 Task: Find a property in Radlin, Poland, with a price range of ₹5000 to ₹10000, 1 bedroom, 1 bed, 1 bathroom, property type as house or flat, self check-in, host languages English and German, and a washing machine.
Action: Mouse moved to (610, 101)
Screenshot: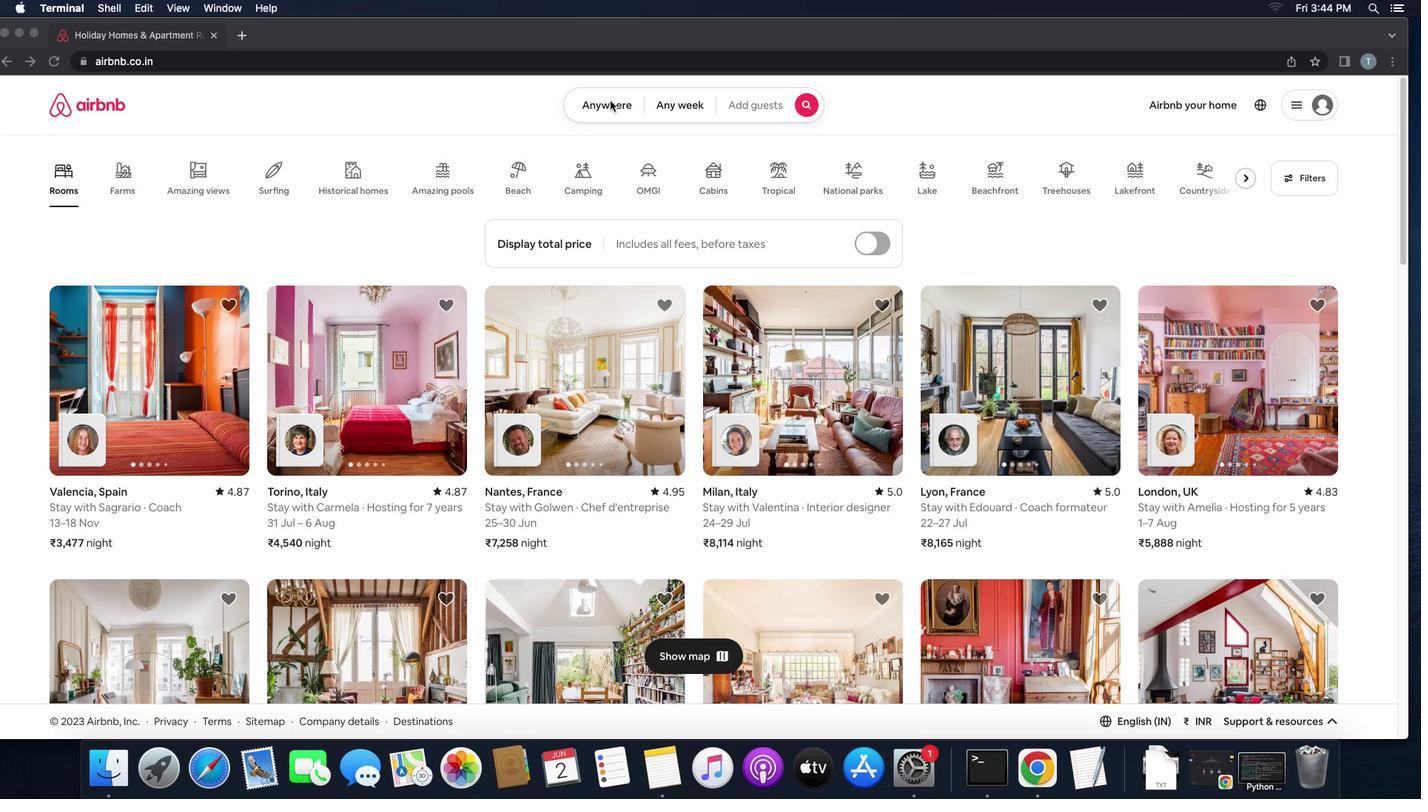 
Action: Mouse pressed left at (610, 101)
Screenshot: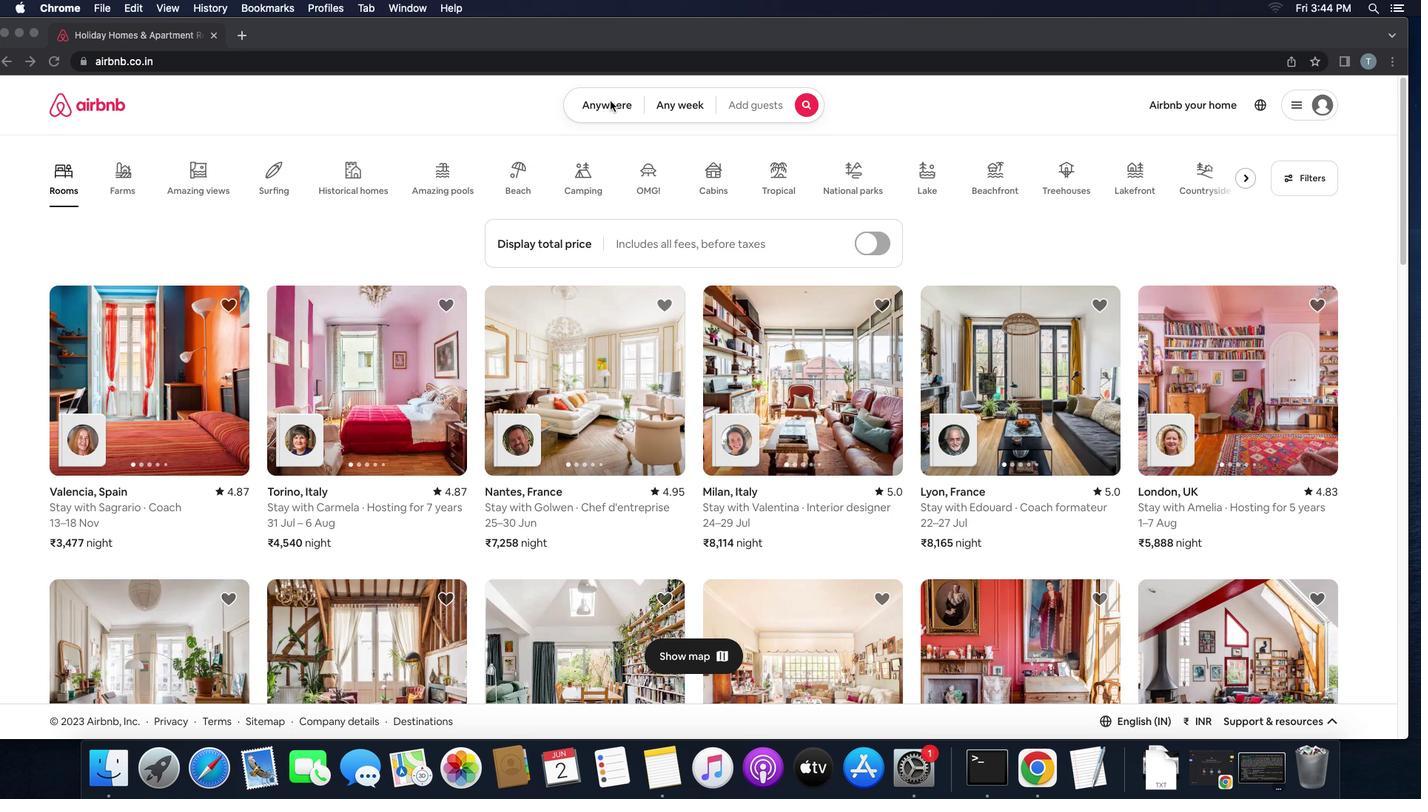 
Action: Mouse pressed left at (610, 101)
Screenshot: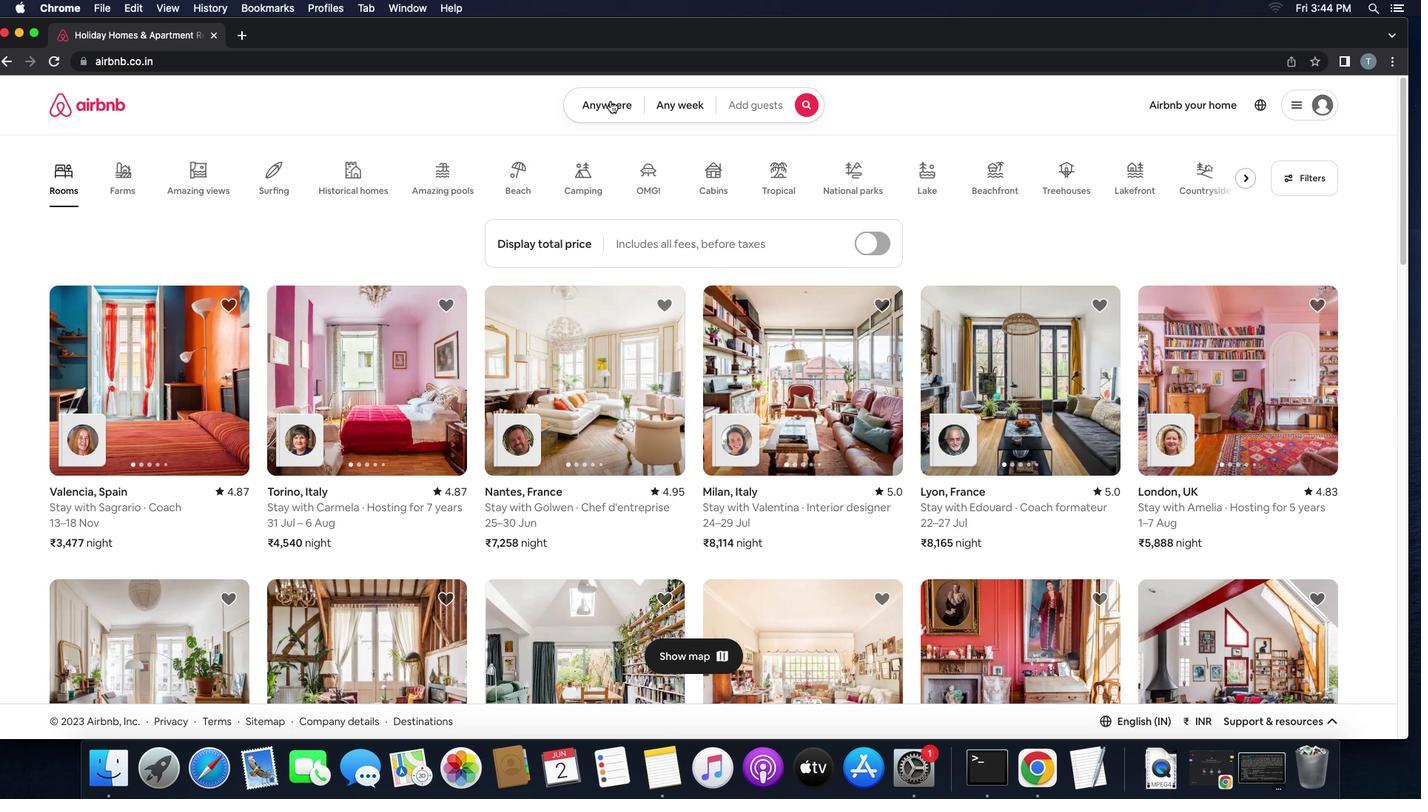 
Action: Mouse moved to (545, 165)
Screenshot: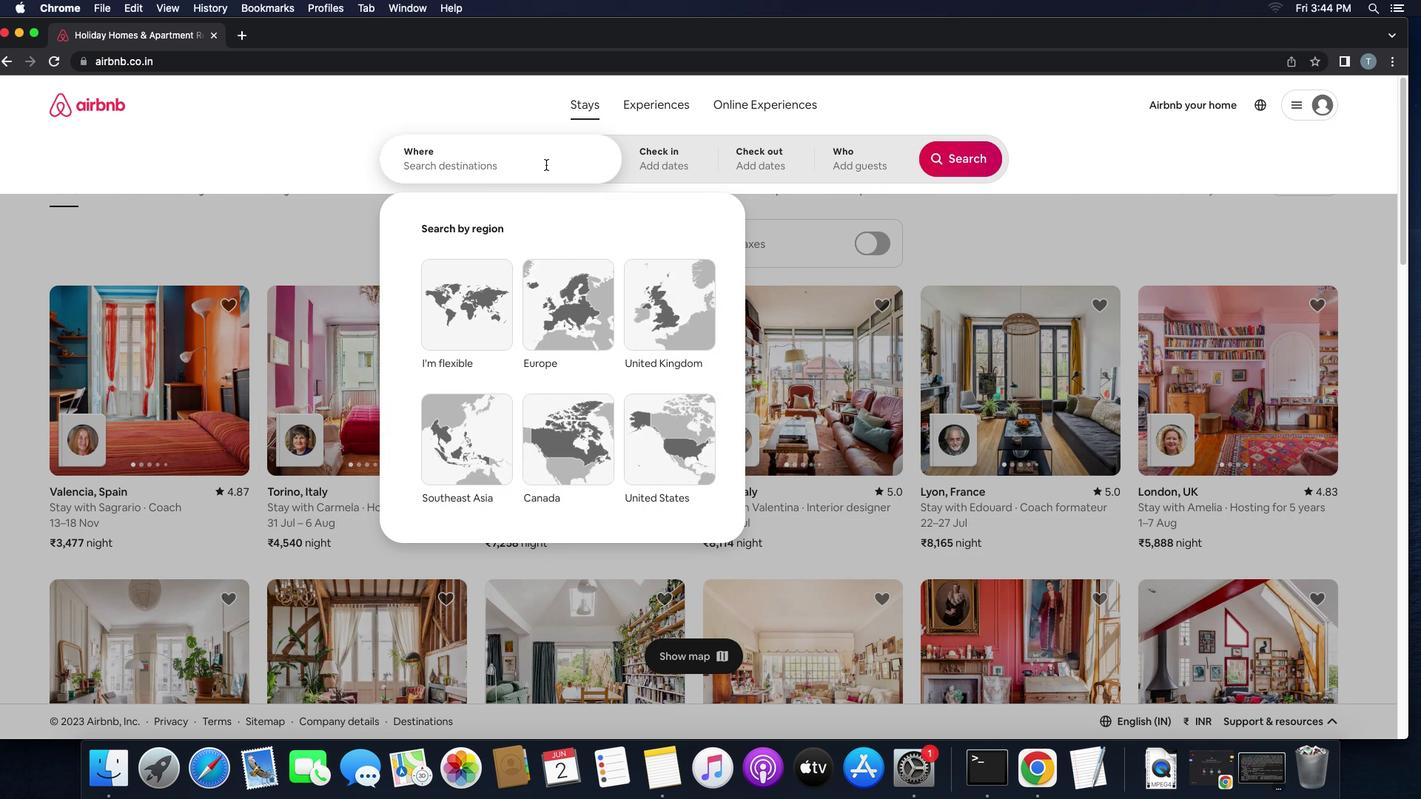 
Action: Mouse pressed left at (545, 165)
Screenshot: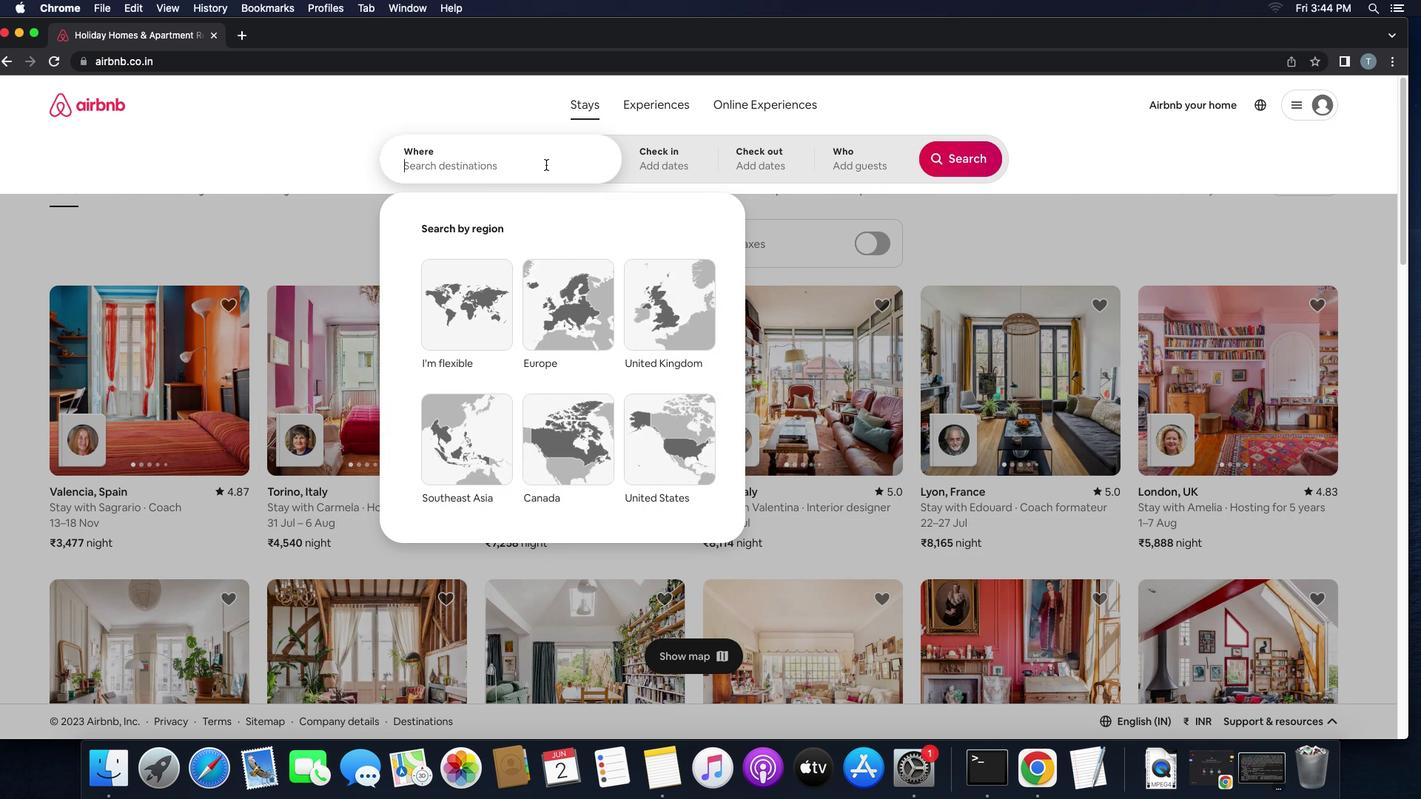 
Action: Key pressed 'r''a''d''l''i''n'',''p''o''l''a''n''d'
Screenshot: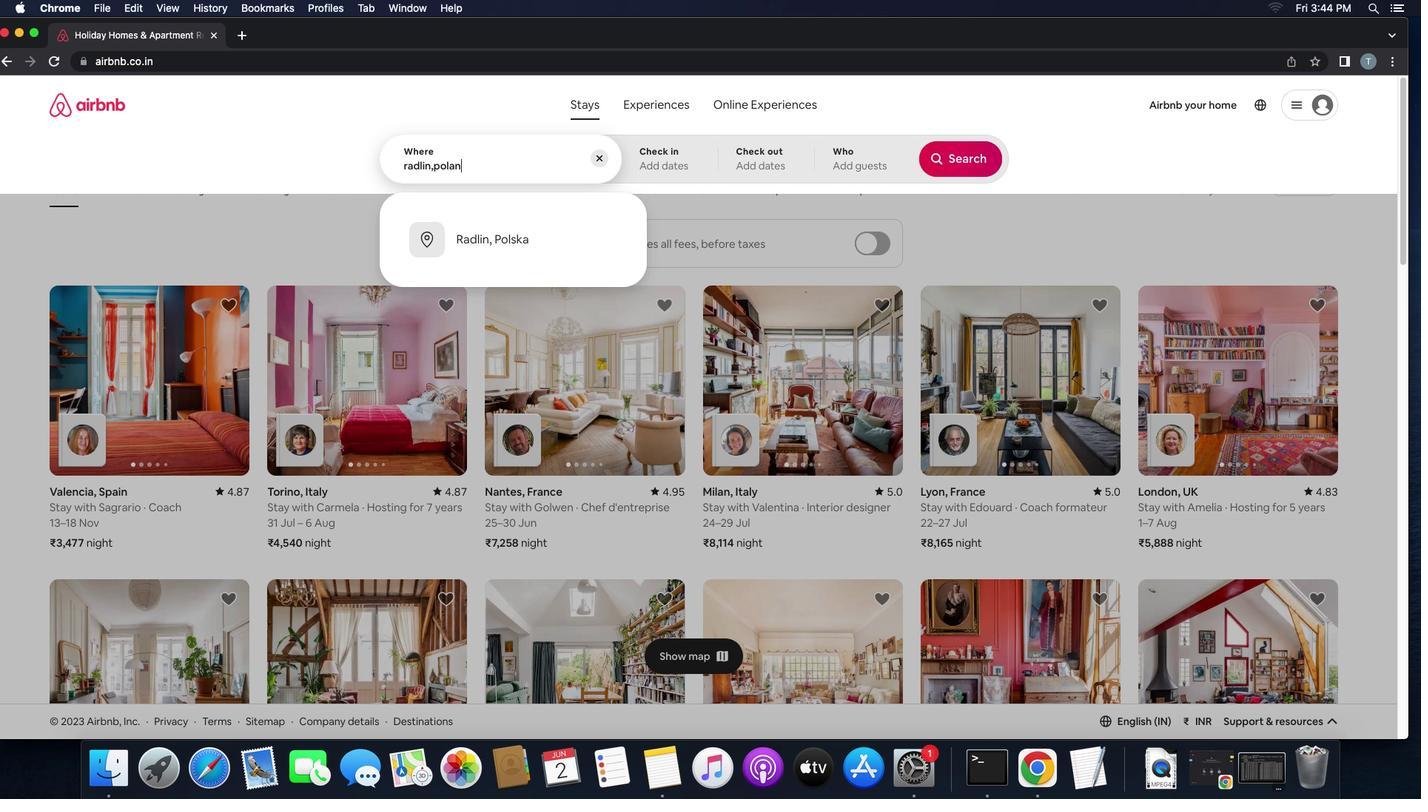 
Action: Mouse moved to (574, 234)
Screenshot: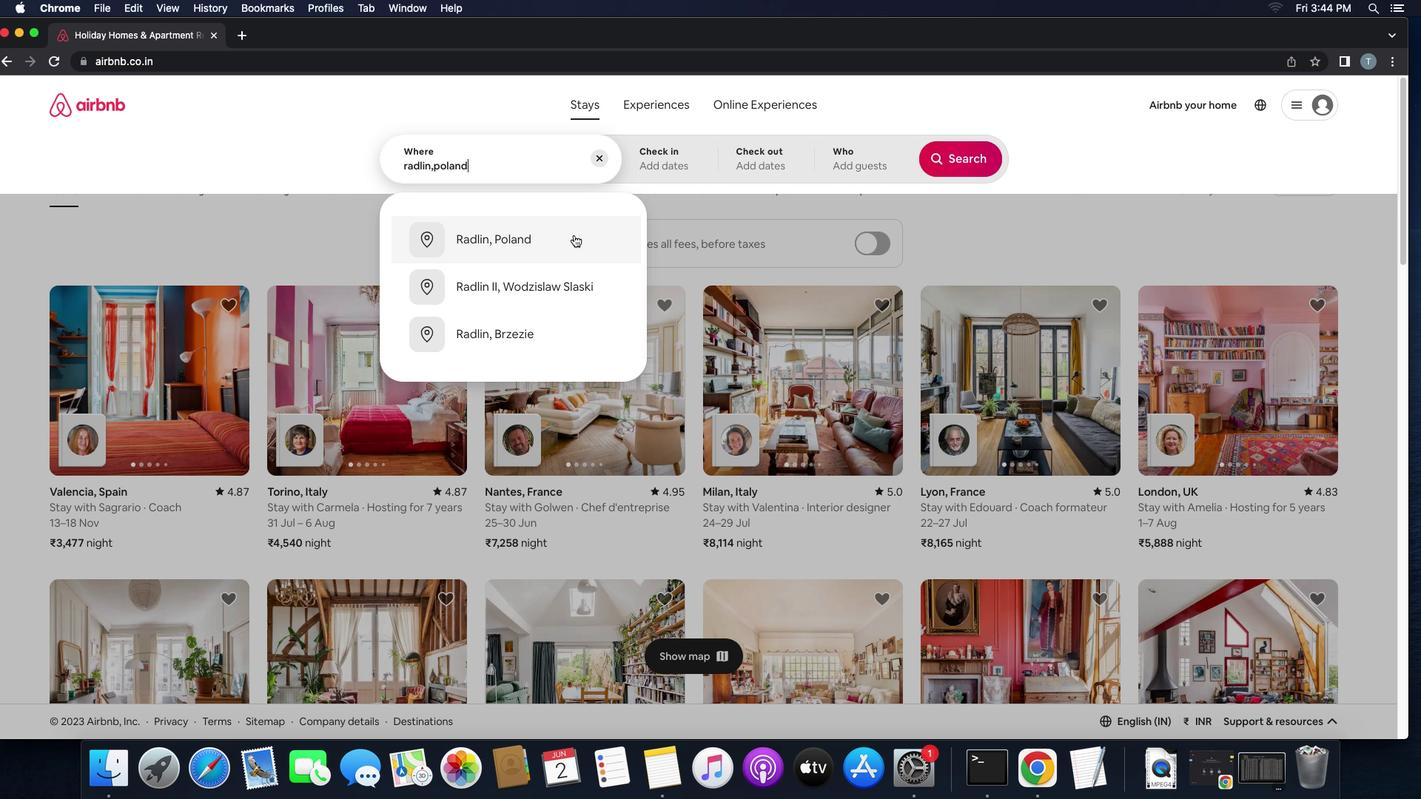
Action: Mouse pressed left at (574, 234)
Screenshot: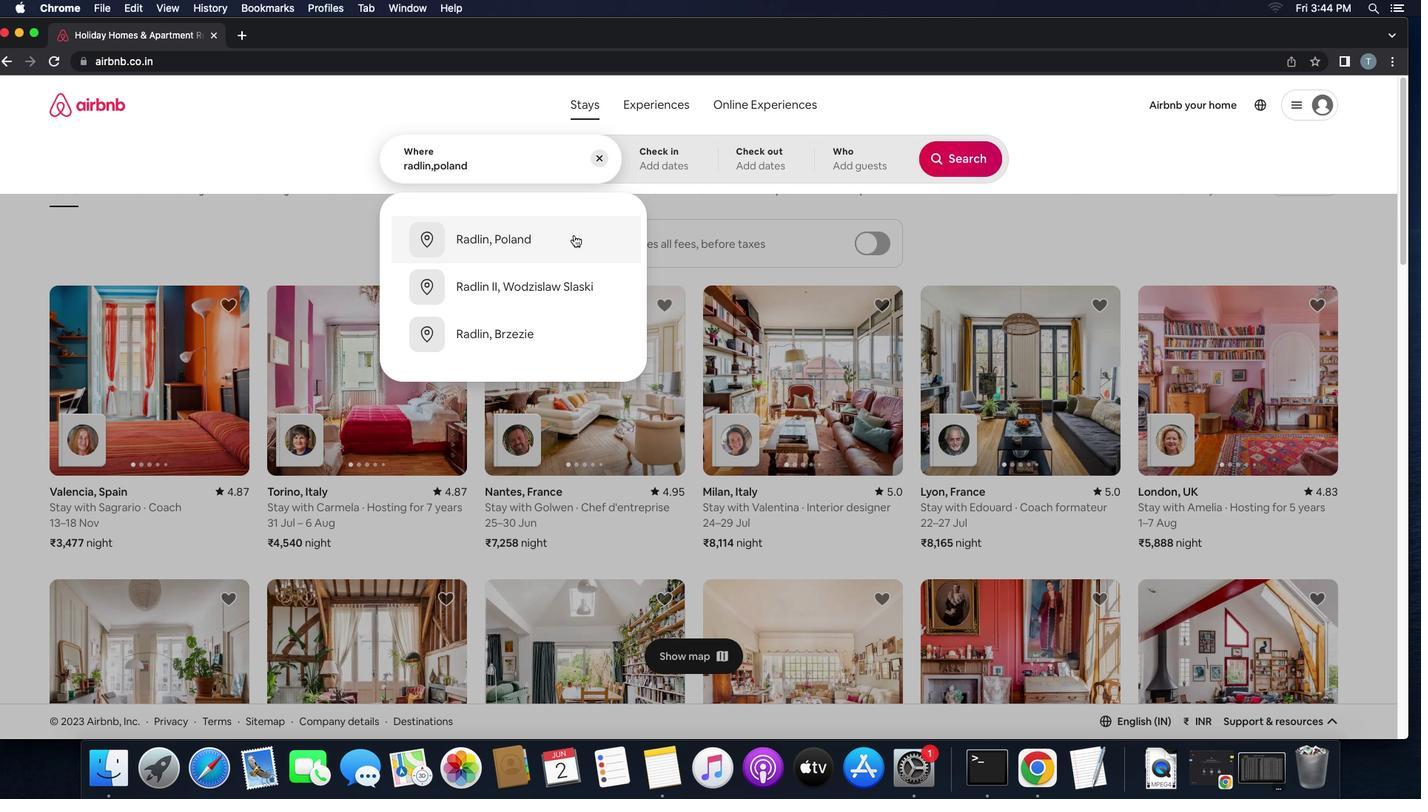 
Action: Mouse moved to (951, 284)
Screenshot: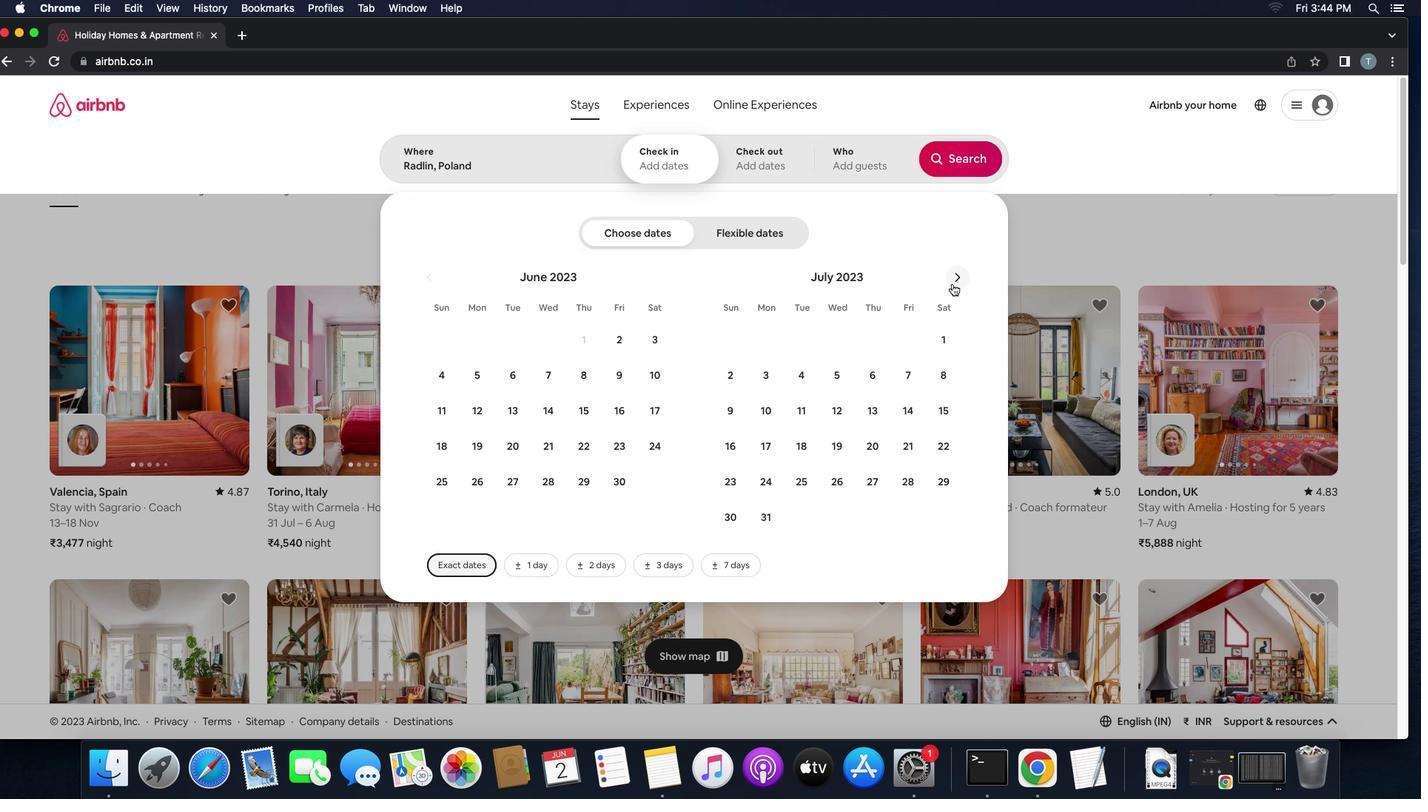
Action: Mouse pressed left at (951, 284)
Screenshot: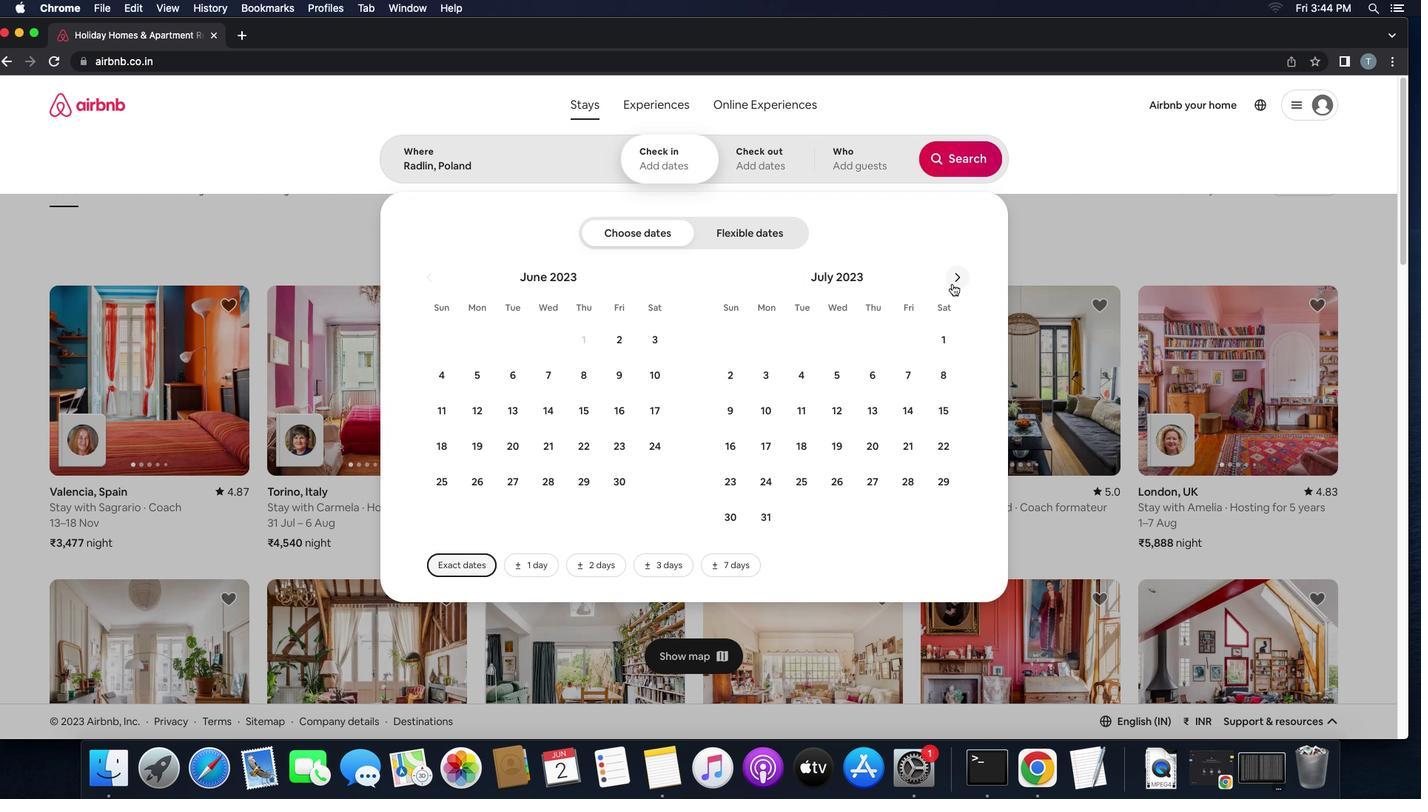 
Action: Mouse pressed left at (951, 284)
Screenshot: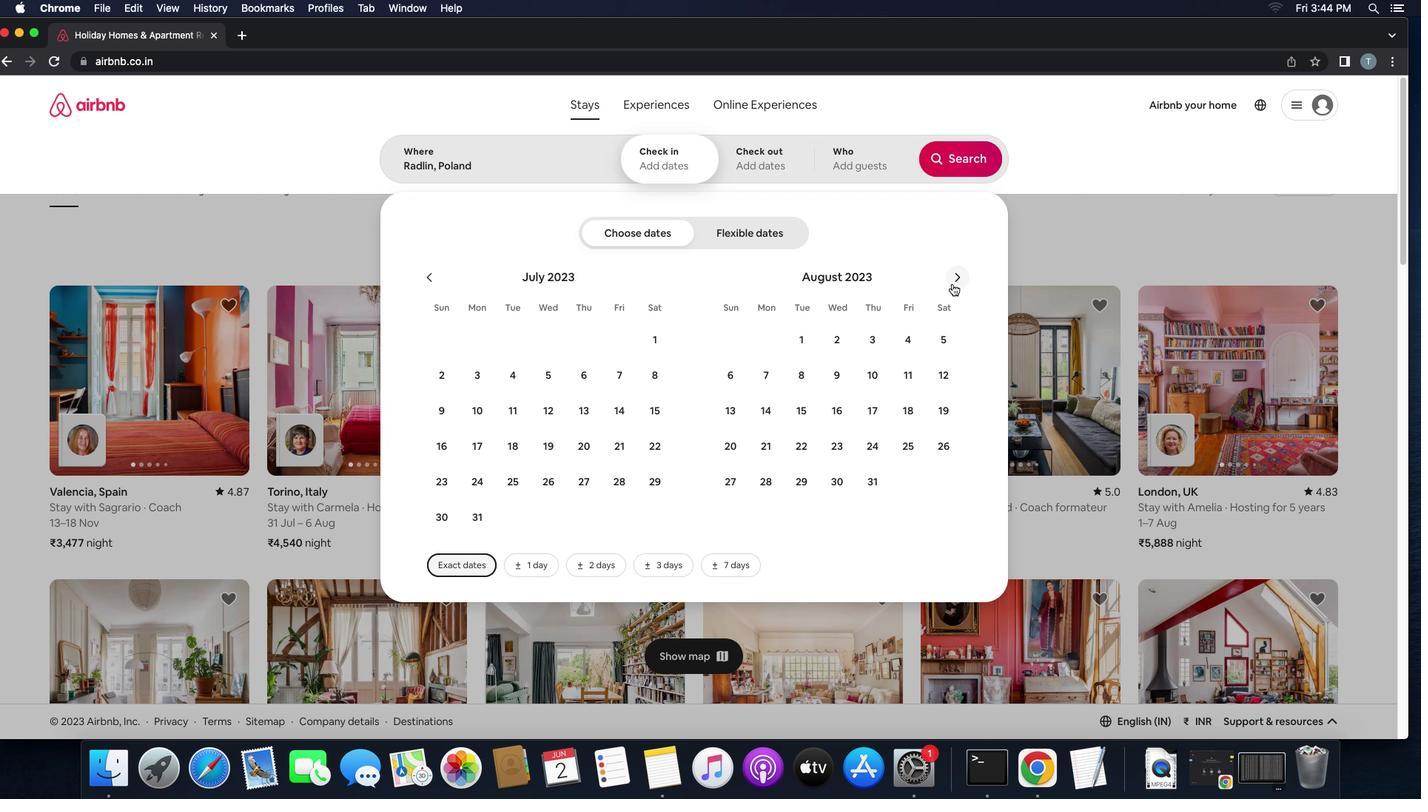 
Action: Mouse moved to (938, 336)
Screenshot: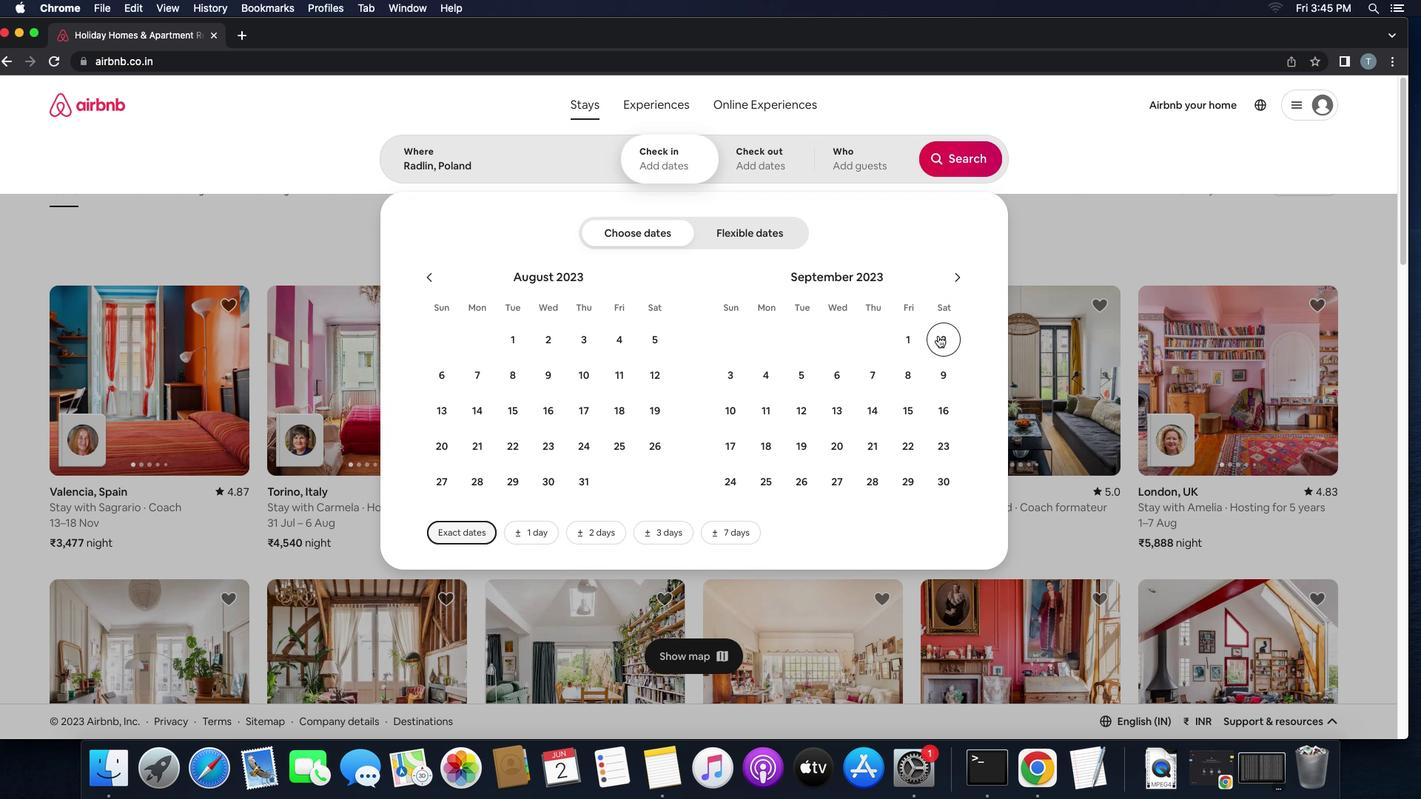
Action: Mouse pressed left at (938, 336)
Screenshot: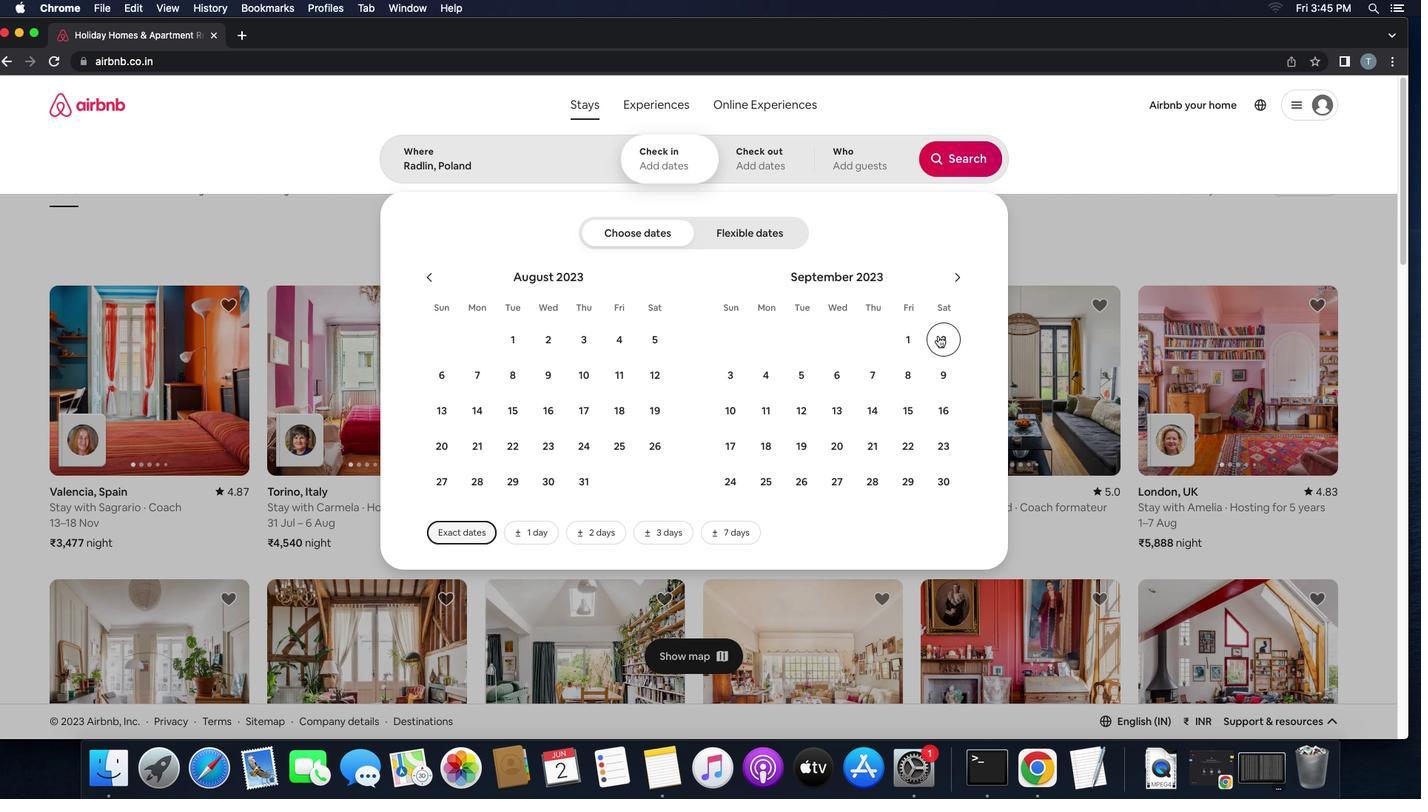 
Action: Mouse moved to (813, 374)
Screenshot: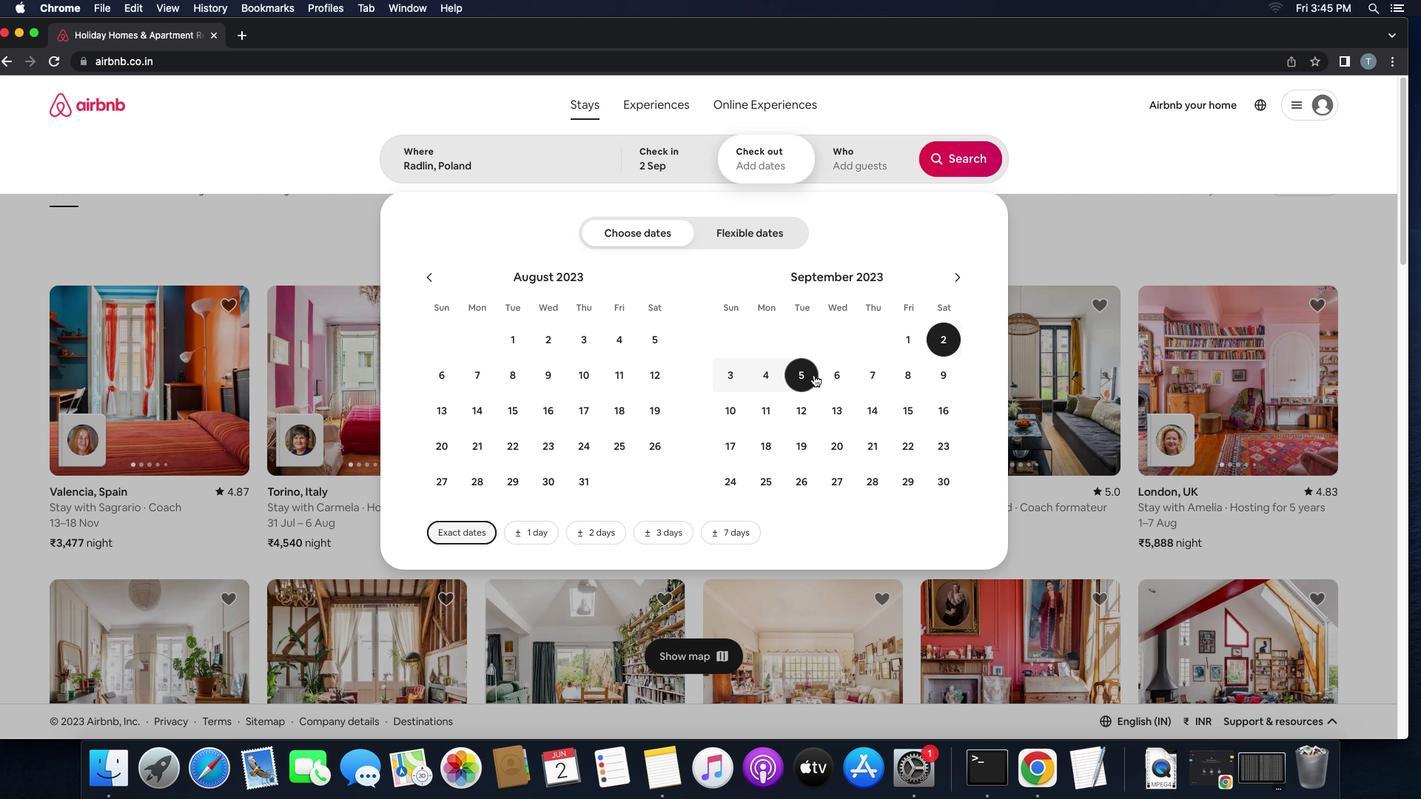 
Action: Mouse pressed left at (813, 374)
Screenshot: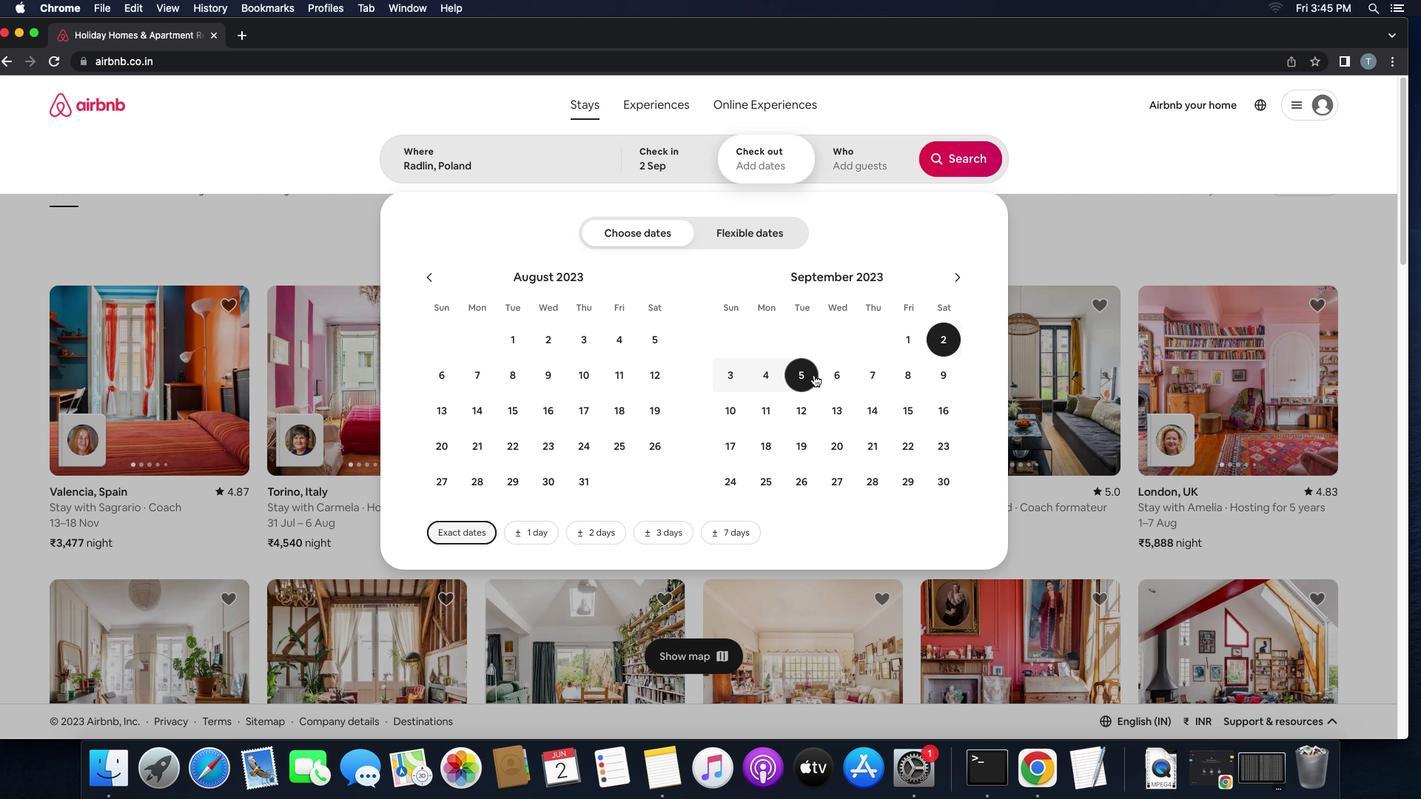 
Action: Mouse moved to (850, 169)
Screenshot: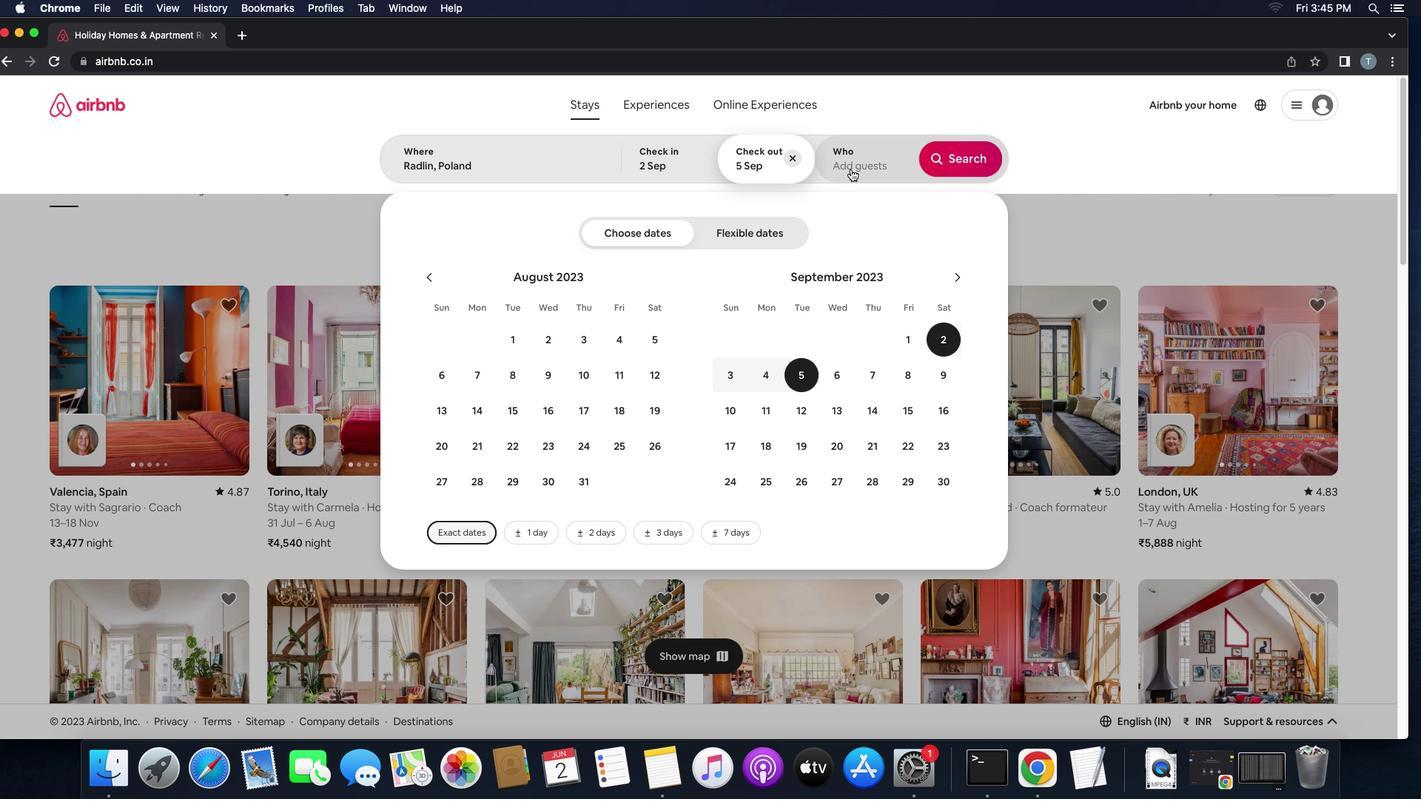 
Action: Mouse pressed left at (850, 169)
Screenshot: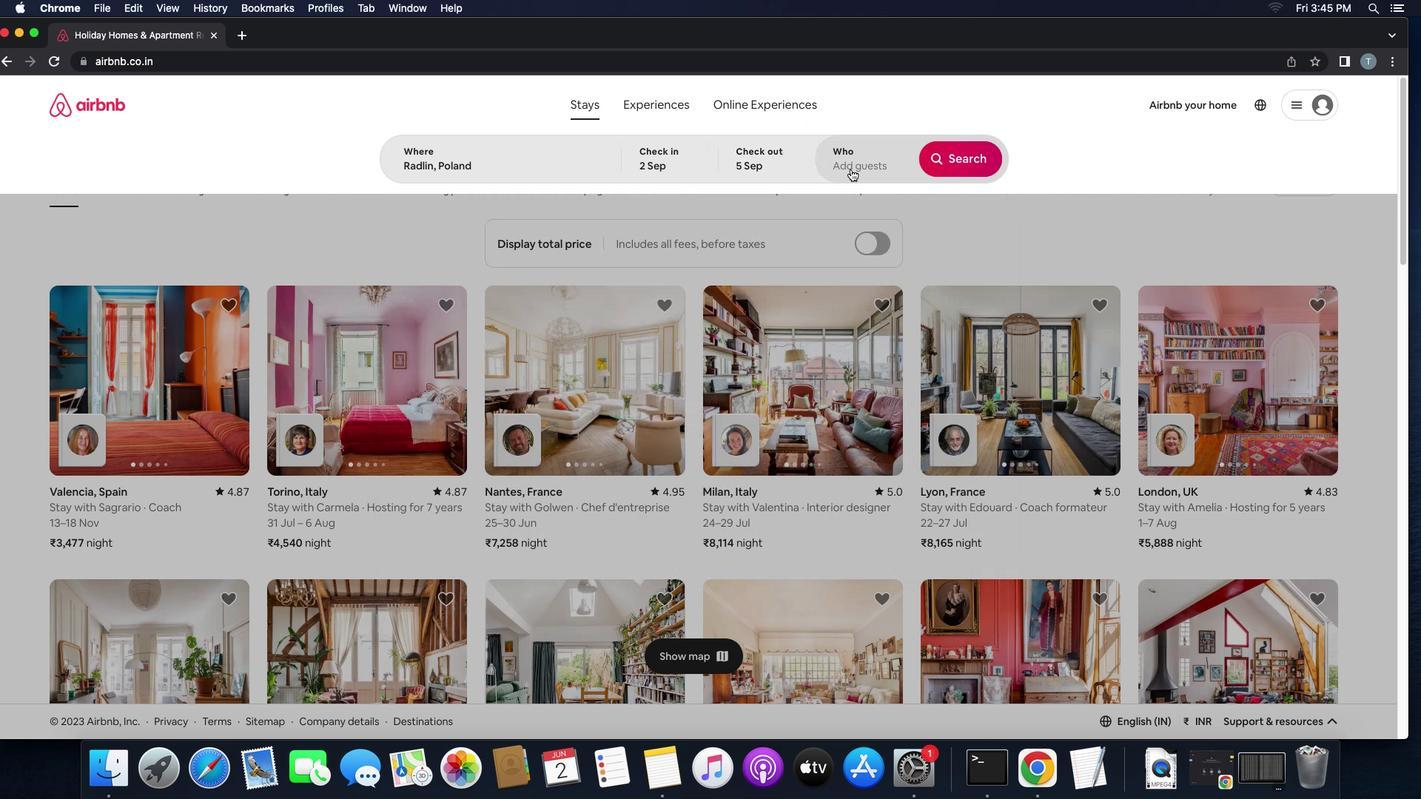 
Action: Mouse moved to (969, 239)
Screenshot: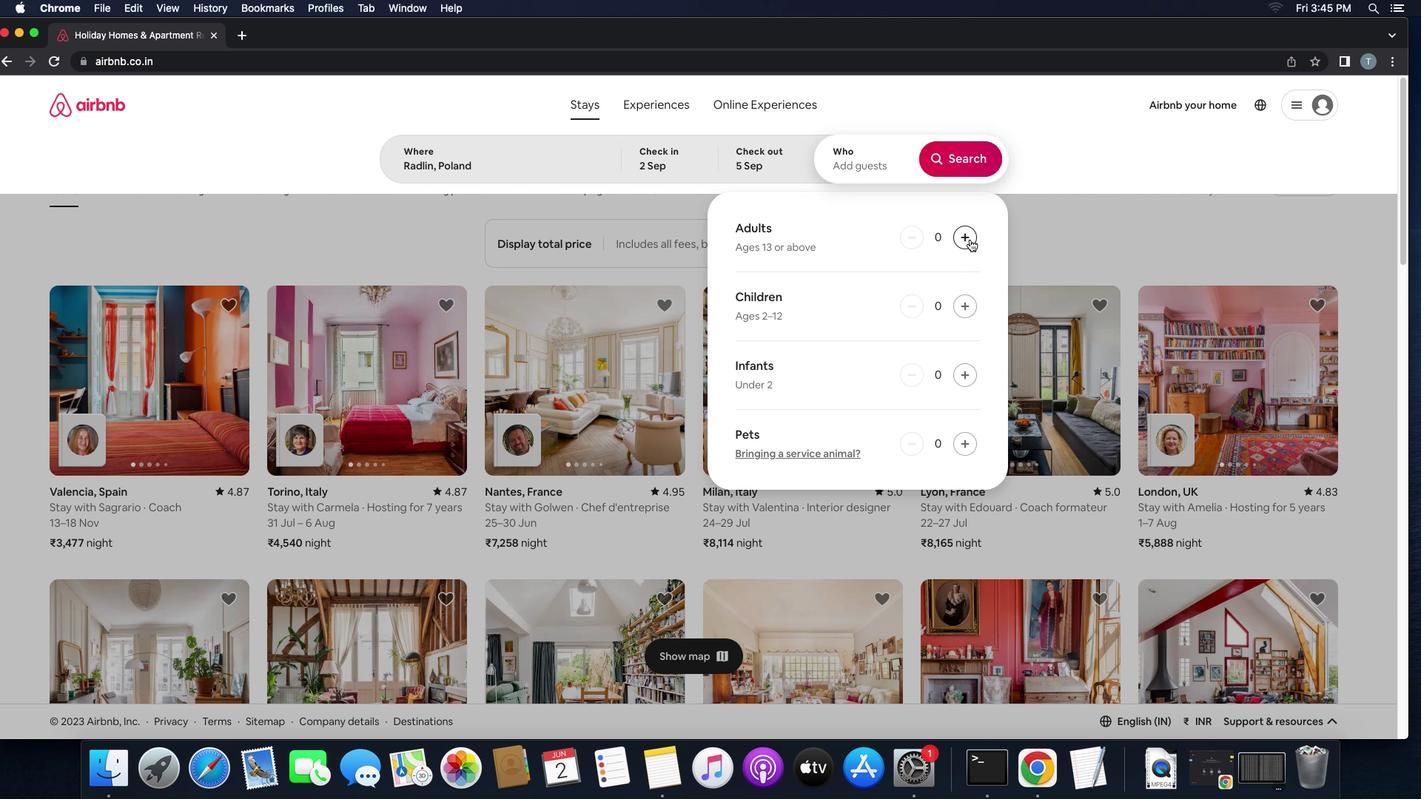 
Action: Mouse pressed left at (969, 239)
Screenshot: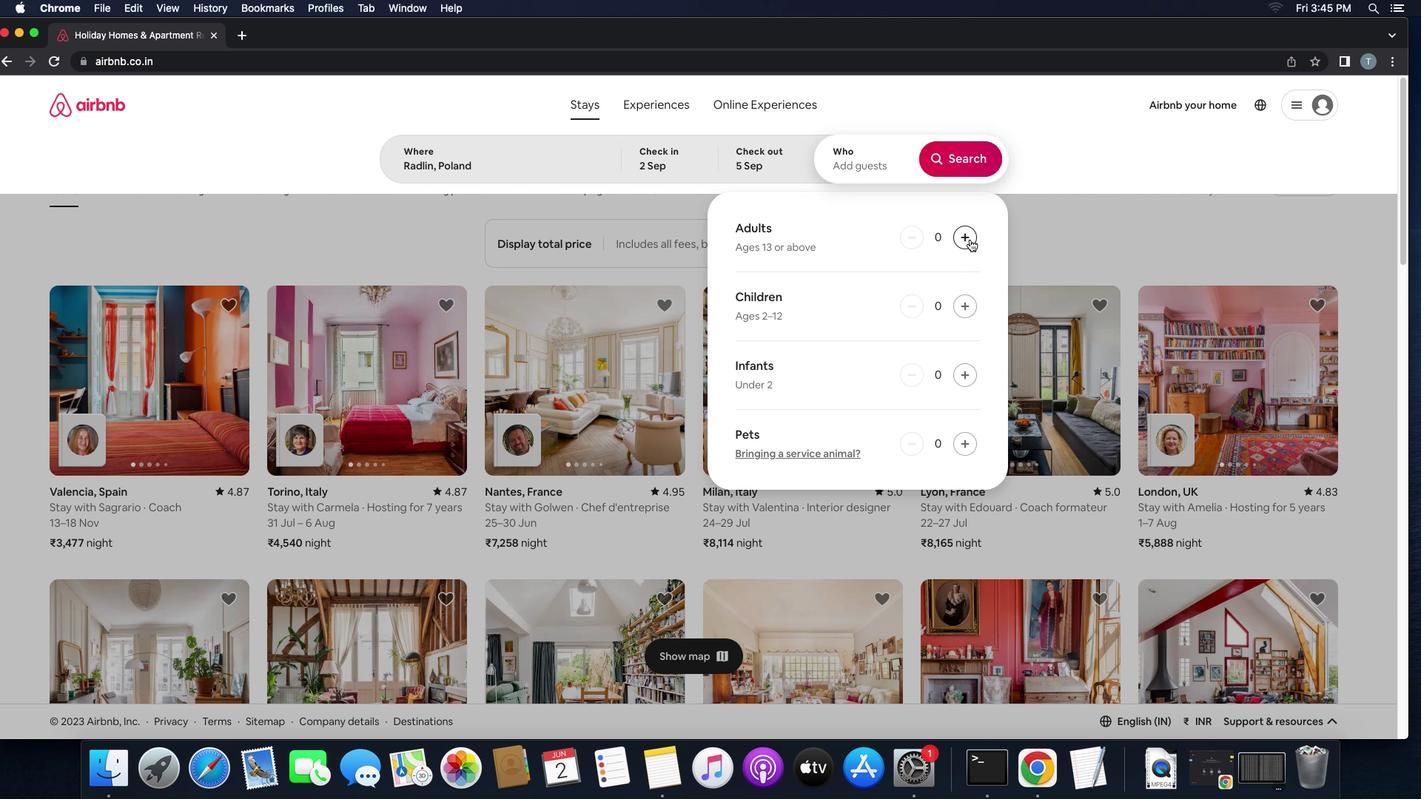 
Action: Mouse moved to (953, 171)
Screenshot: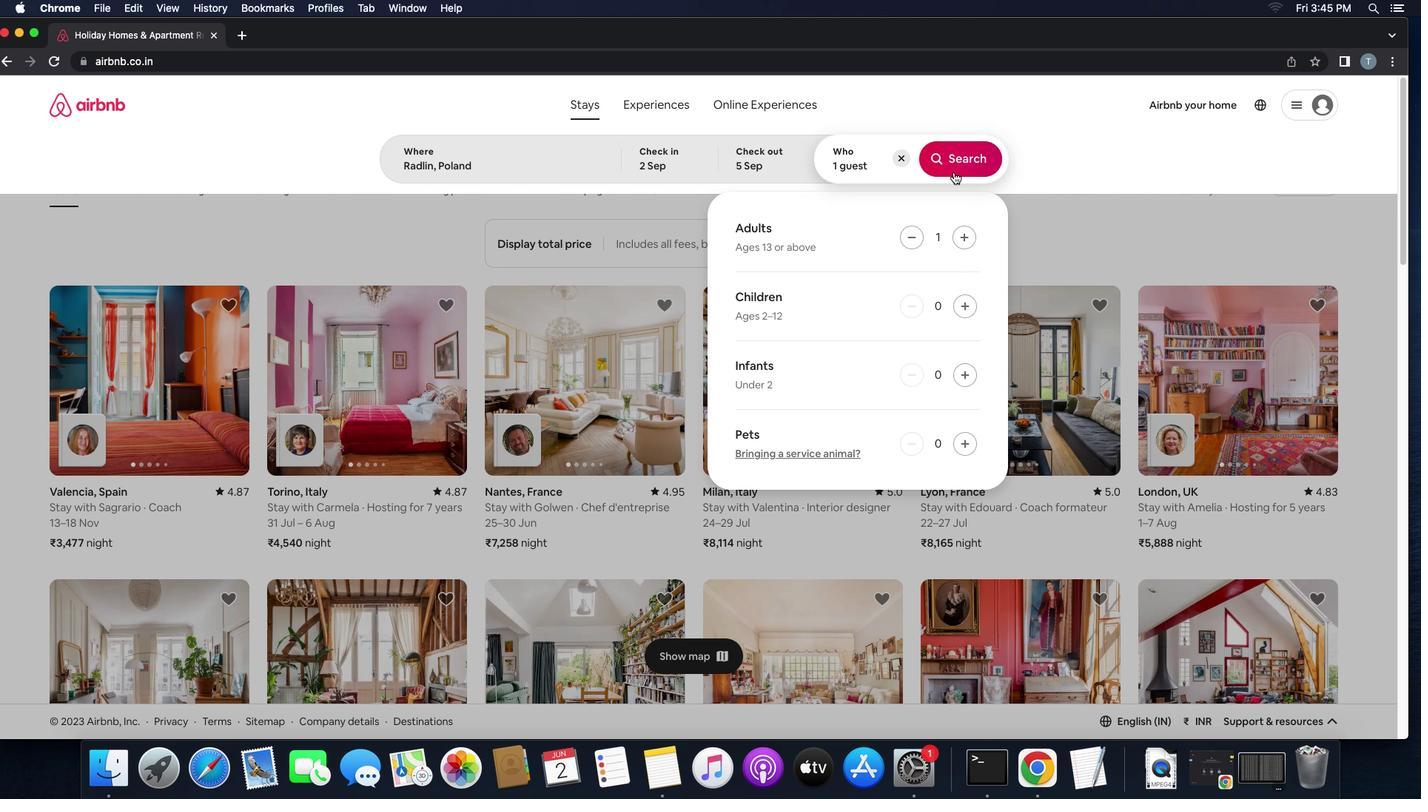 
Action: Mouse pressed left at (953, 171)
Screenshot: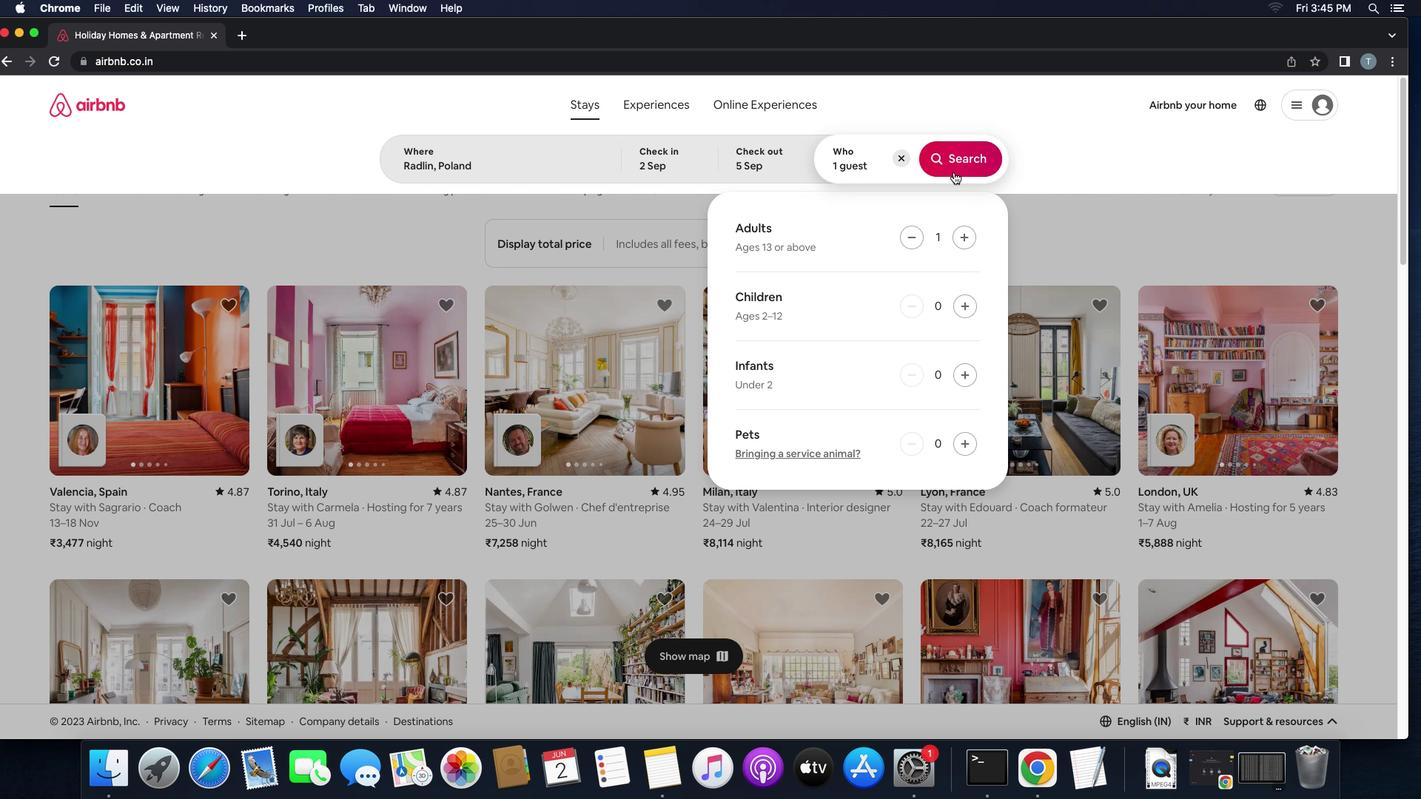 
Action: Mouse moved to (1330, 170)
Screenshot: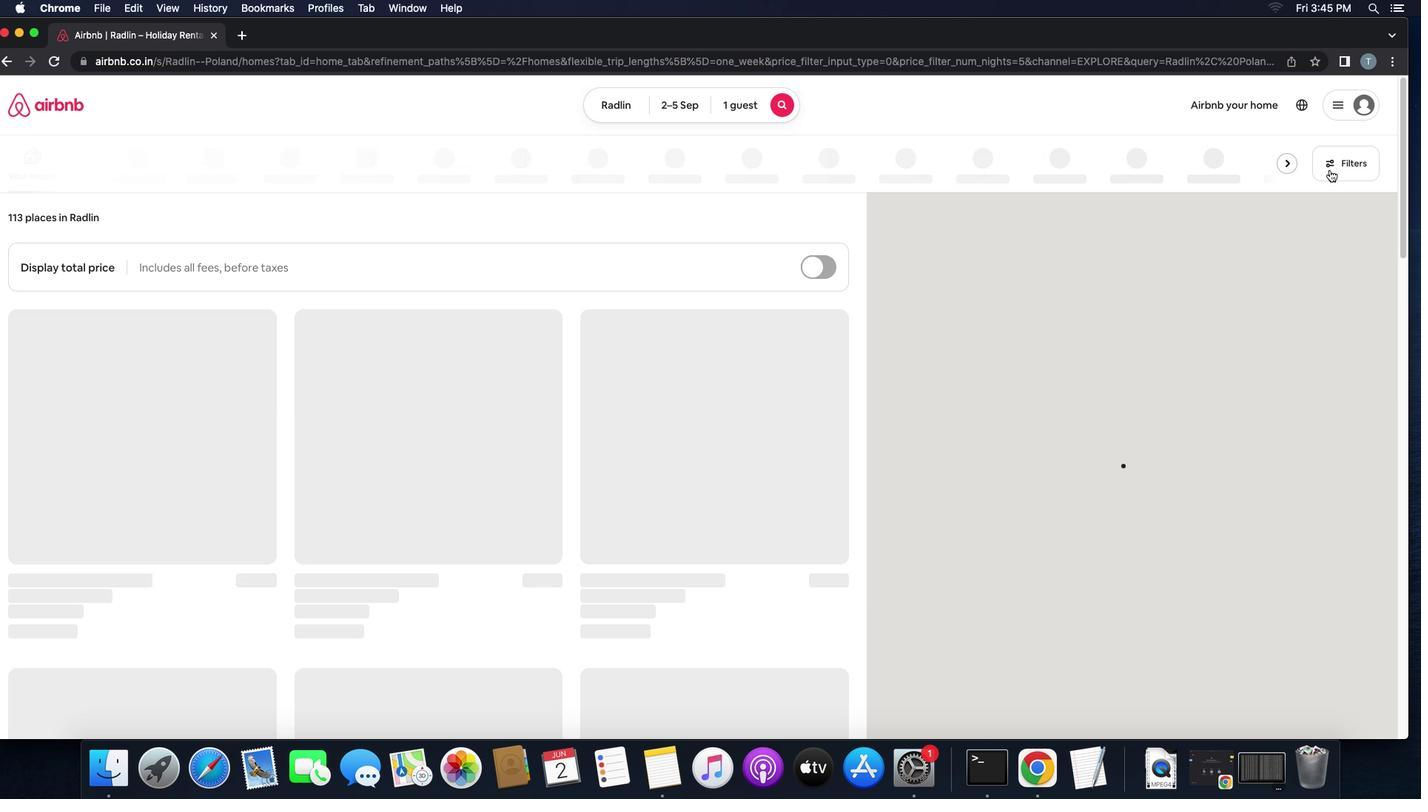 
Action: Mouse pressed left at (1330, 170)
Screenshot: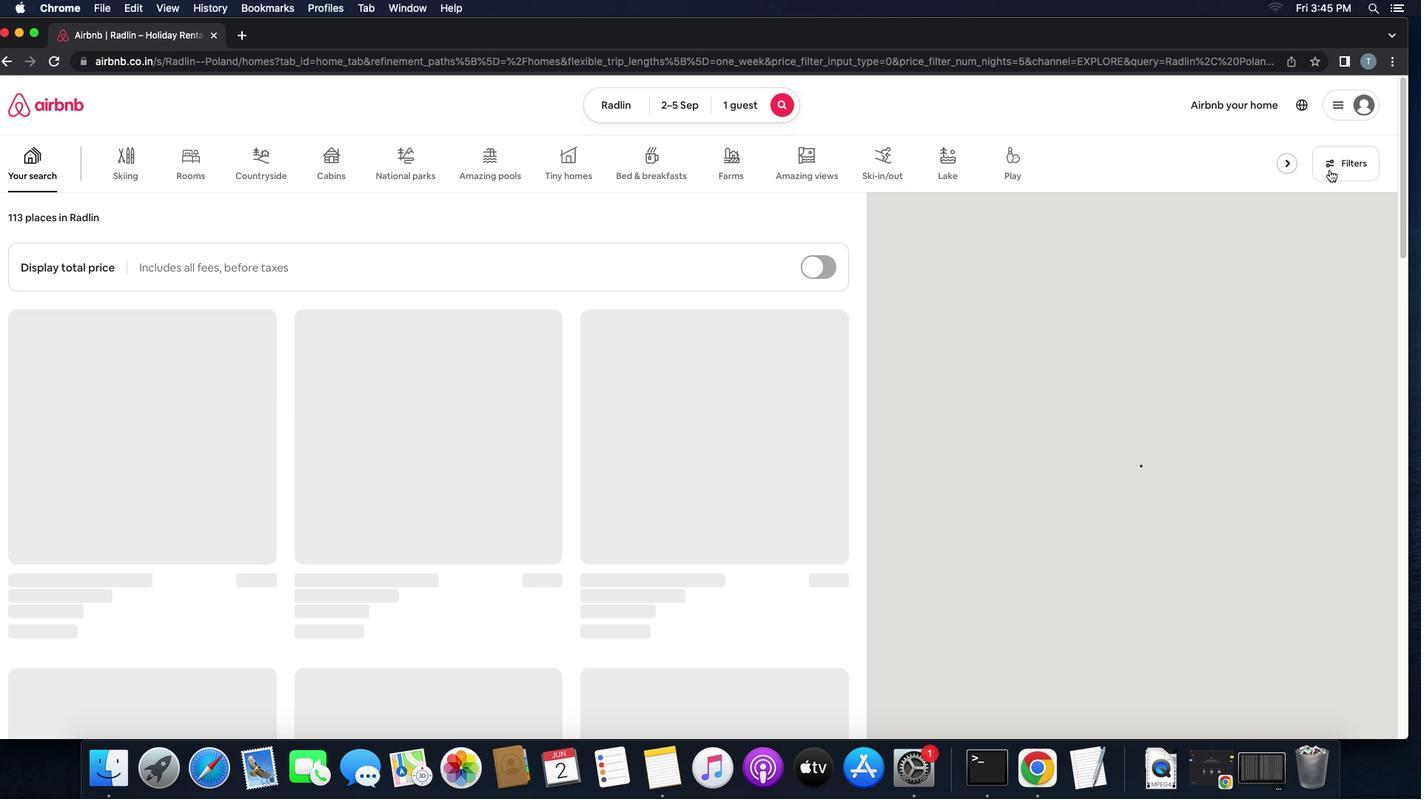 
Action: Mouse moved to (554, 530)
Screenshot: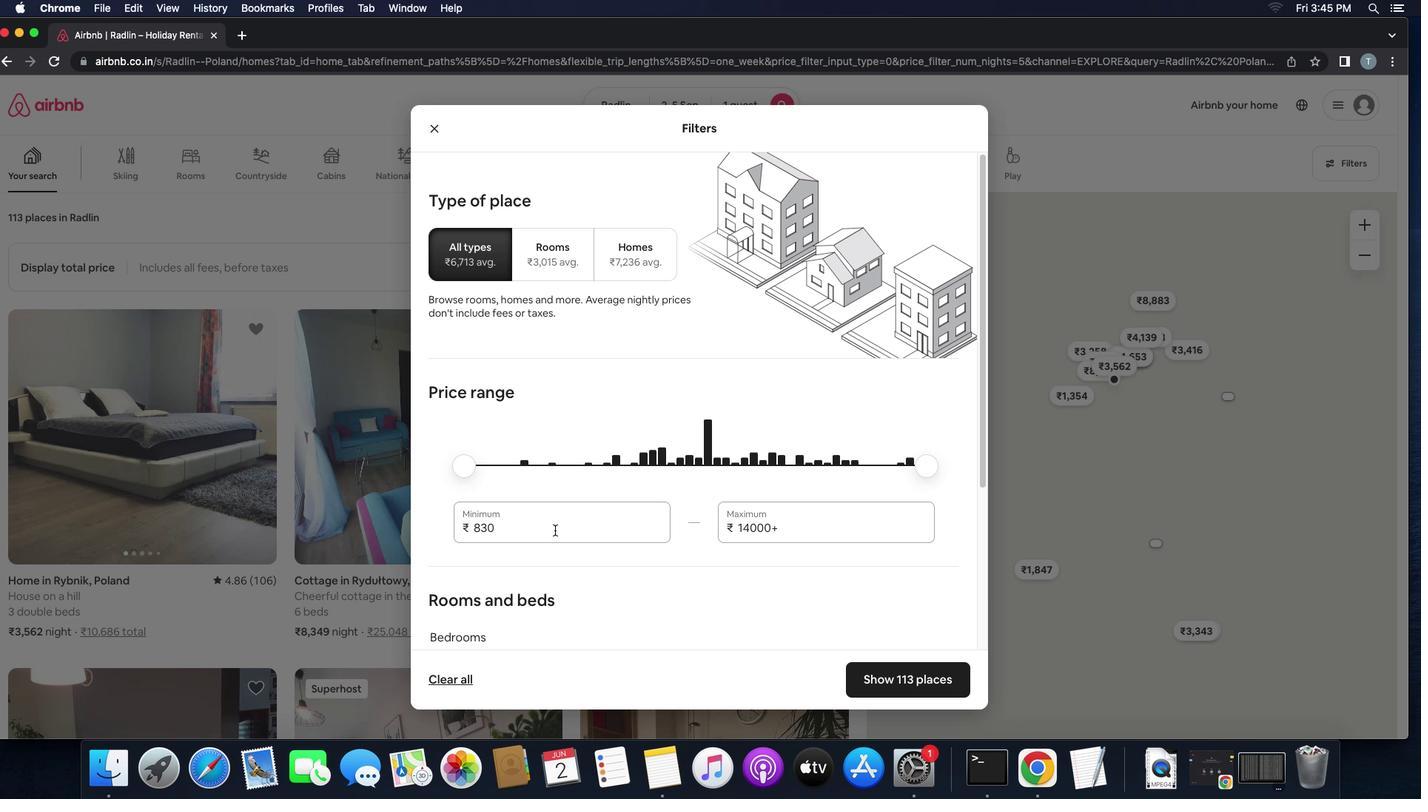 
Action: Mouse pressed left at (554, 530)
Screenshot: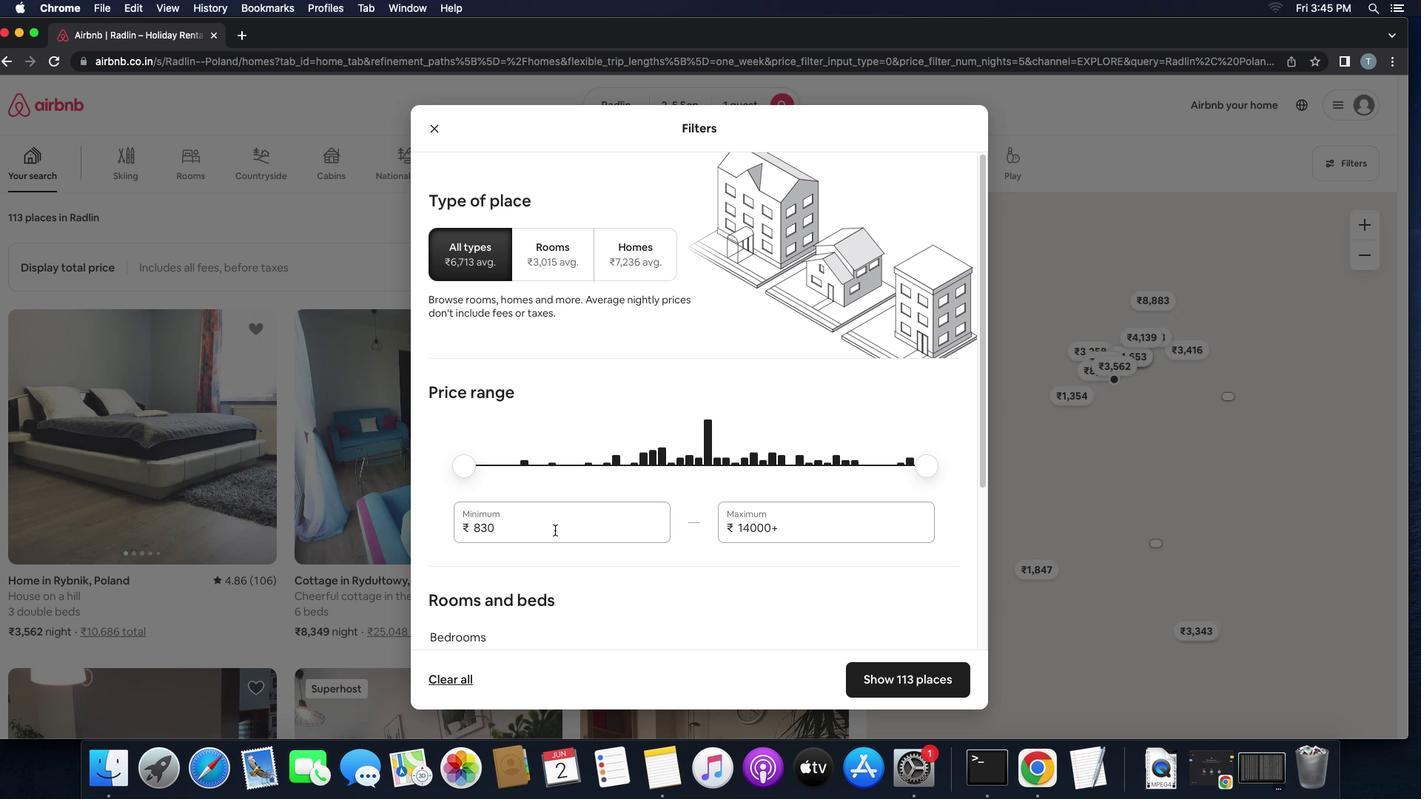 
Action: Mouse moved to (554, 530)
Screenshot: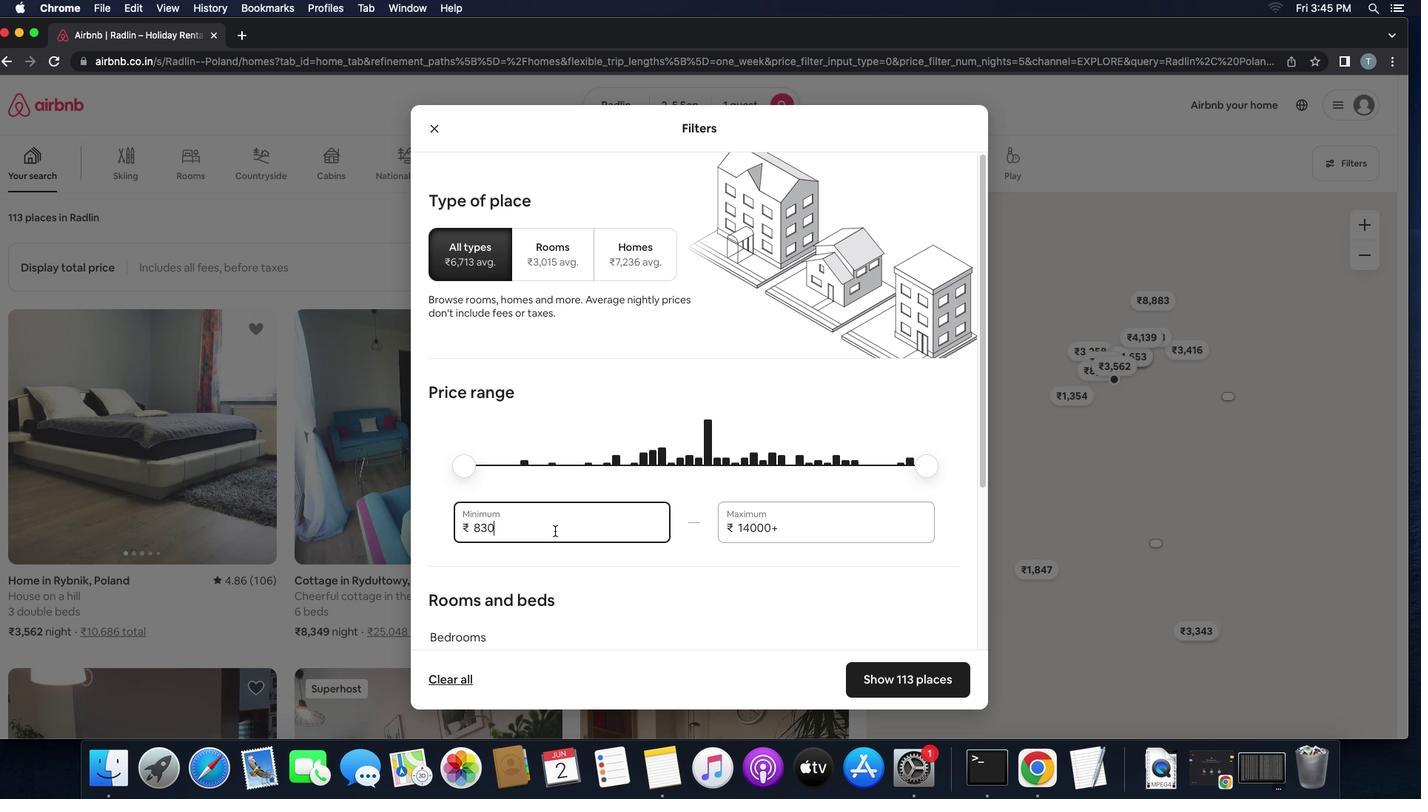 
Action: Key pressed Key.backspaceKey.backspaceKey.backspace'5''0''0''0'
Screenshot: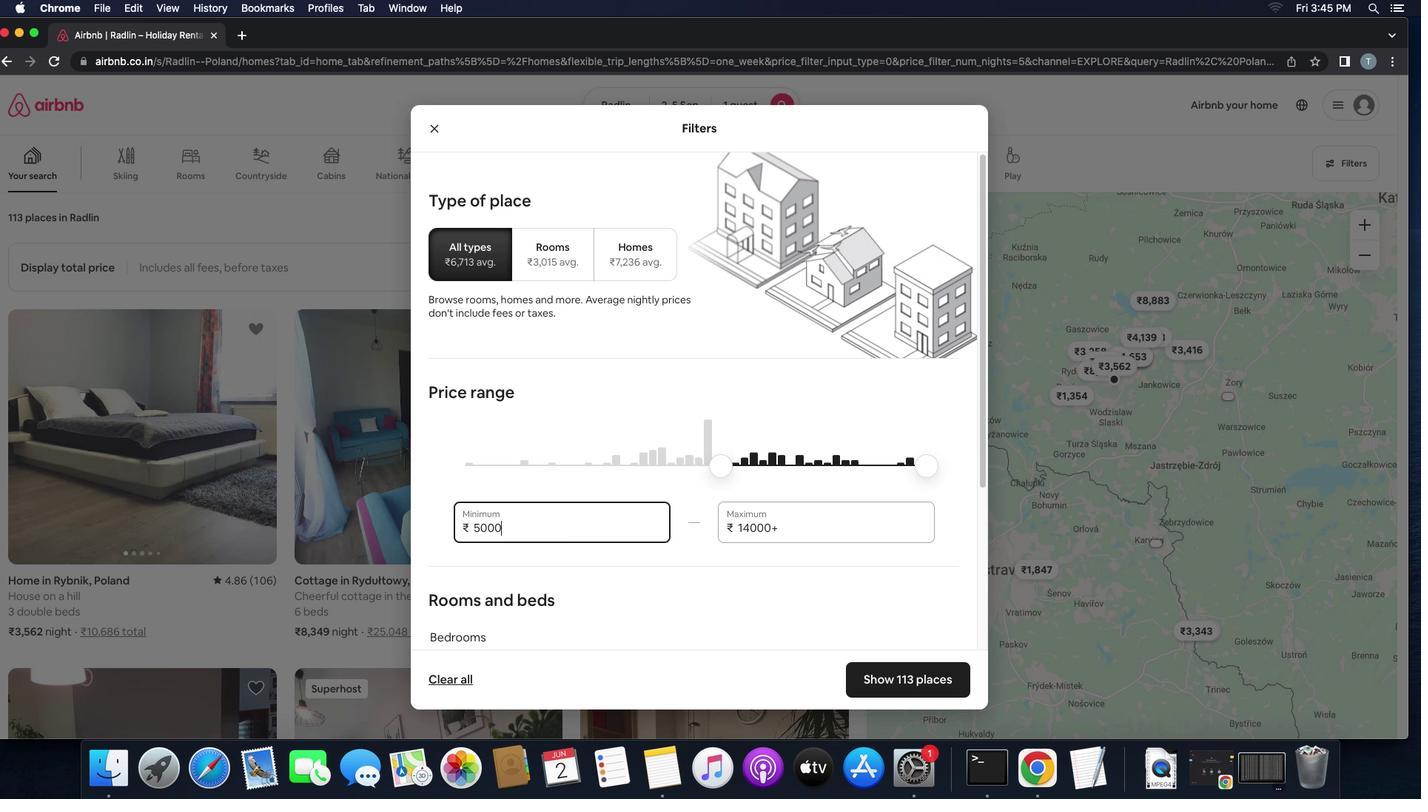 
Action: Mouse moved to (812, 531)
Screenshot: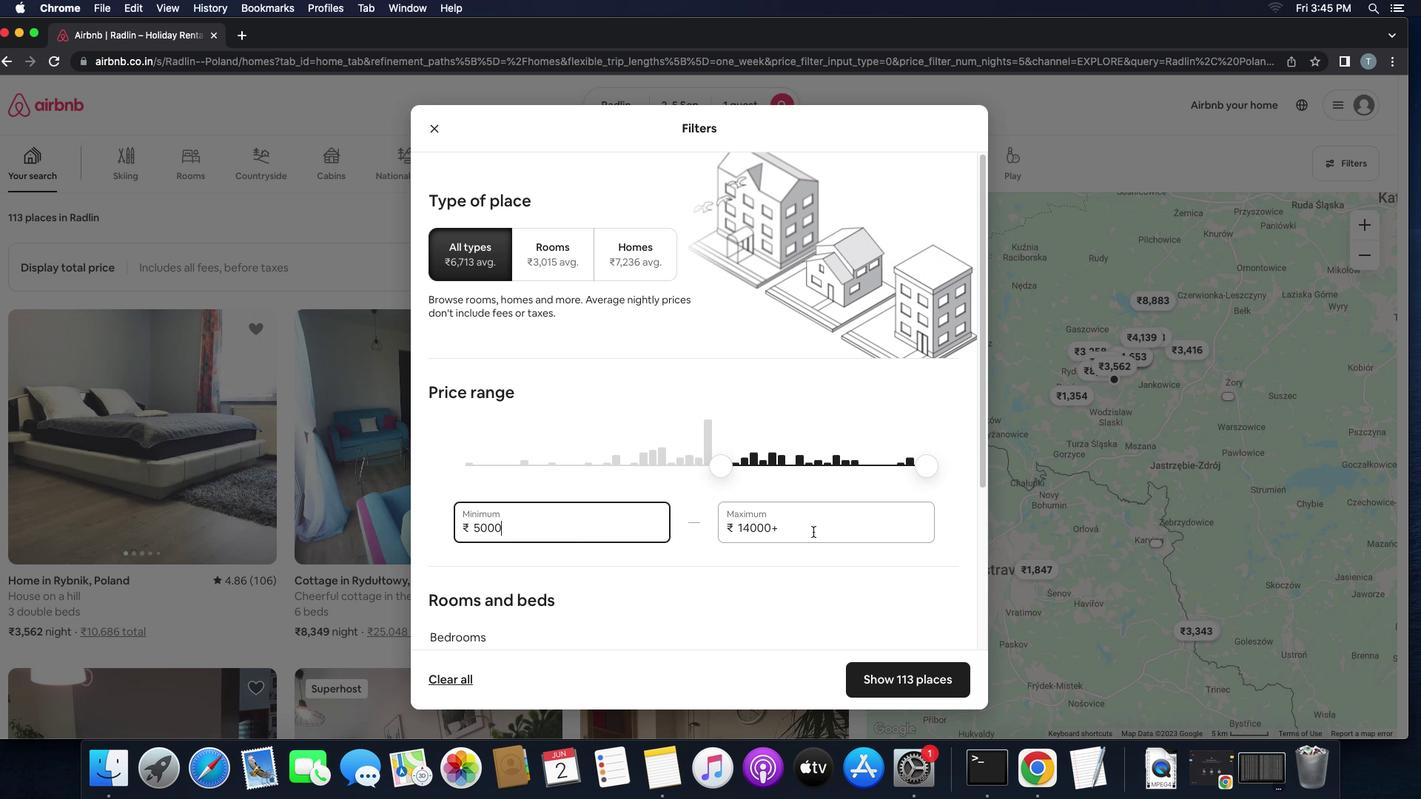 
Action: Mouse pressed left at (812, 531)
Screenshot: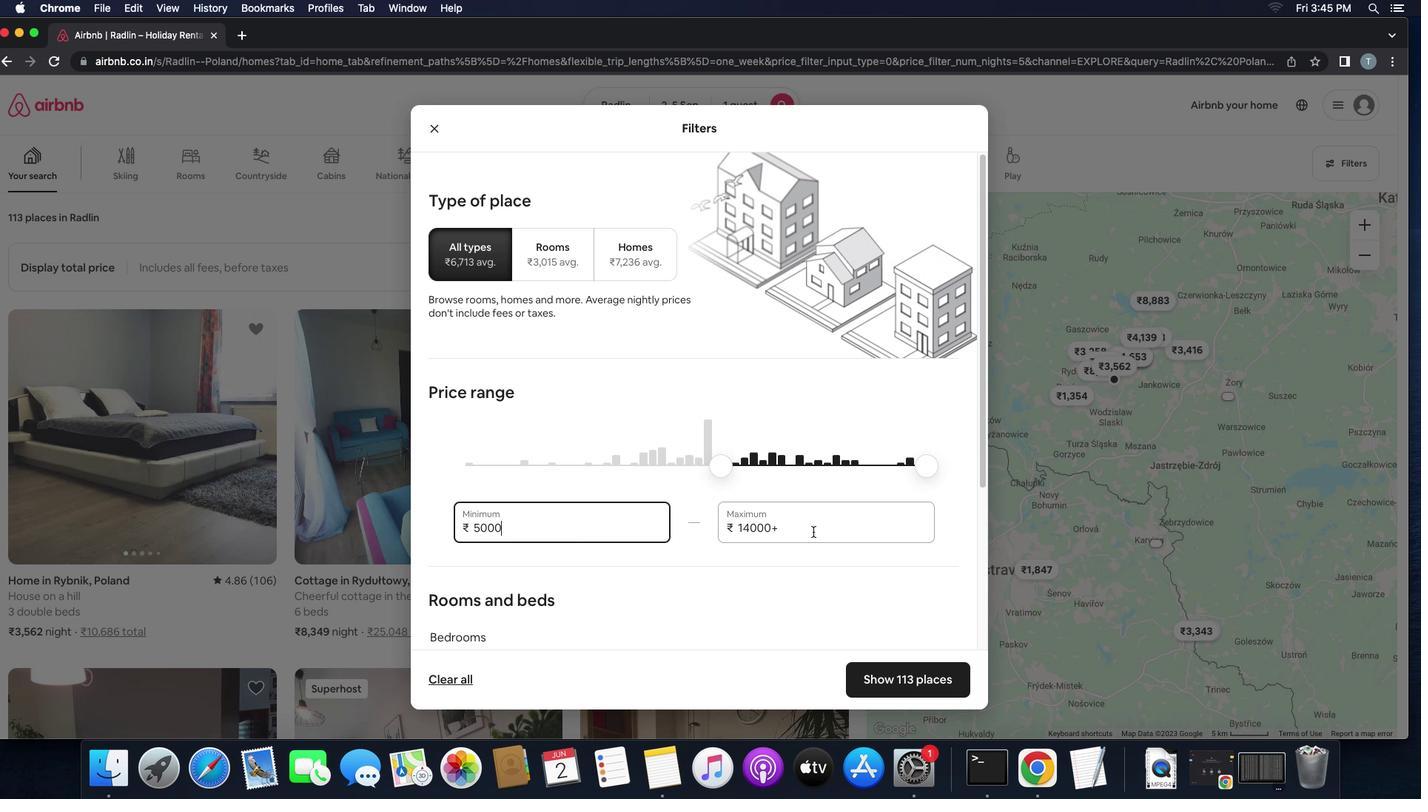 
Action: Key pressed Key.backspaceKey.backspaceKey.backspaceKey.backspaceKey.backspaceKey.backspace'1''0''0''0''0'
Screenshot: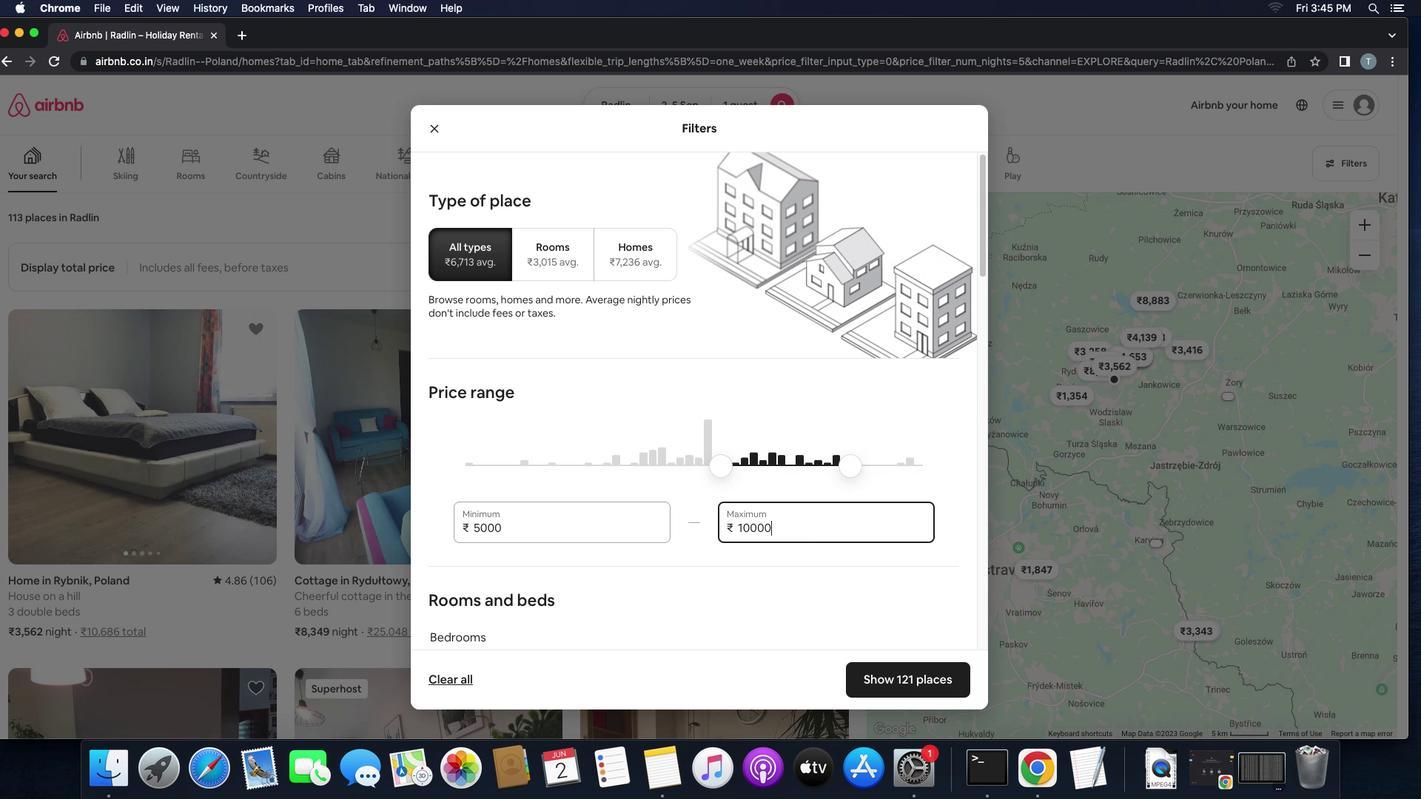 
Action: Mouse moved to (705, 555)
Screenshot: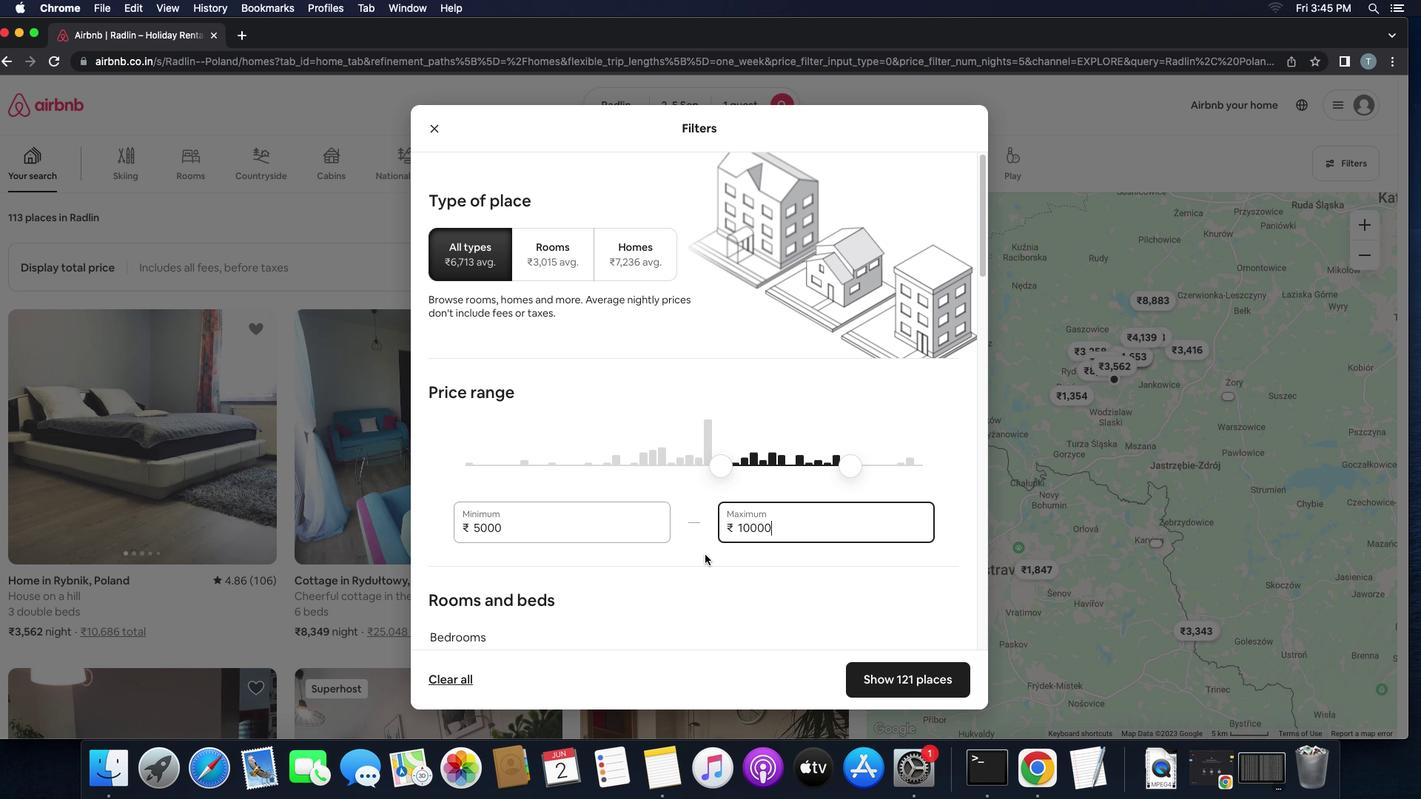 
Action: Mouse scrolled (705, 555) with delta (0, 0)
Screenshot: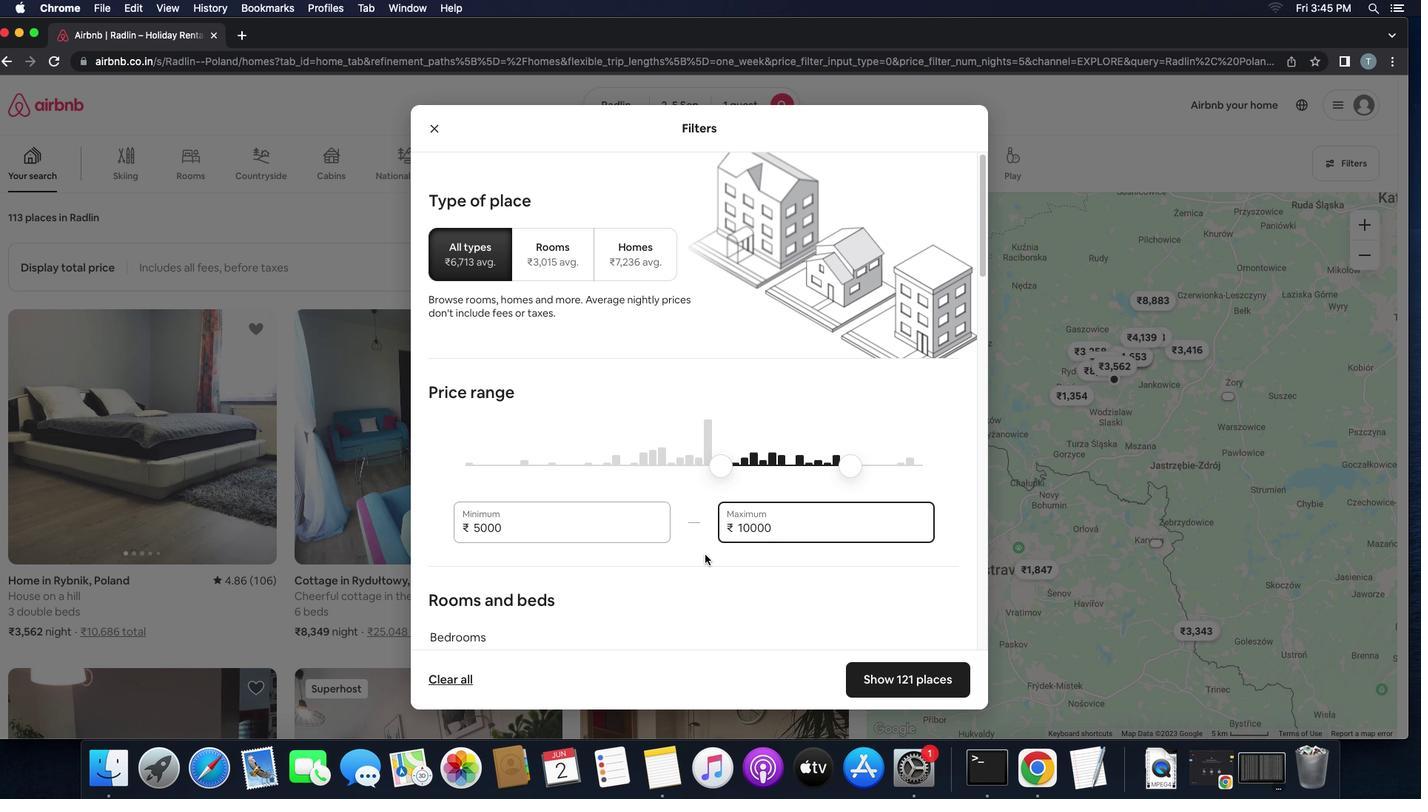 
Action: Mouse scrolled (705, 555) with delta (0, 0)
Screenshot: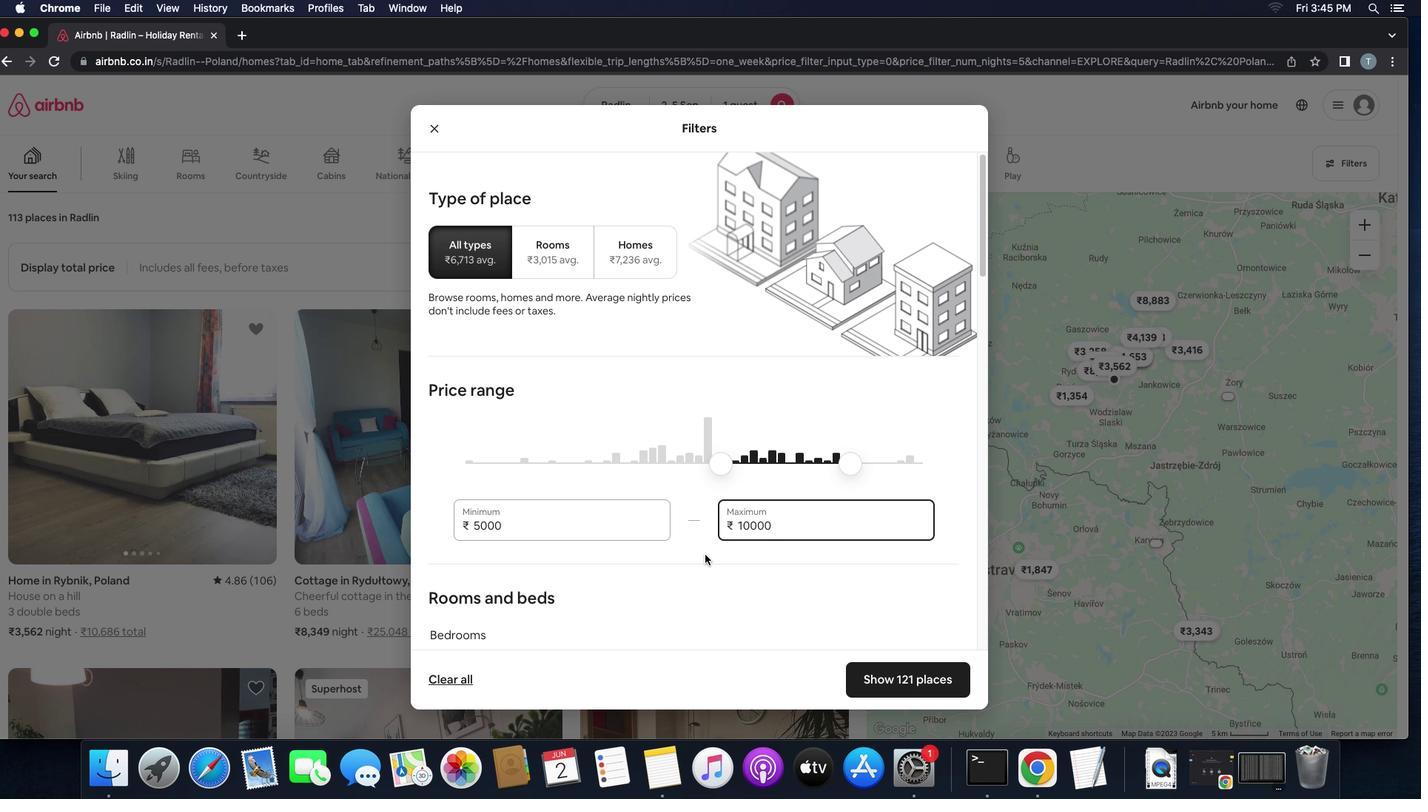 
Action: Mouse scrolled (705, 555) with delta (0, 0)
Screenshot: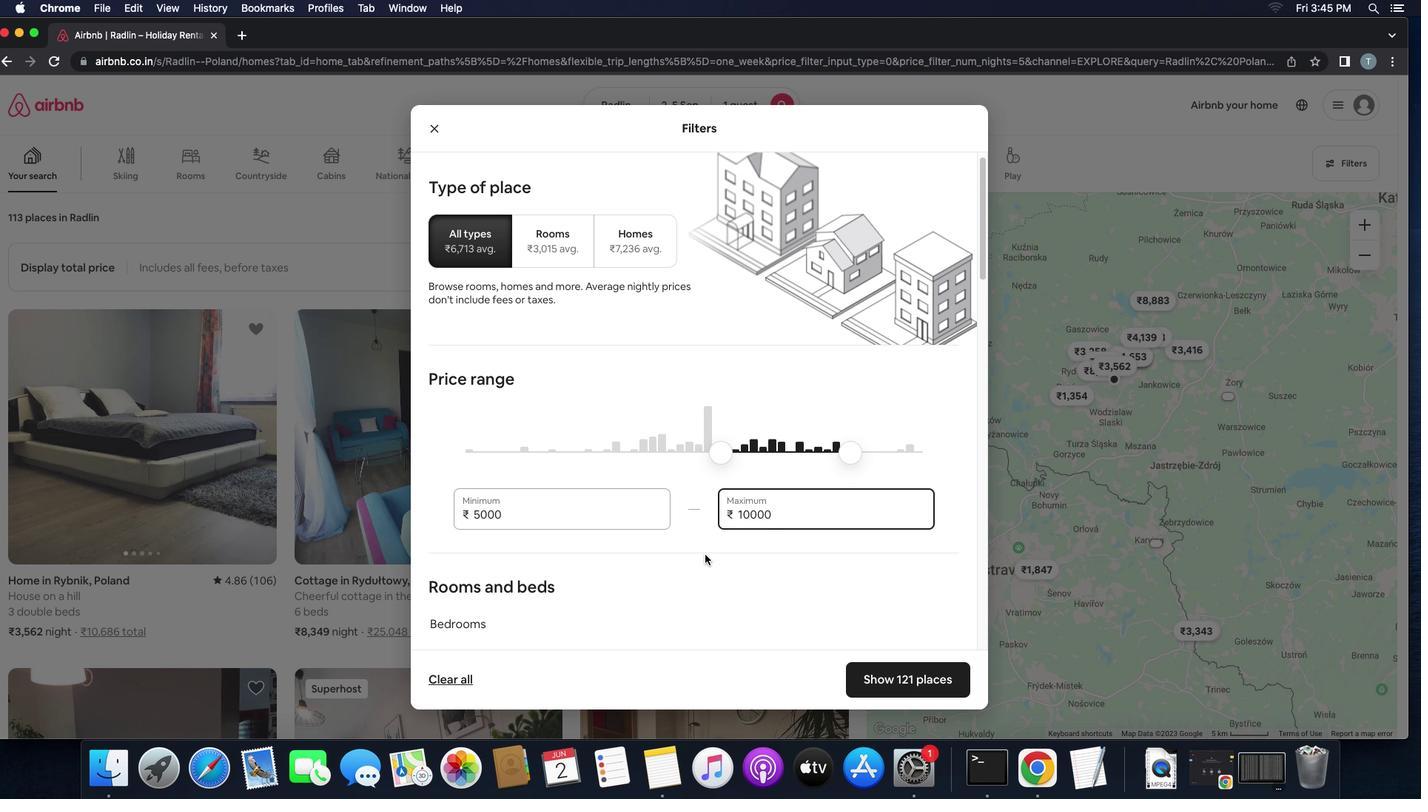 
Action: Mouse scrolled (705, 555) with delta (0, 0)
Screenshot: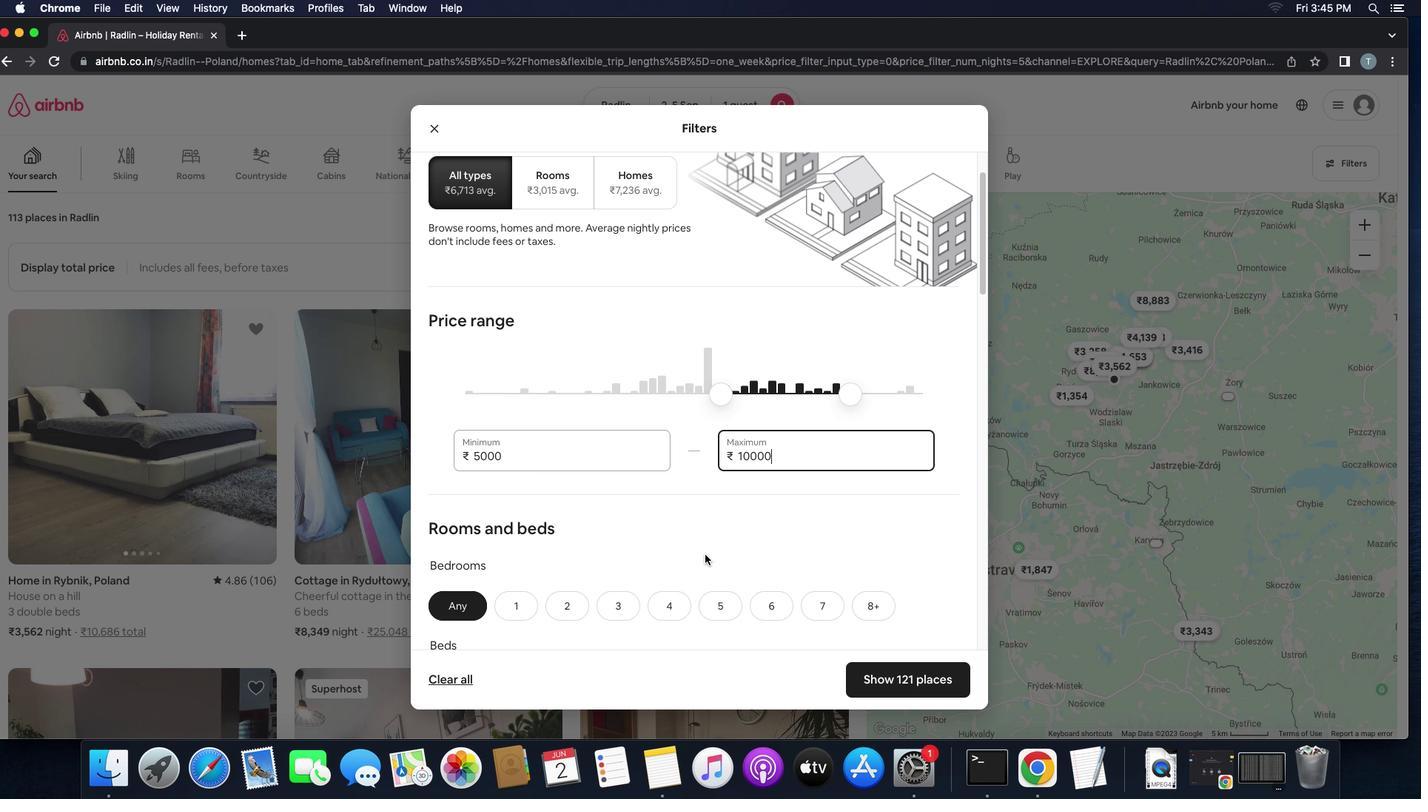 
Action: Mouse scrolled (705, 555) with delta (0, 0)
Screenshot: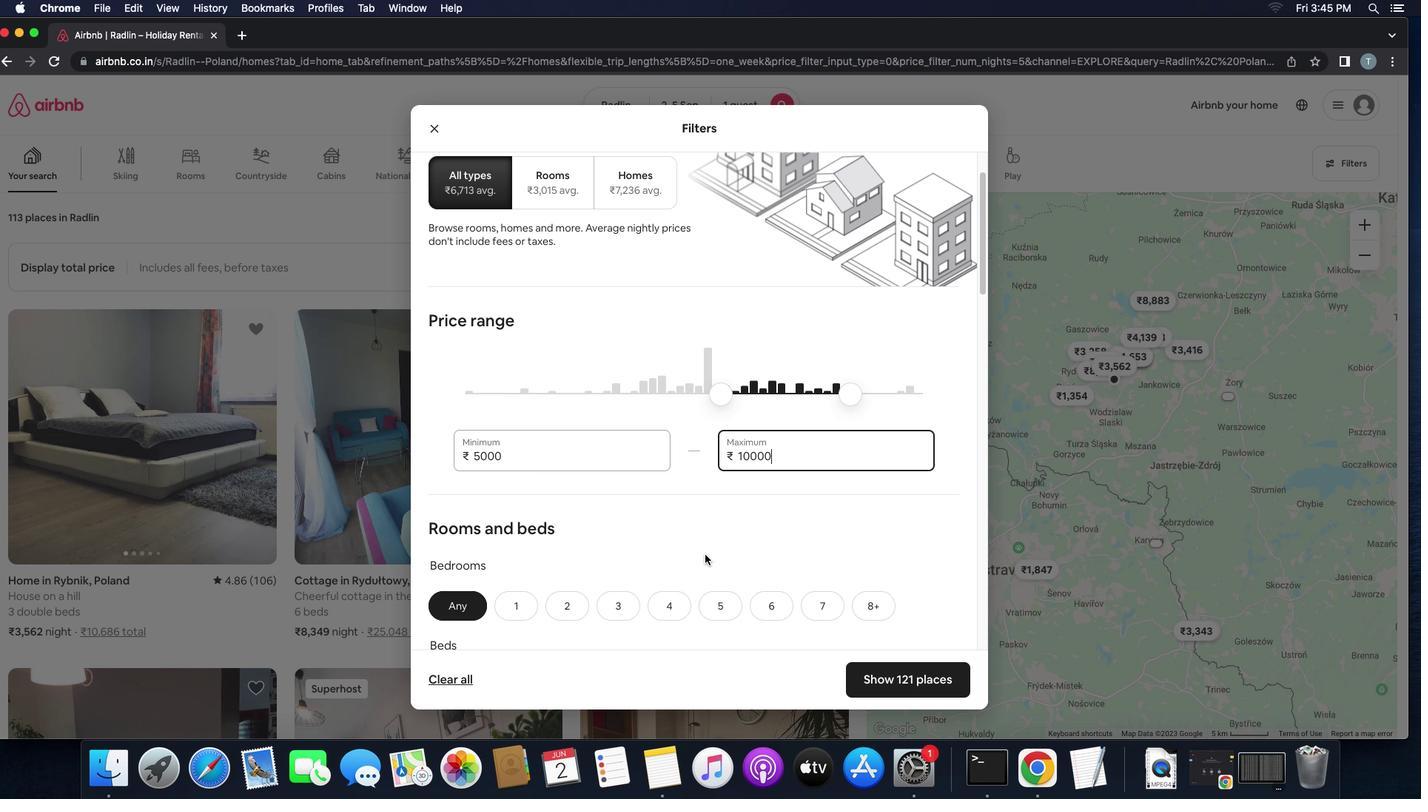 
Action: Mouse scrolled (705, 555) with delta (0, -2)
Screenshot: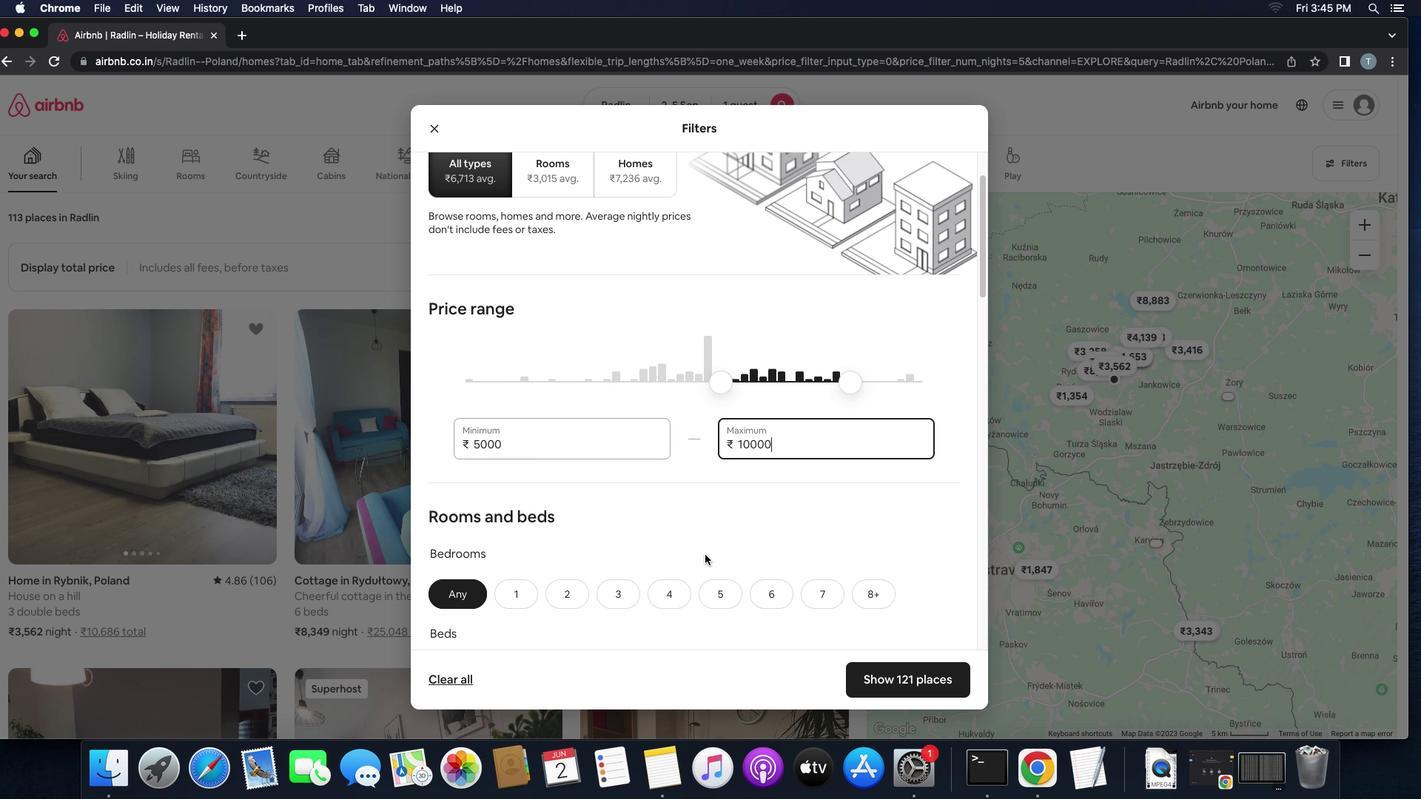 
Action: Mouse scrolled (705, 555) with delta (0, 0)
Screenshot: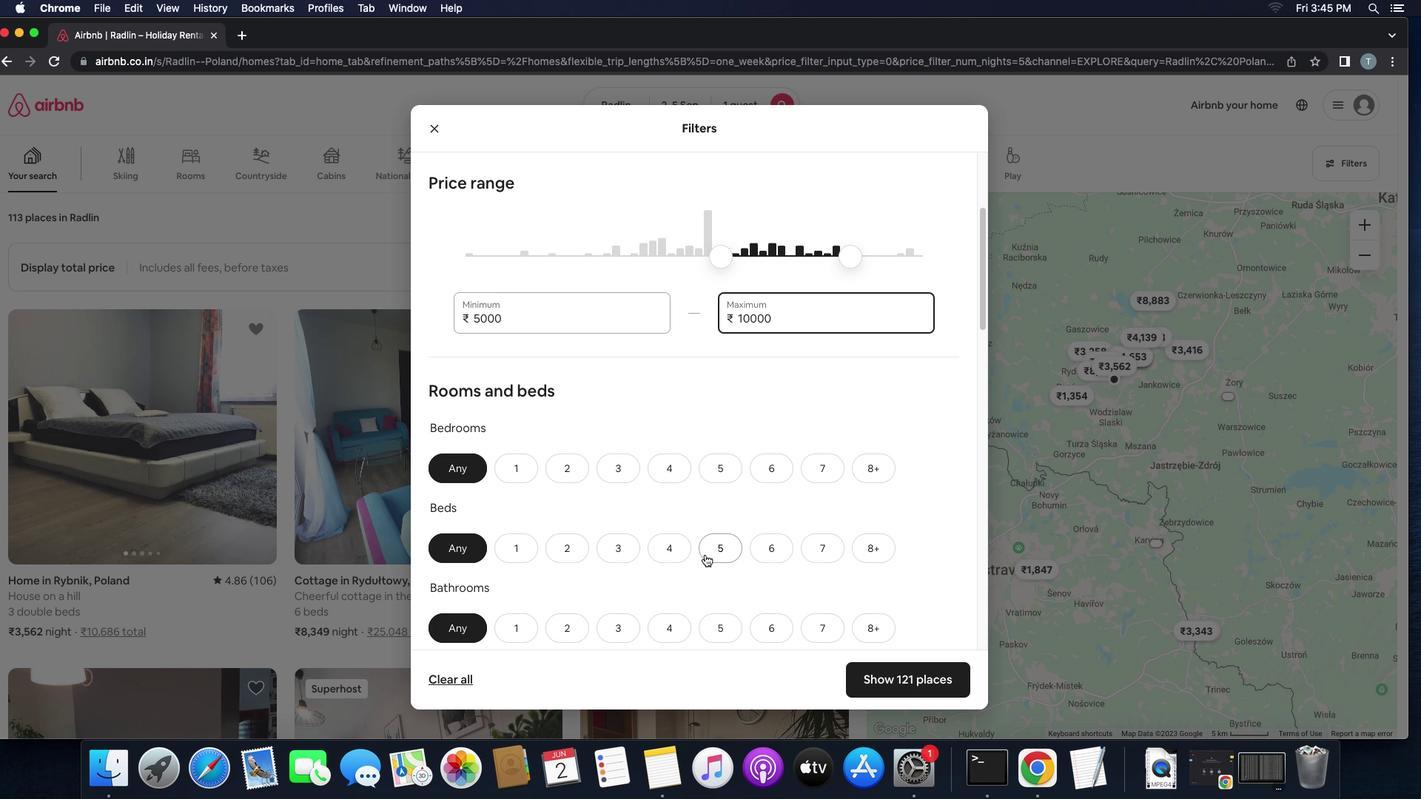 
Action: Mouse scrolled (705, 555) with delta (0, 0)
Screenshot: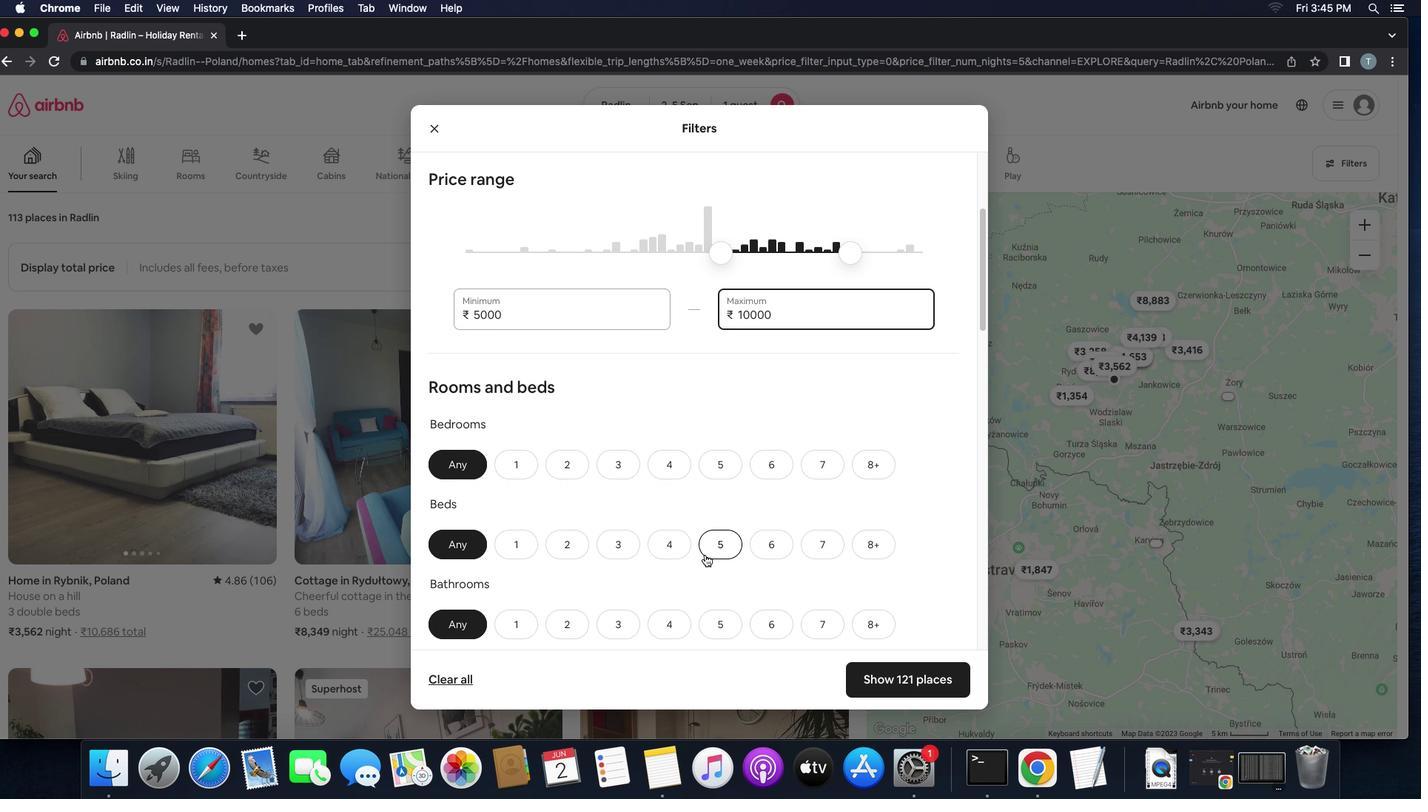 
Action: Mouse scrolled (705, 555) with delta (0, 0)
Screenshot: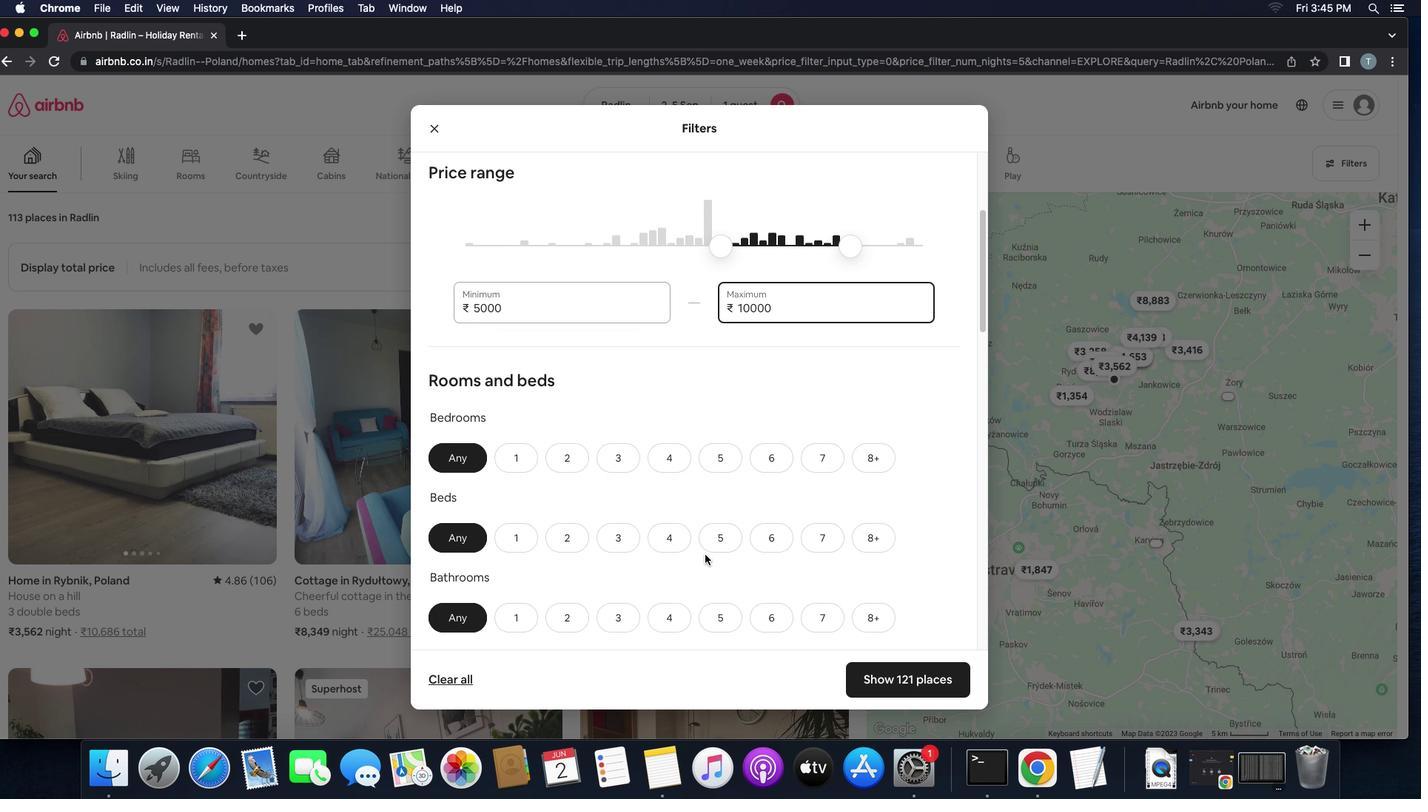 
Action: Mouse scrolled (705, 555) with delta (0, 0)
Screenshot: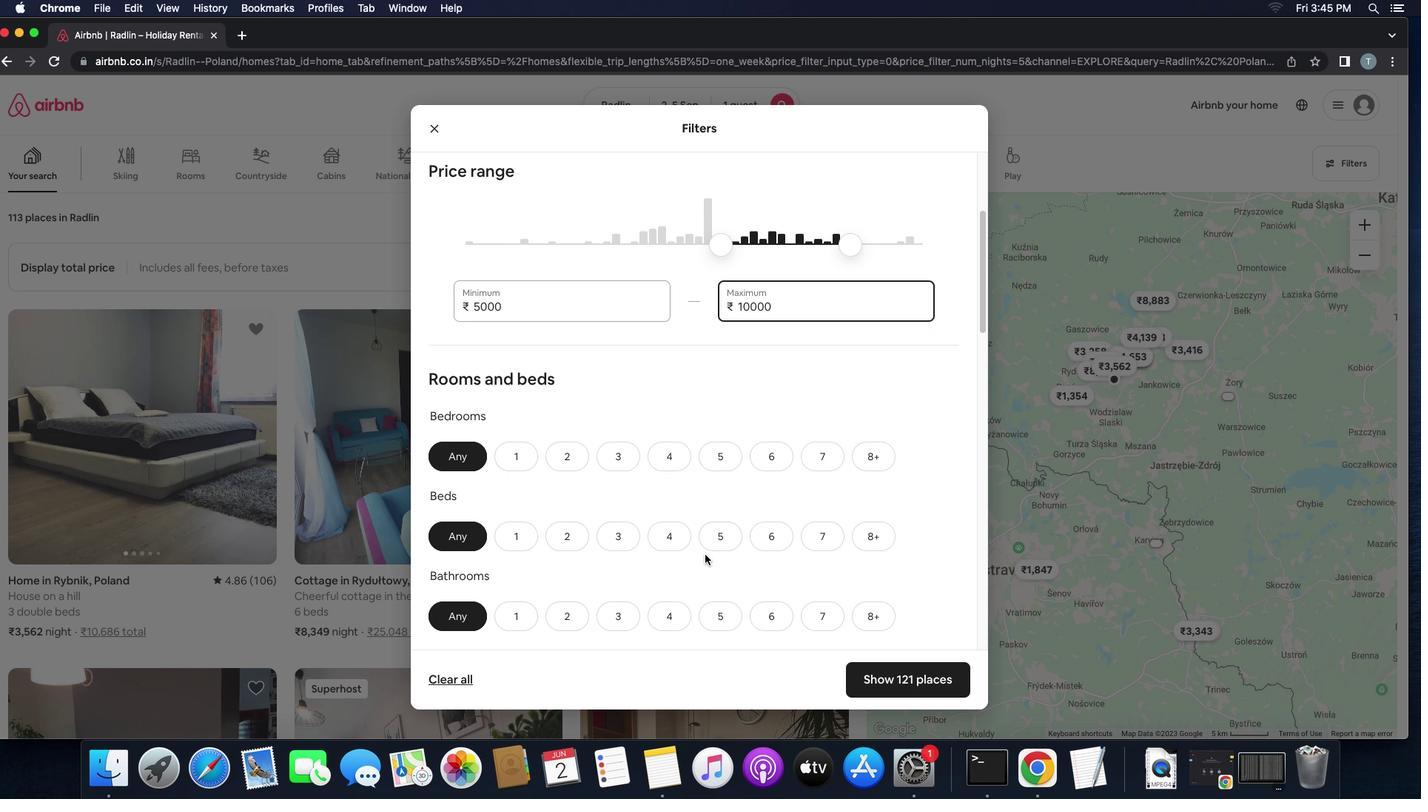
Action: Mouse scrolled (705, 555) with delta (0, 0)
Screenshot: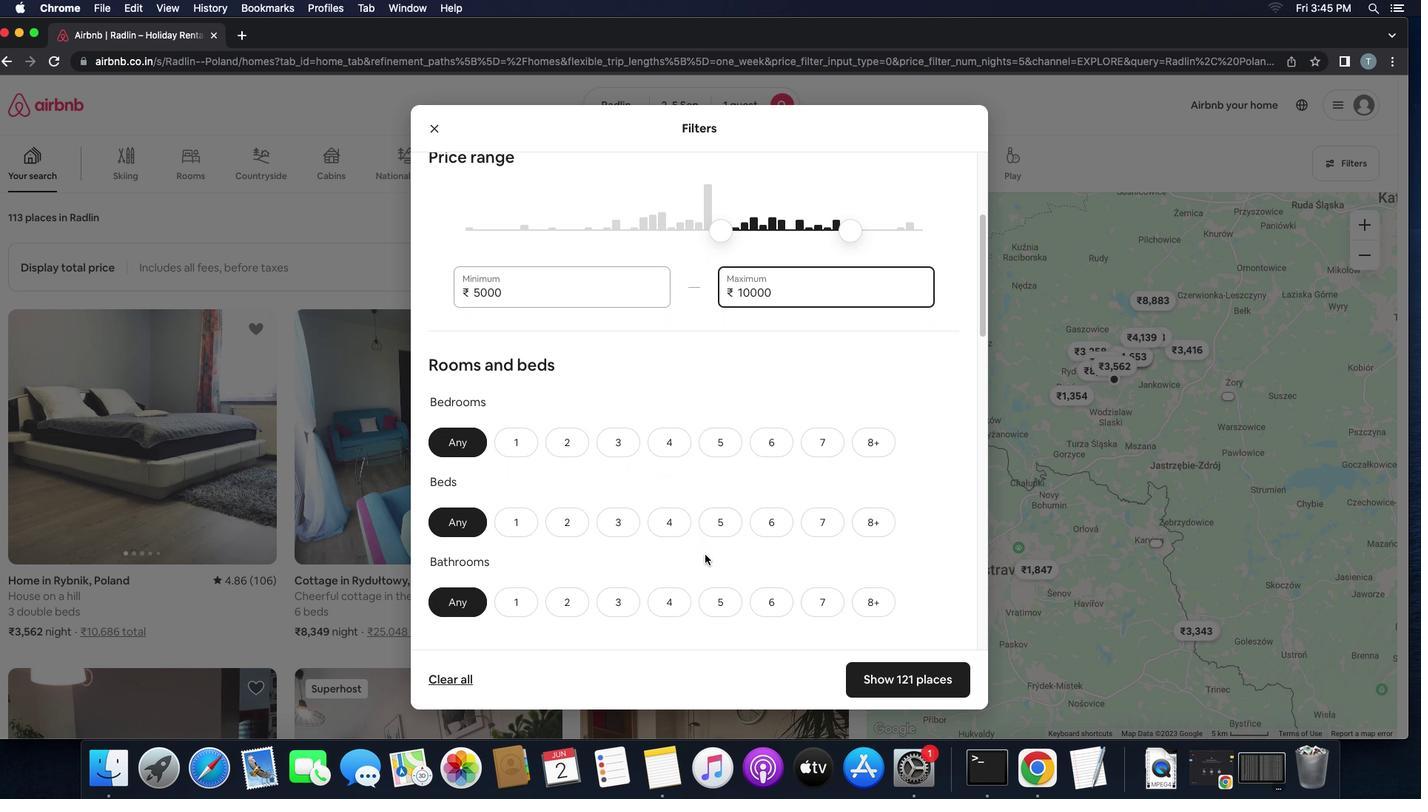 
Action: Mouse scrolled (705, 555) with delta (0, 0)
Screenshot: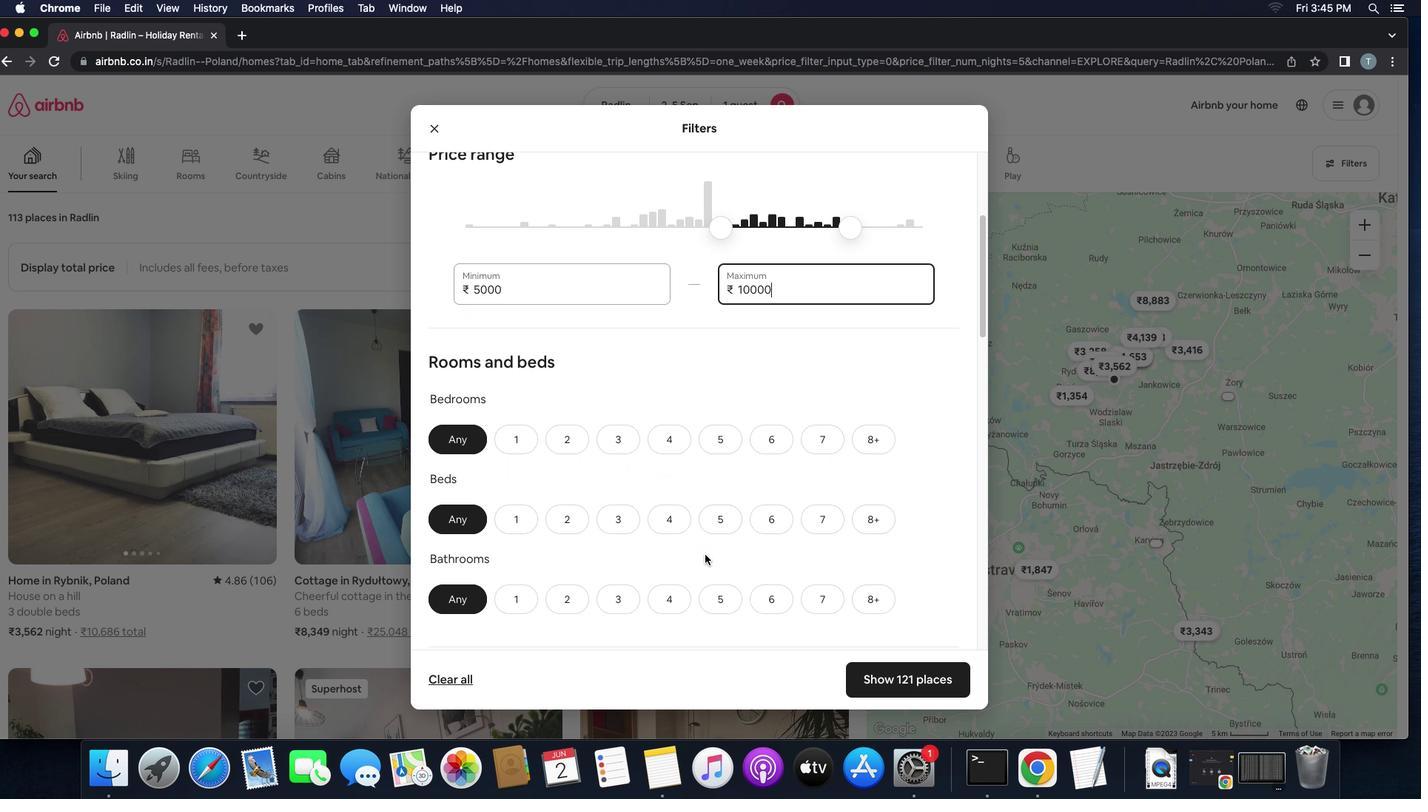 
Action: Mouse scrolled (705, 555) with delta (0, 0)
Screenshot: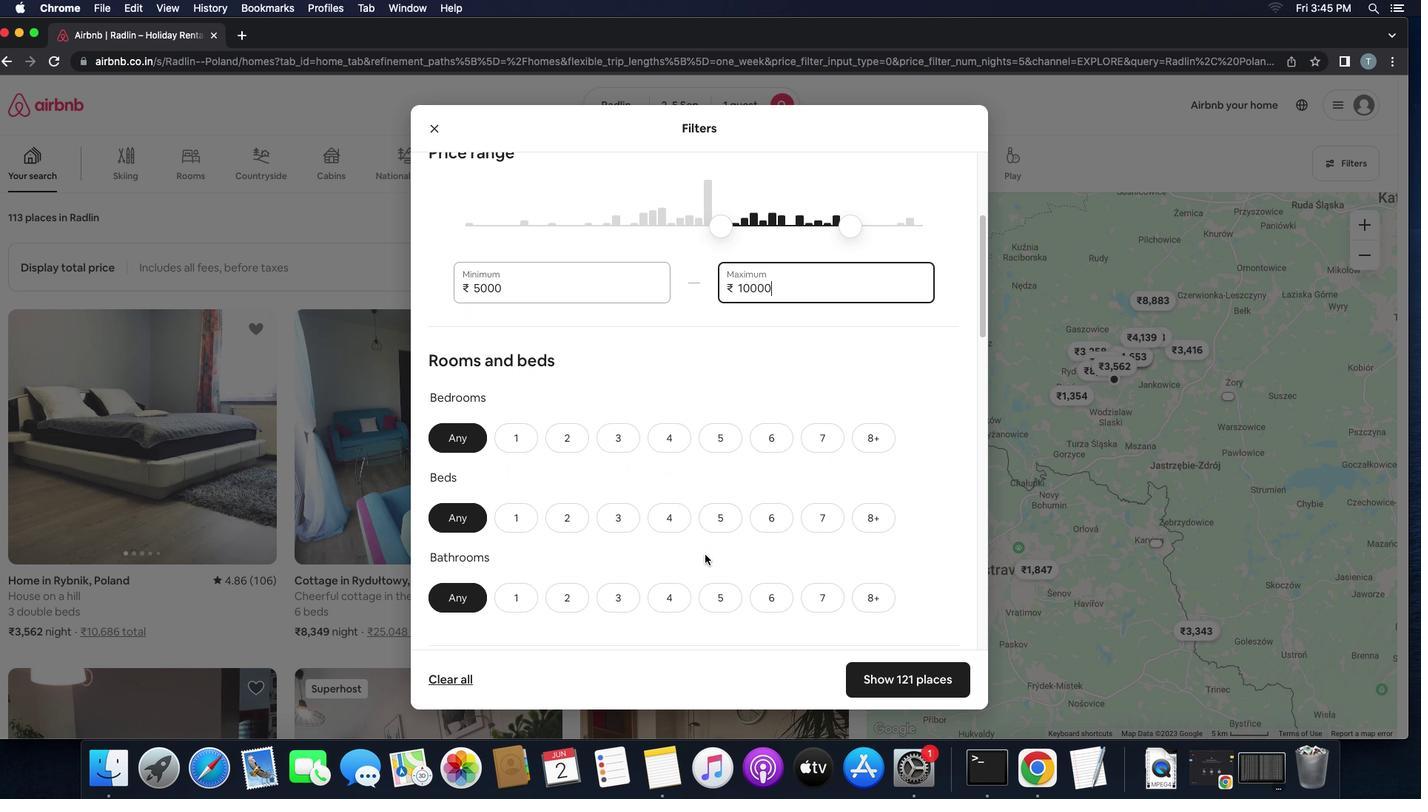 
Action: Mouse scrolled (705, 555) with delta (0, 0)
Screenshot: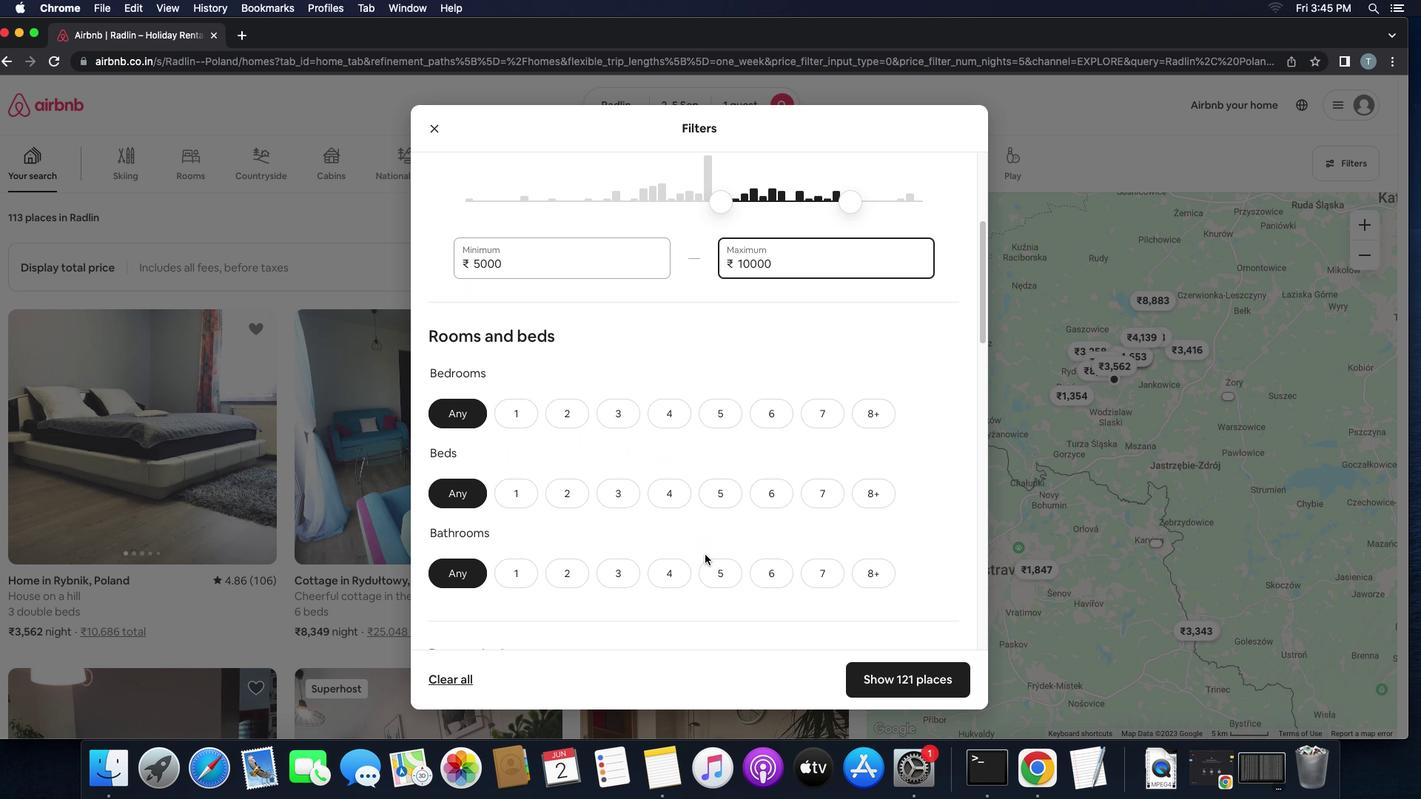 
Action: Mouse scrolled (705, 555) with delta (0, 0)
Screenshot: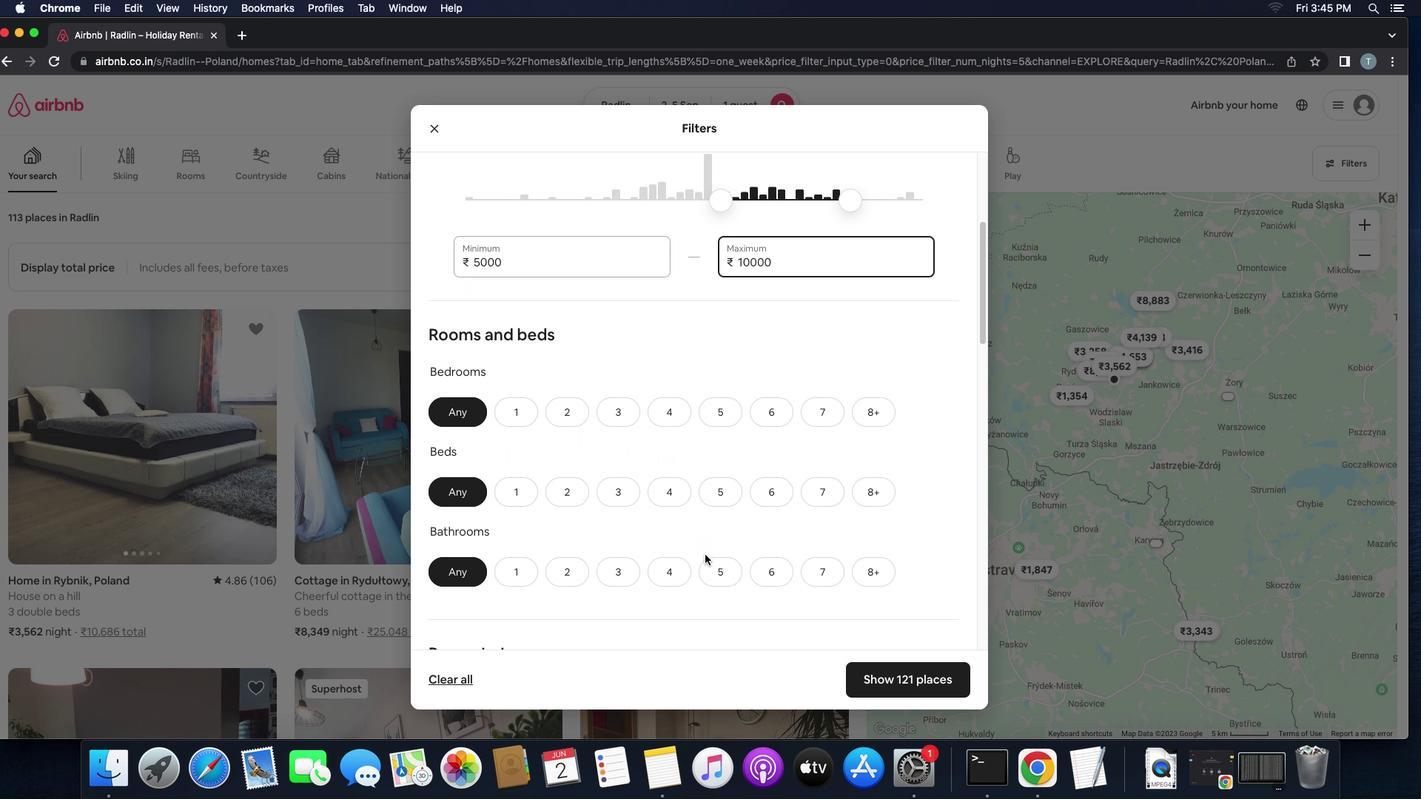 
Action: Mouse scrolled (705, 555) with delta (0, 0)
Screenshot: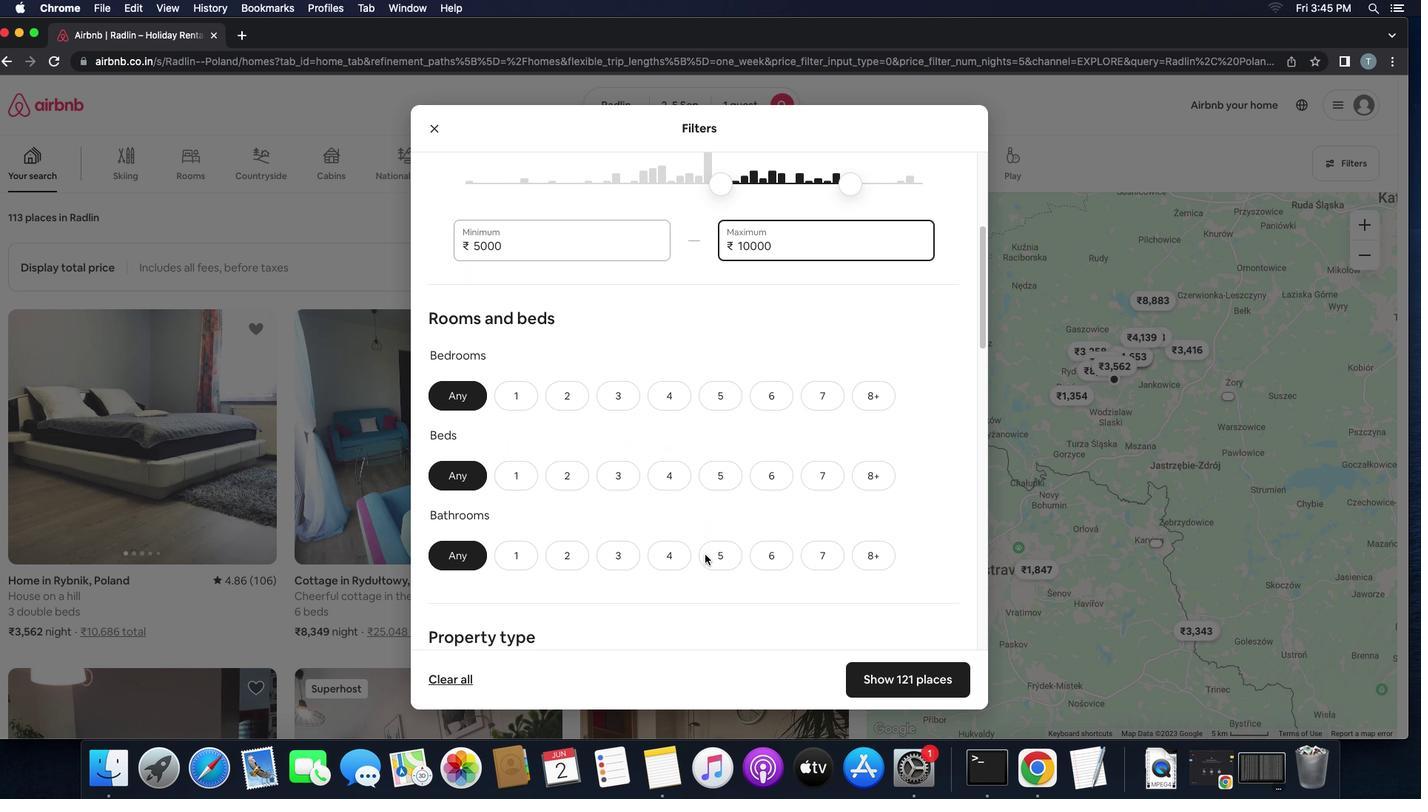 
Action: Mouse moved to (512, 373)
Screenshot: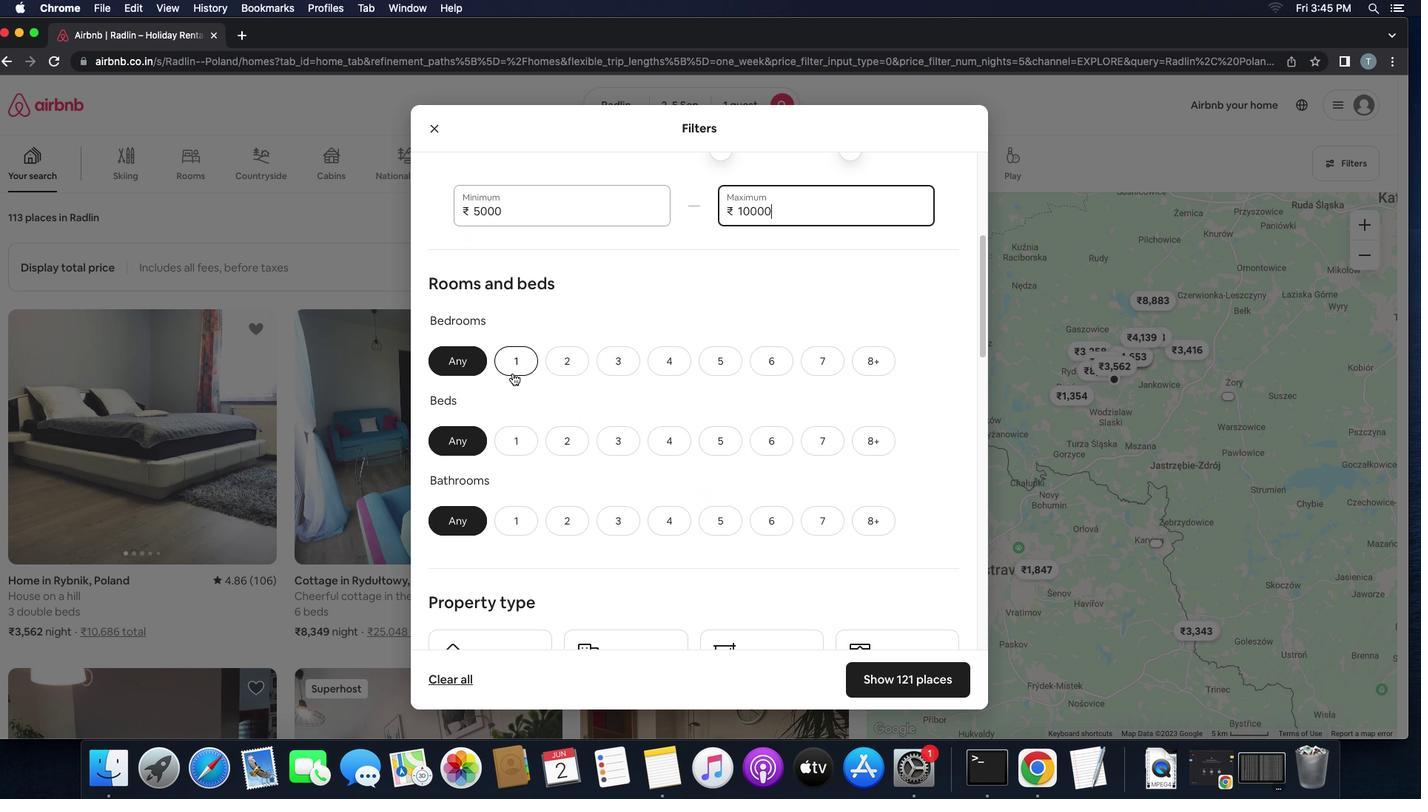 
Action: Mouse pressed left at (512, 373)
Screenshot: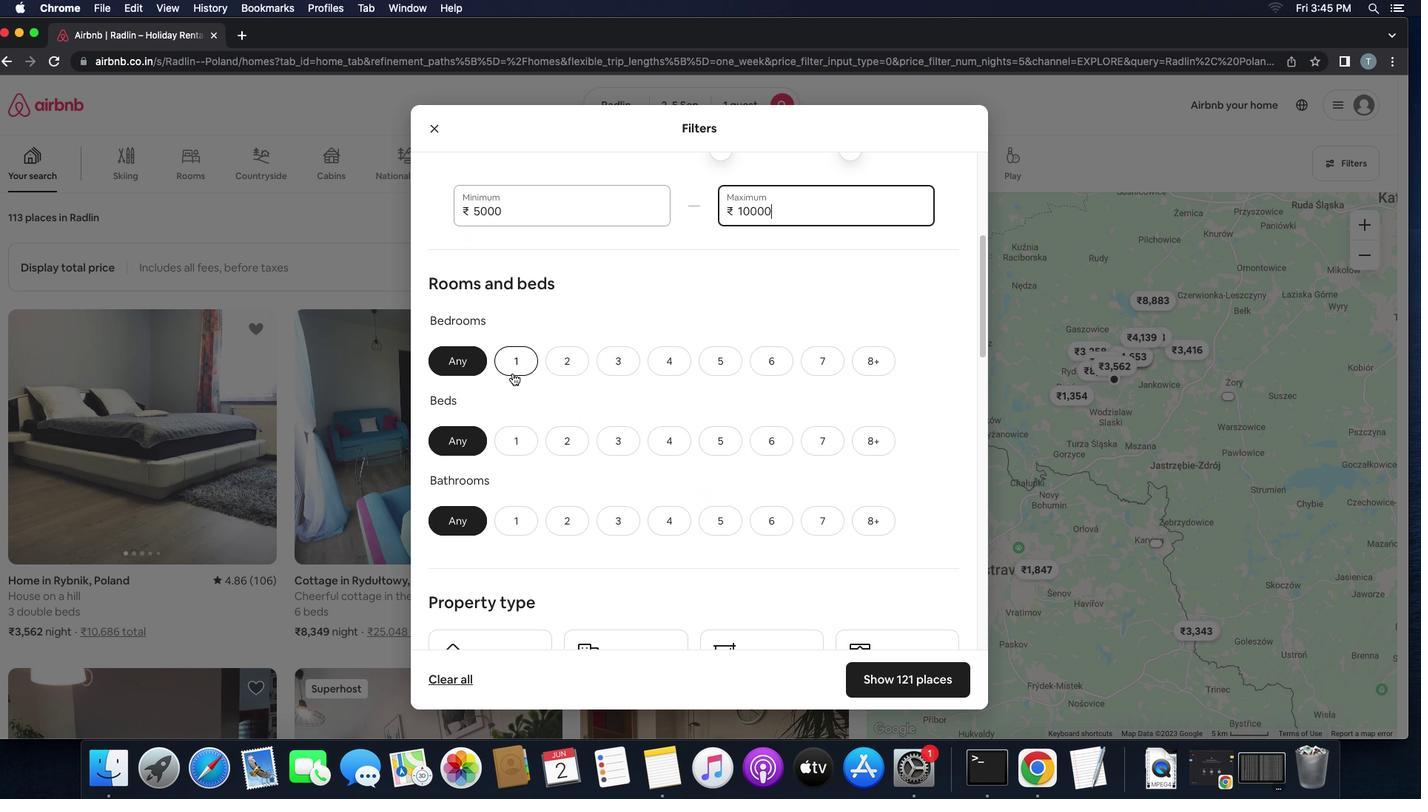 
Action: Mouse moved to (512, 450)
Screenshot: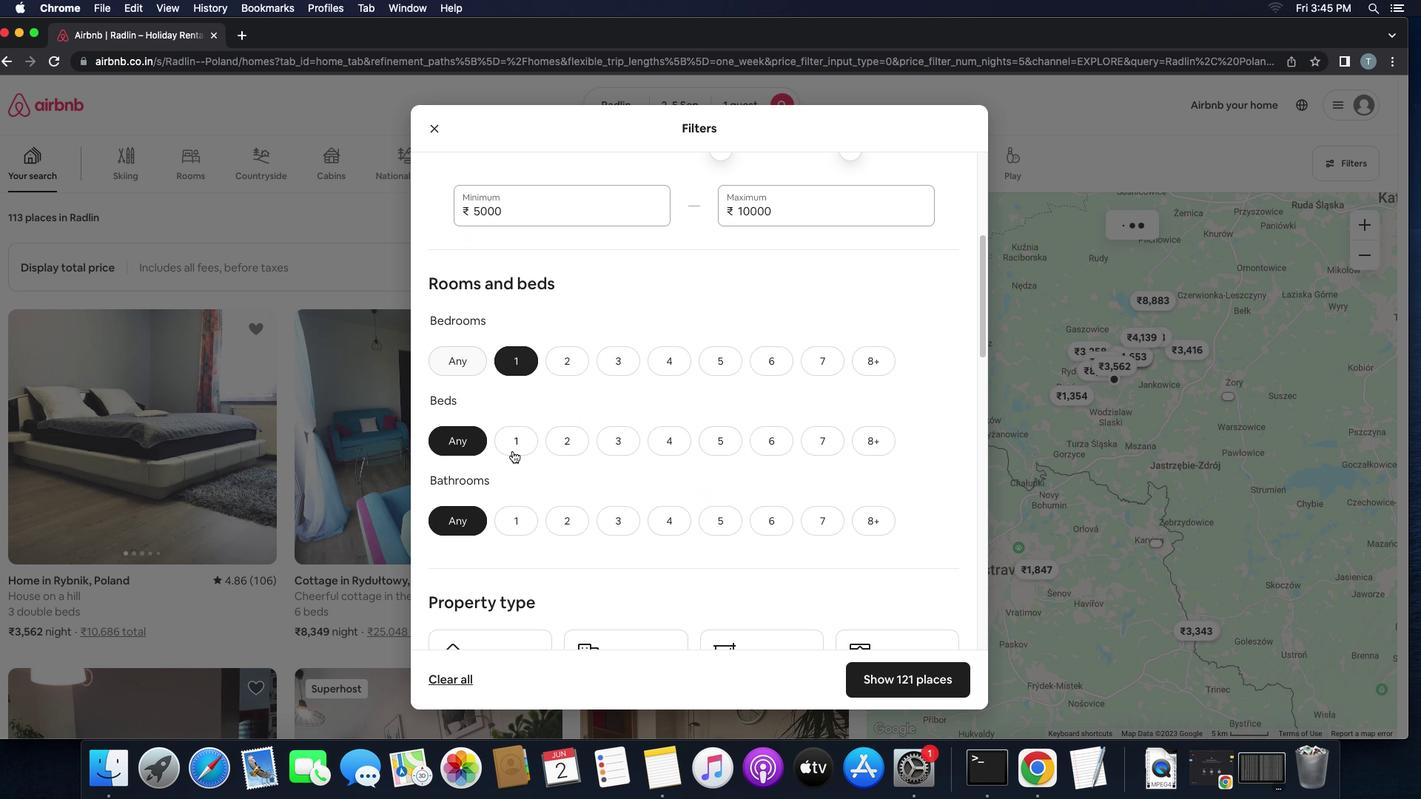 
Action: Mouse pressed left at (512, 450)
Screenshot: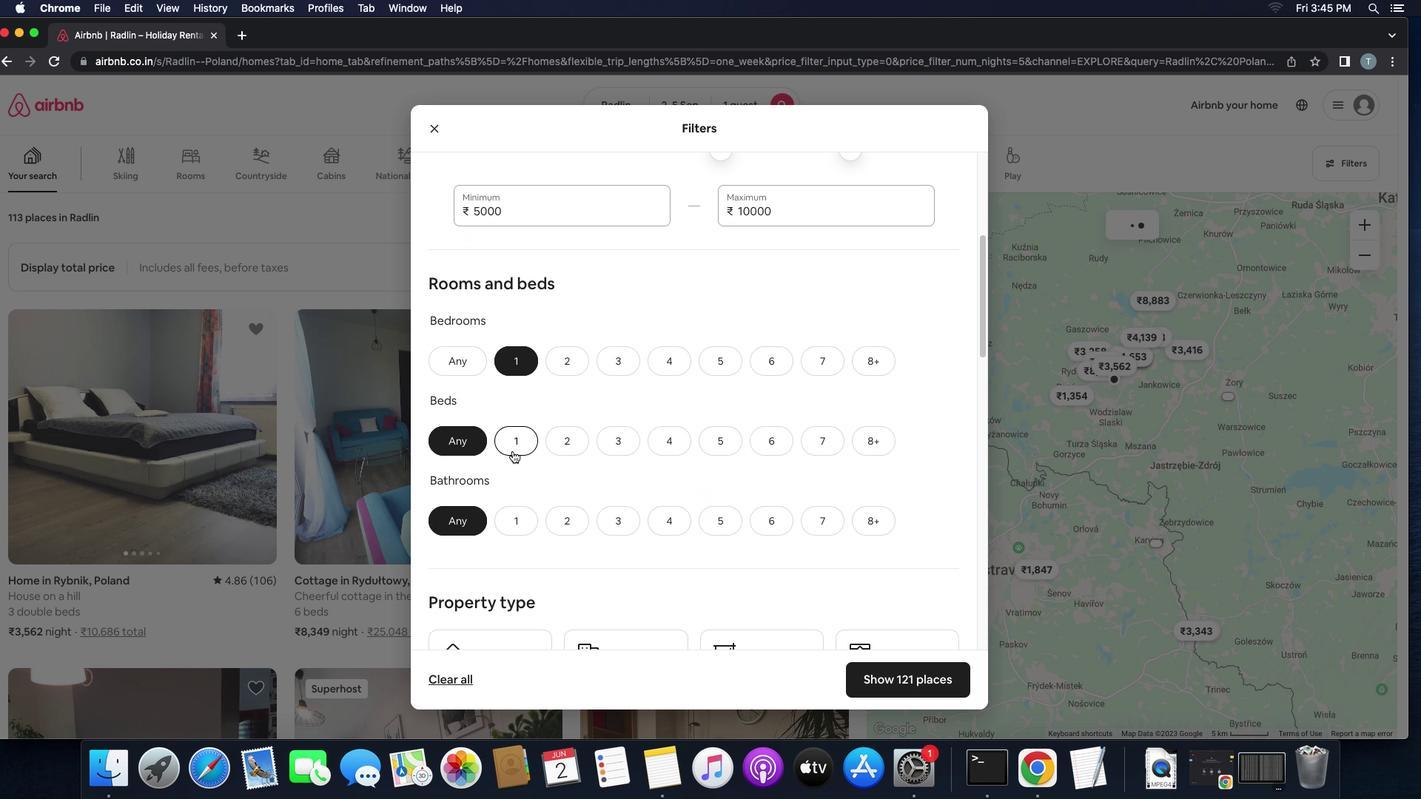 
Action: Mouse moved to (519, 510)
Screenshot: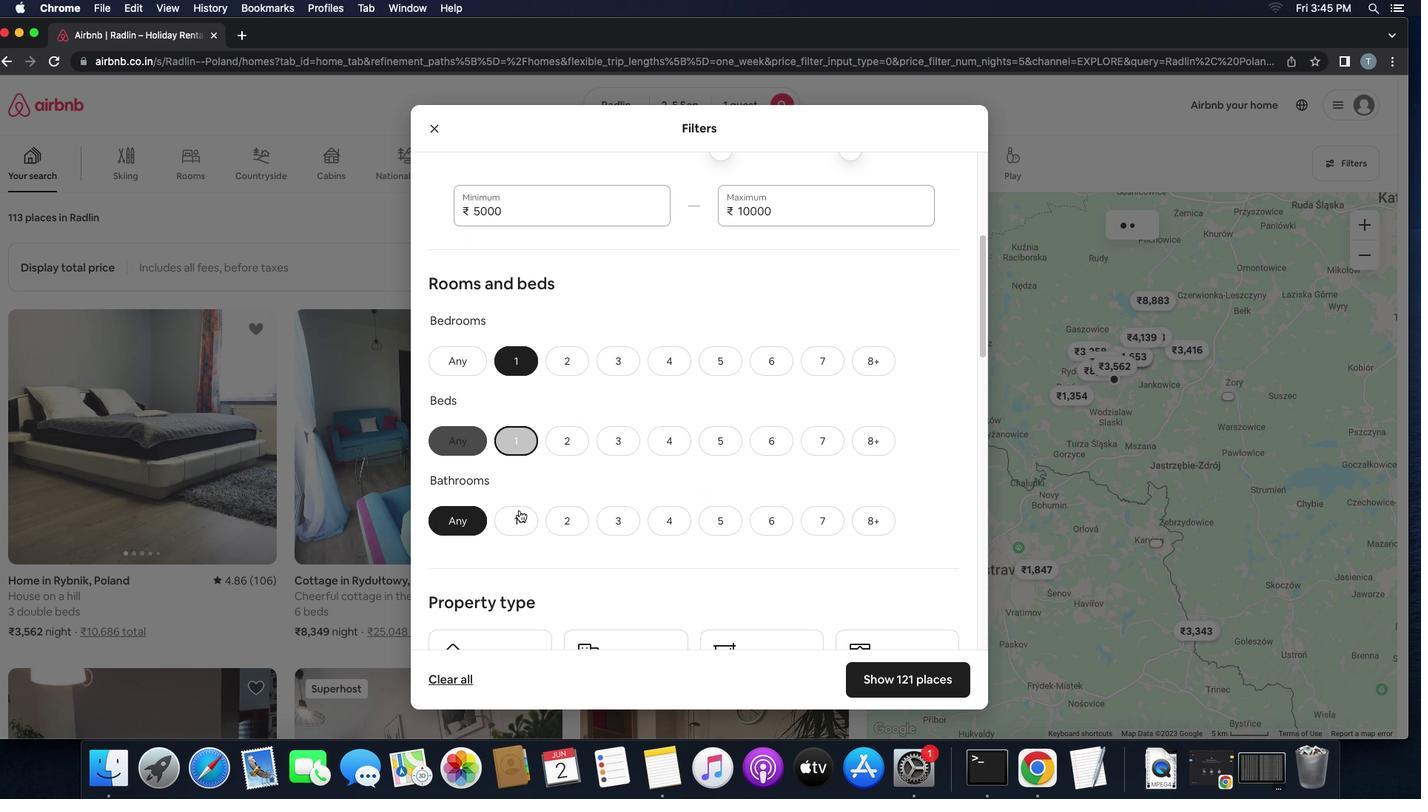 
Action: Mouse pressed left at (519, 510)
Screenshot: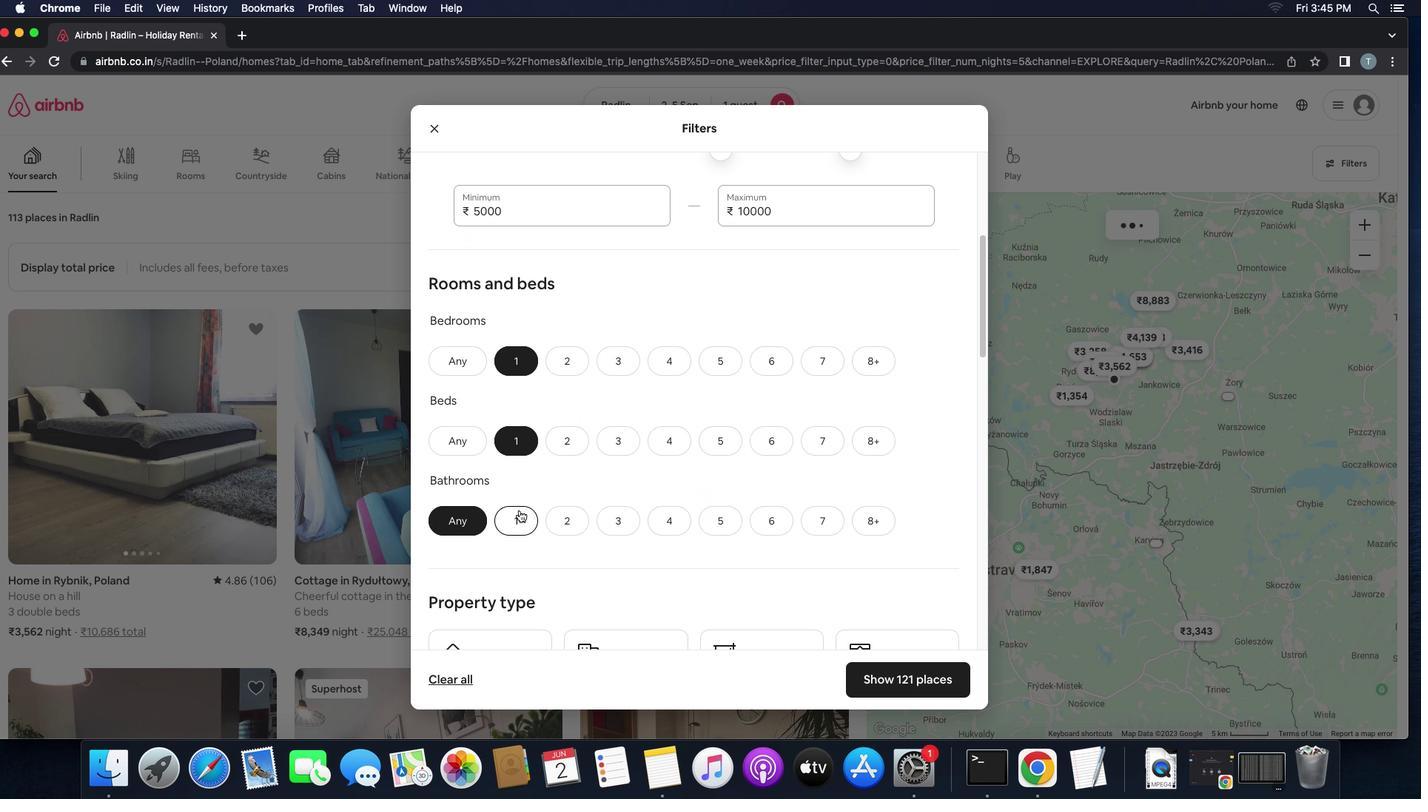 
Action: Mouse moved to (635, 559)
Screenshot: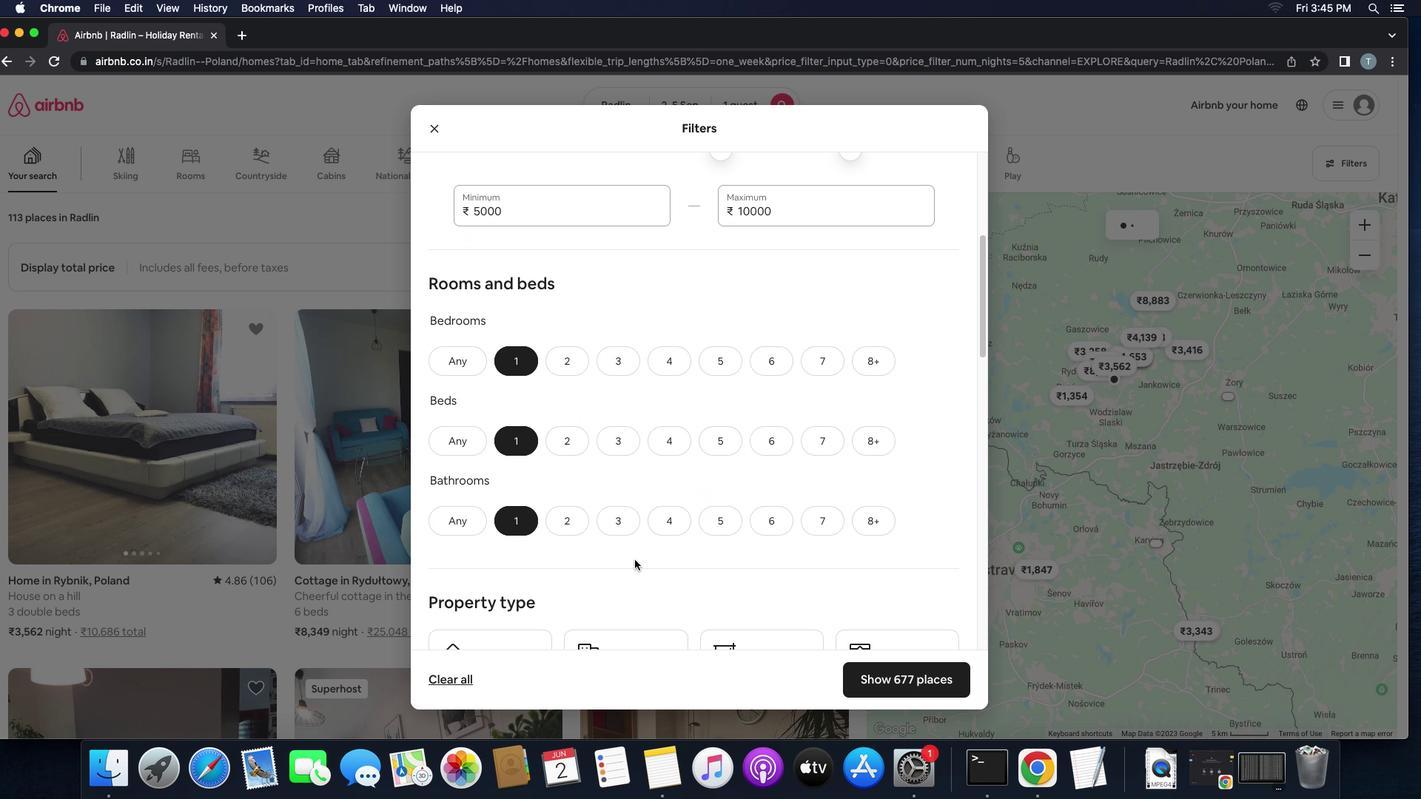 
Action: Mouse scrolled (635, 559) with delta (0, 0)
Screenshot: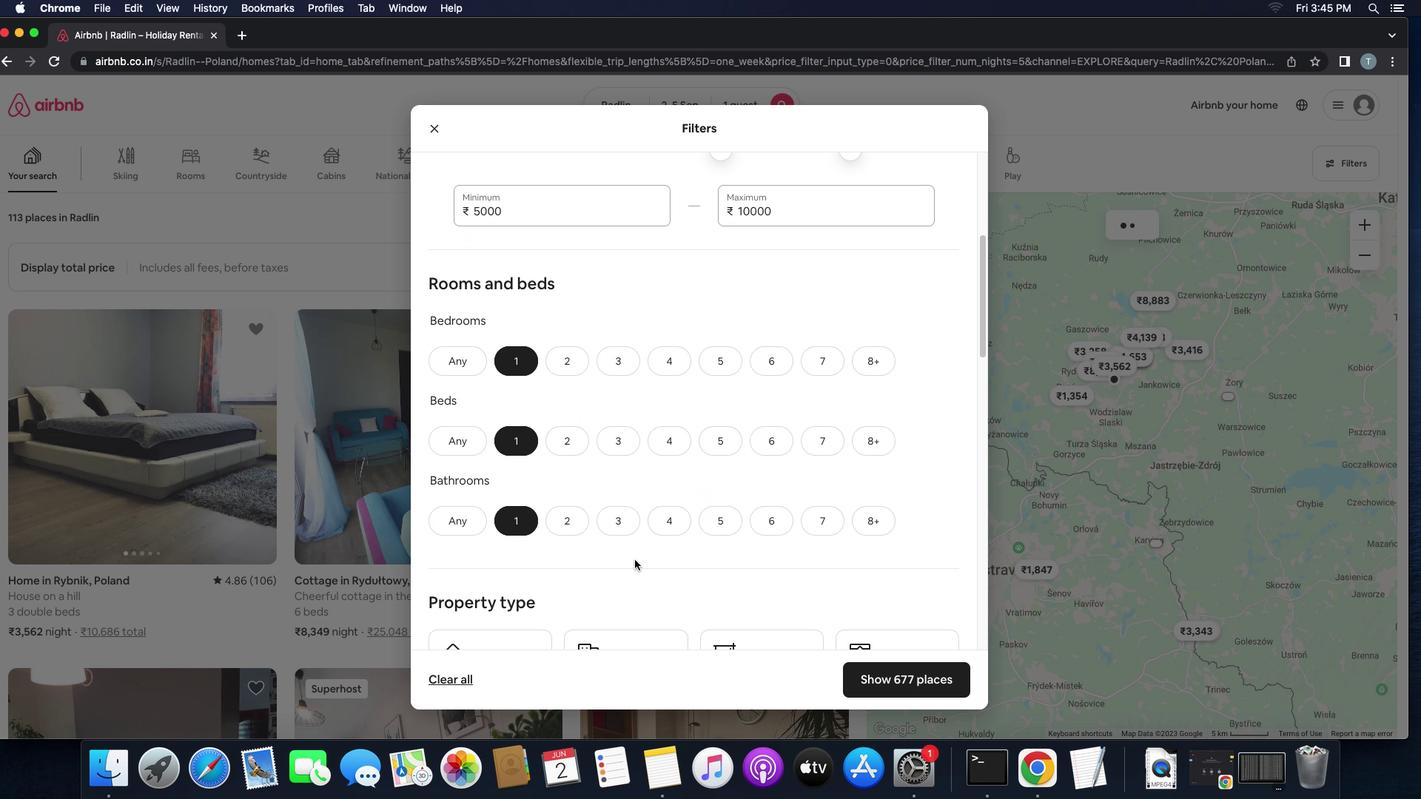 
Action: Mouse scrolled (635, 559) with delta (0, 0)
Screenshot: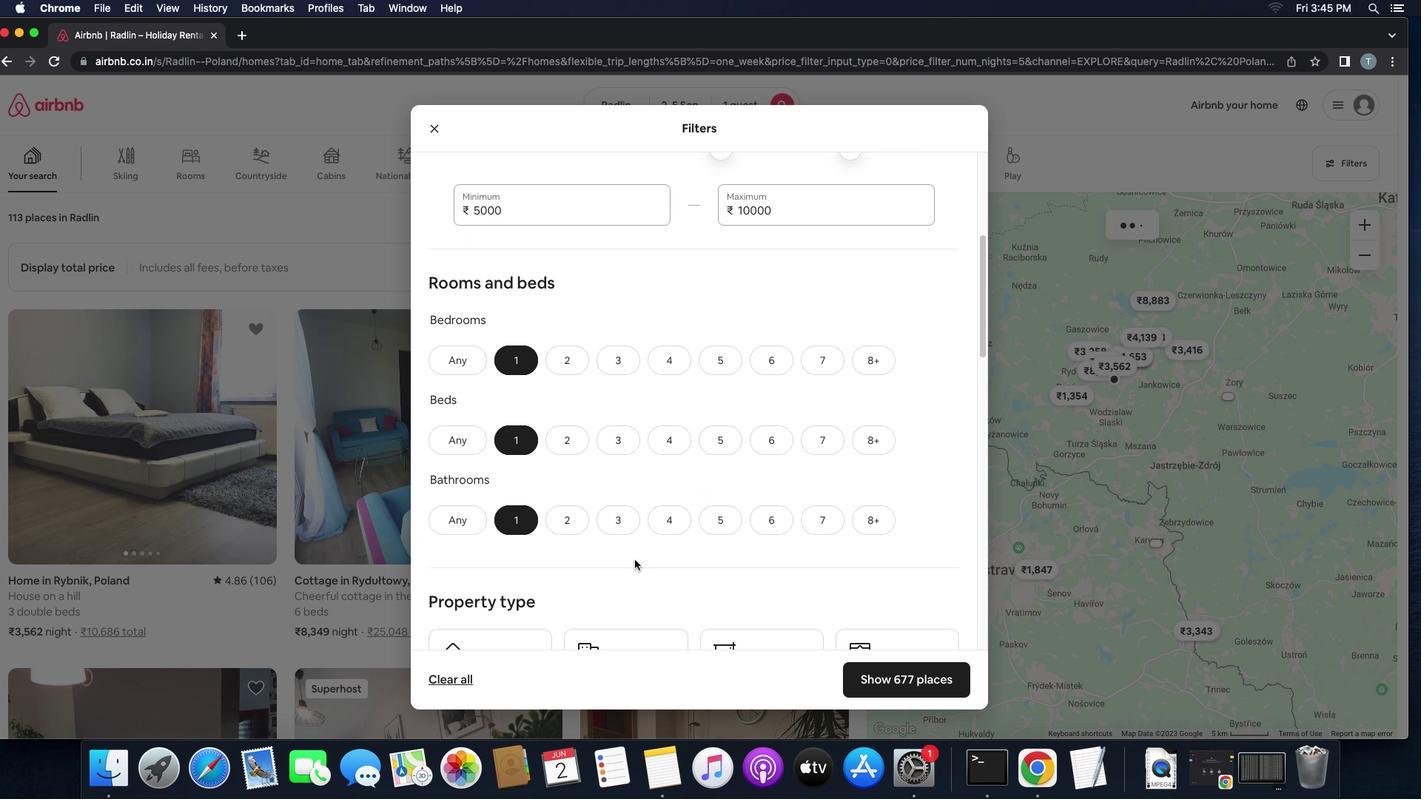 
Action: Mouse scrolled (635, 559) with delta (0, -2)
Screenshot: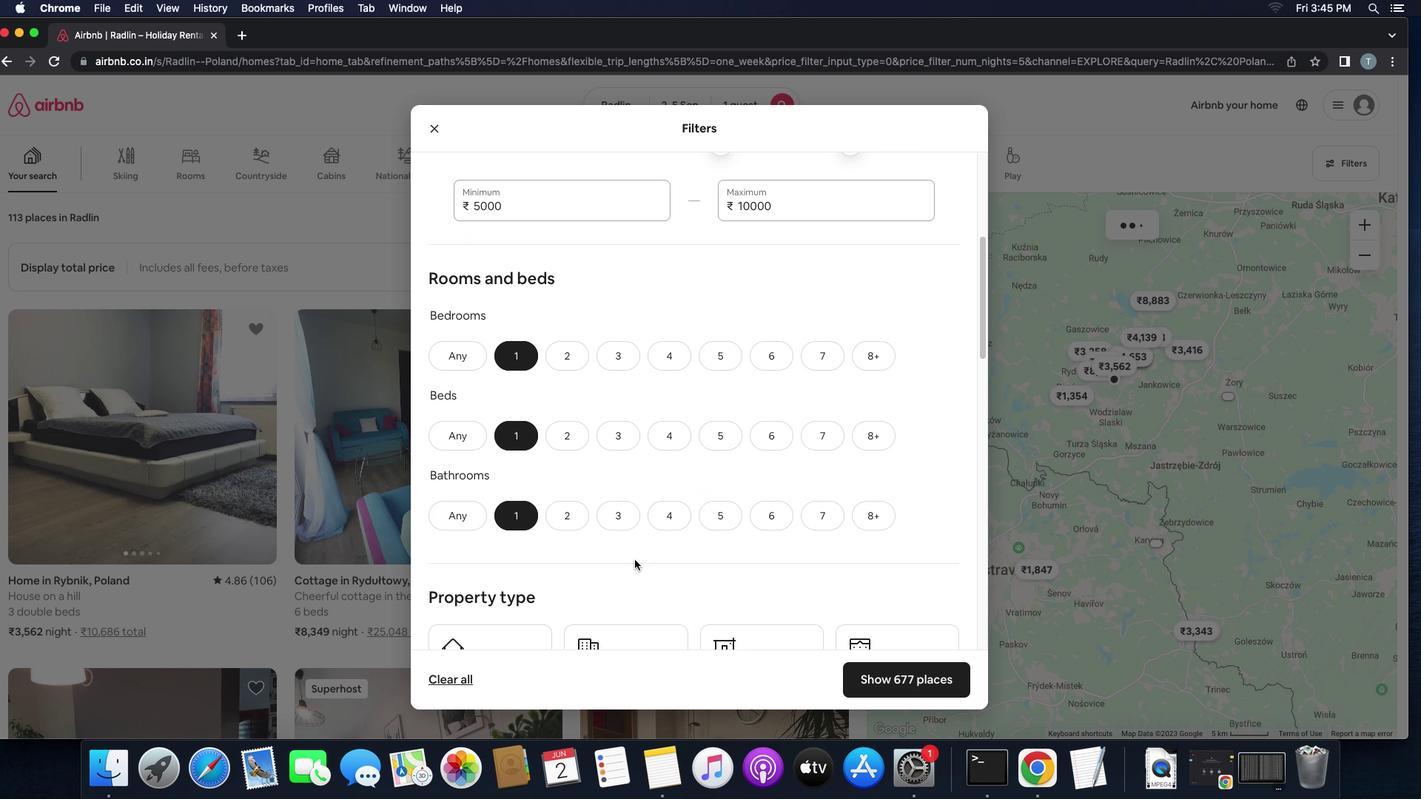 
Action: Mouse scrolled (635, 559) with delta (0, 0)
Screenshot: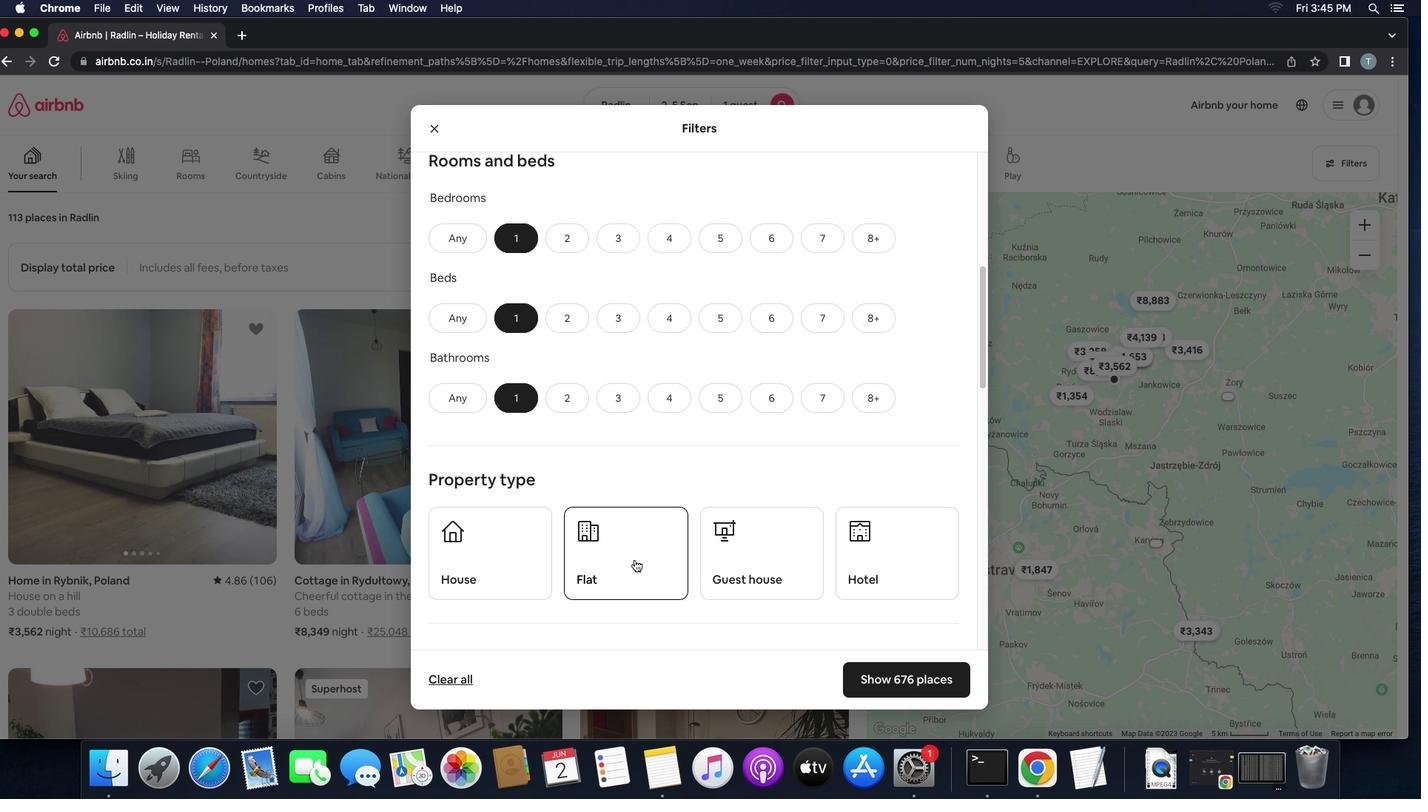 
Action: Mouse scrolled (635, 559) with delta (0, 0)
Screenshot: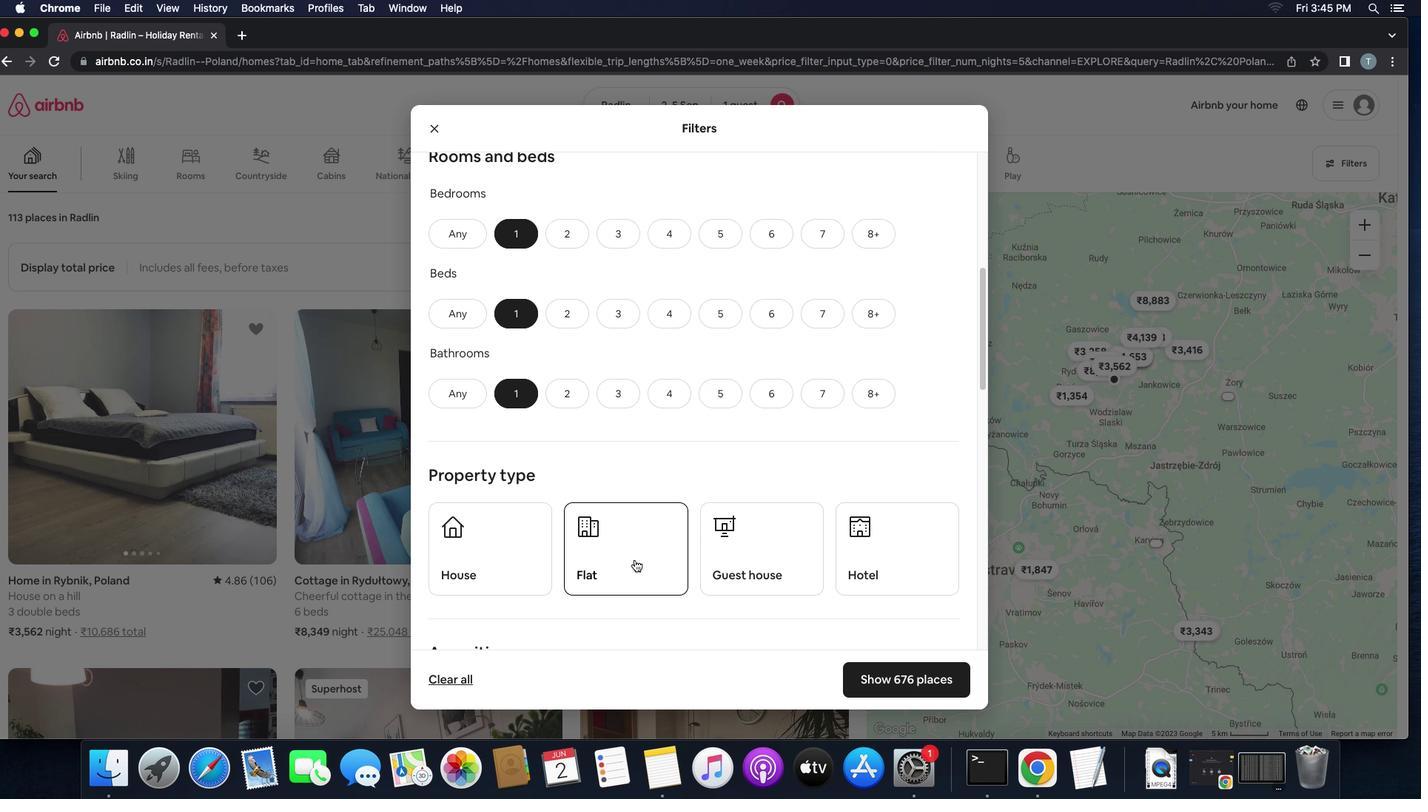 
Action: Mouse scrolled (635, 559) with delta (0, 0)
Screenshot: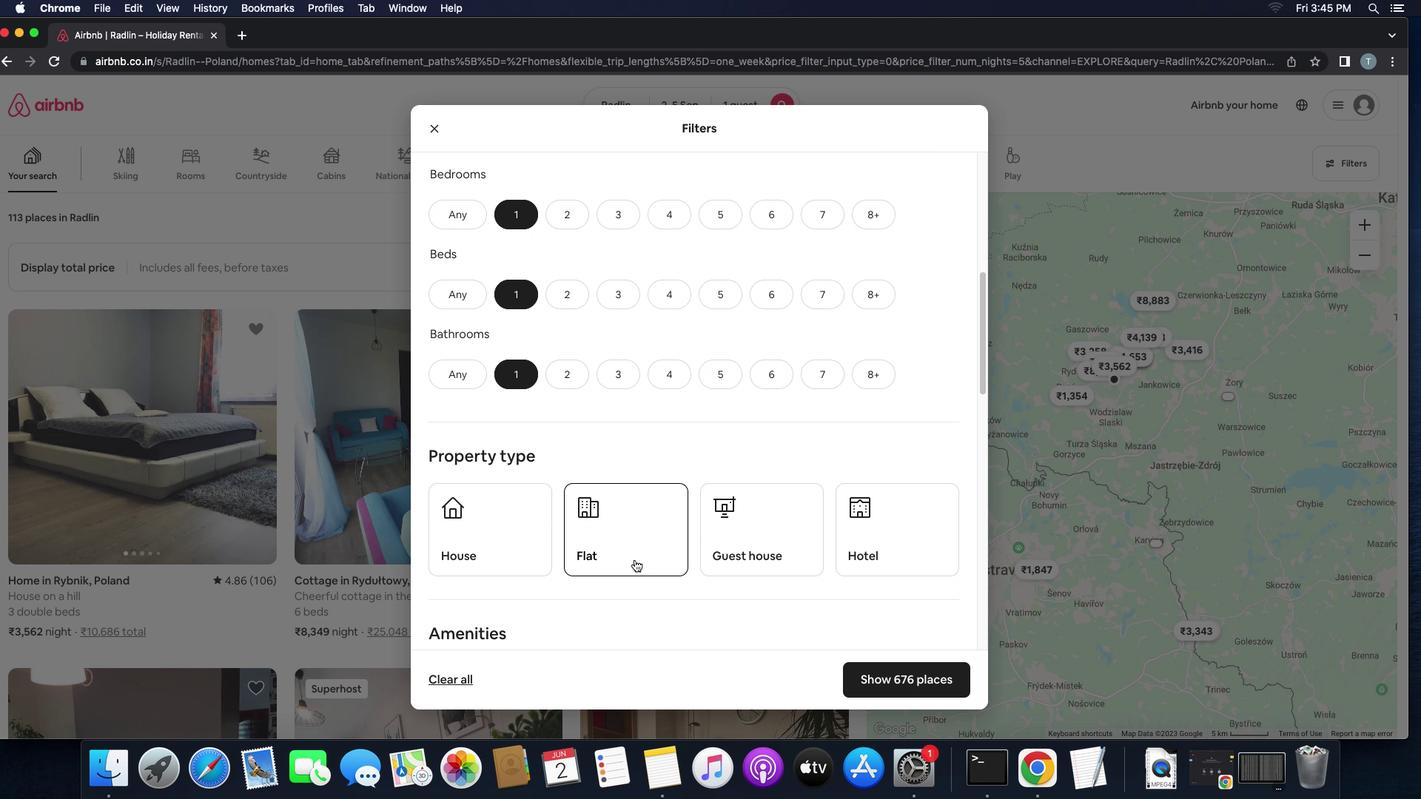 
Action: Mouse scrolled (635, 559) with delta (0, 0)
Screenshot: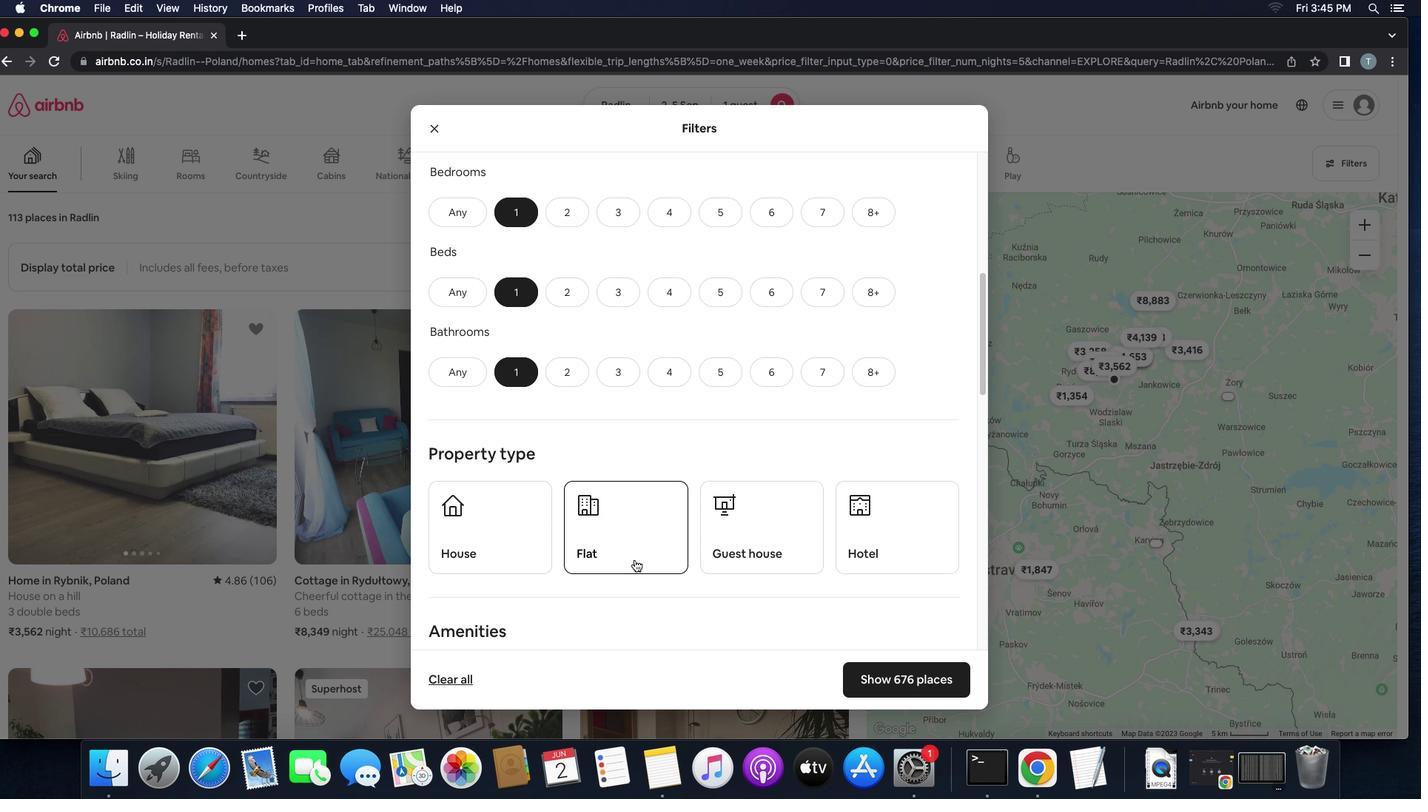 
Action: Mouse scrolled (635, 559) with delta (0, -1)
Screenshot: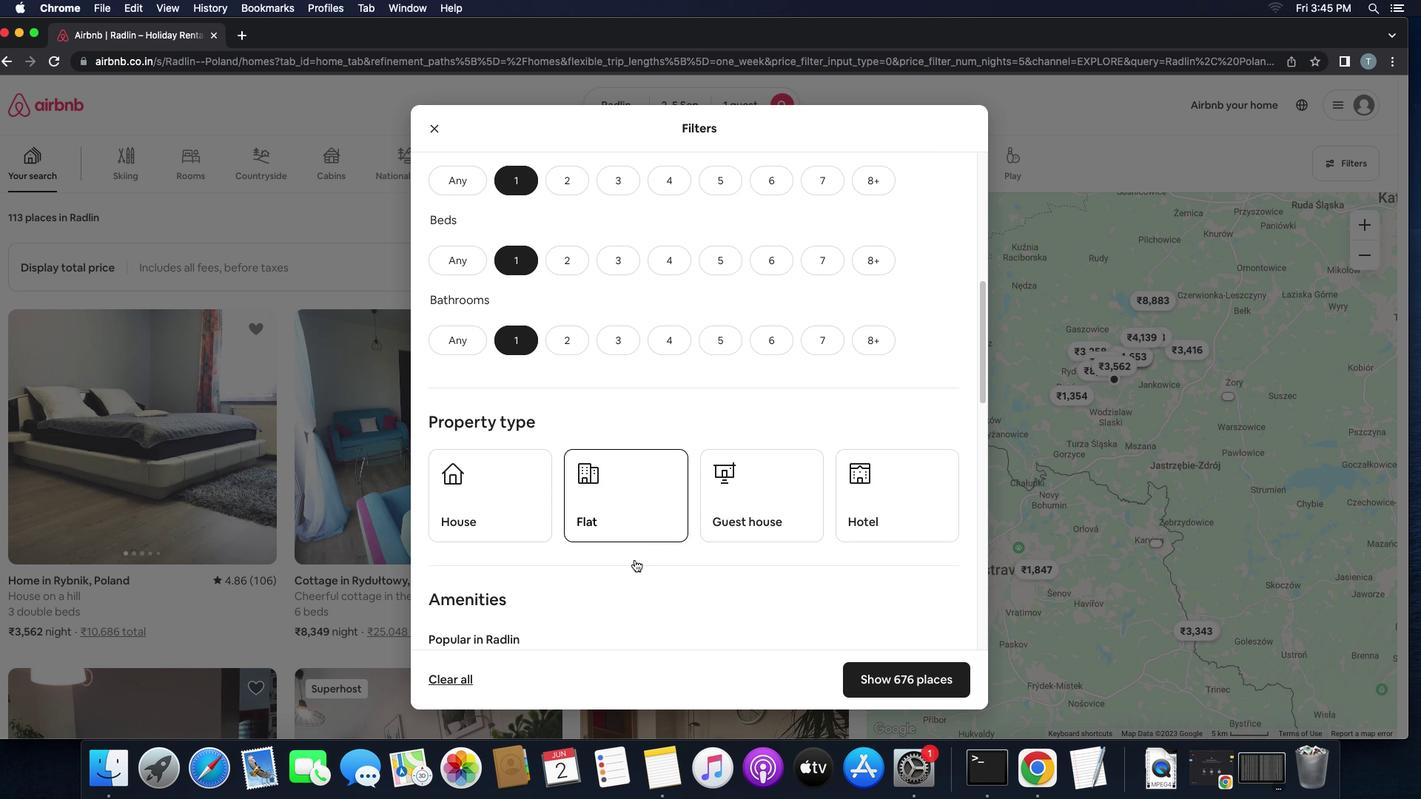 
Action: Mouse scrolled (635, 559) with delta (0, 0)
Screenshot: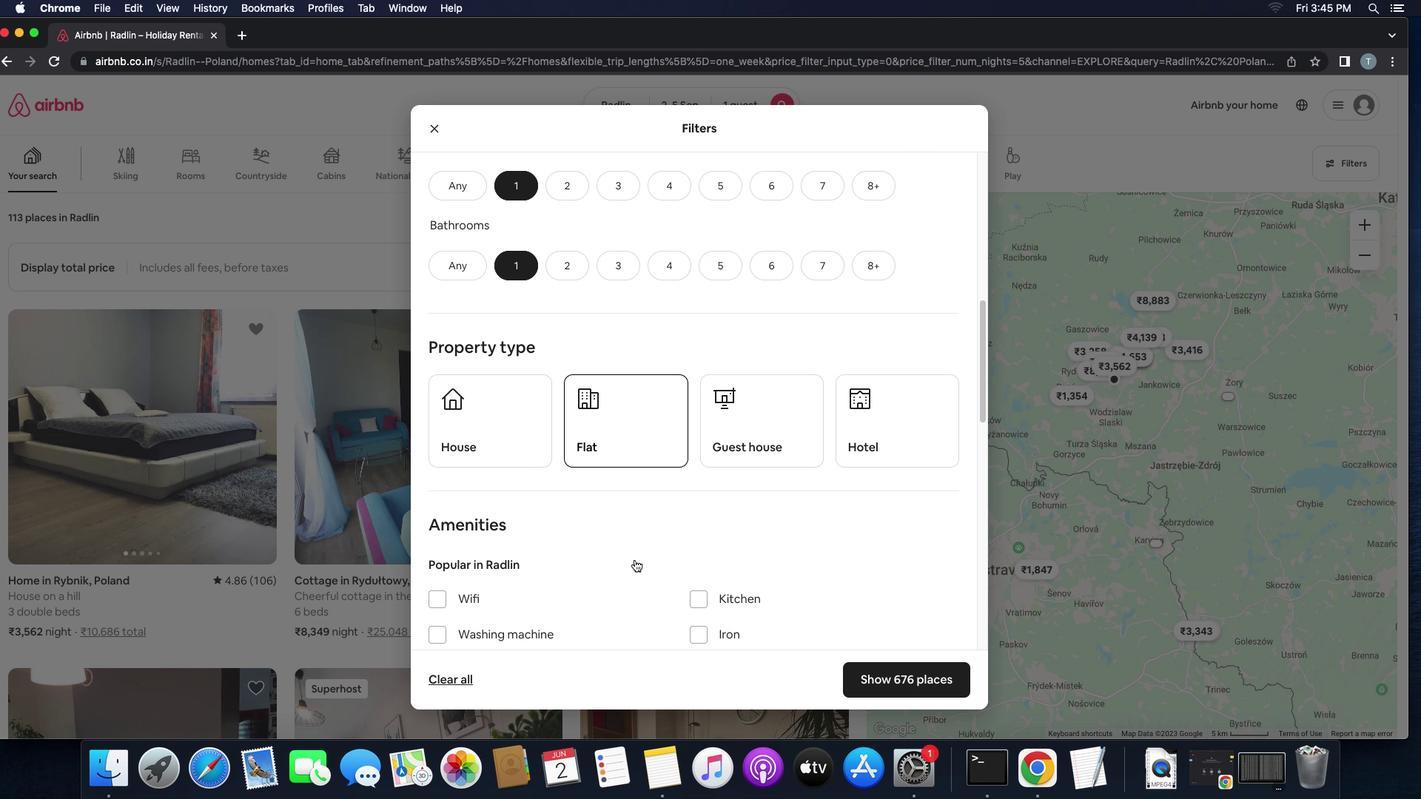
Action: Mouse scrolled (635, 559) with delta (0, 0)
Screenshot: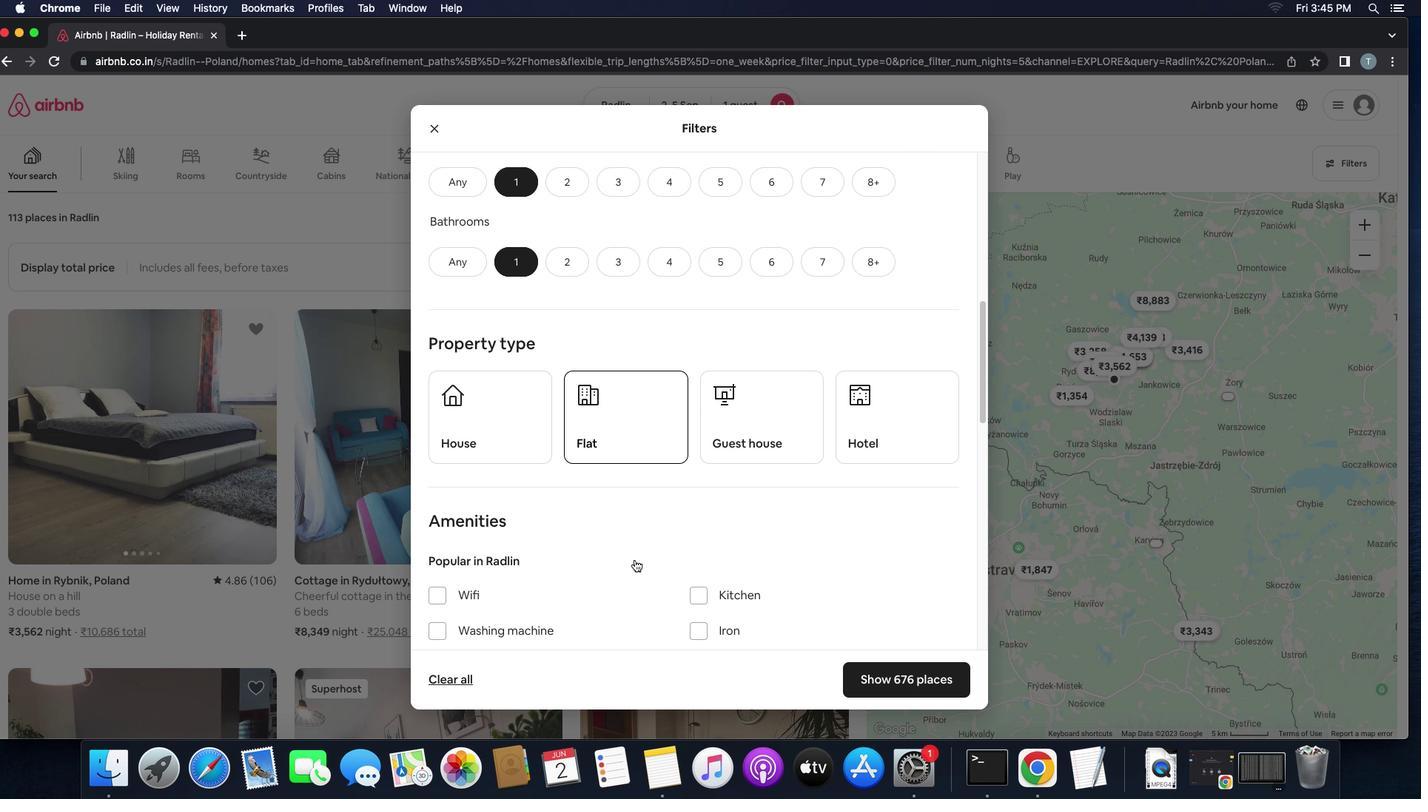 
Action: Mouse scrolled (635, 559) with delta (0, 0)
Screenshot: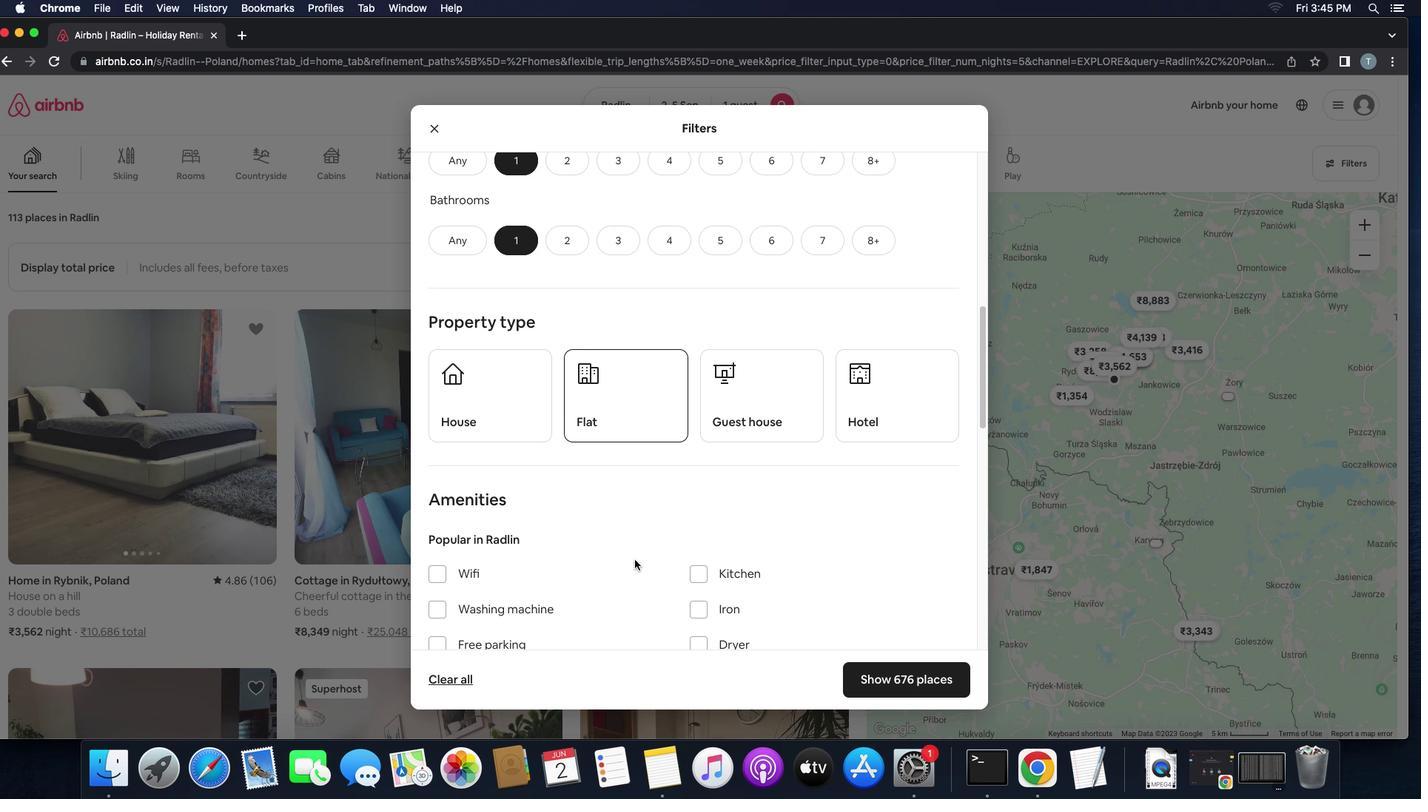 
Action: Mouse scrolled (635, 559) with delta (0, 0)
Screenshot: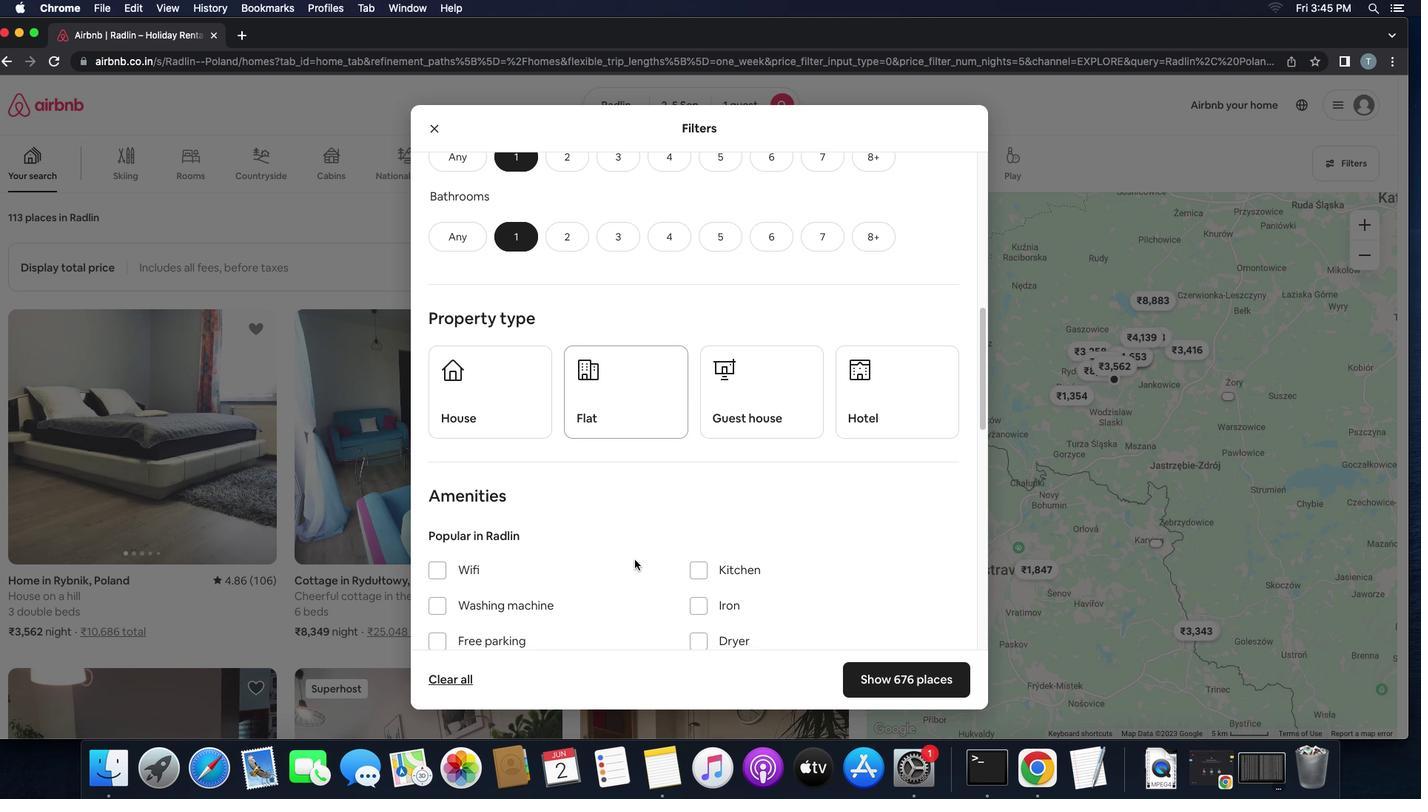 
Action: Mouse scrolled (635, 559) with delta (0, 0)
Screenshot: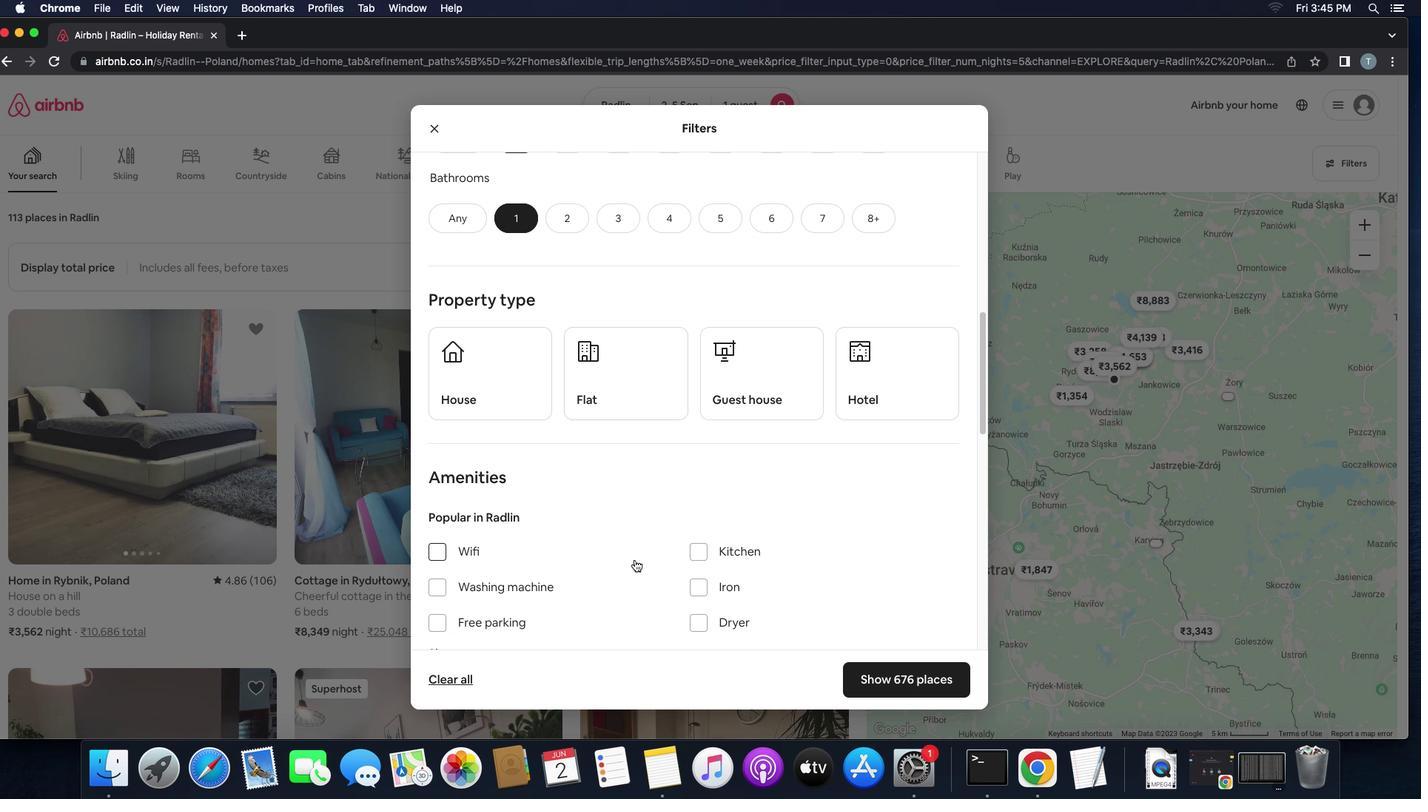 
Action: Mouse scrolled (635, 559) with delta (0, 0)
Screenshot: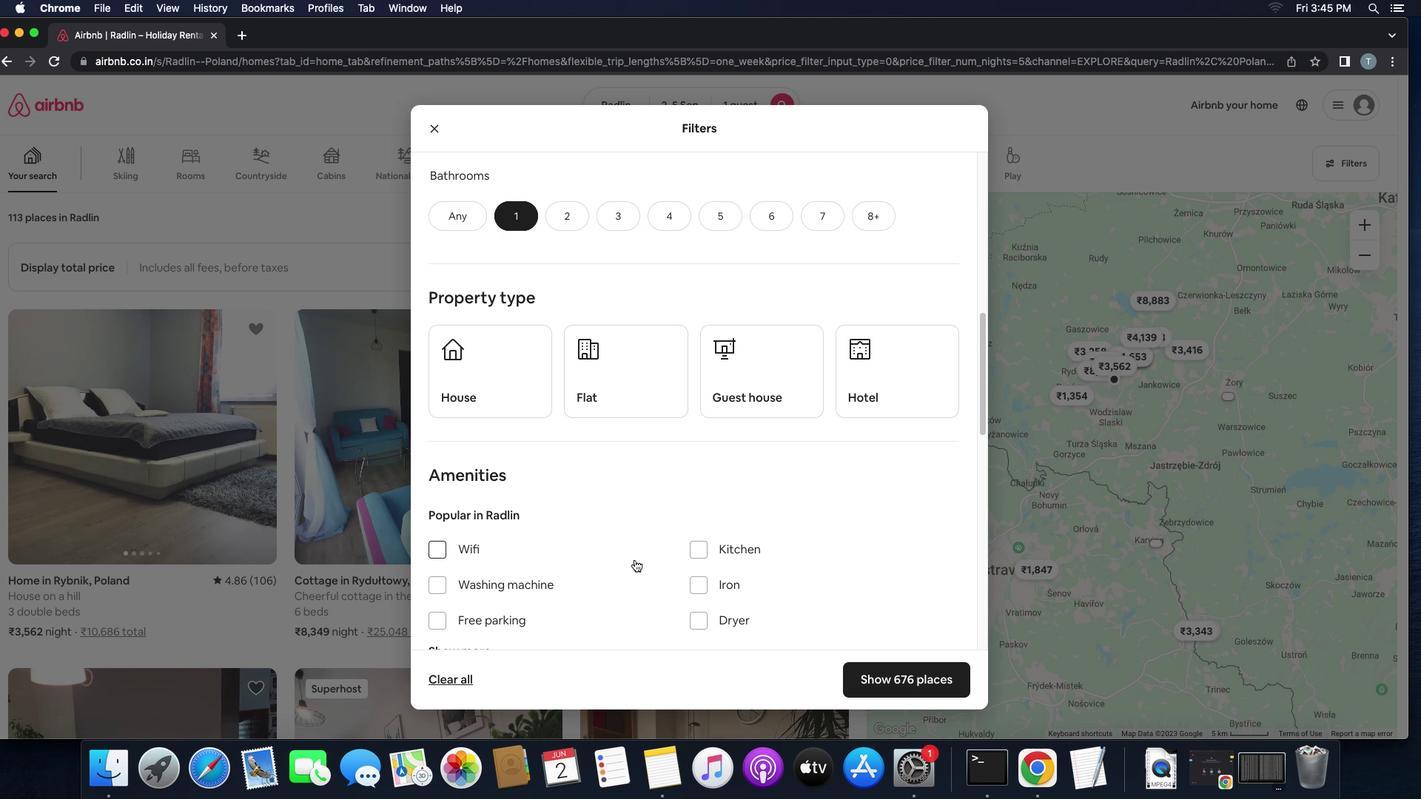 
Action: Mouse moved to (483, 396)
Screenshot: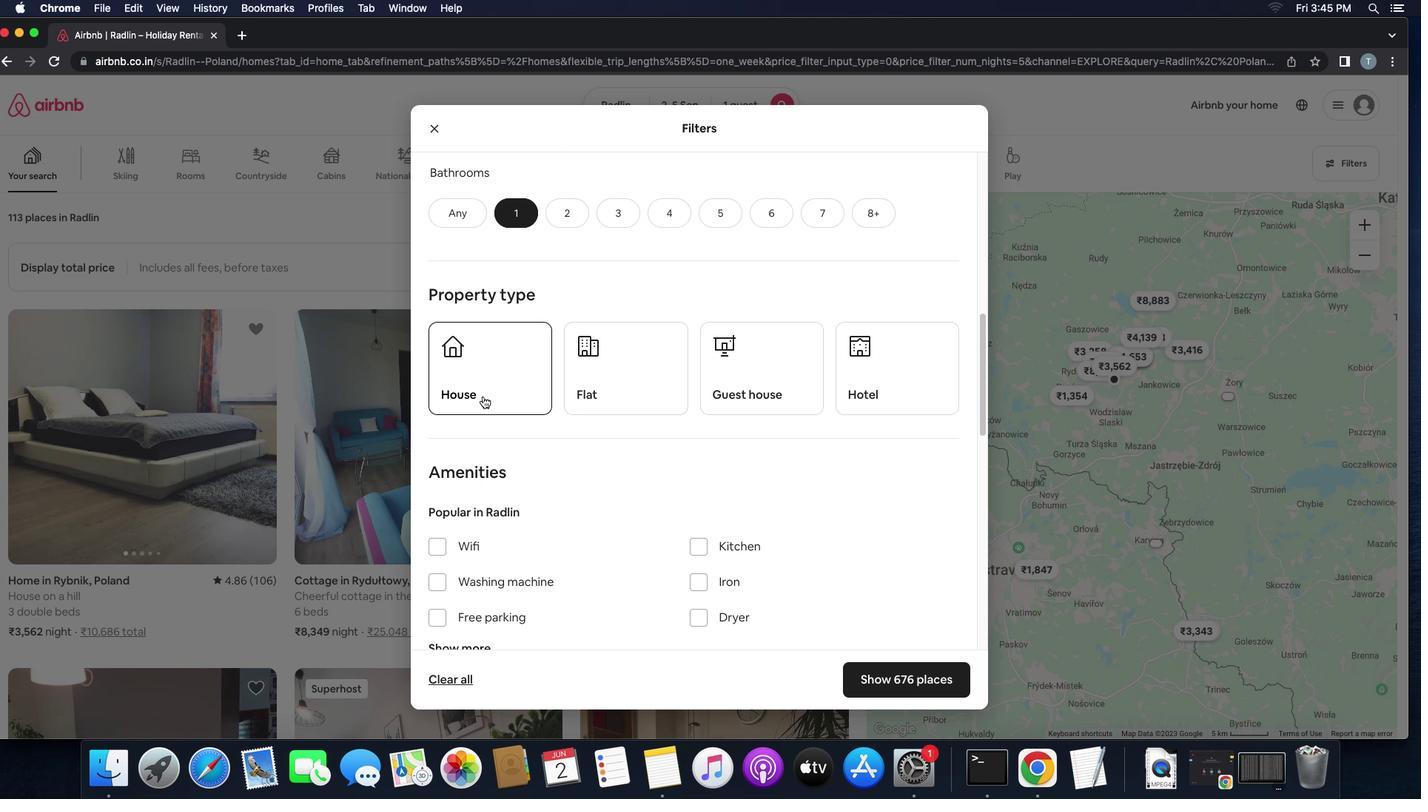 
Action: Mouse pressed left at (483, 396)
Screenshot: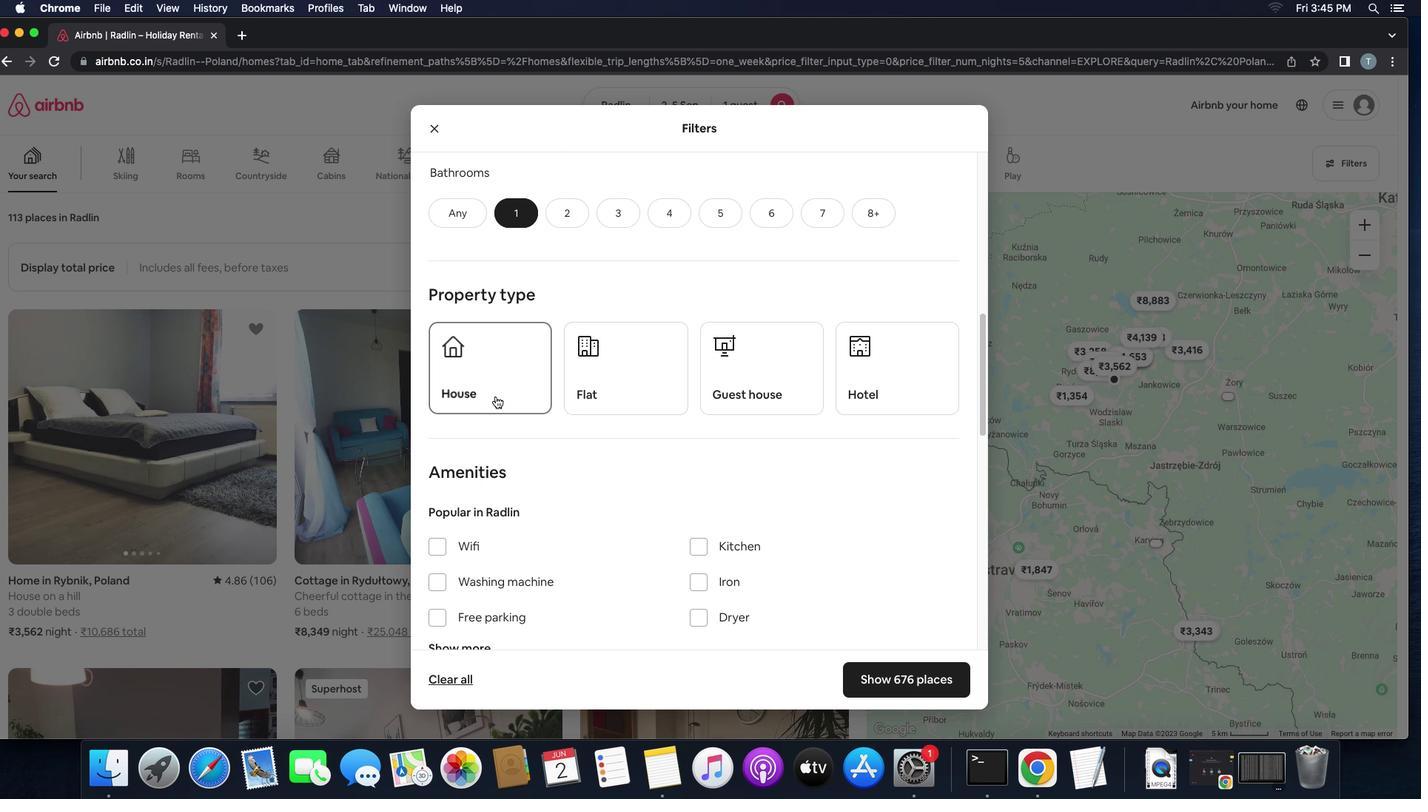 
Action: Mouse moved to (686, 384)
Screenshot: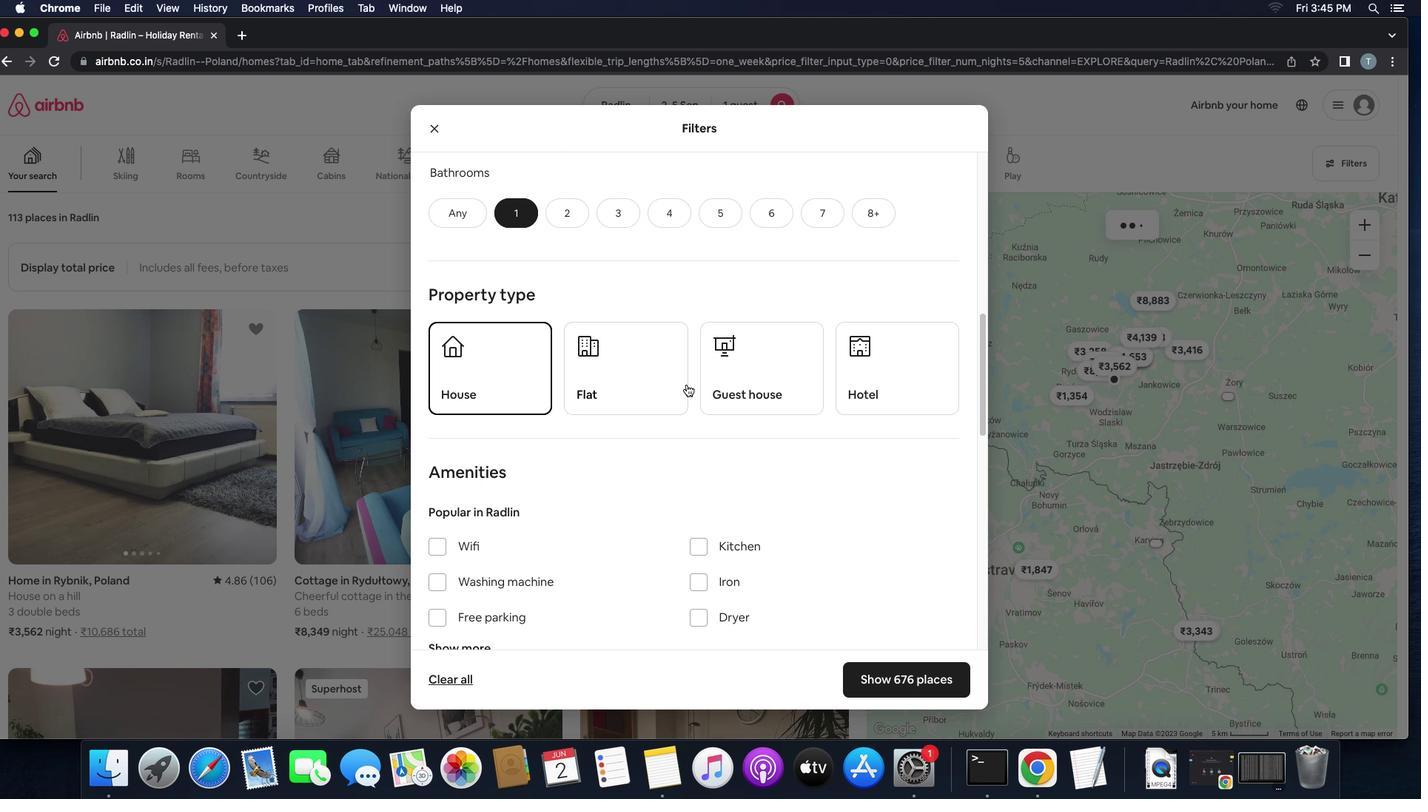 
Action: Mouse pressed left at (686, 384)
Screenshot: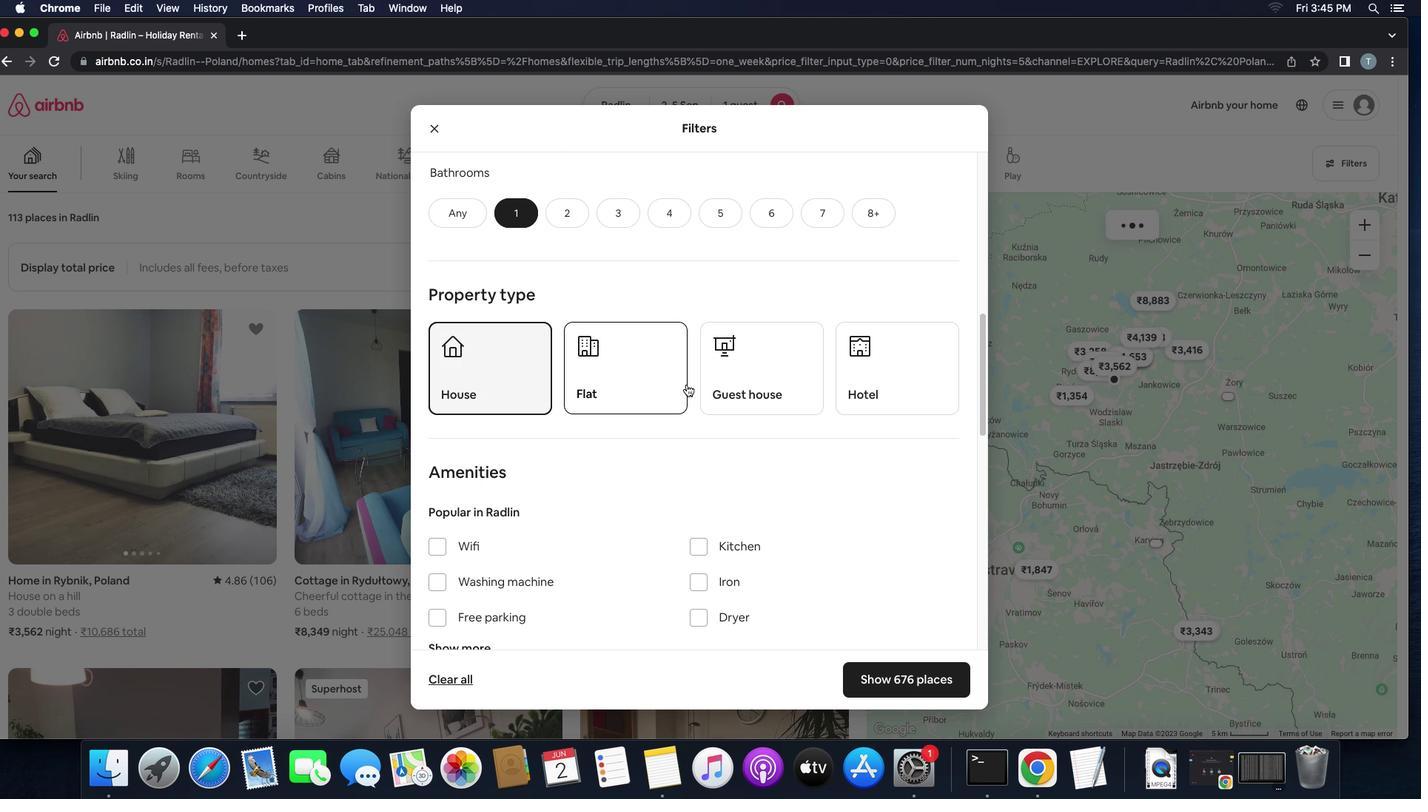 
Action: Mouse moved to (760, 382)
Screenshot: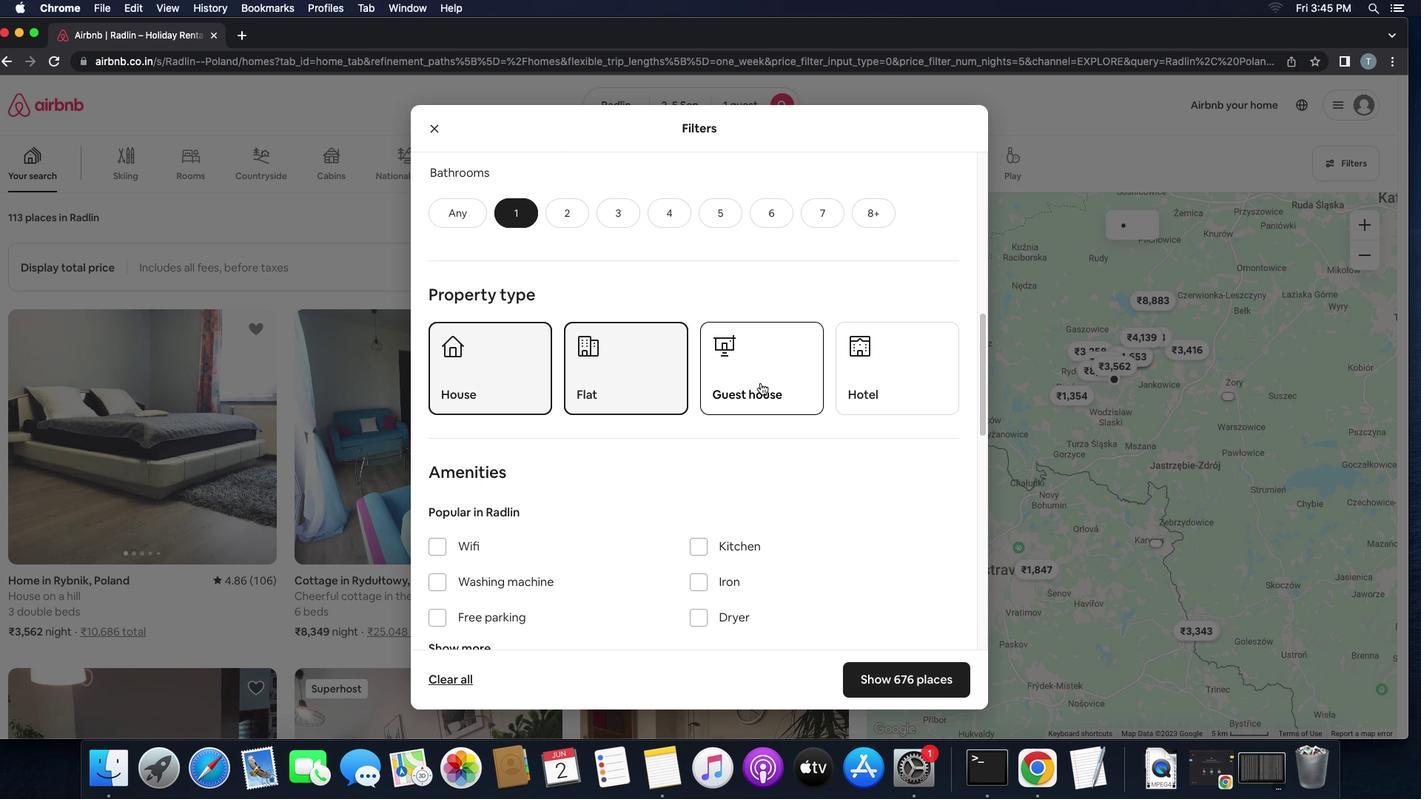 
Action: Mouse pressed left at (760, 382)
Screenshot: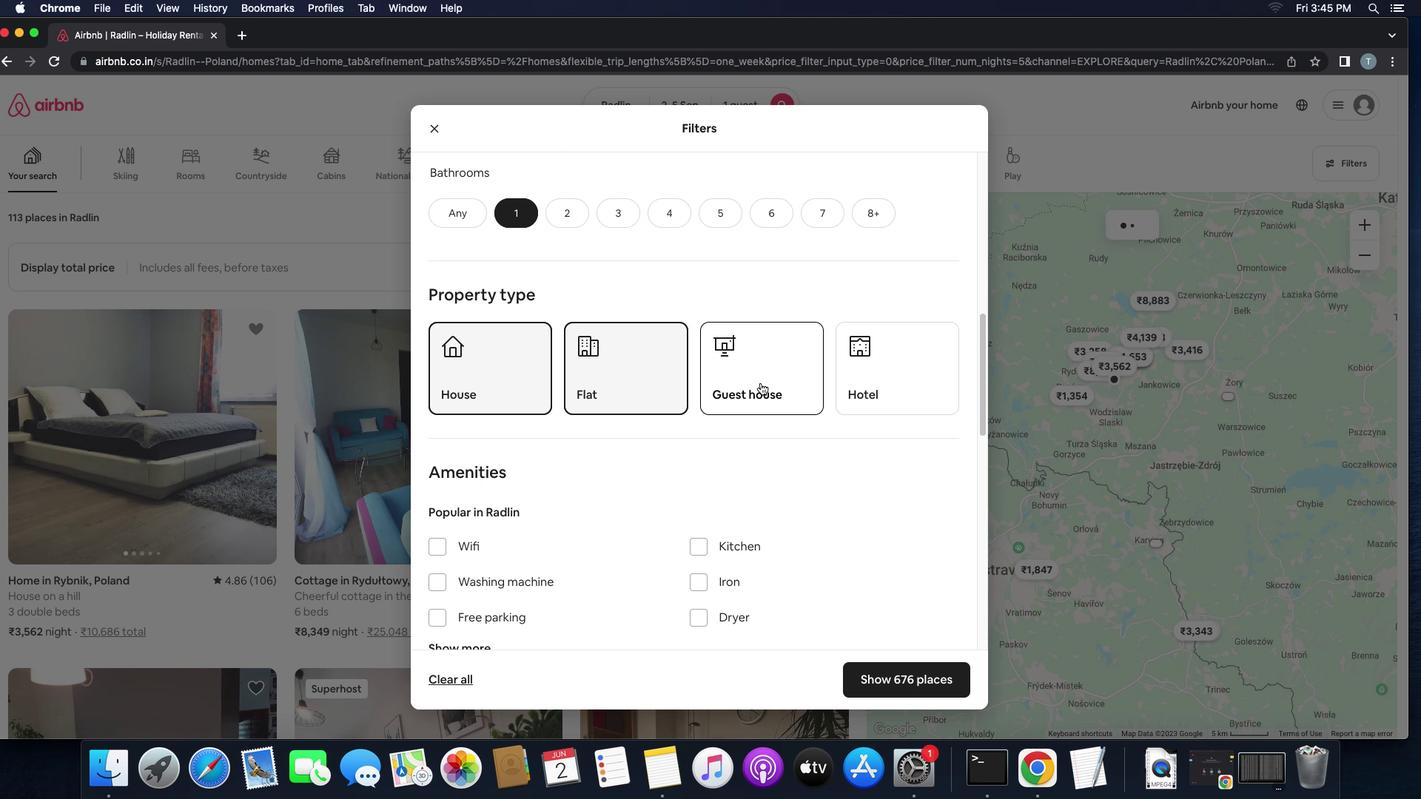 
Action: Mouse moved to (869, 382)
Screenshot: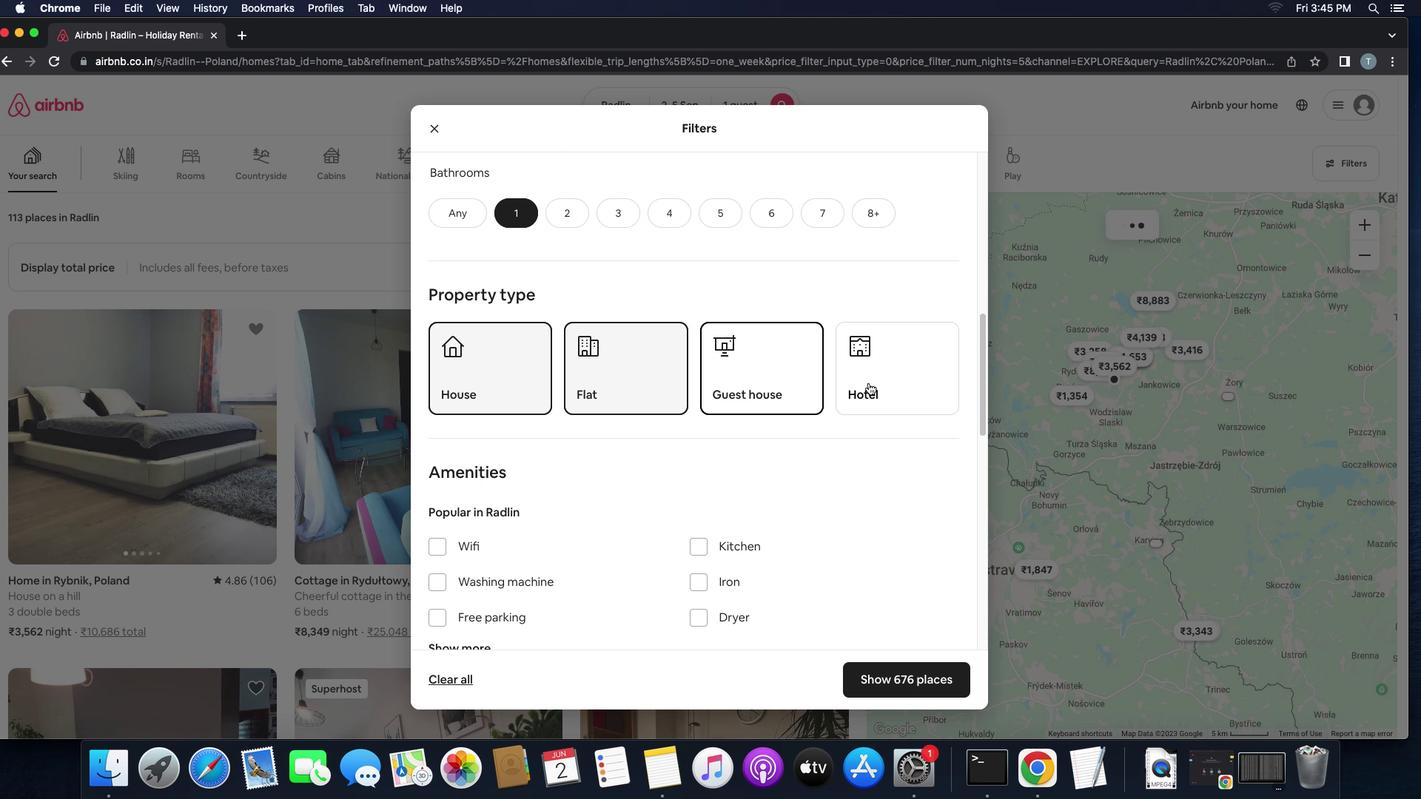 
Action: Mouse pressed left at (869, 382)
Screenshot: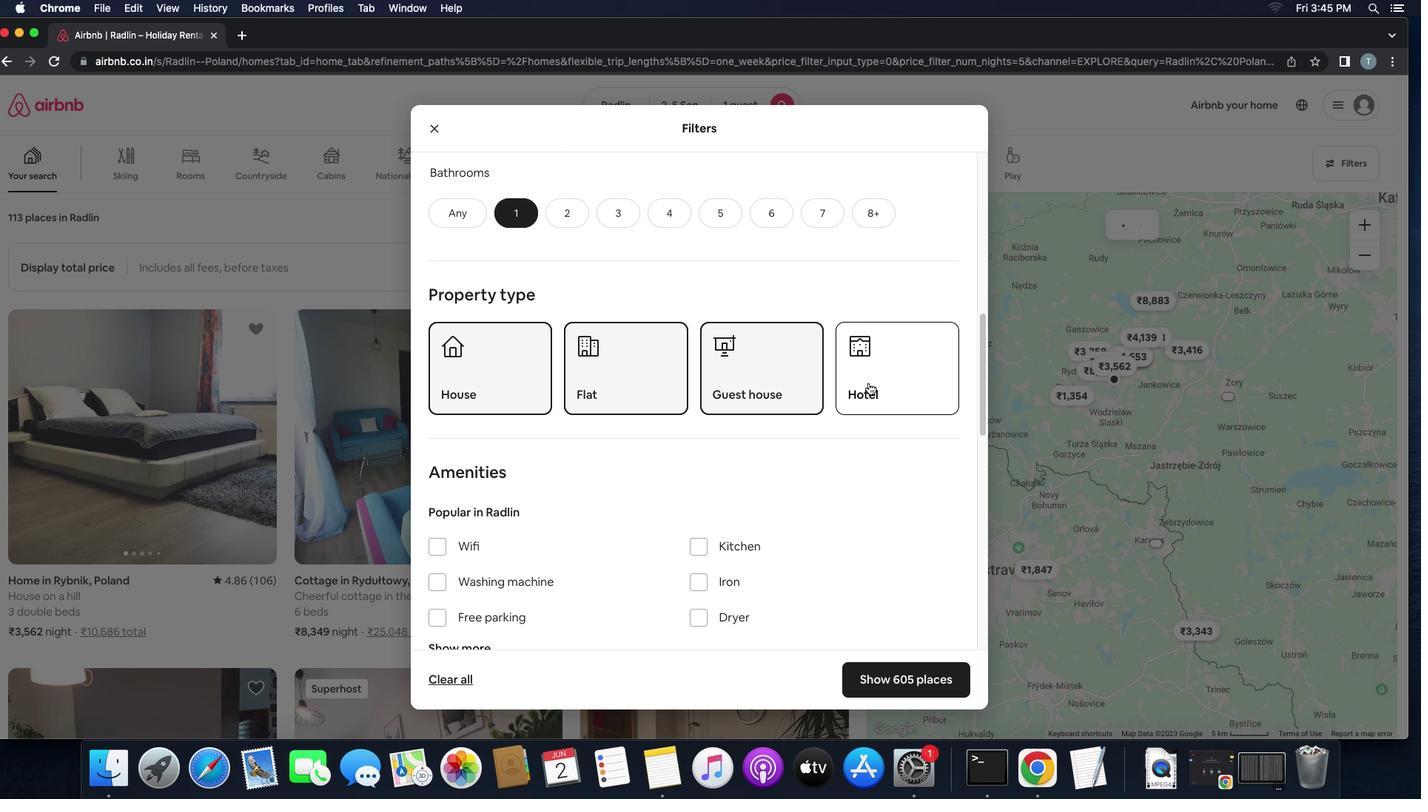 
Action: Mouse moved to (789, 478)
Screenshot: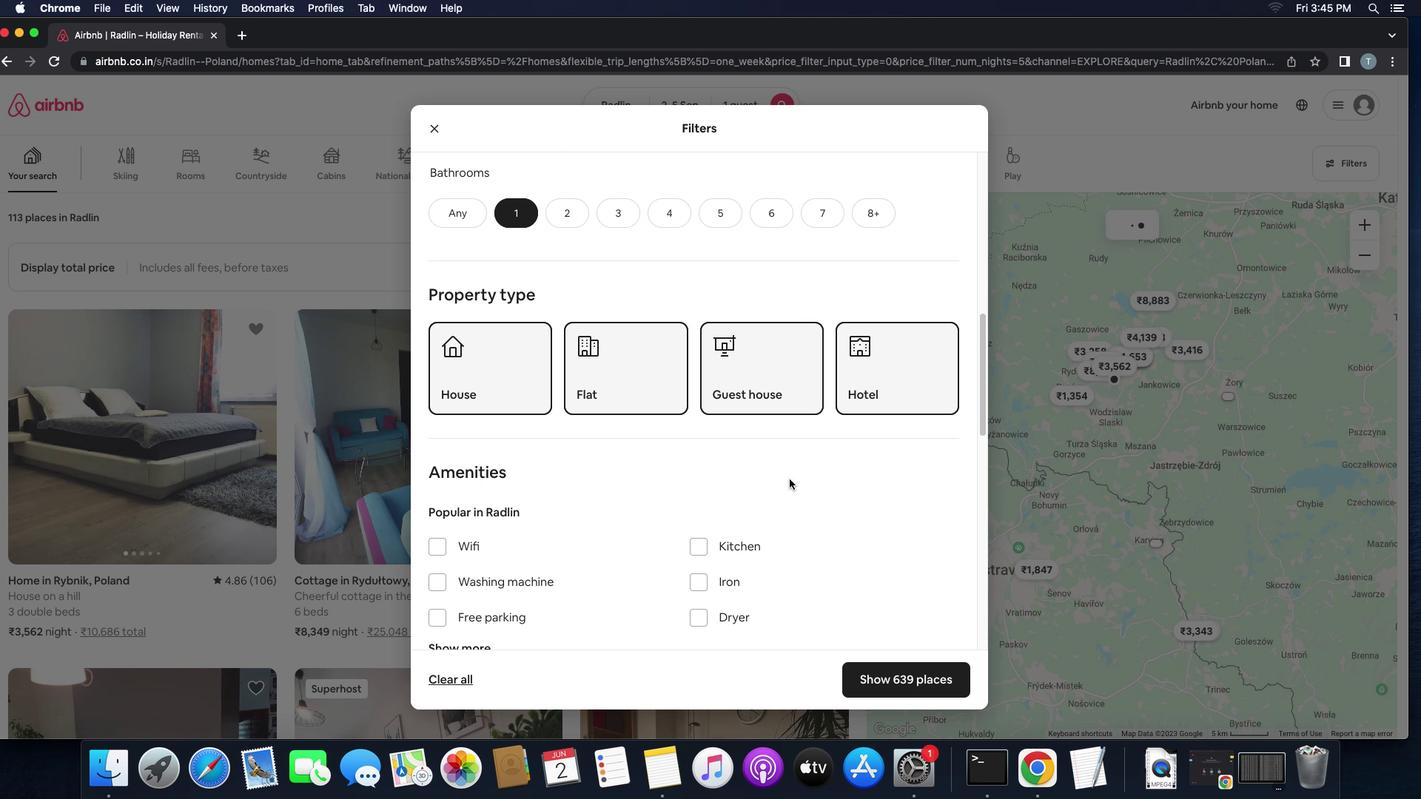
Action: Mouse scrolled (789, 478) with delta (0, 0)
Screenshot: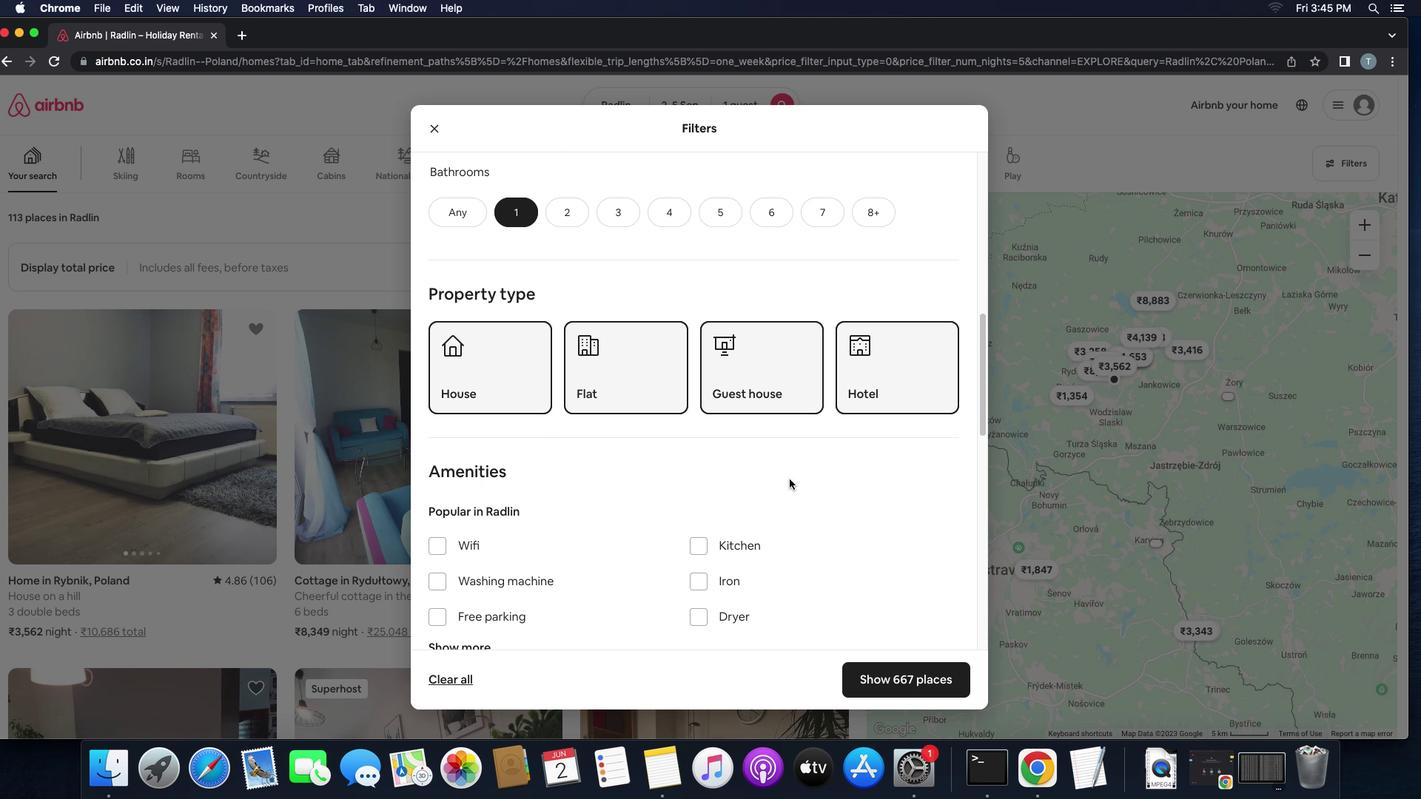 
Action: Mouse scrolled (789, 478) with delta (0, 0)
Screenshot: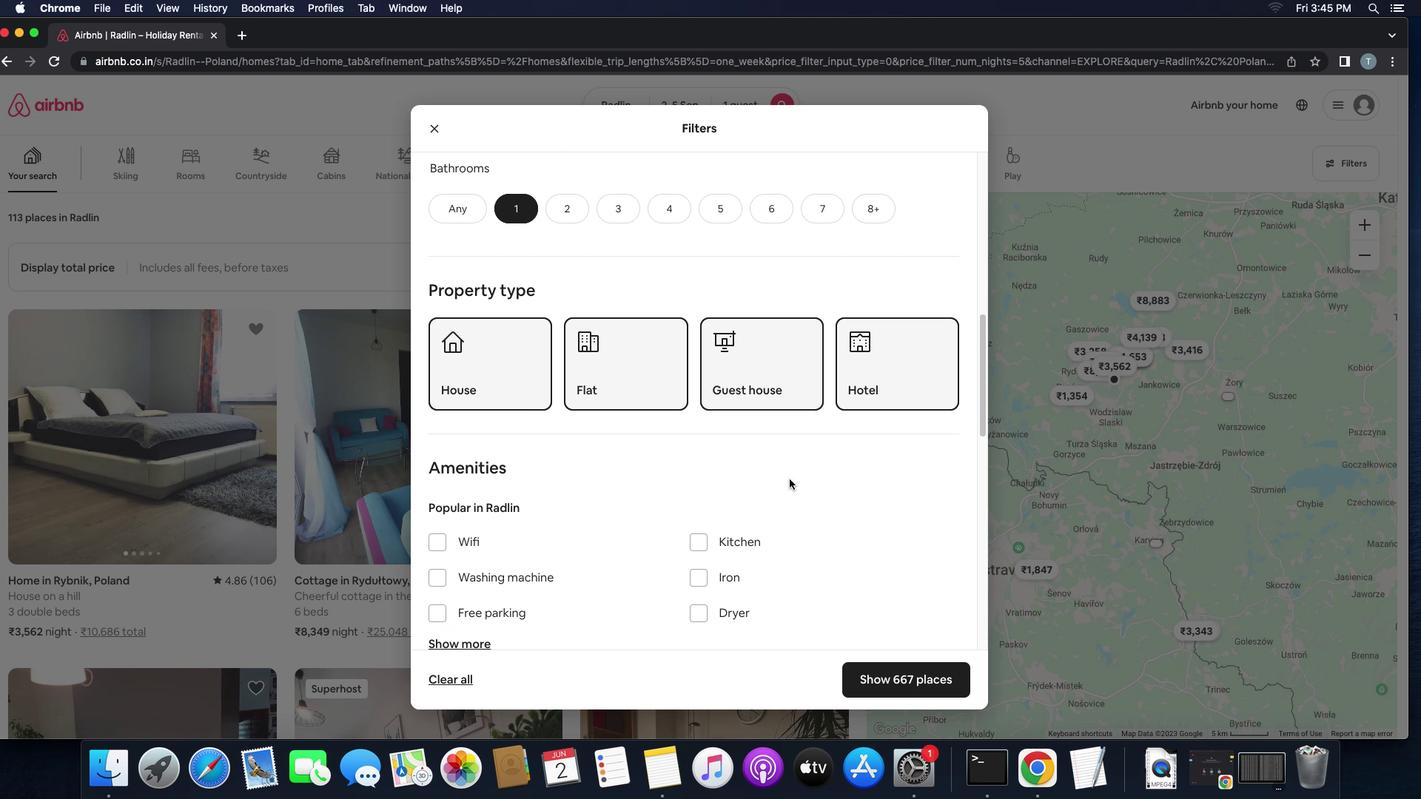 
Action: Mouse scrolled (789, 478) with delta (0, 0)
Screenshot: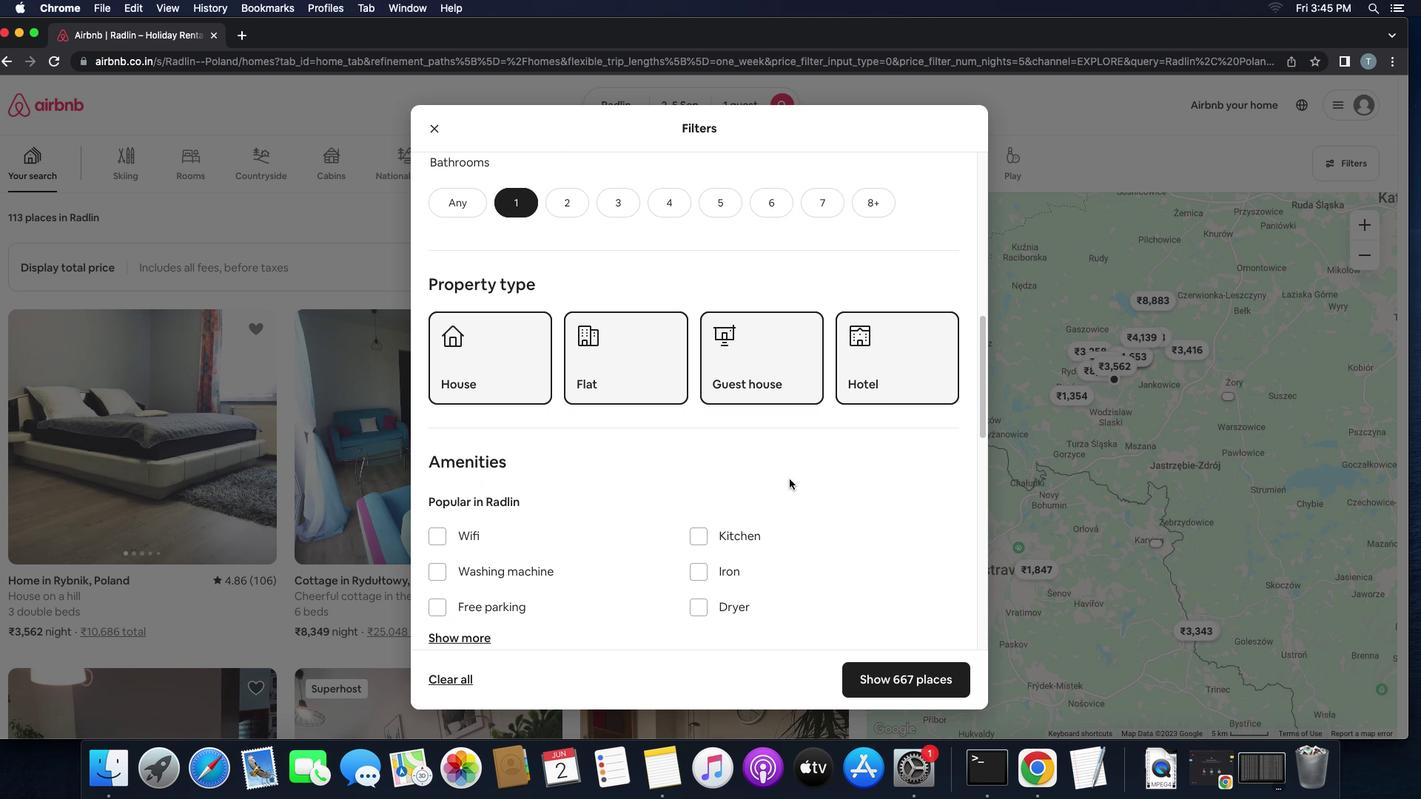 
Action: Mouse scrolled (789, 478) with delta (0, 0)
Screenshot: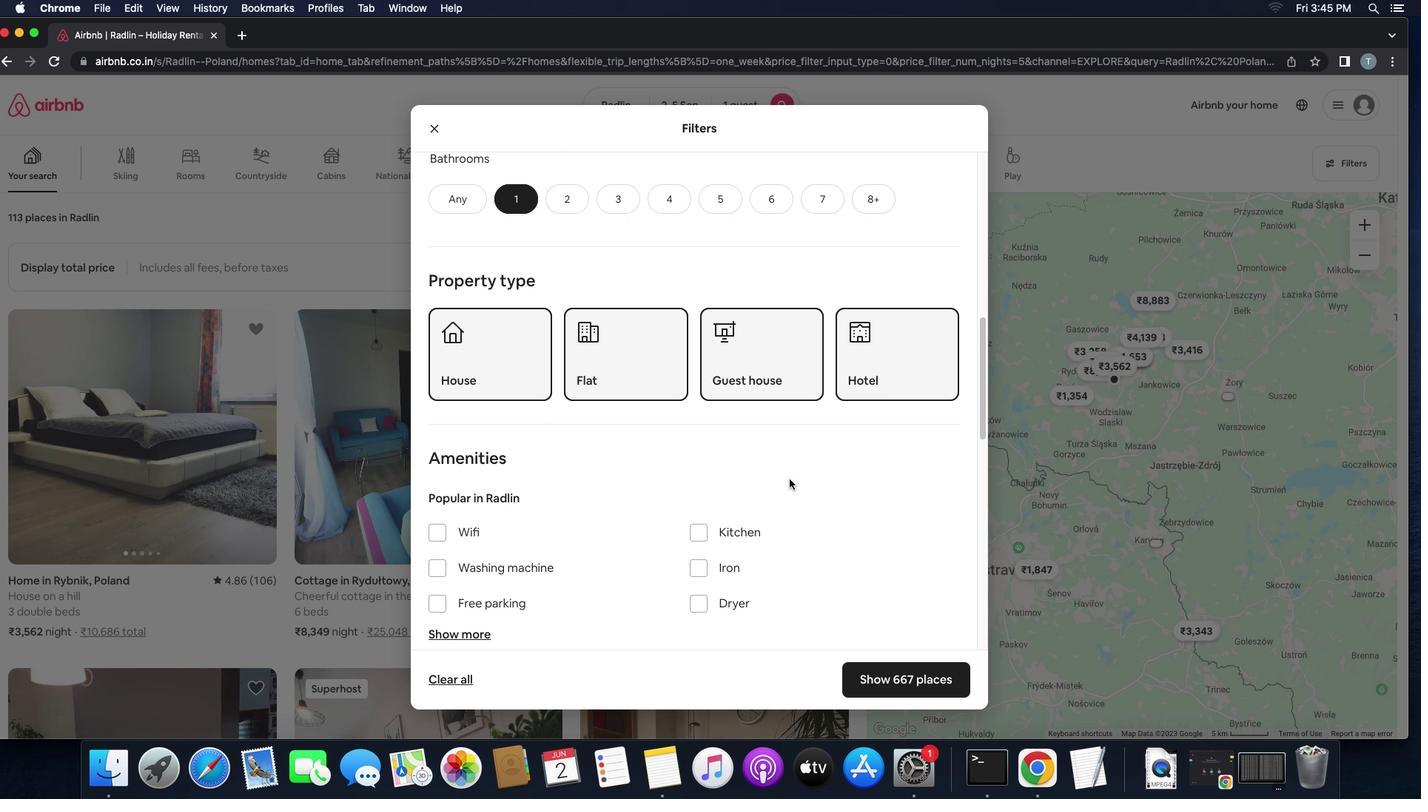 
Action: Mouse moved to (789, 479)
Screenshot: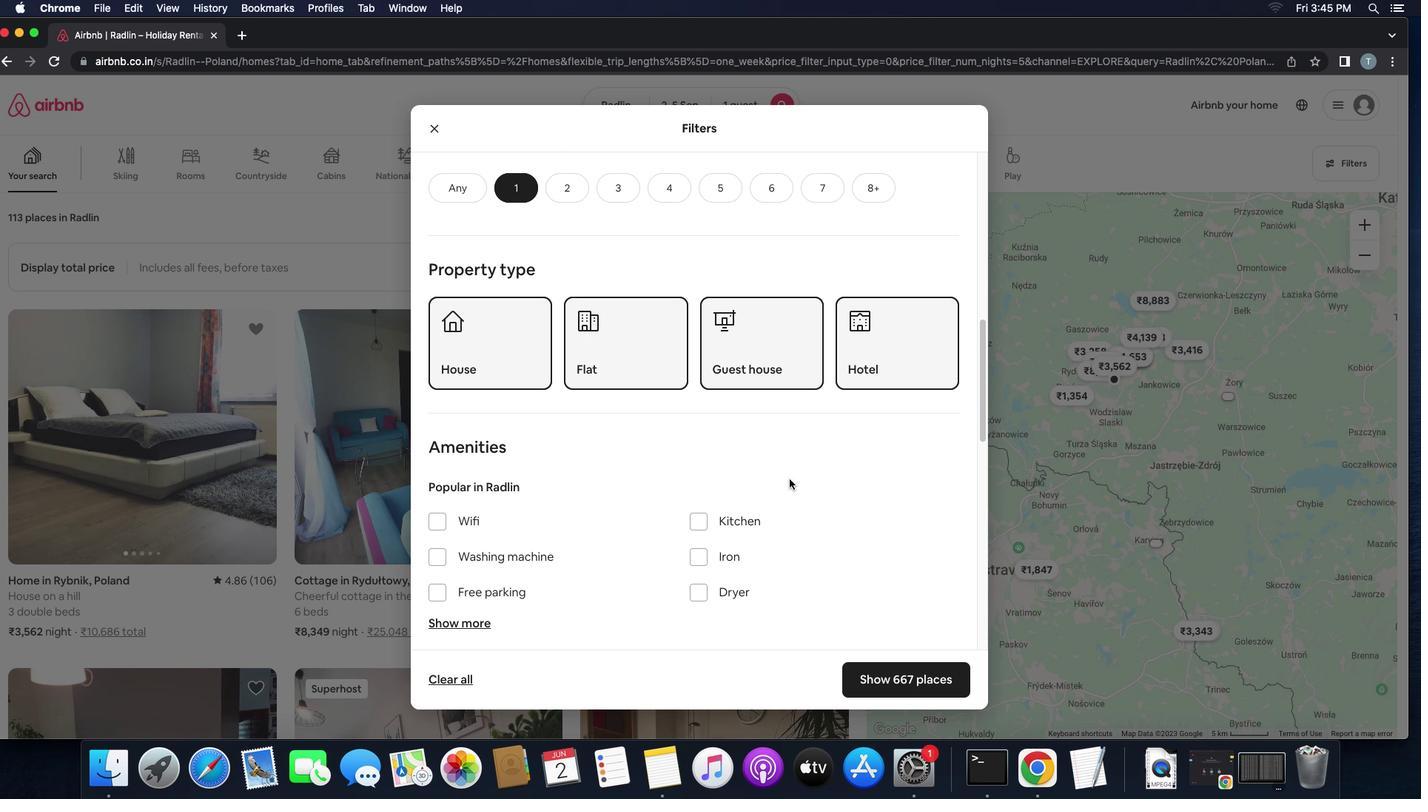 
Action: Mouse scrolled (789, 479) with delta (0, 0)
Screenshot: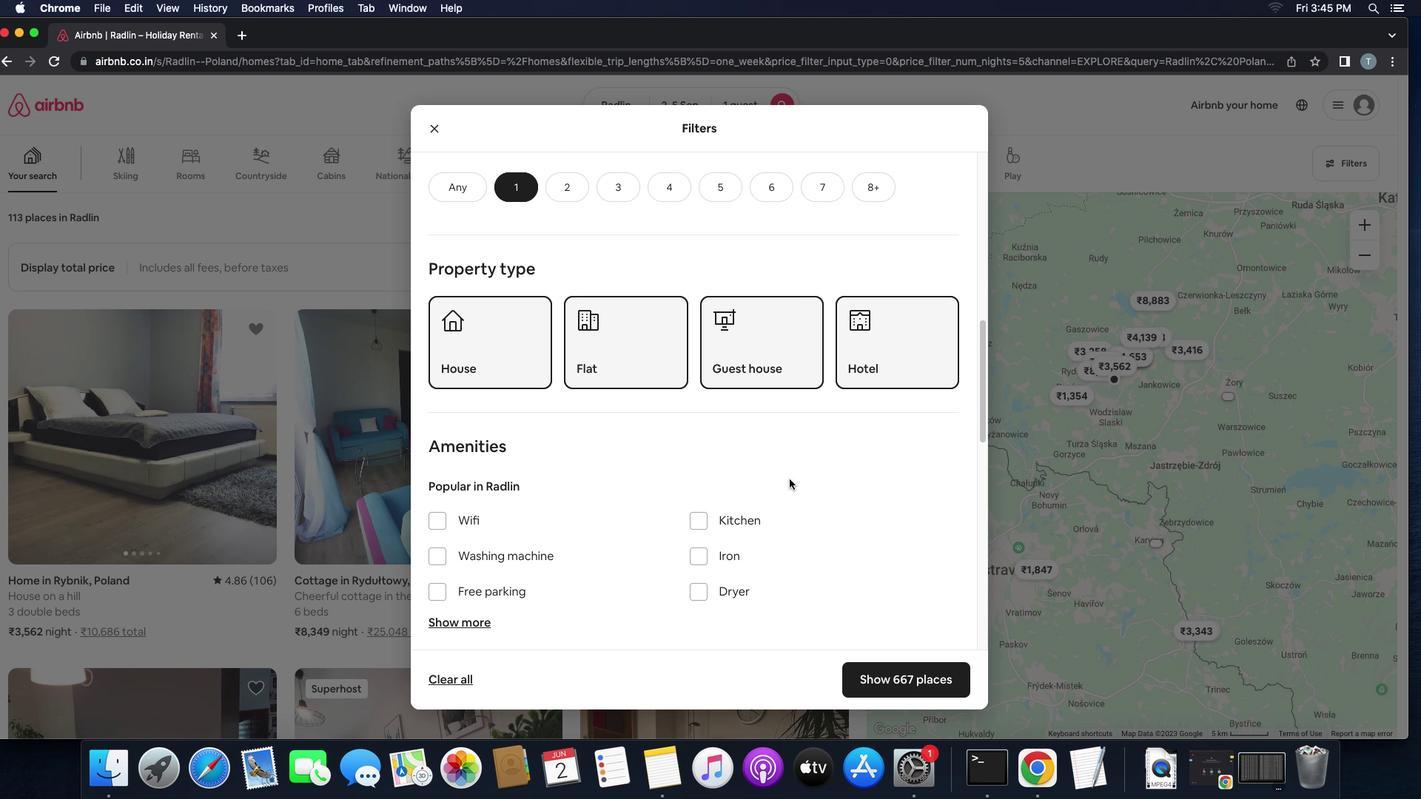 
Action: Mouse scrolled (789, 479) with delta (0, 0)
Screenshot: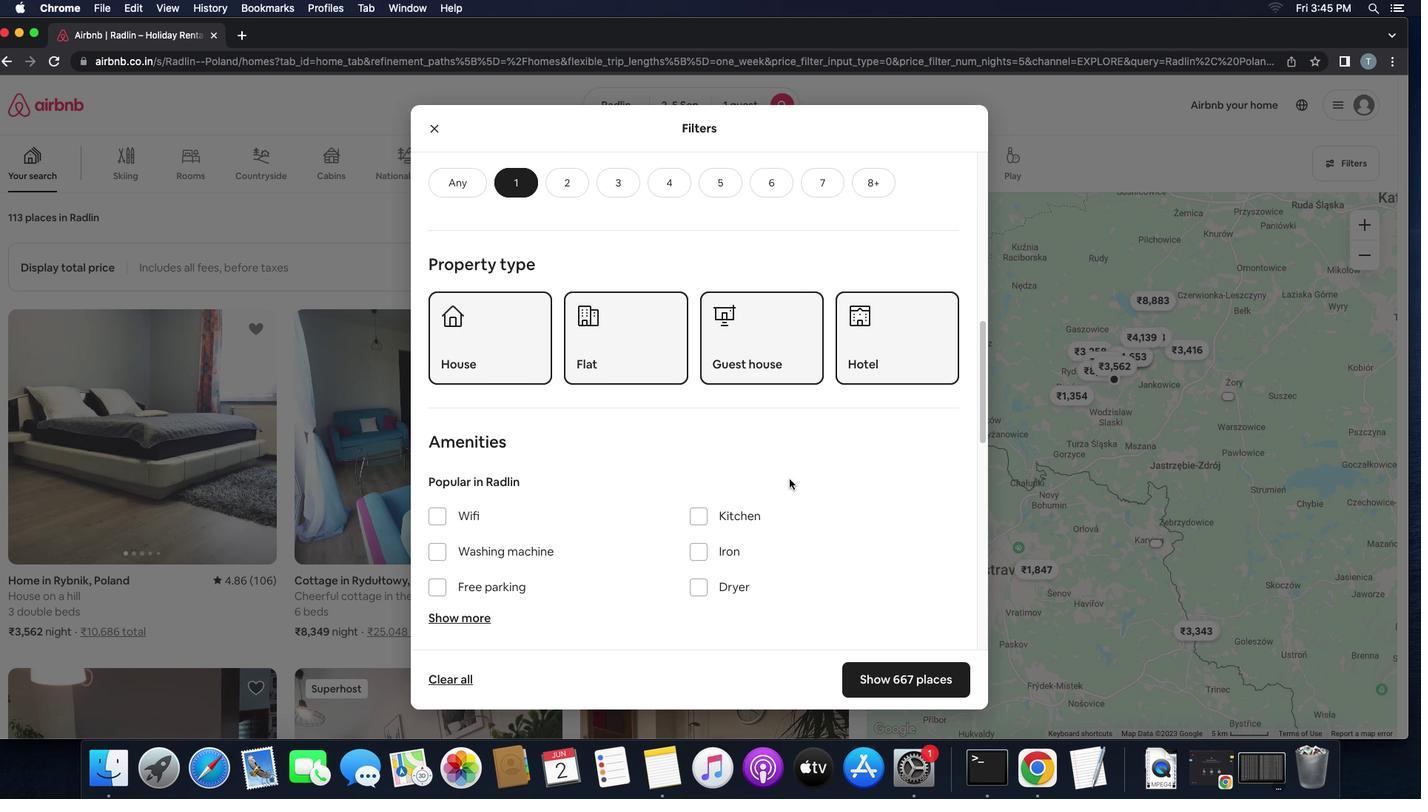 
Action: Mouse scrolled (789, 479) with delta (0, 0)
Screenshot: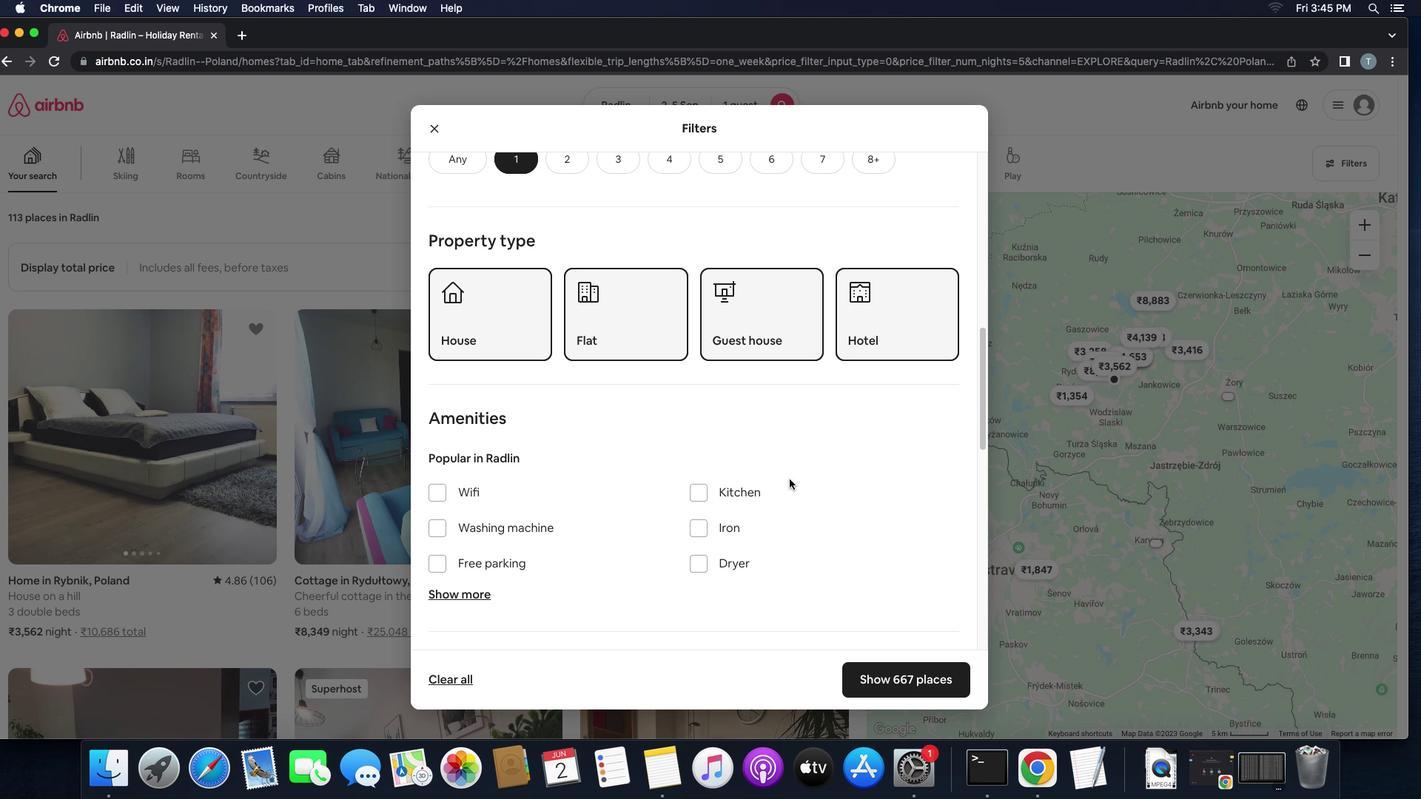 
Action: Mouse scrolled (789, 479) with delta (0, 0)
Screenshot: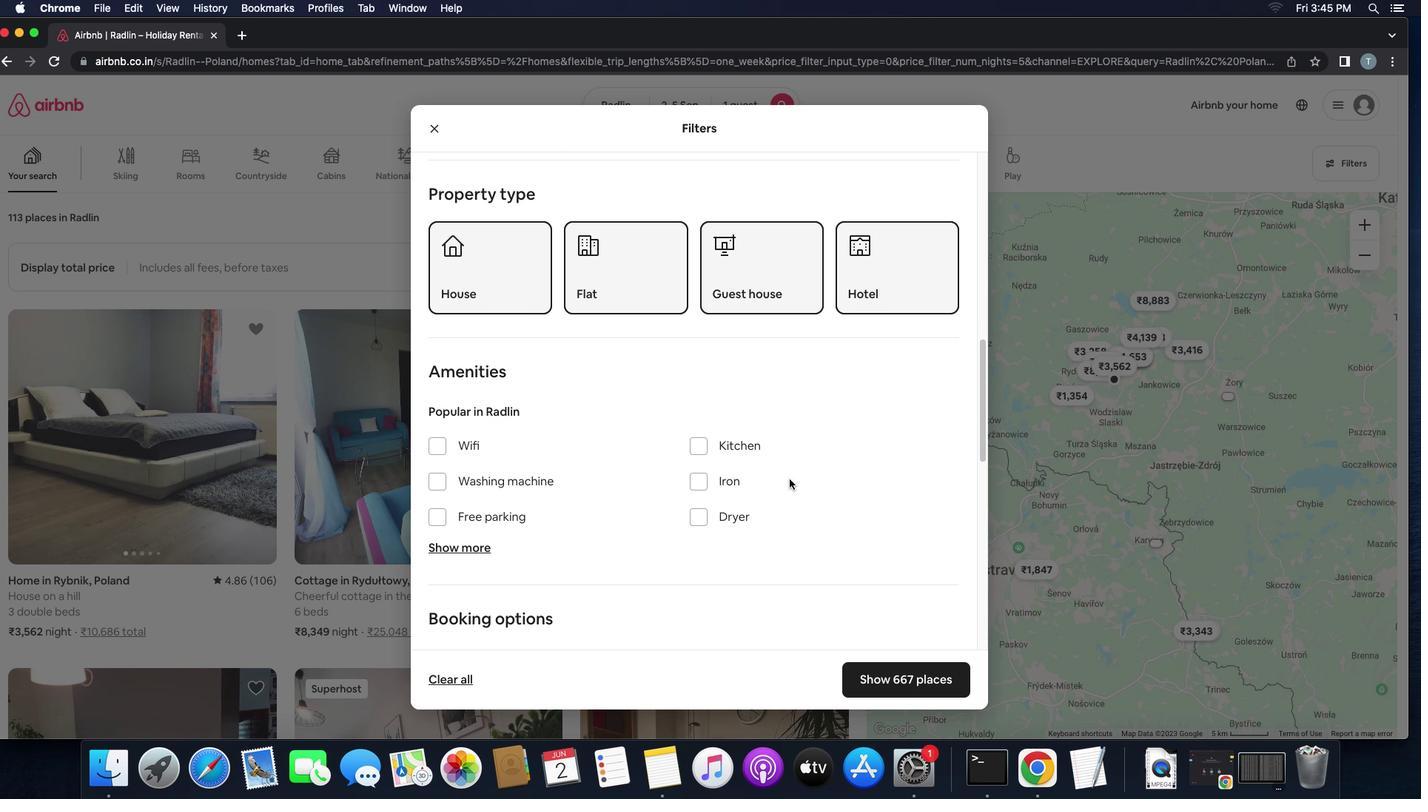 
Action: Mouse scrolled (789, 479) with delta (0, 0)
Screenshot: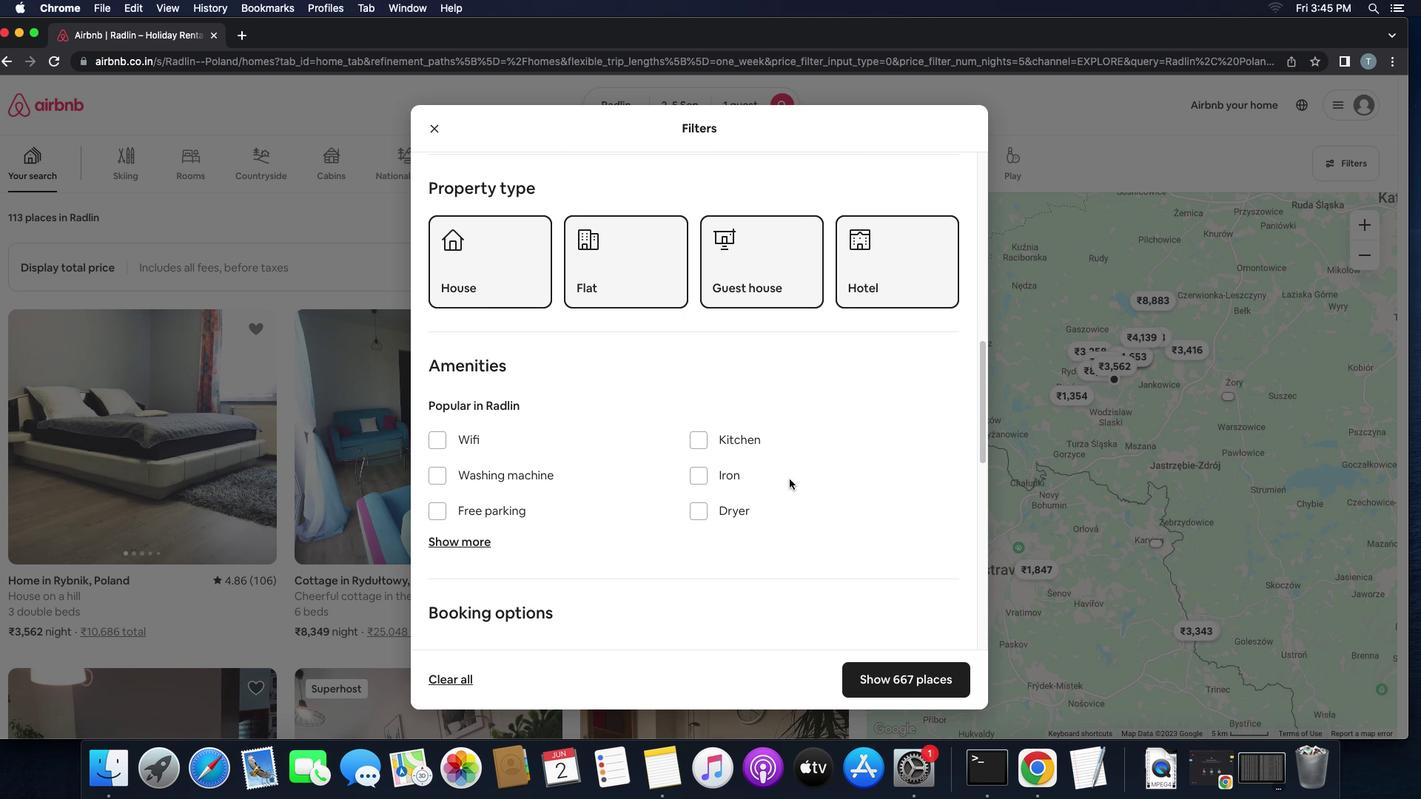 
Action: Mouse scrolled (789, 479) with delta (0, 0)
Screenshot: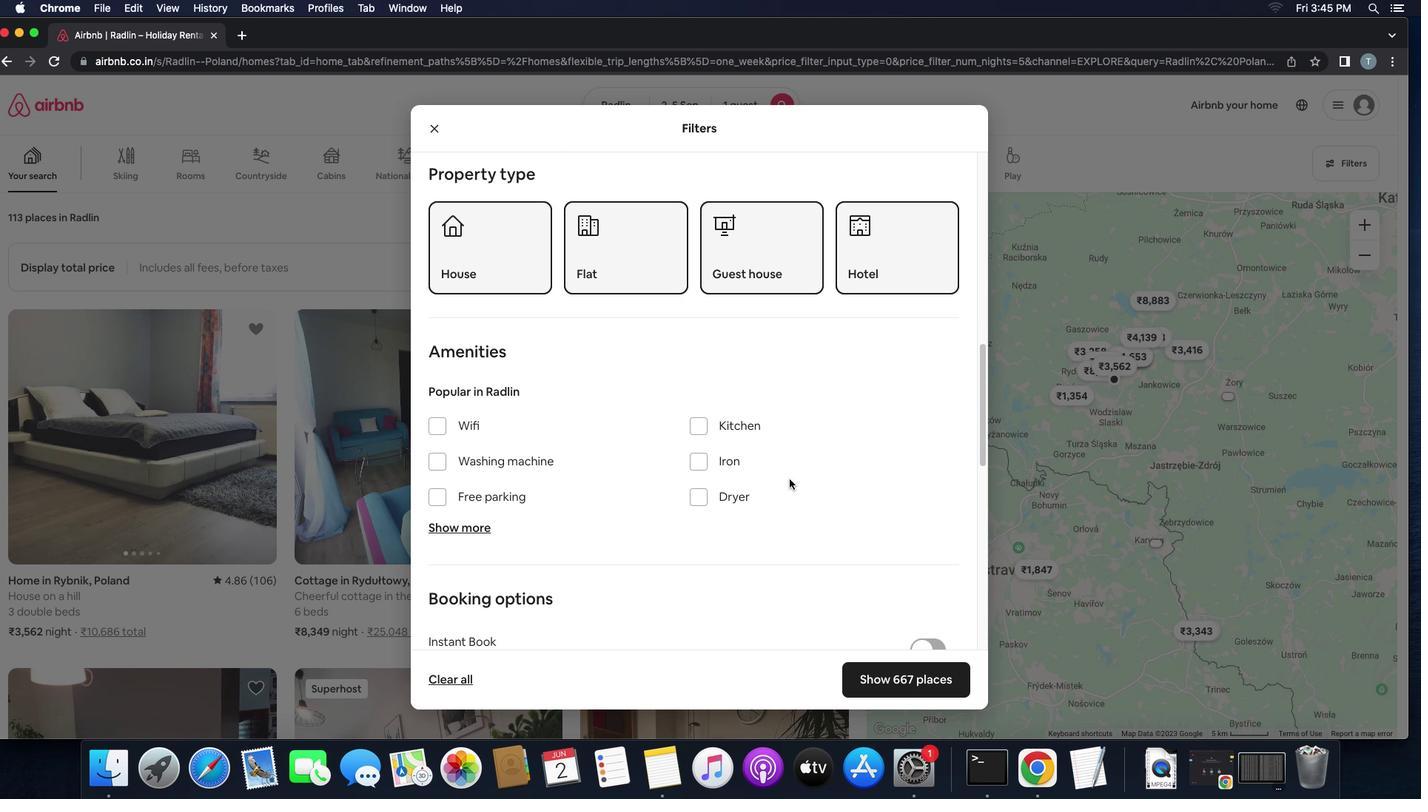 
Action: Mouse scrolled (789, 479) with delta (0, 0)
Screenshot: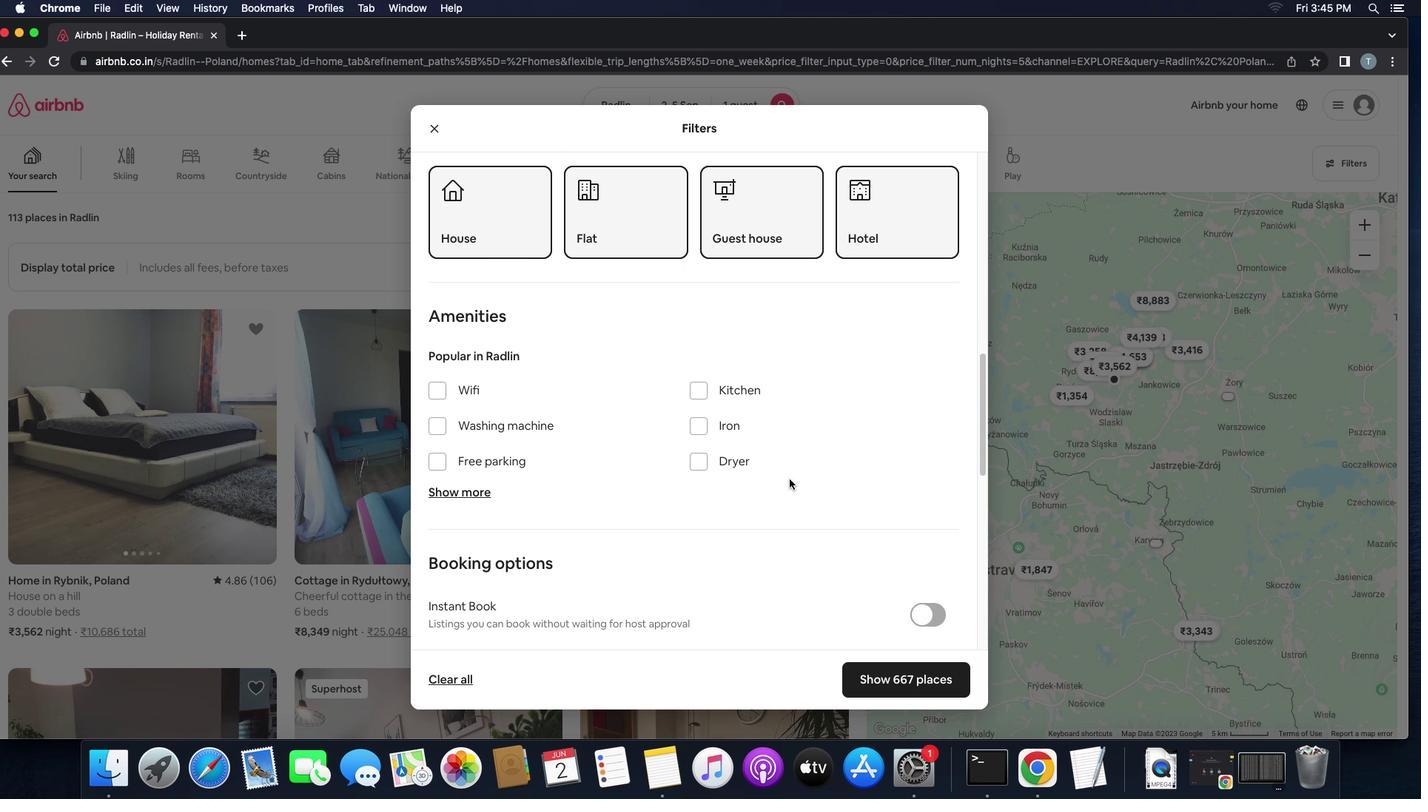 
Action: Mouse scrolled (789, 479) with delta (0, 0)
Screenshot: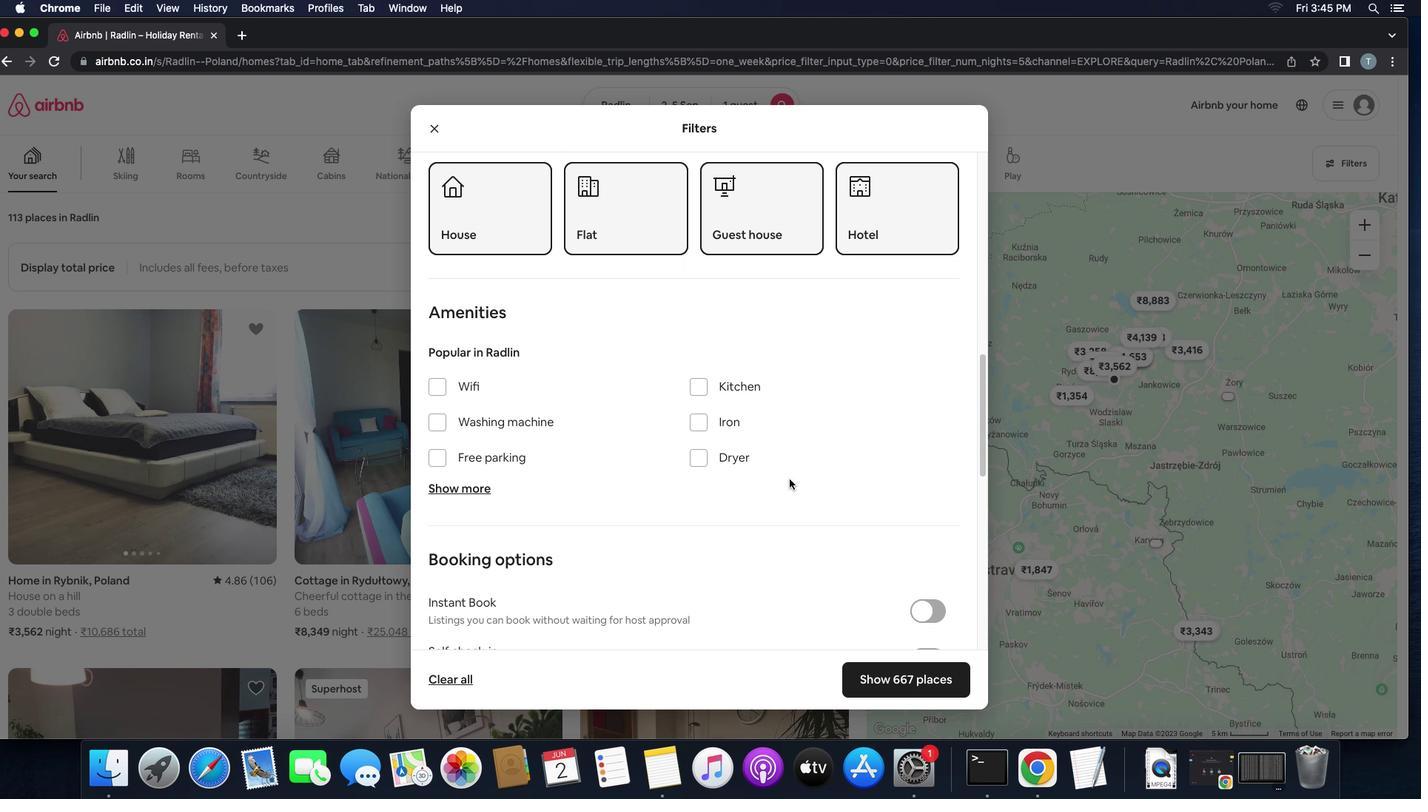 
Action: Mouse scrolled (789, 479) with delta (0, 0)
Screenshot: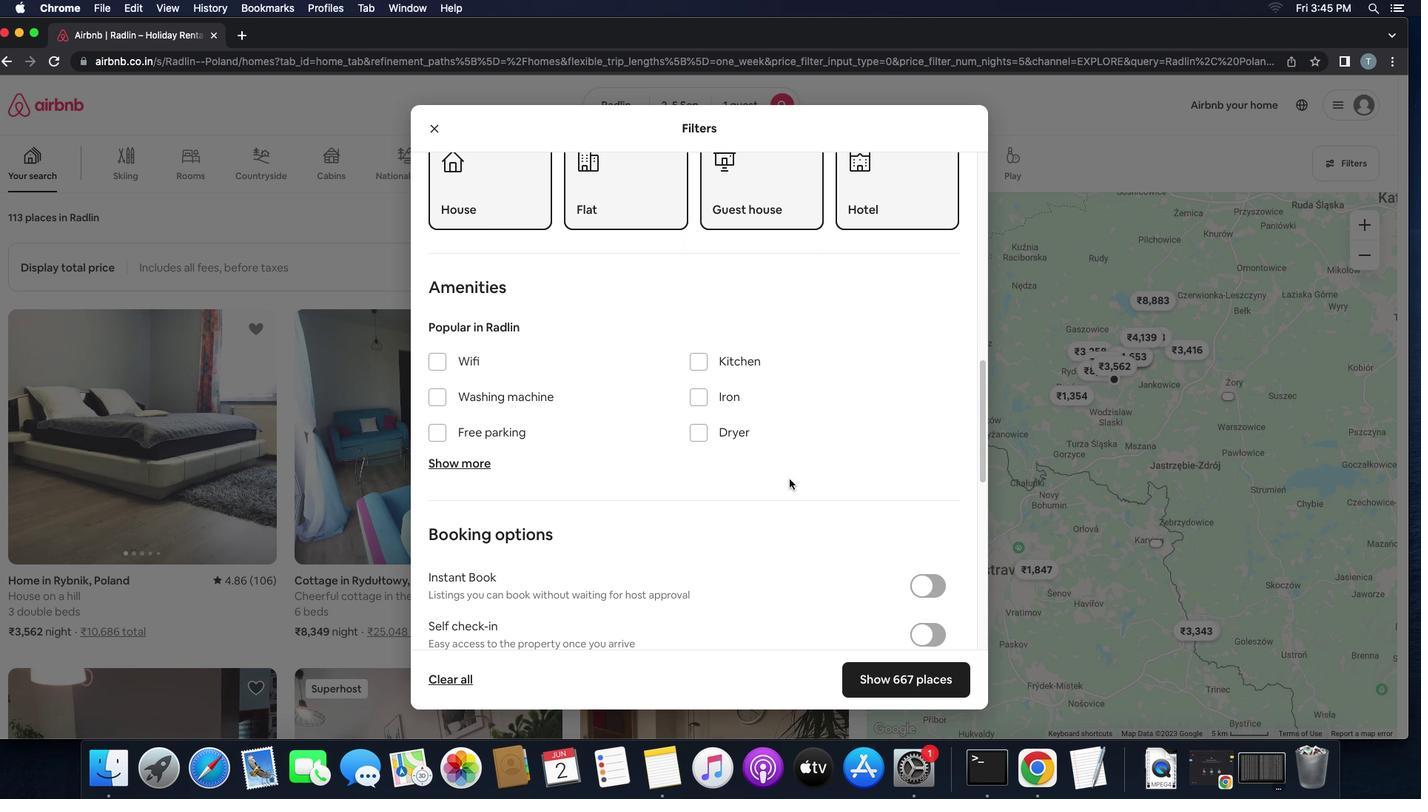 
Action: Mouse scrolled (789, 479) with delta (0, 0)
Screenshot: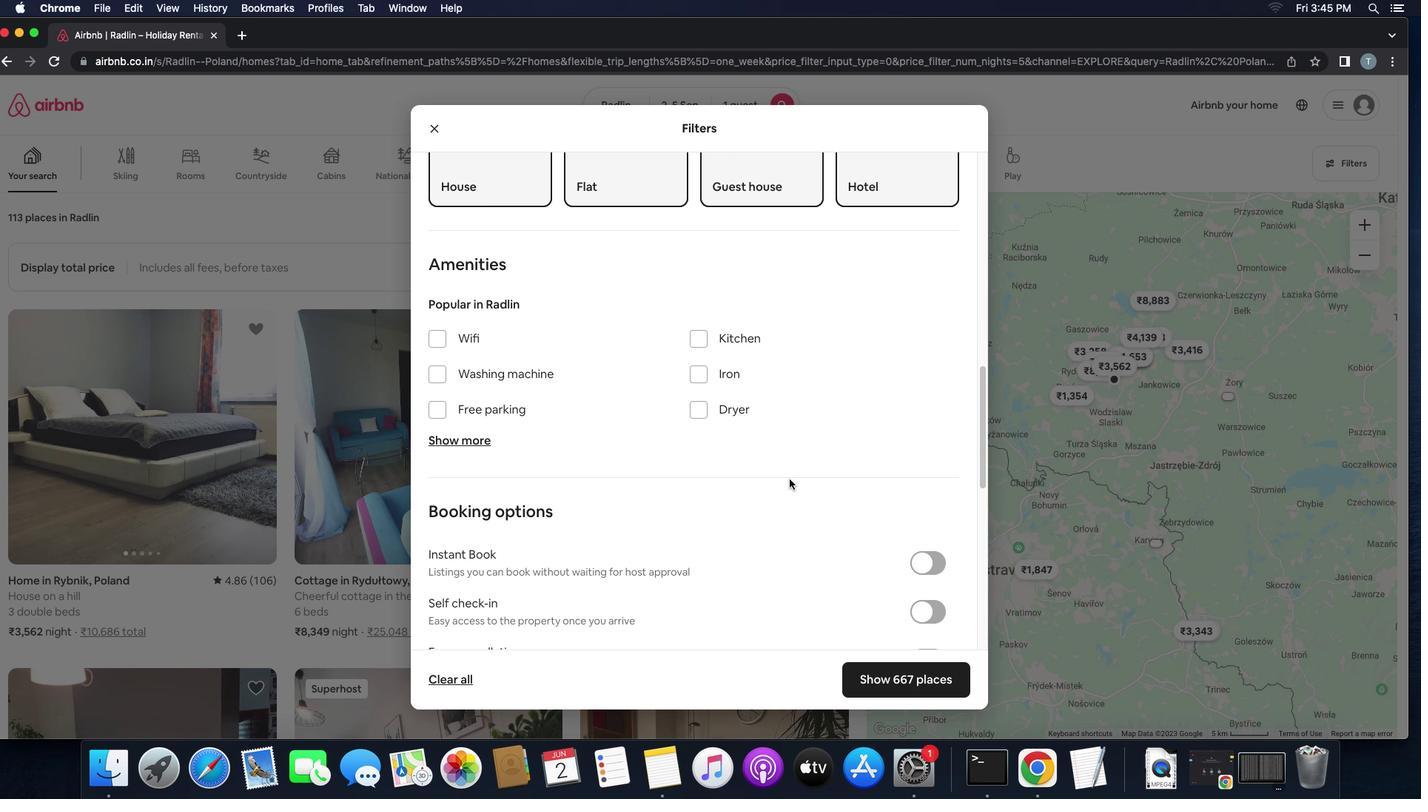 
Action: Mouse scrolled (789, 479) with delta (0, 0)
Screenshot: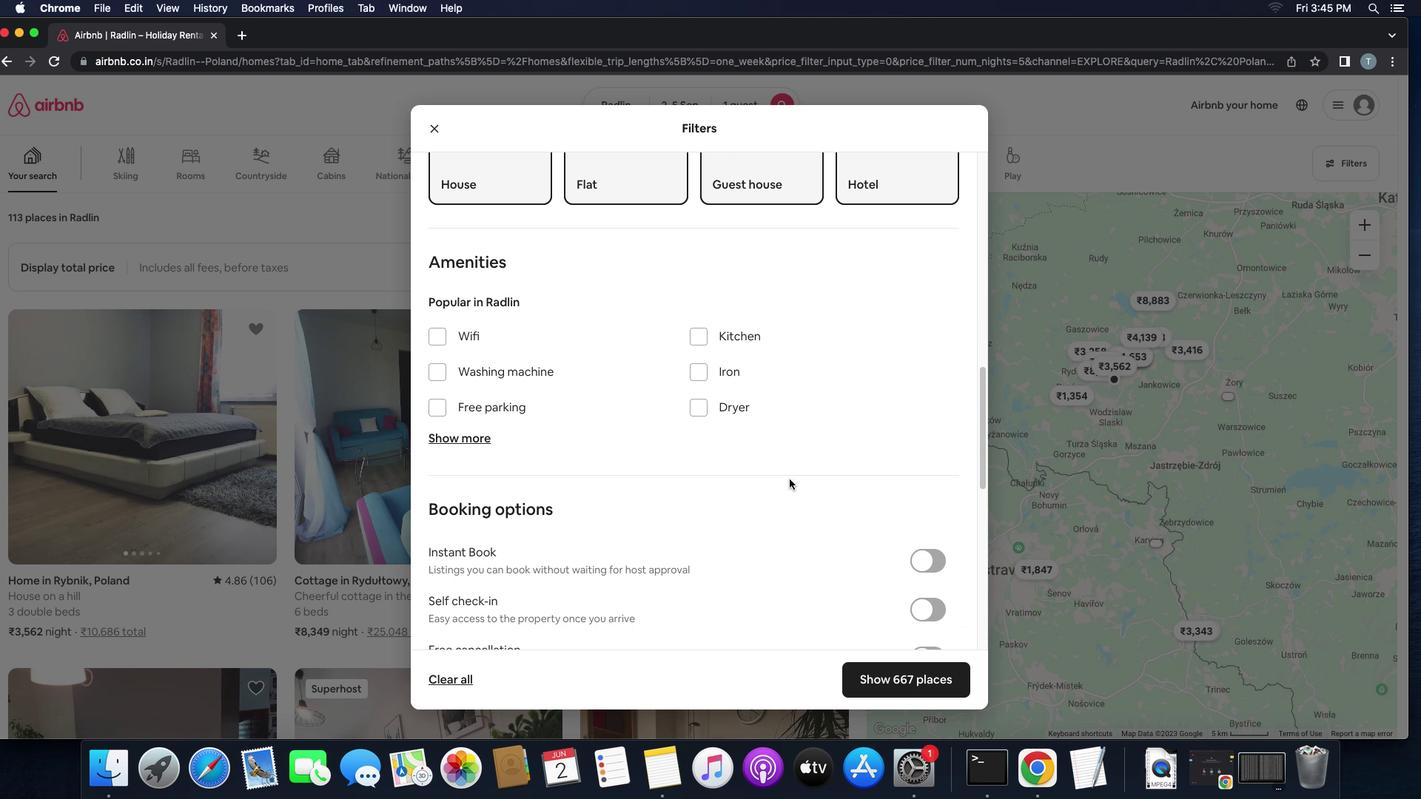 
Action: Mouse scrolled (789, 479) with delta (0, 0)
Screenshot: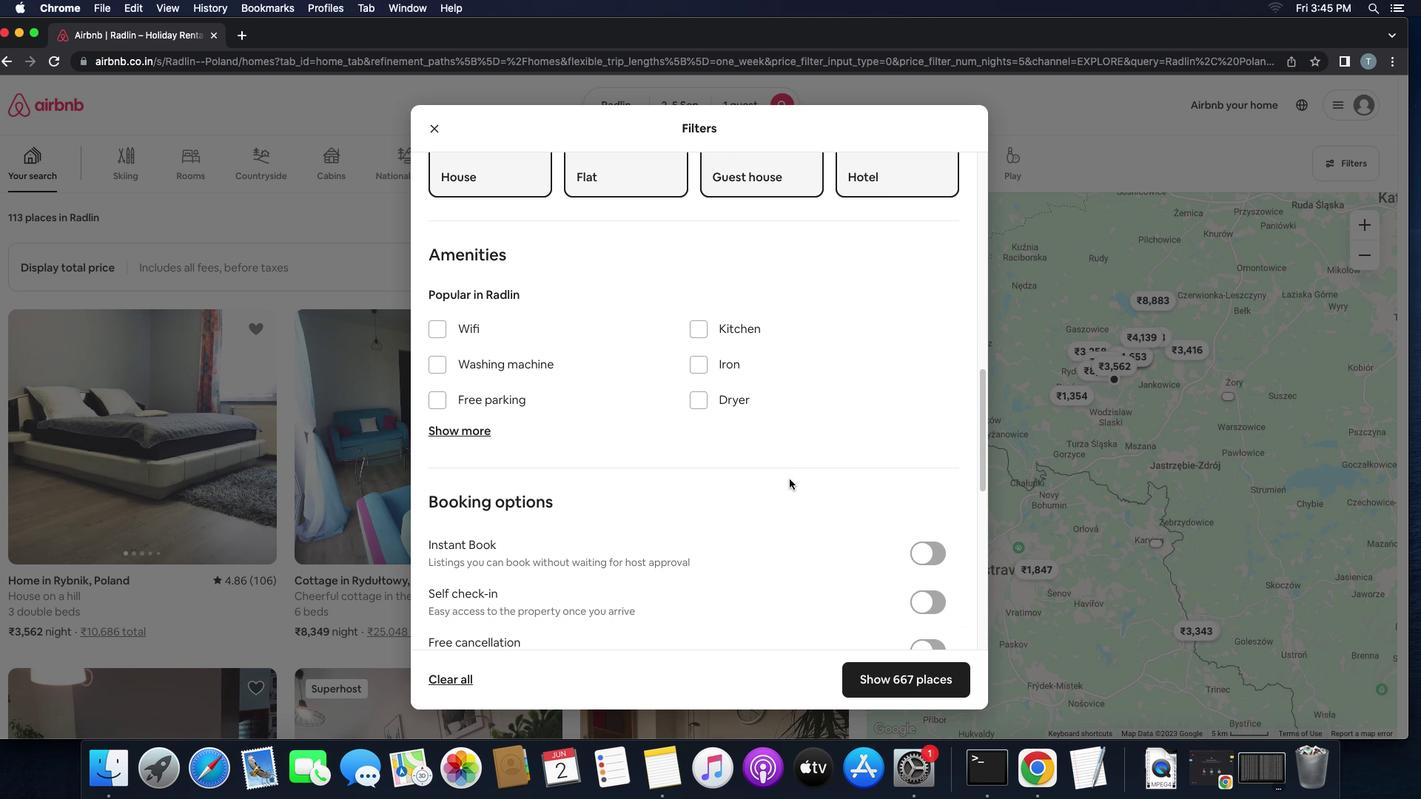 
Action: Mouse scrolled (789, 479) with delta (0, 0)
Screenshot: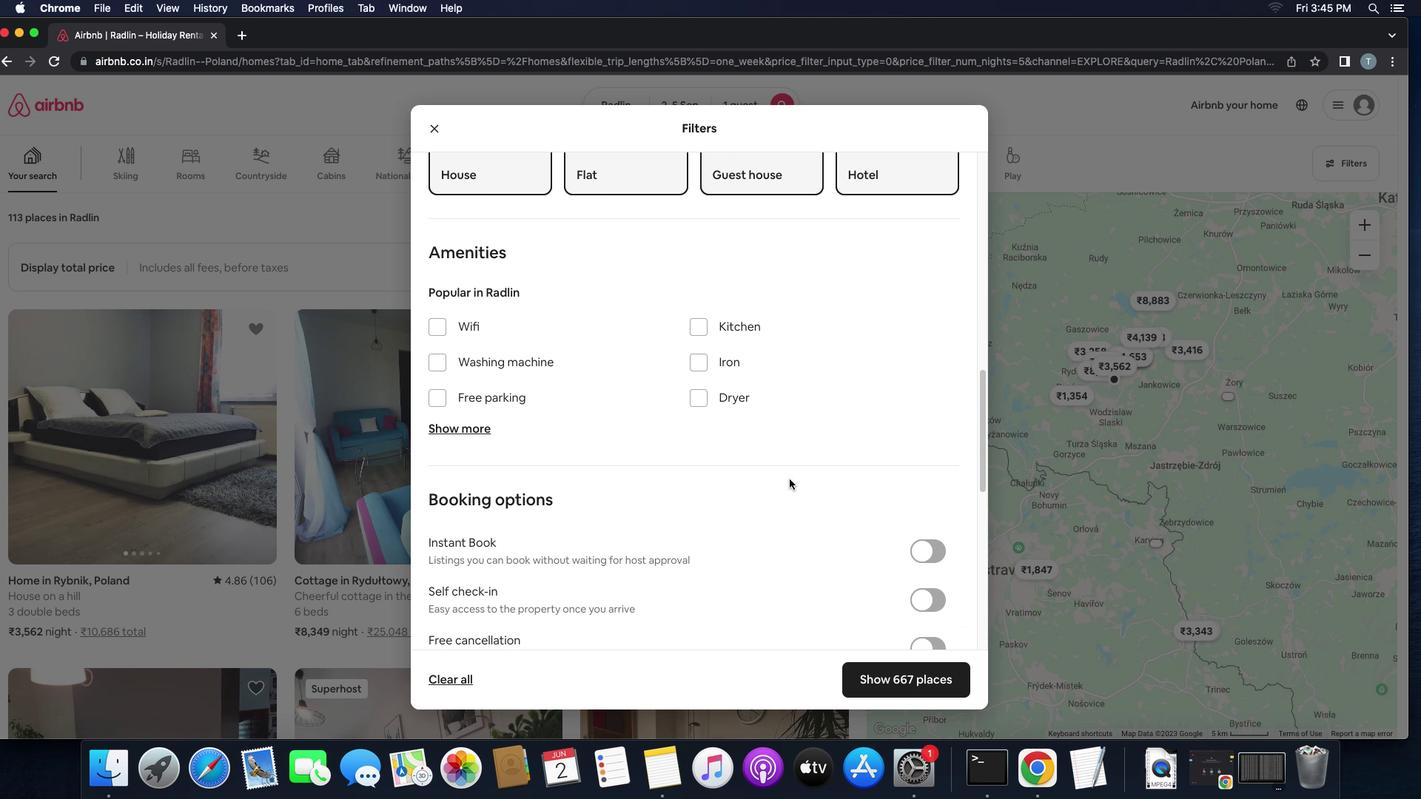 
Action: Mouse scrolled (789, 479) with delta (0, 0)
Screenshot: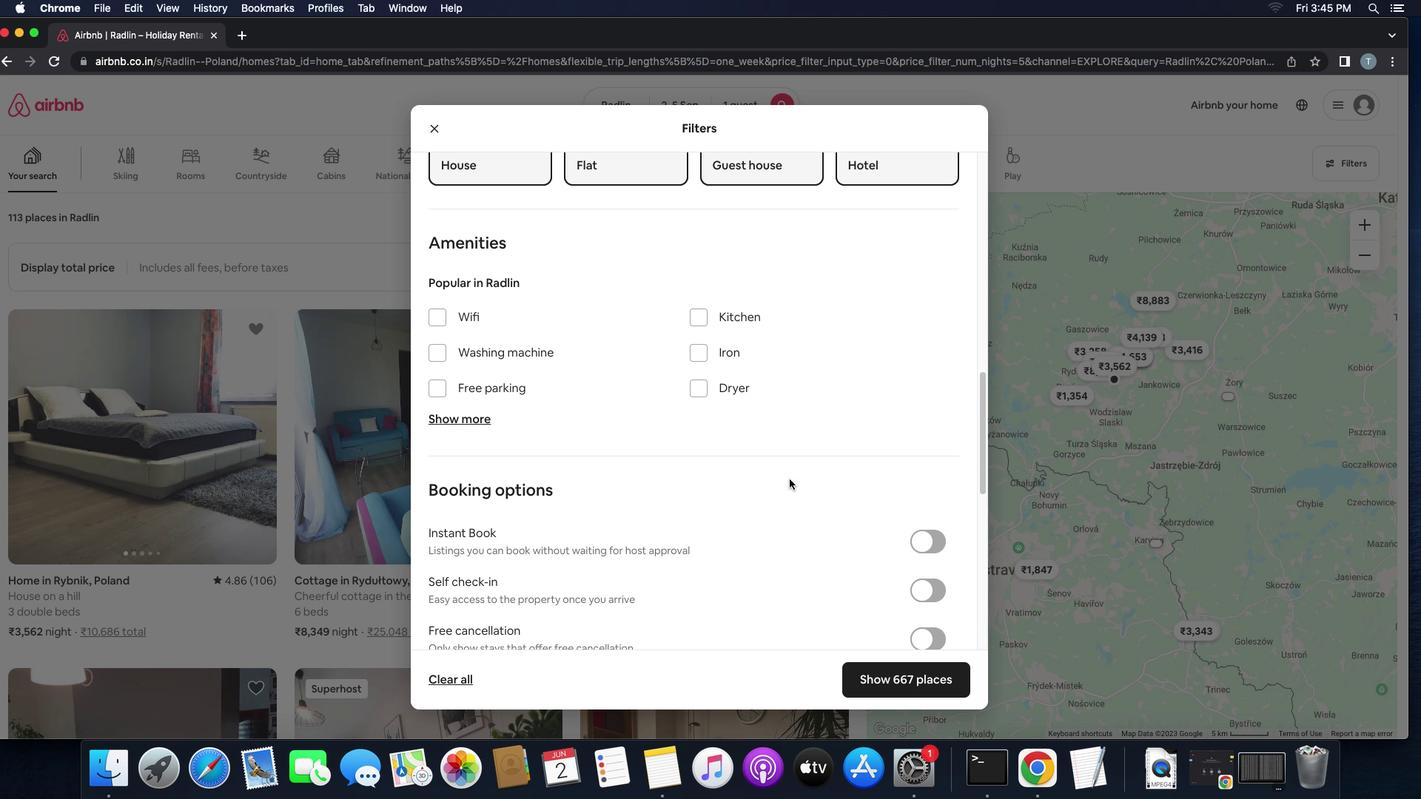 
Action: Mouse scrolled (789, 479) with delta (0, 0)
Screenshot: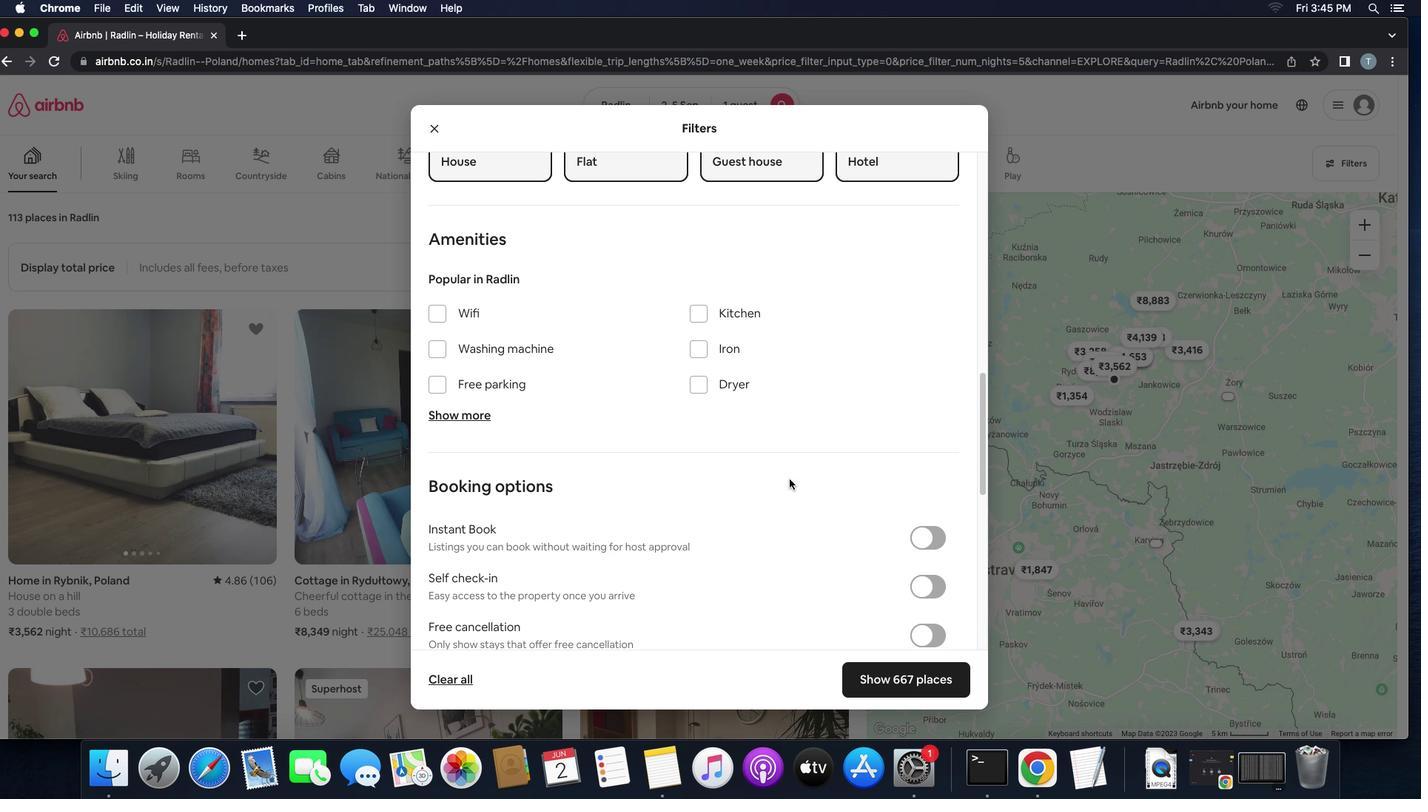 
Action: Mouse scrolled (789, 479) with delta (0, 0)
Screenshot: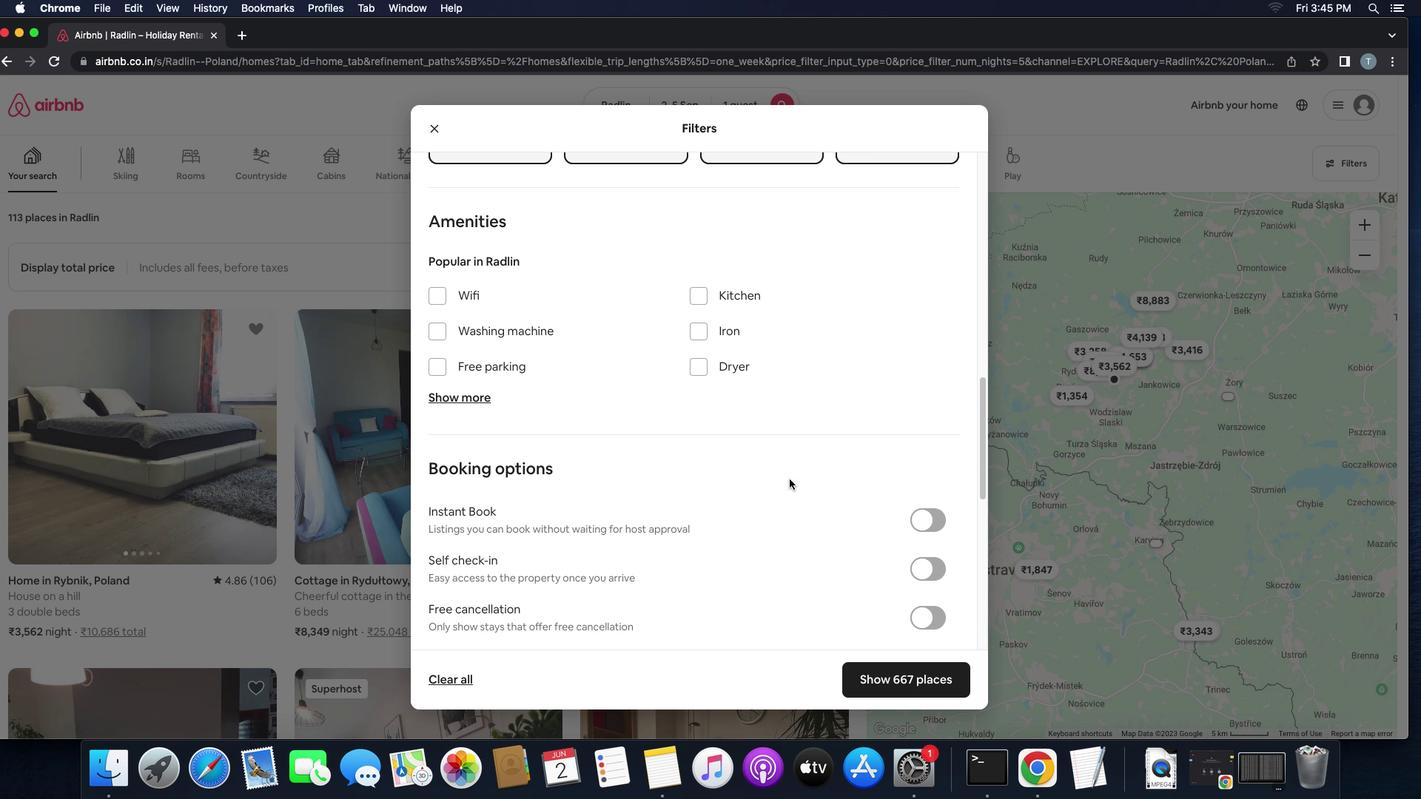 
Action: Mouse scrolled (789, 479) with delta (0, 0)
Screenshot: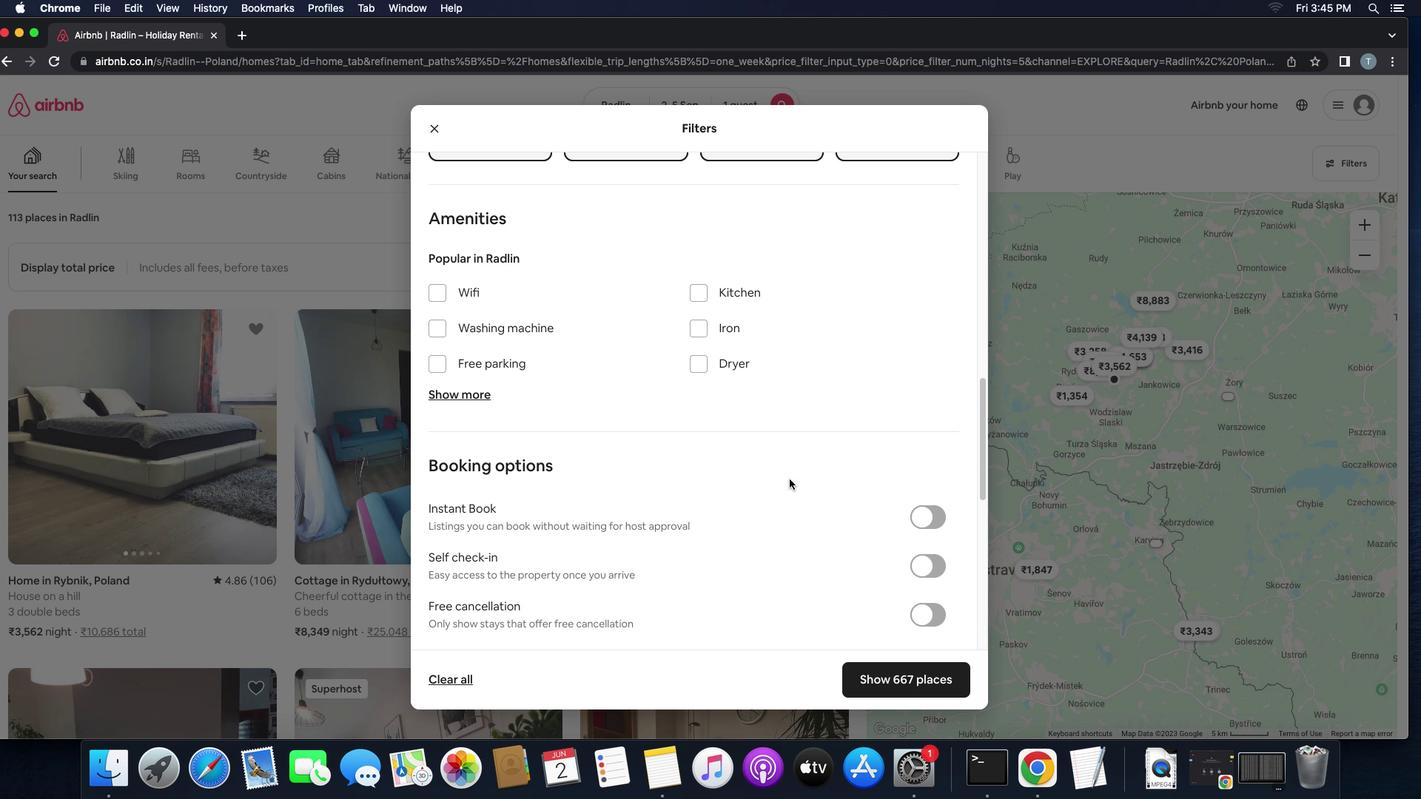 
Action: Mouse scrolled (789, 479) with delta (0, 0)
Screenshot: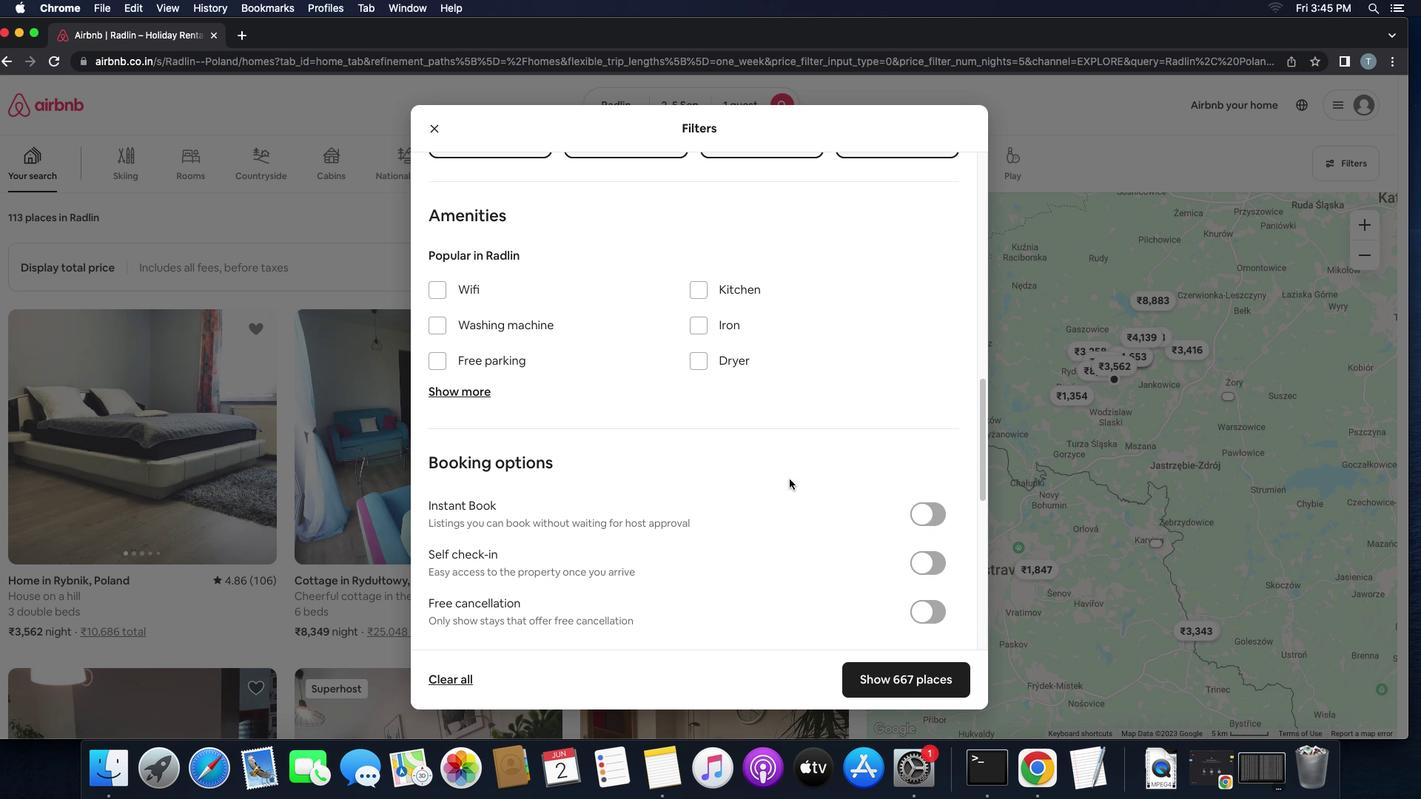 
Action: Mouse scrolled (789, 479) with delta (0, 0)
Screenshot: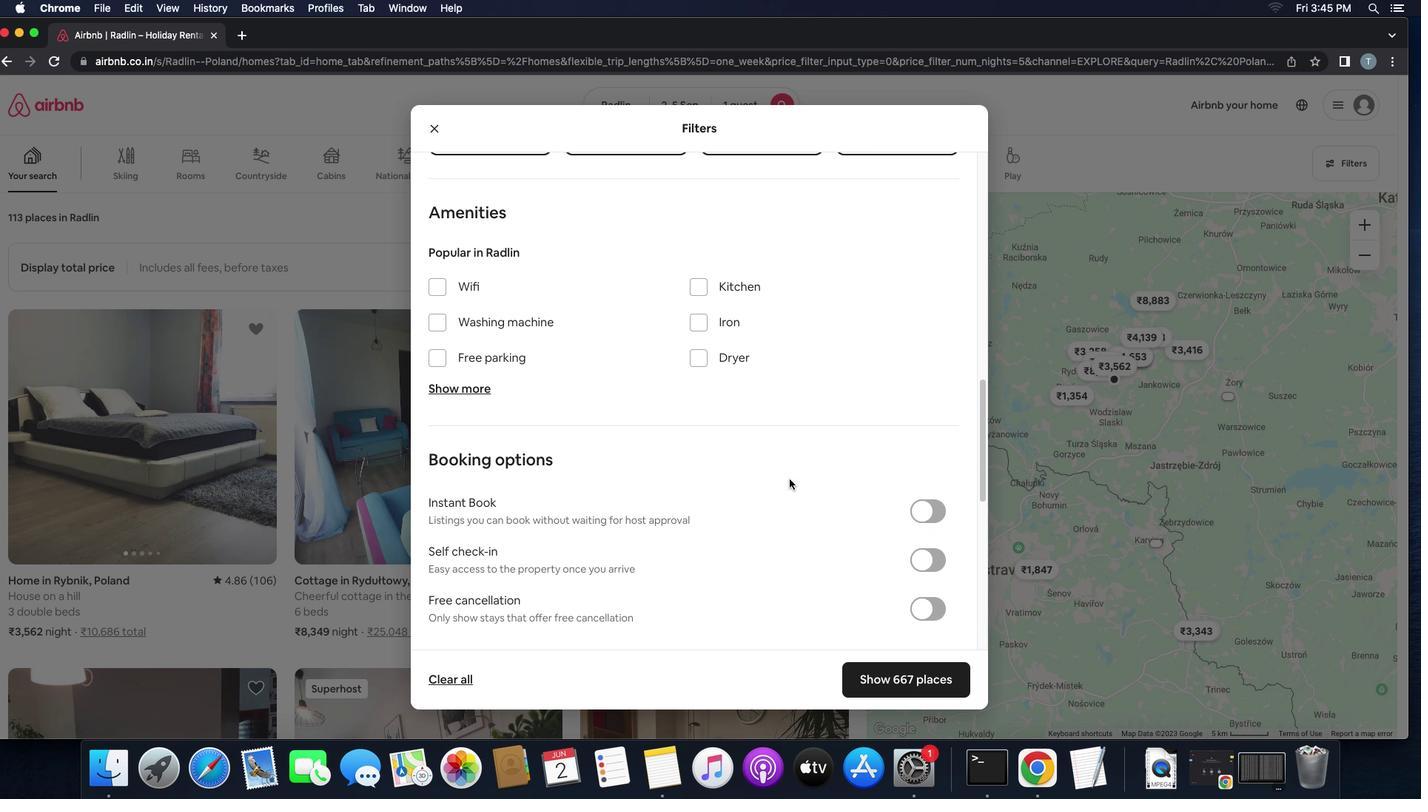 
Action: Mouse scrolled (789, 479) with delta (0, 0)
Screenshot: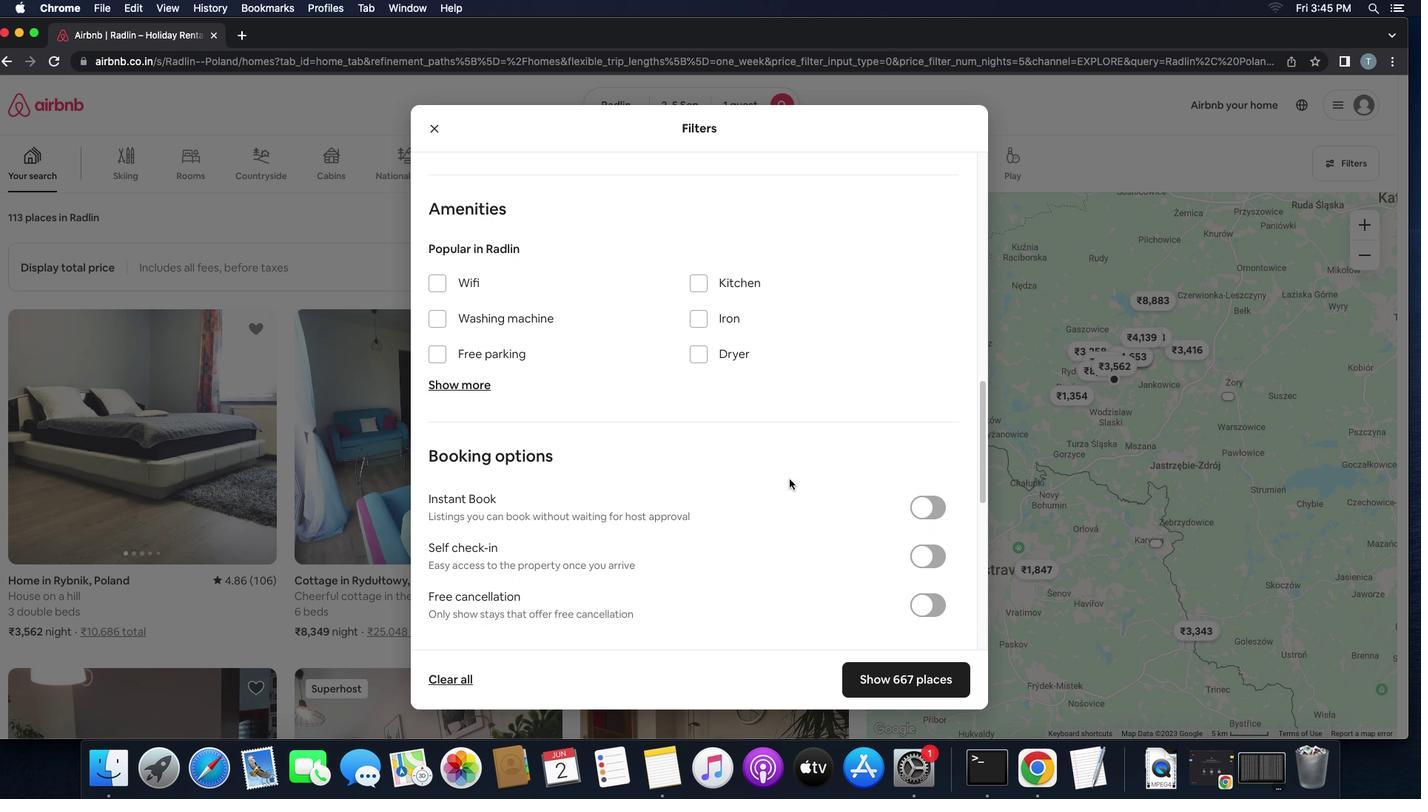 
Action: Mouse scrolled (789, 479) with delta (0, 0)
Screenshot: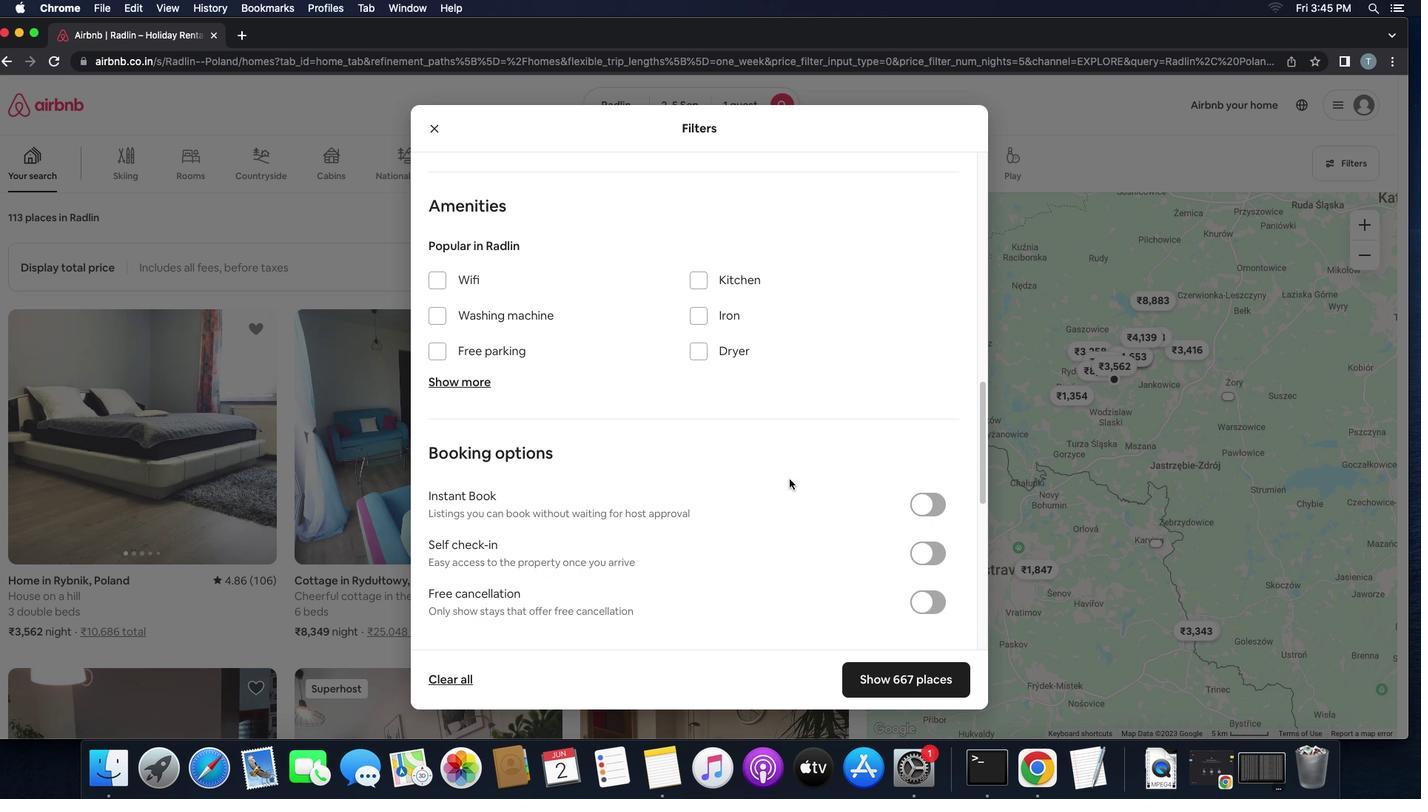 
Action: Mouse scrolled (789, 479) with delta (0, 0)
Screenshot: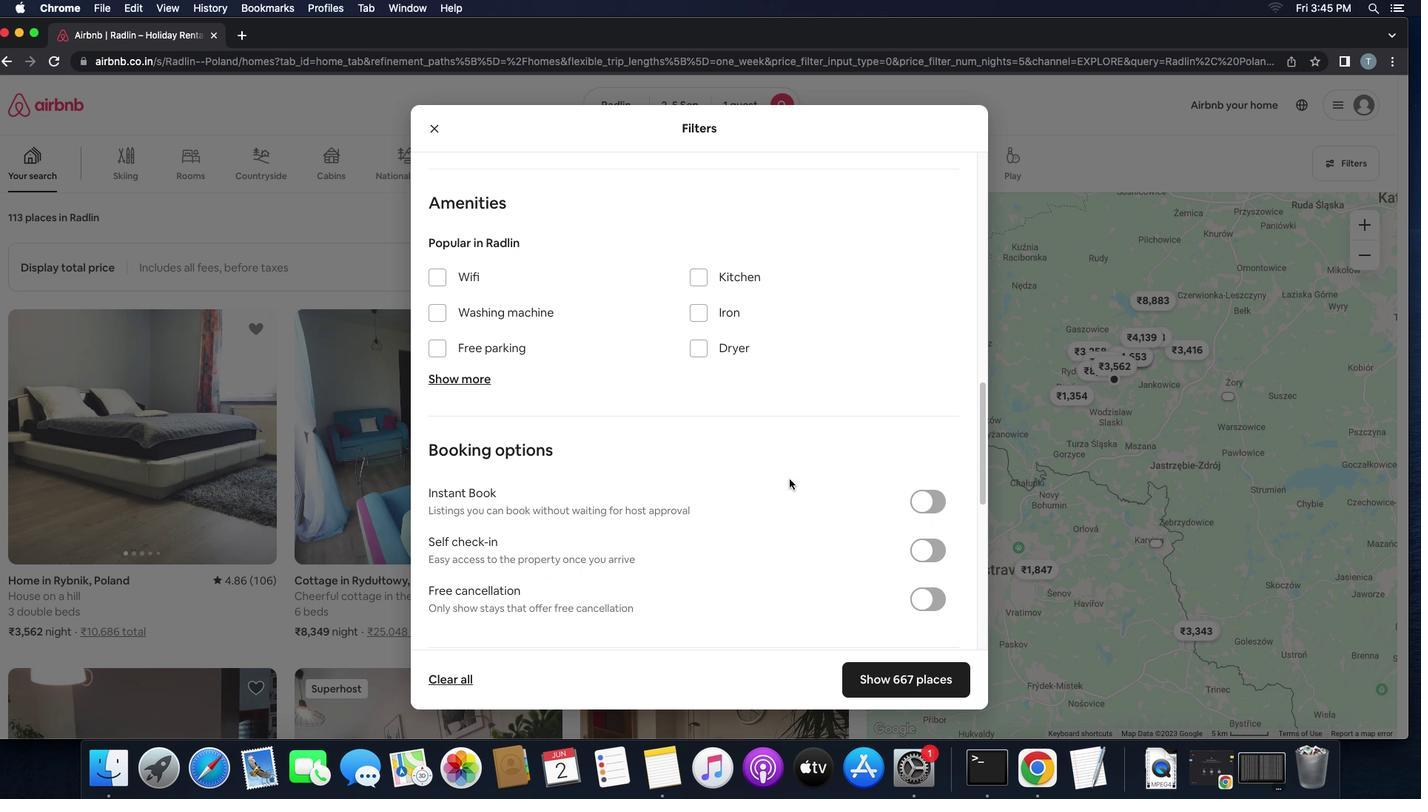 
Action: Mouse scrolled (789, 479) with delta (0, 0)
Screenshot: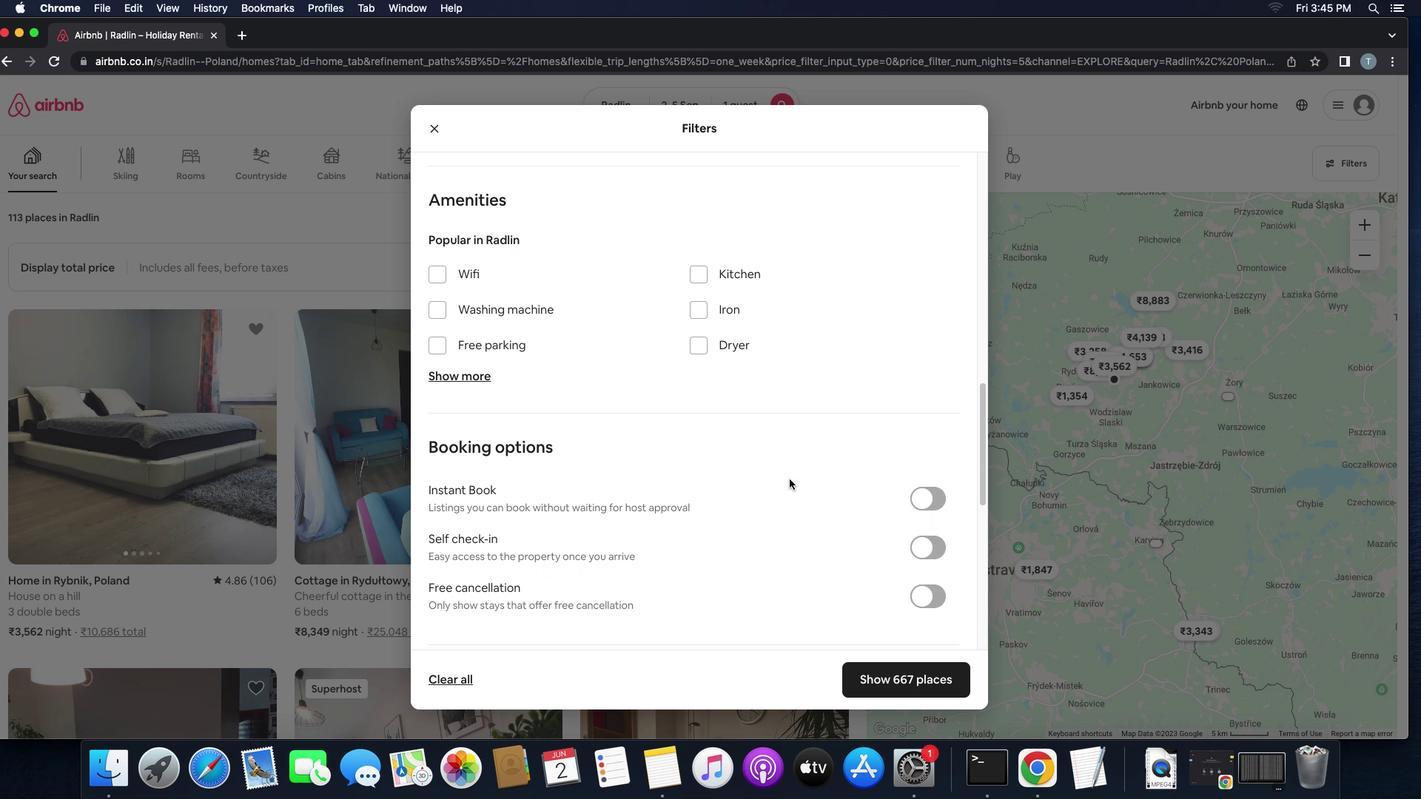 
Action: Mouse moved to (431, 293)
Screenshot: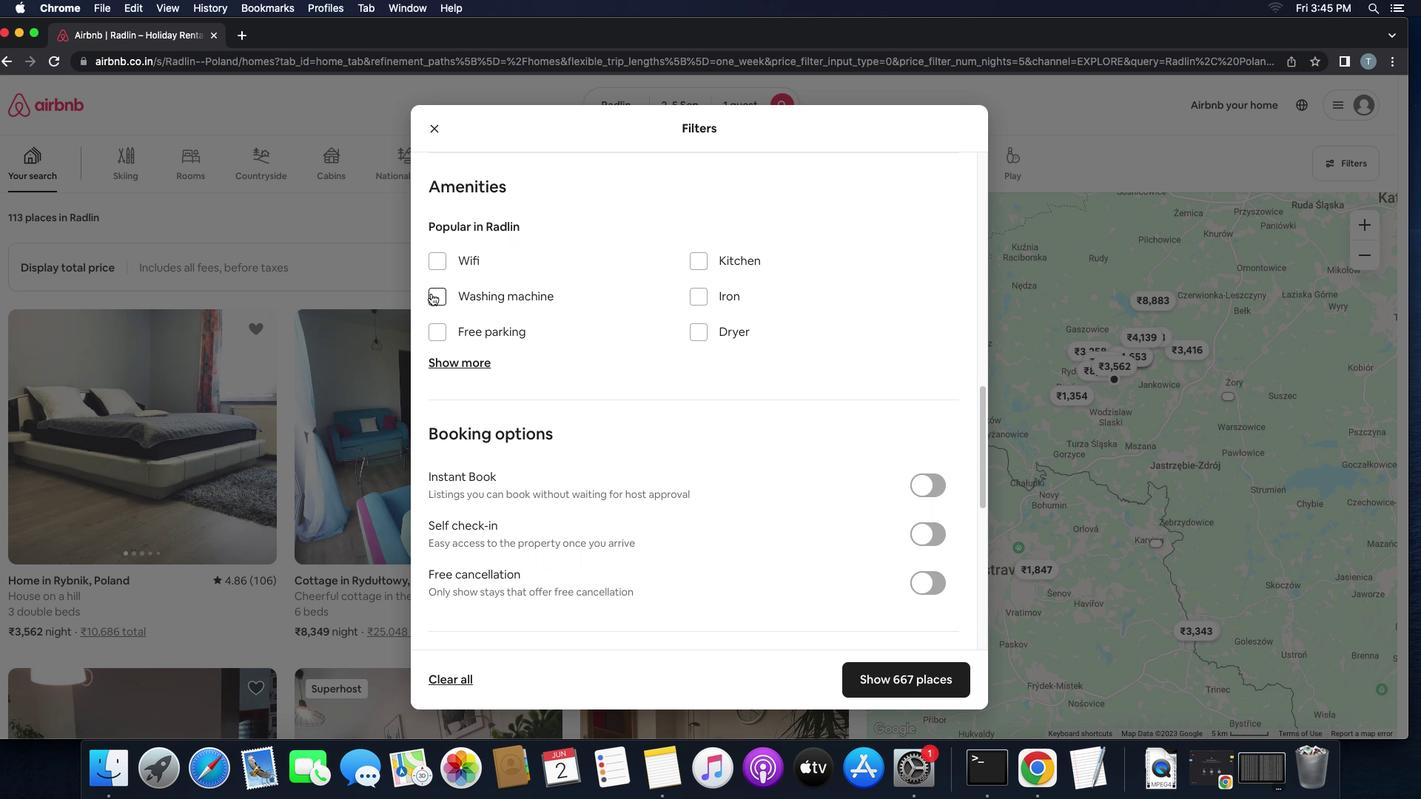 
Action: Mouse pressed left at (431, 293)
Screenshot: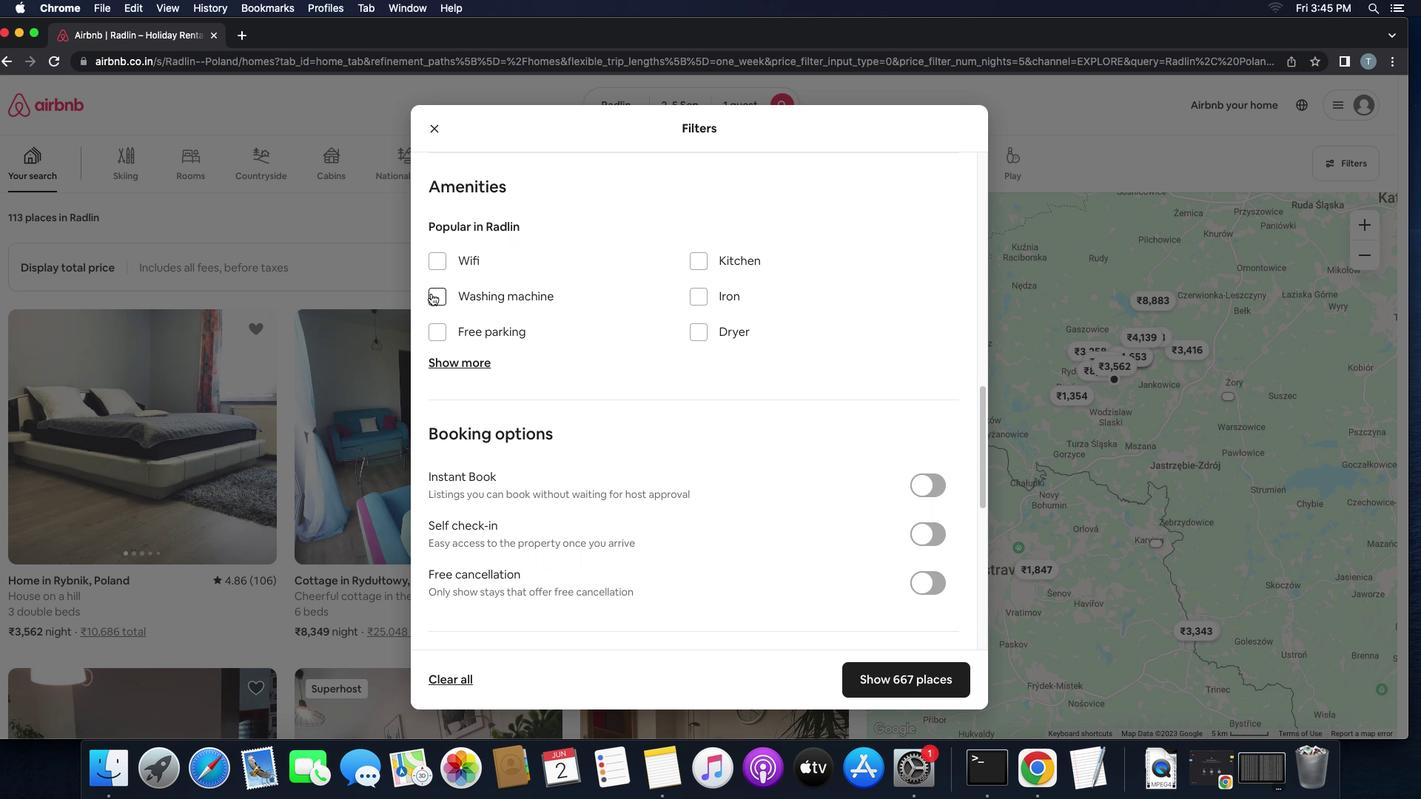 
Action: Mouse moved to (709, 374)
Screenshot: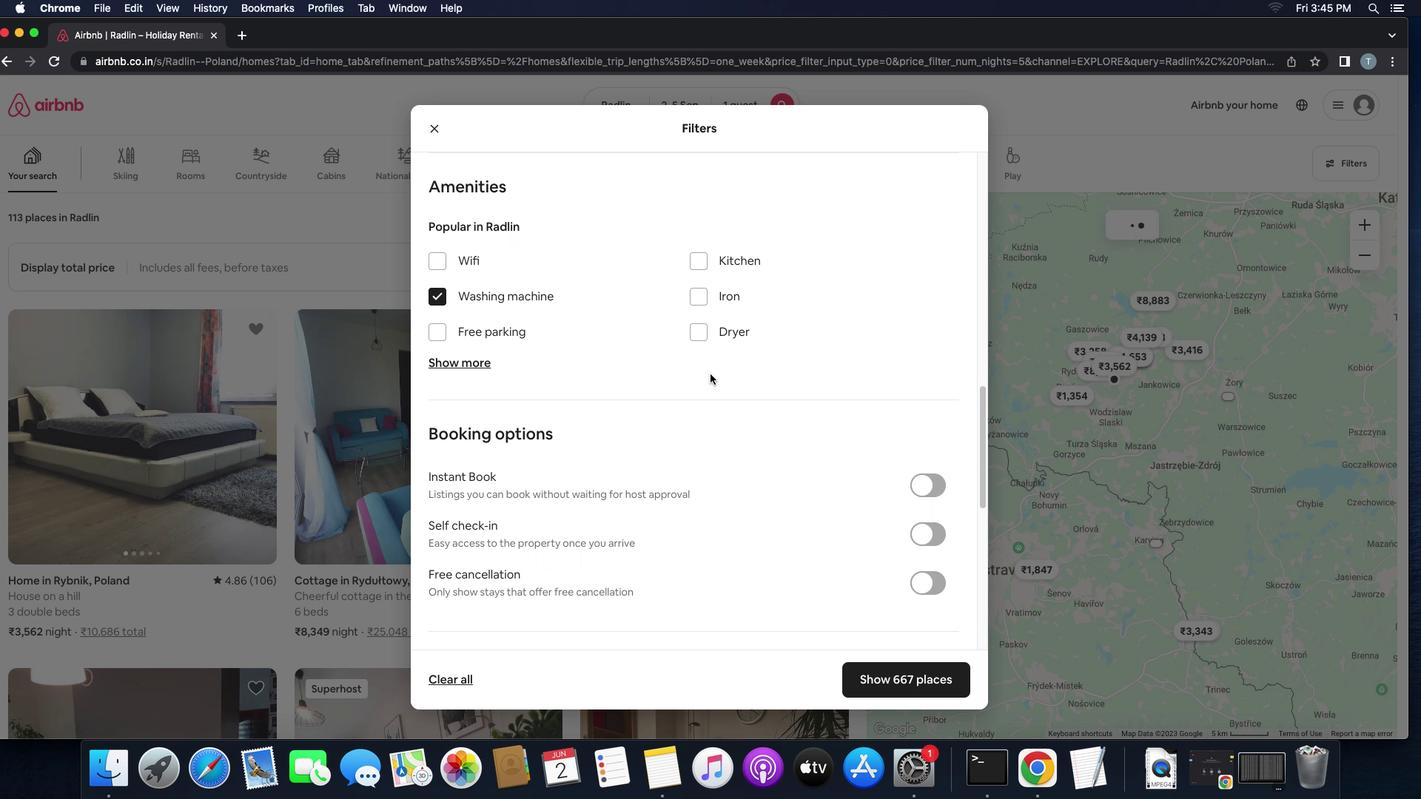 
Action: Mouse scrolled (709, 374) with delta (0, 0)
Screenshot: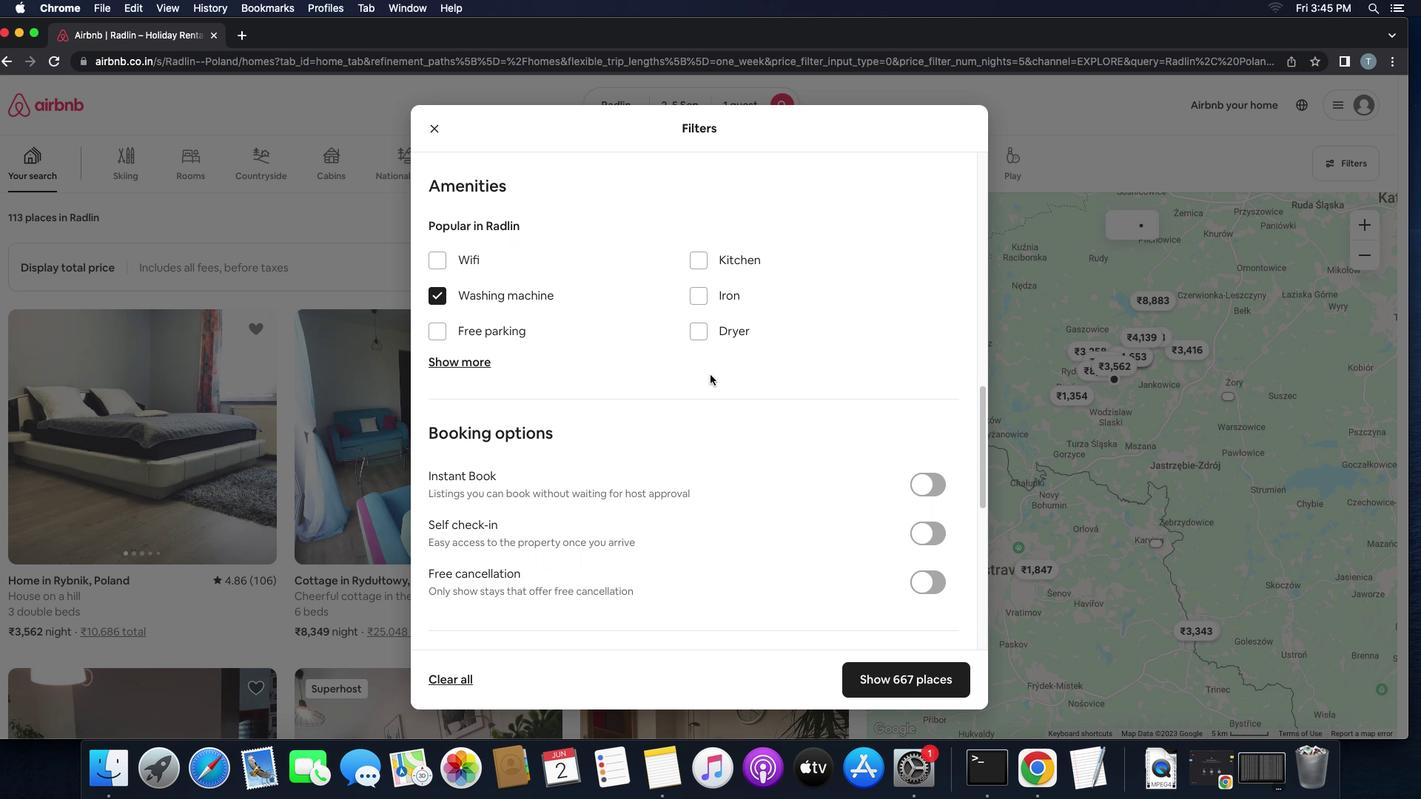 
Action: Mouse moved to (710, 374)
Screenshot: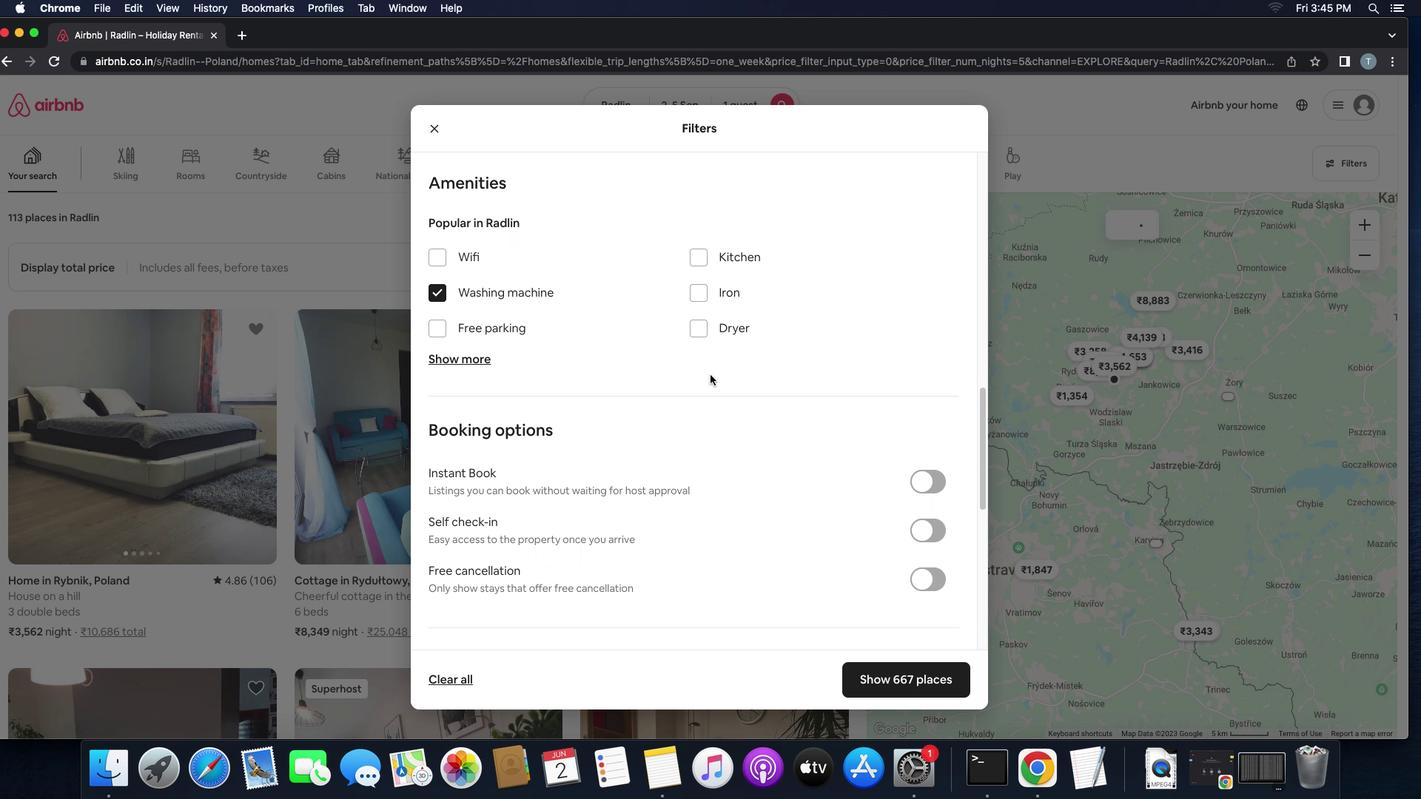 
Action: Mouse scrolled (710, 374) with delta (0, 0)
Screenshot: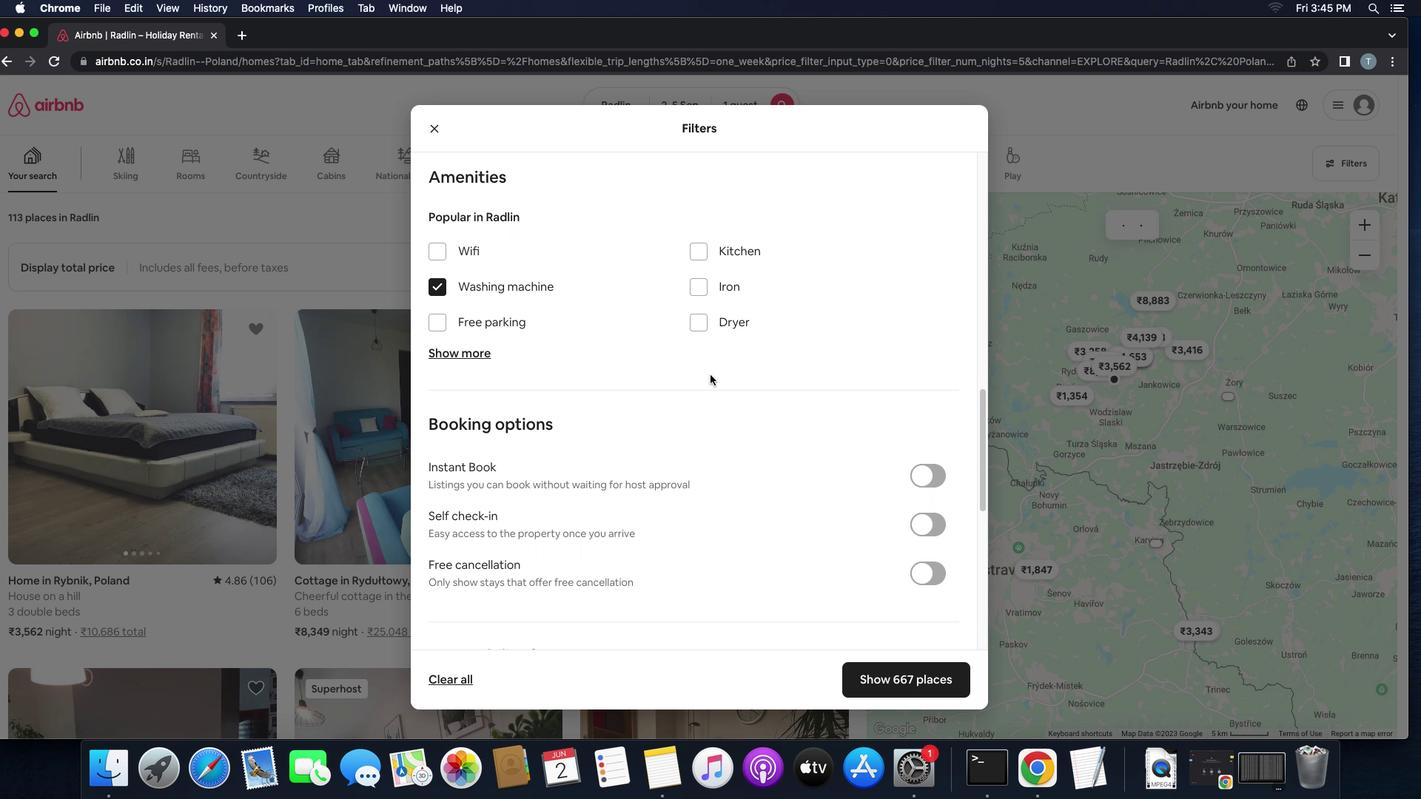 
Action: Mouse scrolled (710, 374) with delta (0, 0)
Screenshot: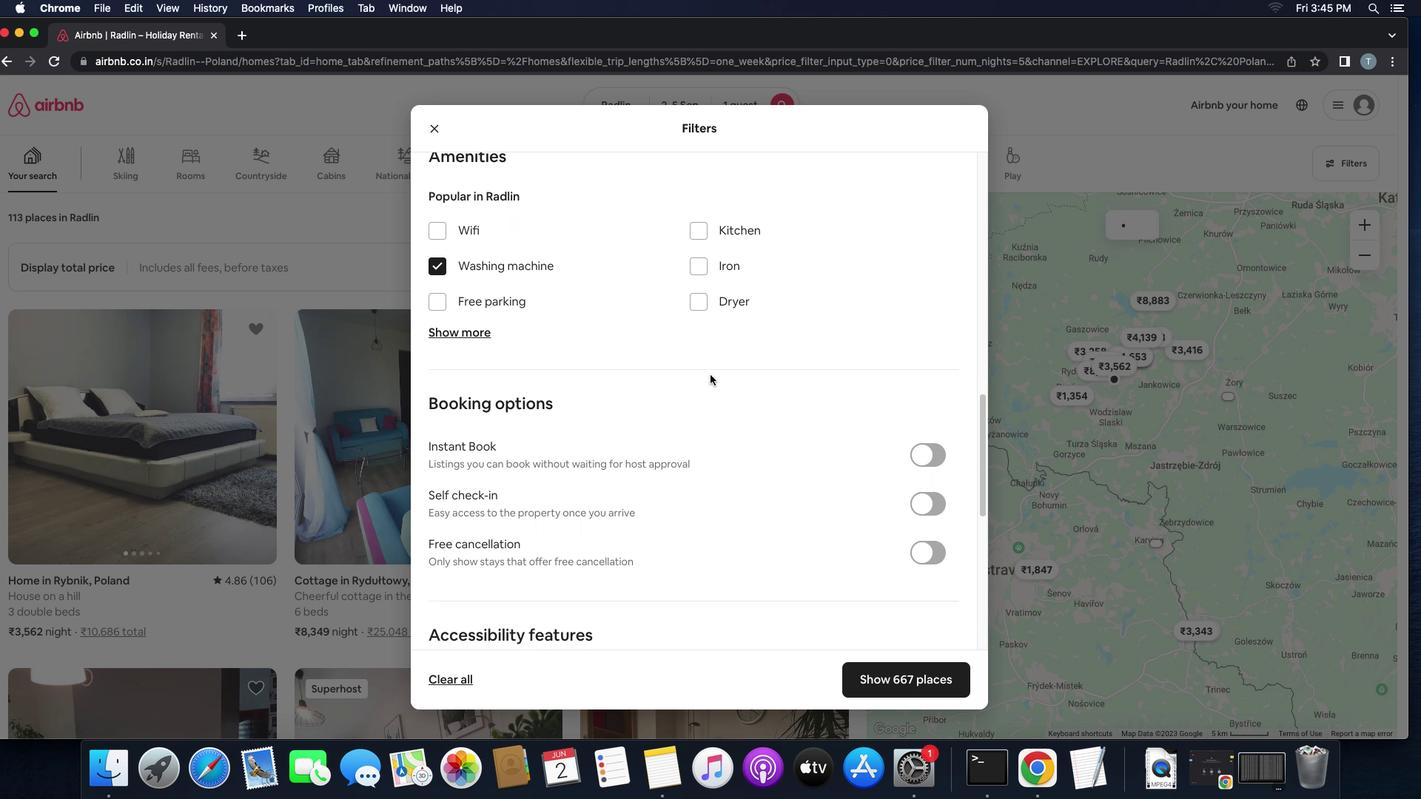 
Action: Mouse scrolled (710, 374) with delta (0, 0)
Screenshot: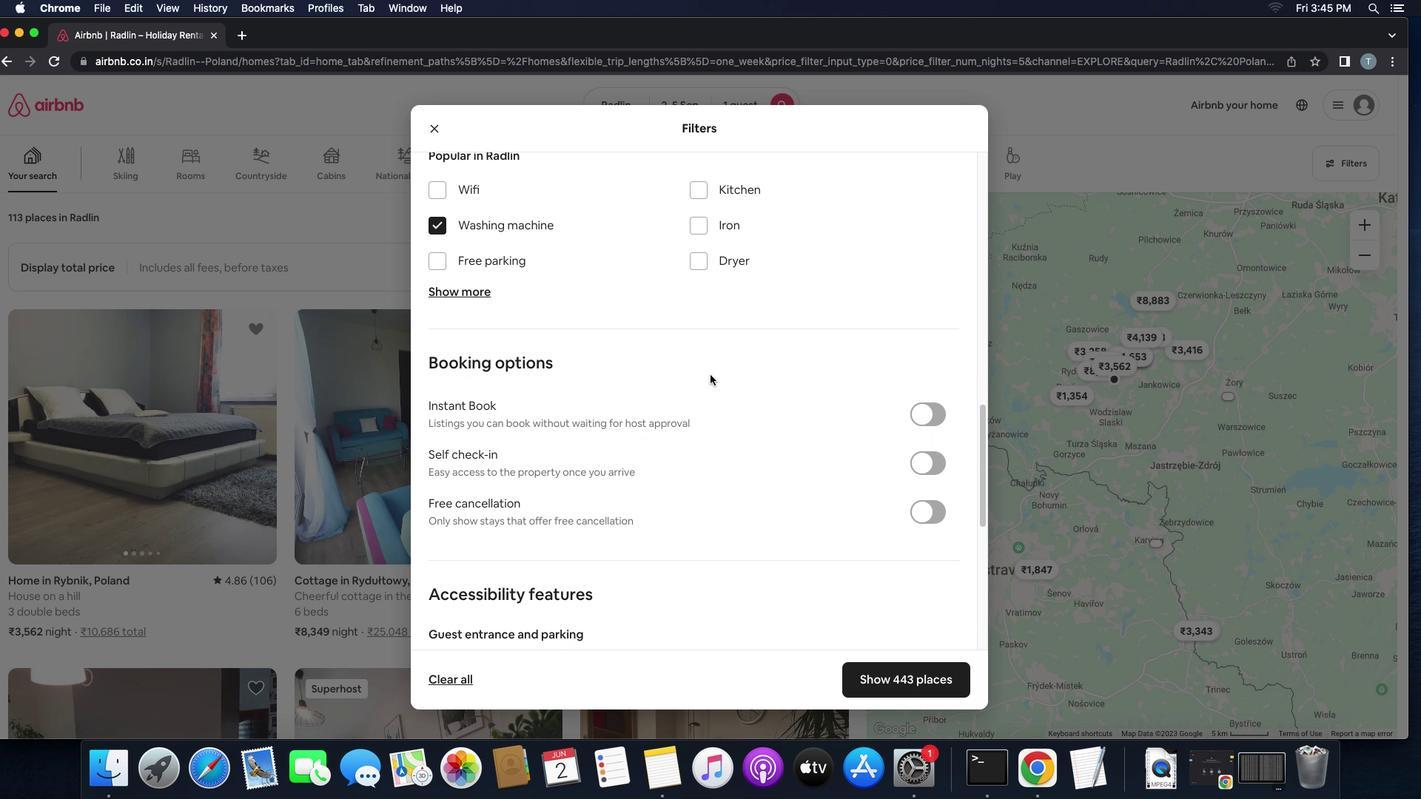 
Action: Mouse scrolled (710, 374) with delta (0, 0)
Screenshot: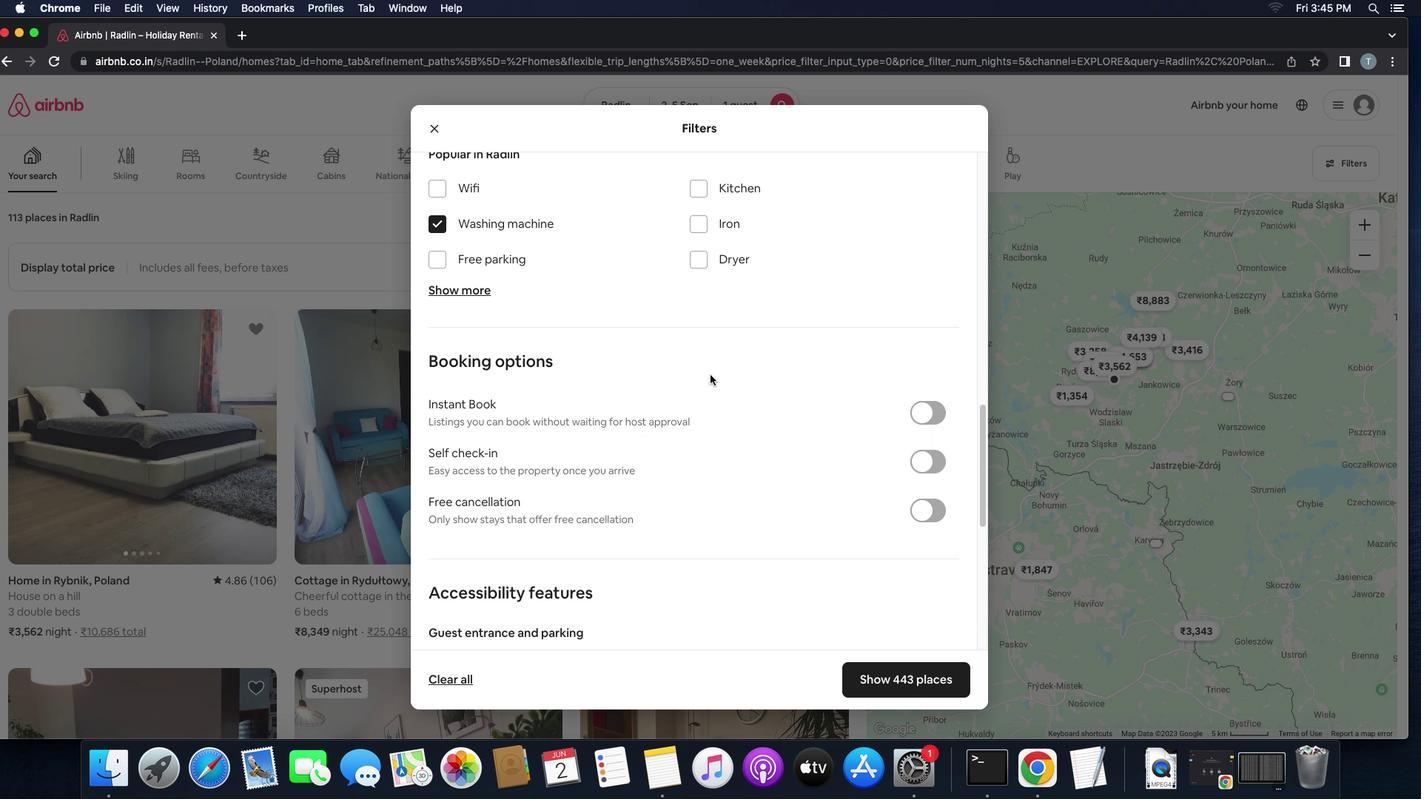 
Action: Mouse scrolled (710, 374) with delta (0, -1)
Screenshot: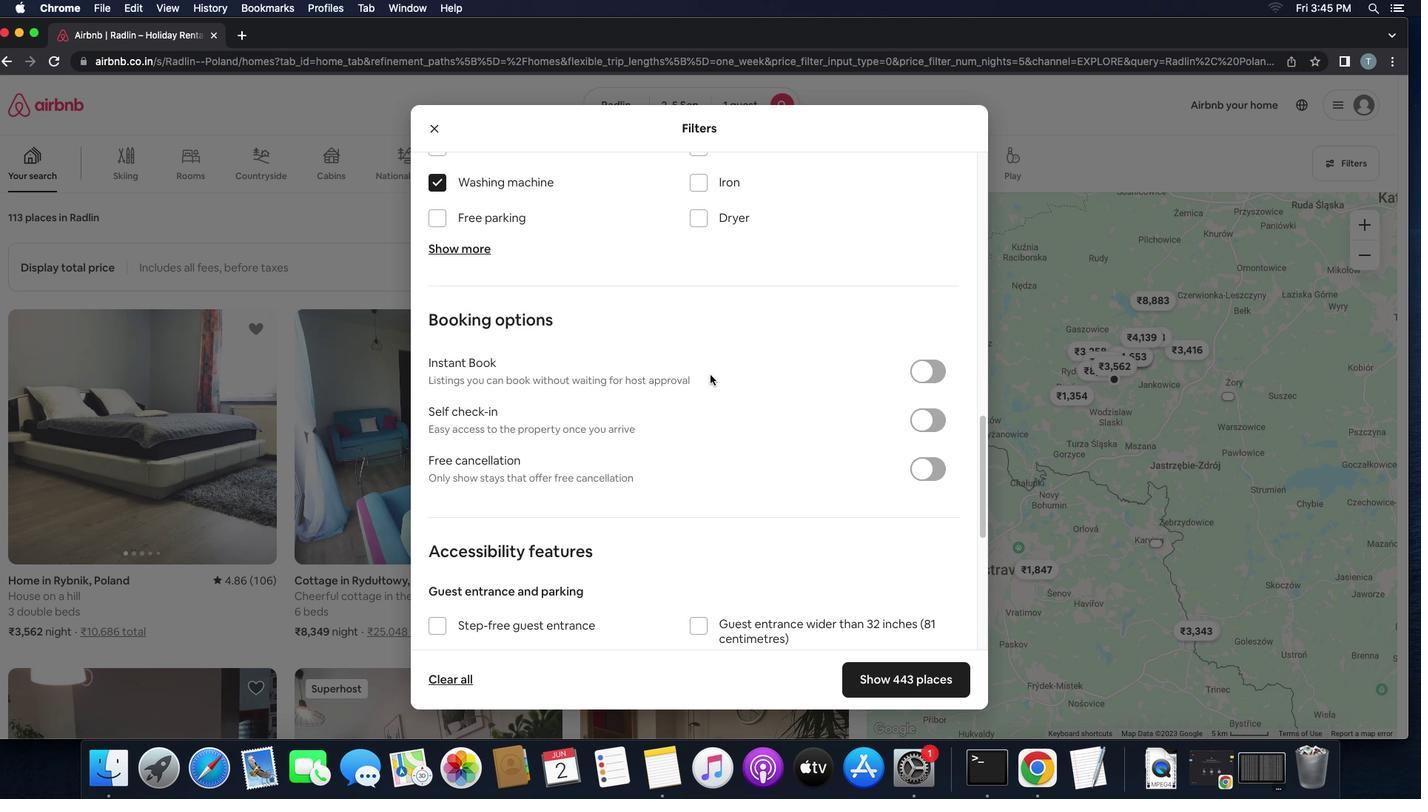 
Action: Mouse moved to (922, 383)
Screenshot: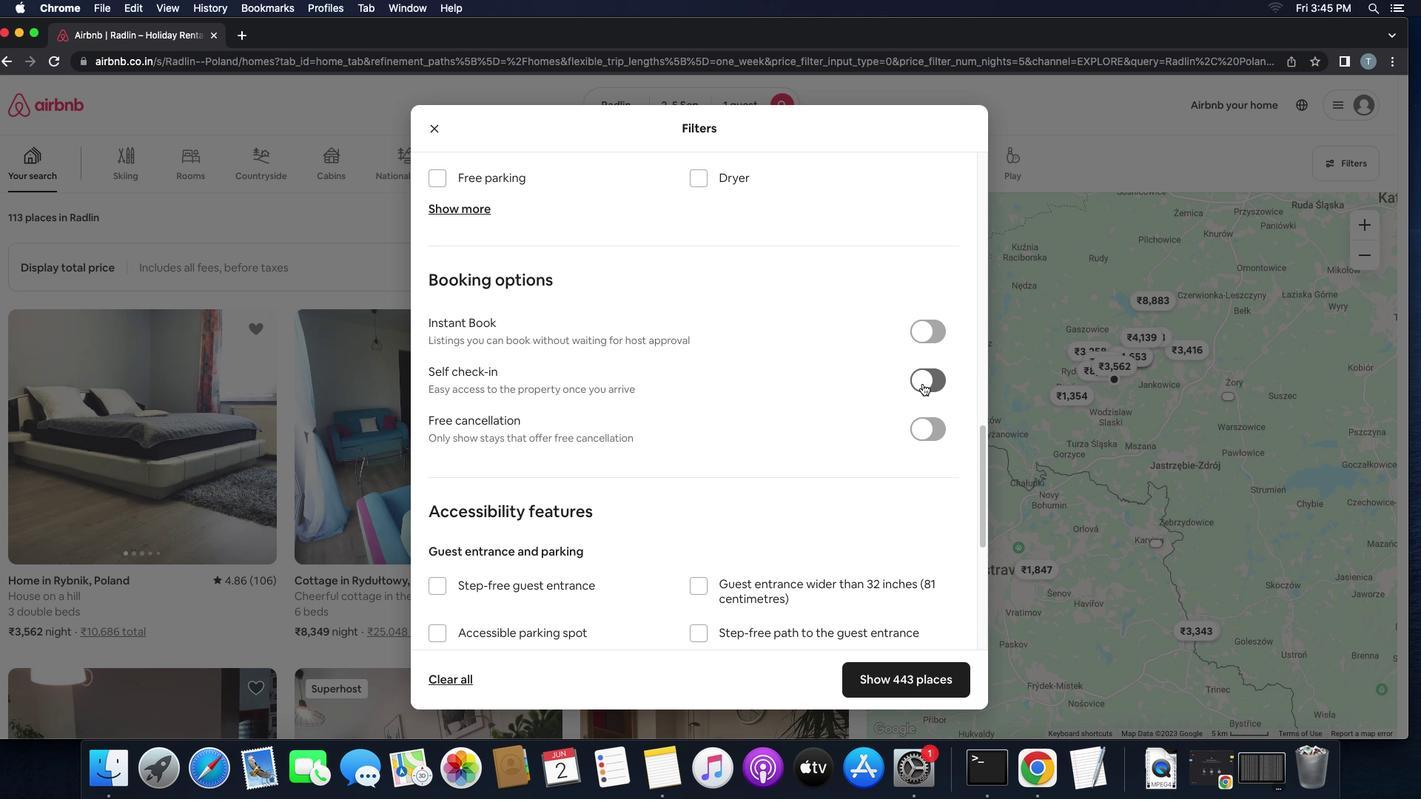 
Action: Mouse pressed left at (922, 383)
Screenshot: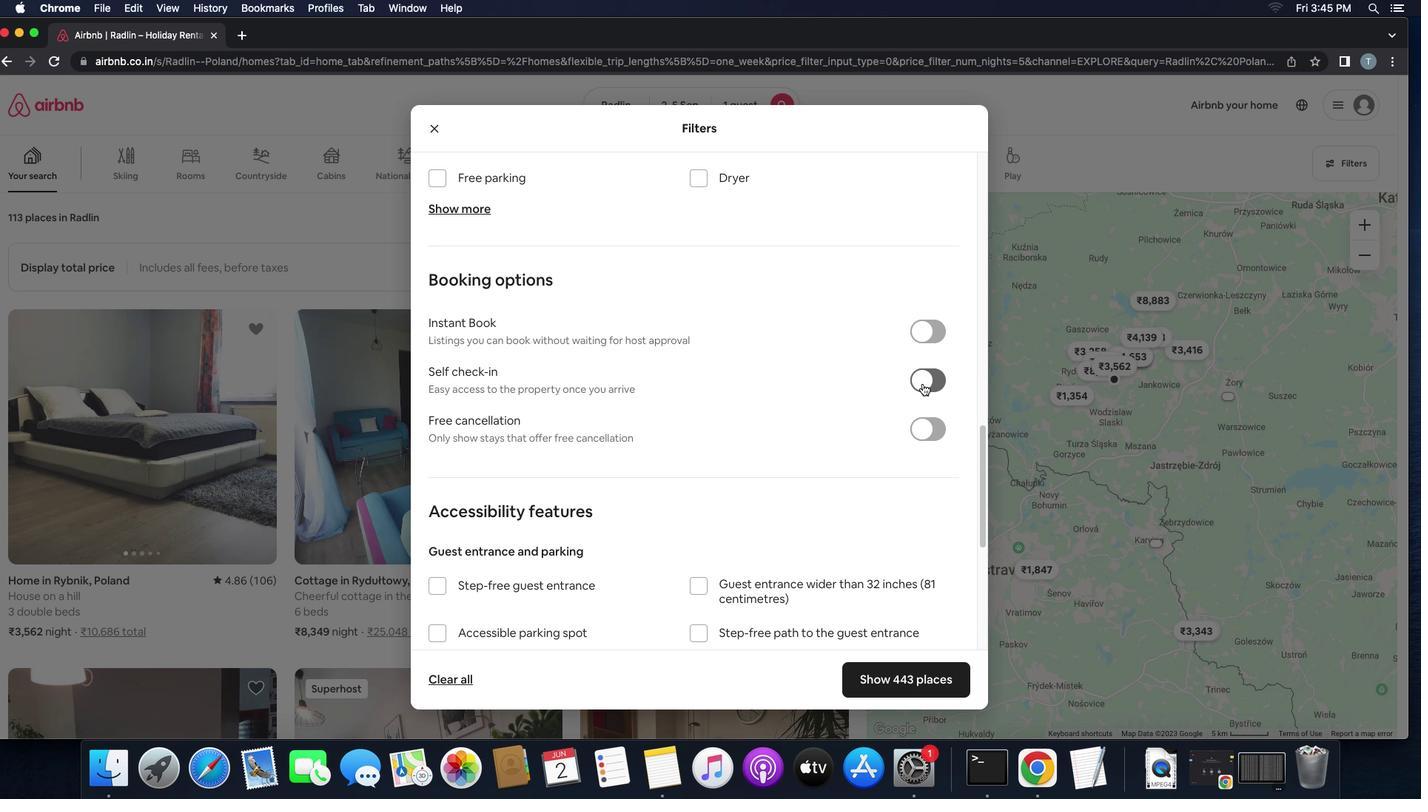 
Action: Mouse moved to (780, 437)
Screenshot: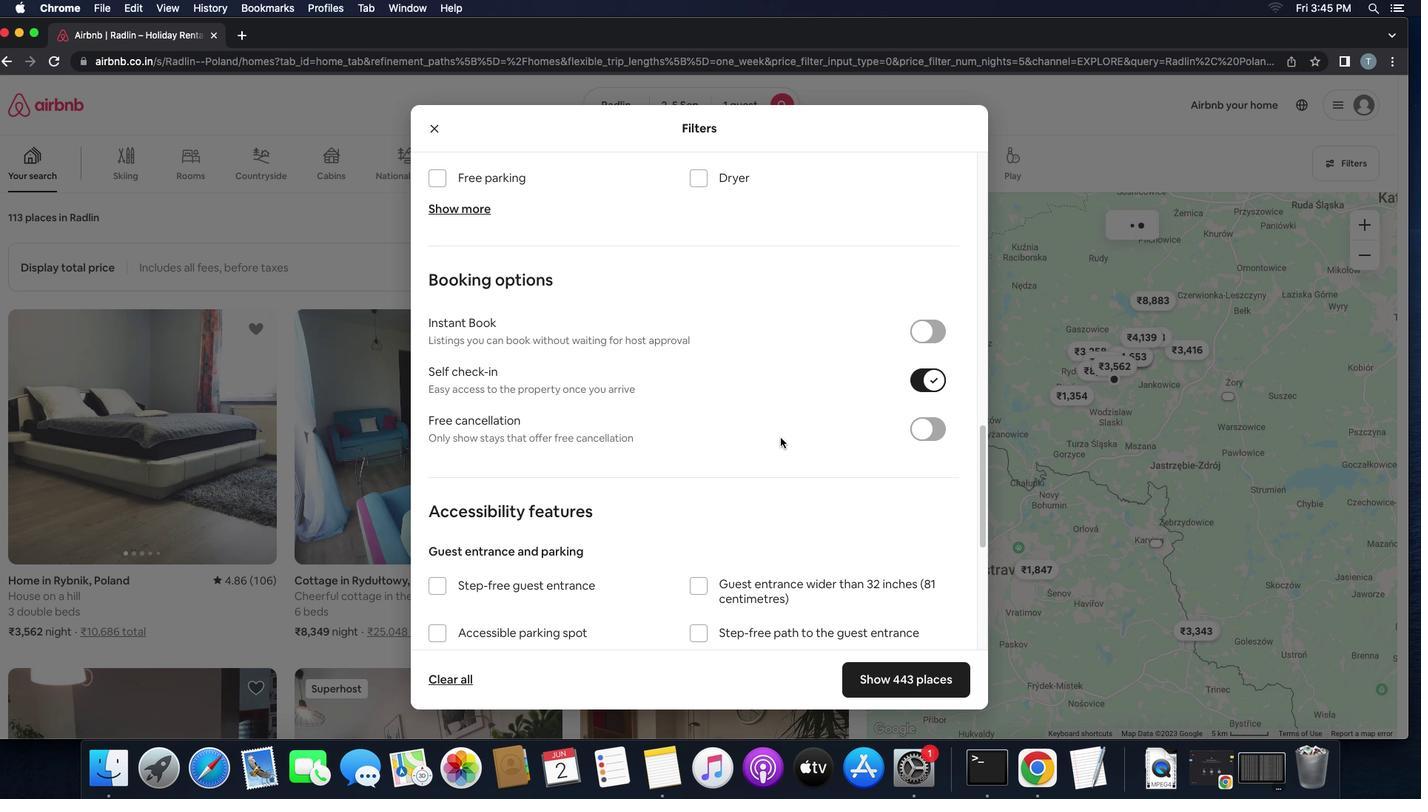 
Action: Mouse scrolled (780, 437) with delta (0, 0)
Screenshot: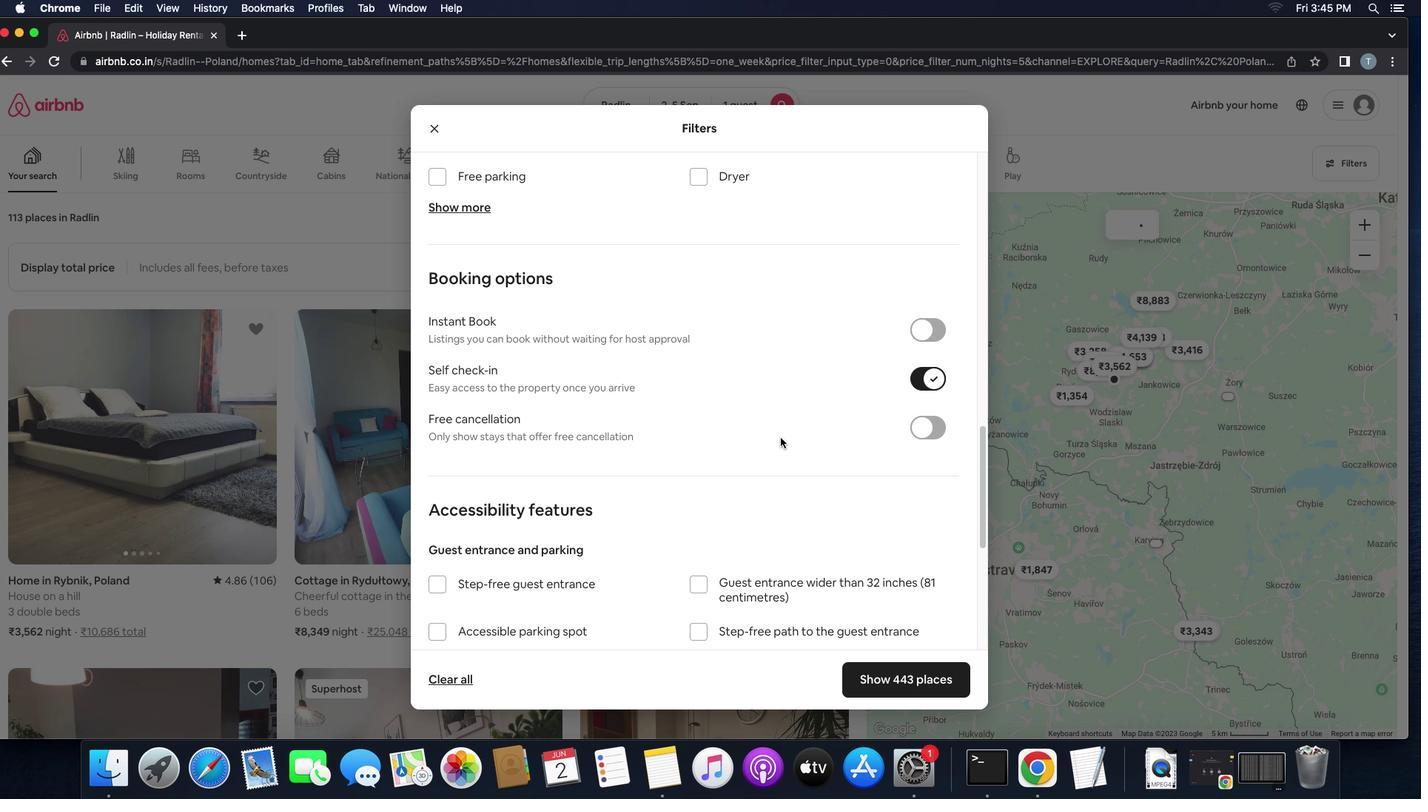 
Action: Mouse scrolled (780, 437) with delta (0, 0)
Screenshot: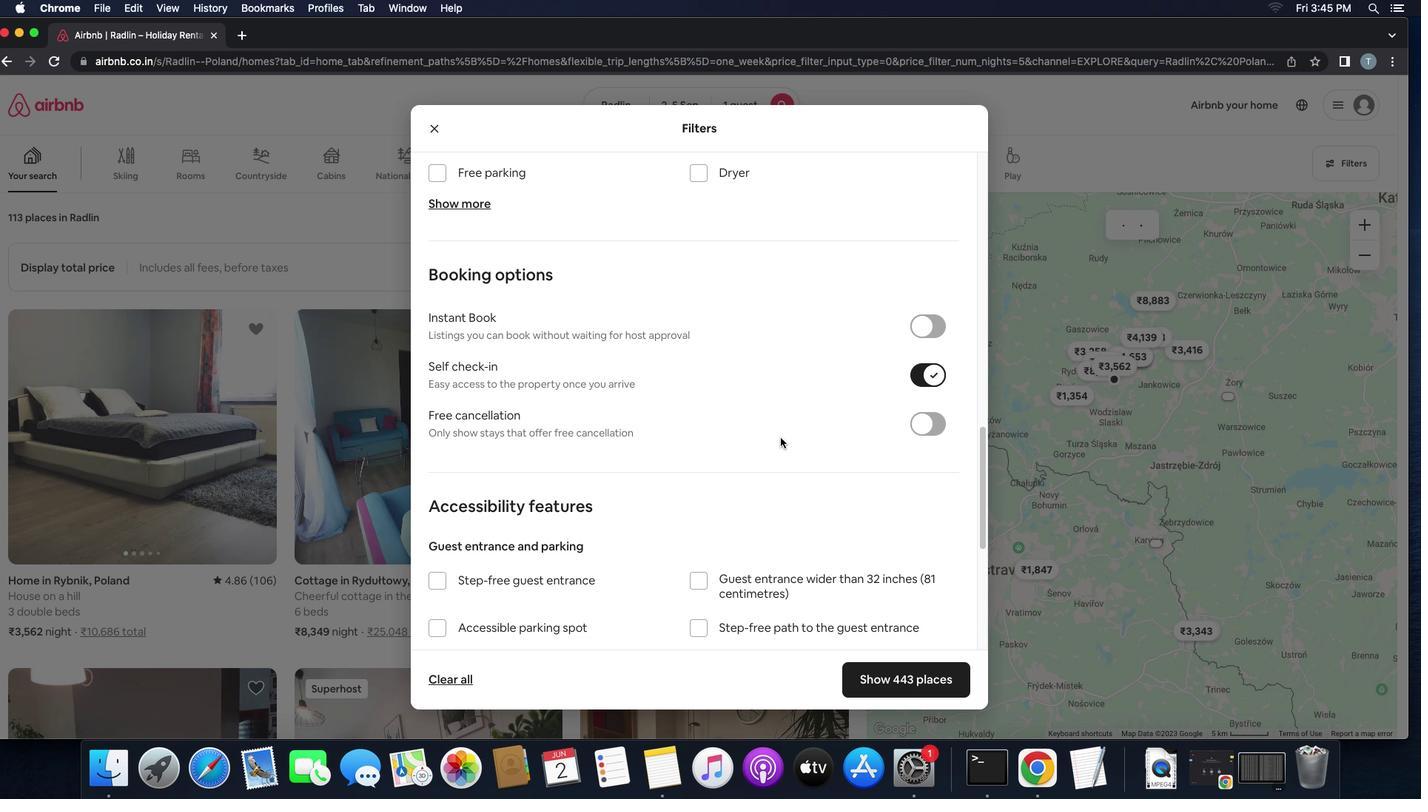 
Action: Mouse scrolled (780, 437) with delta (0, -1)
Screenshot: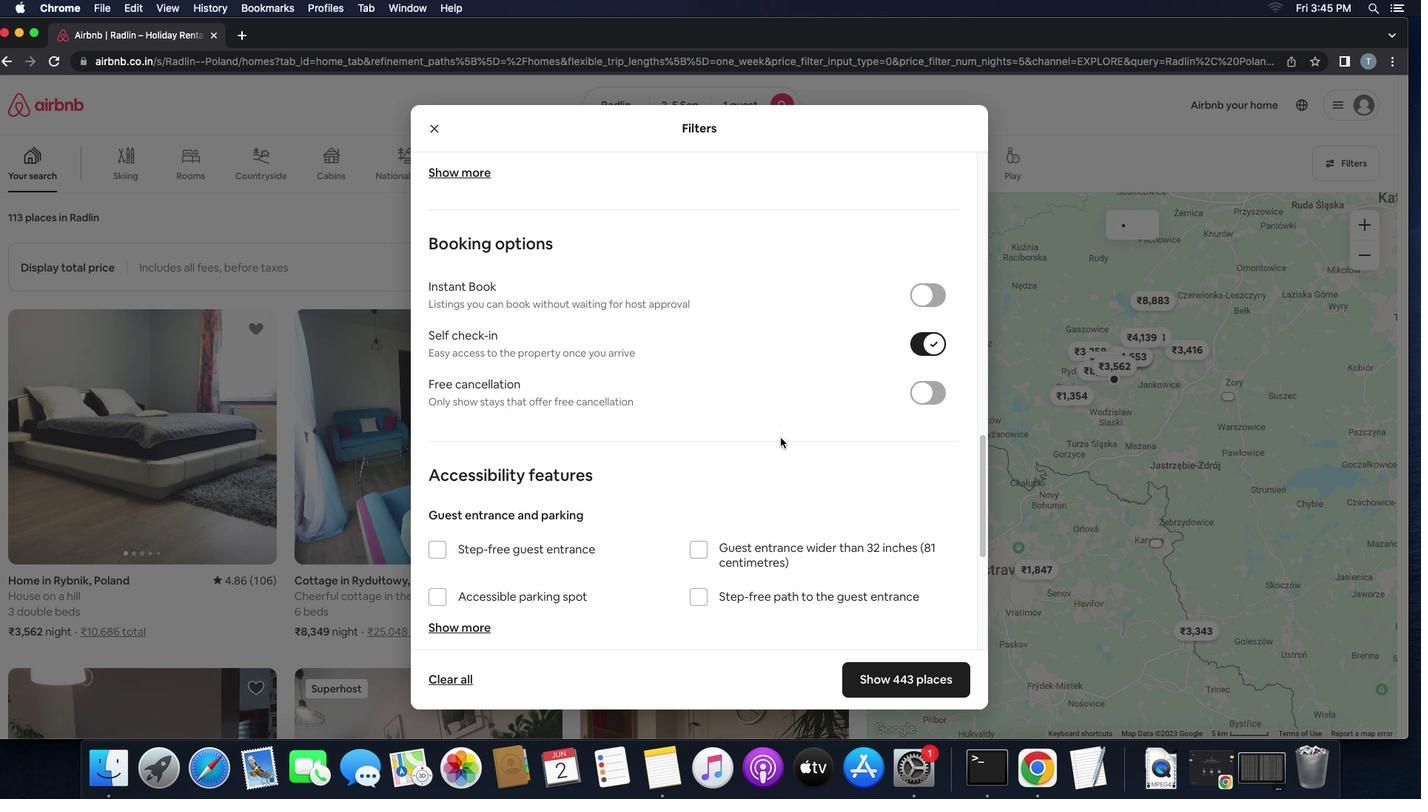 
Action: Mouse scrolled (780, 437) with delta (0, 0)
Screenshot: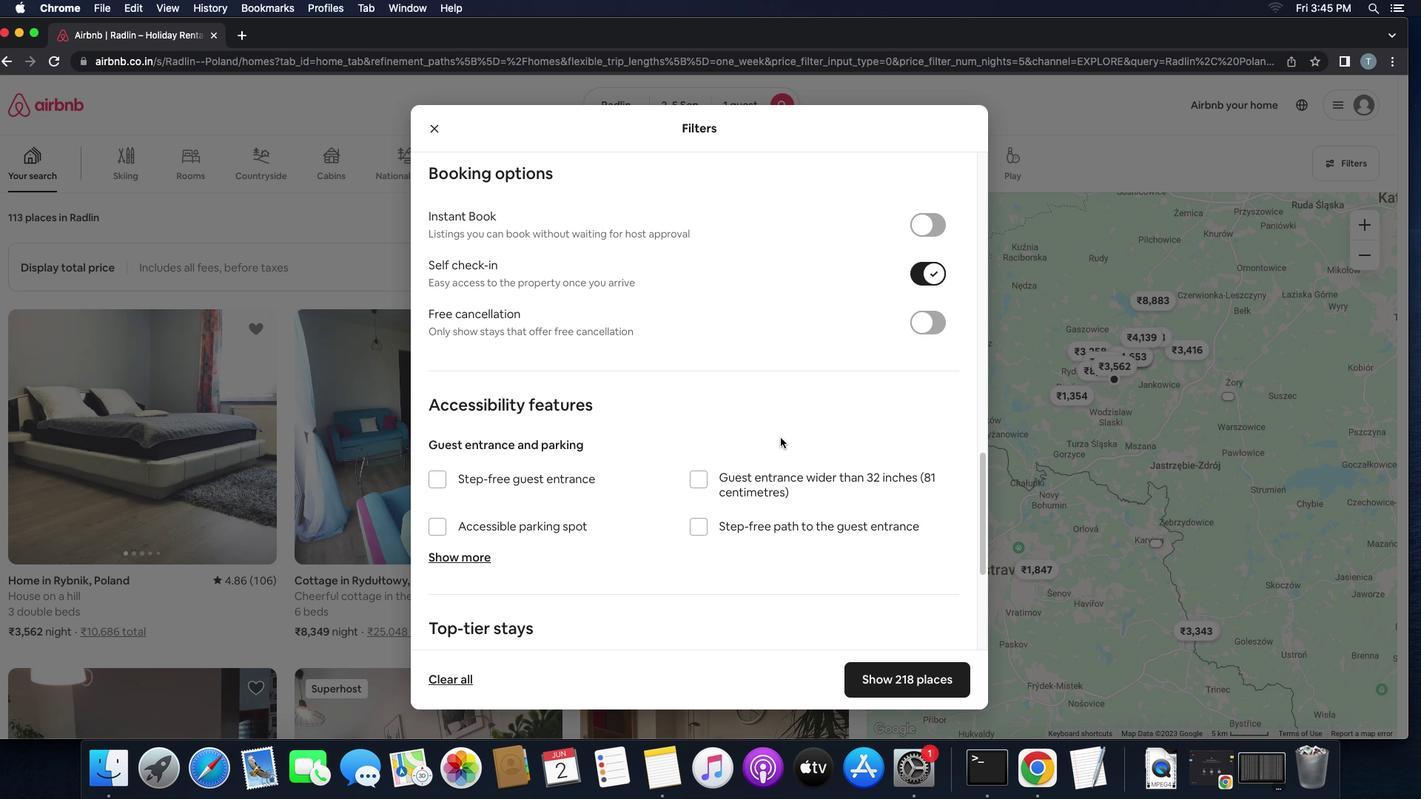 
Action: Mouse scrolled (780, 437) with delta (0, 0)
Screenshot: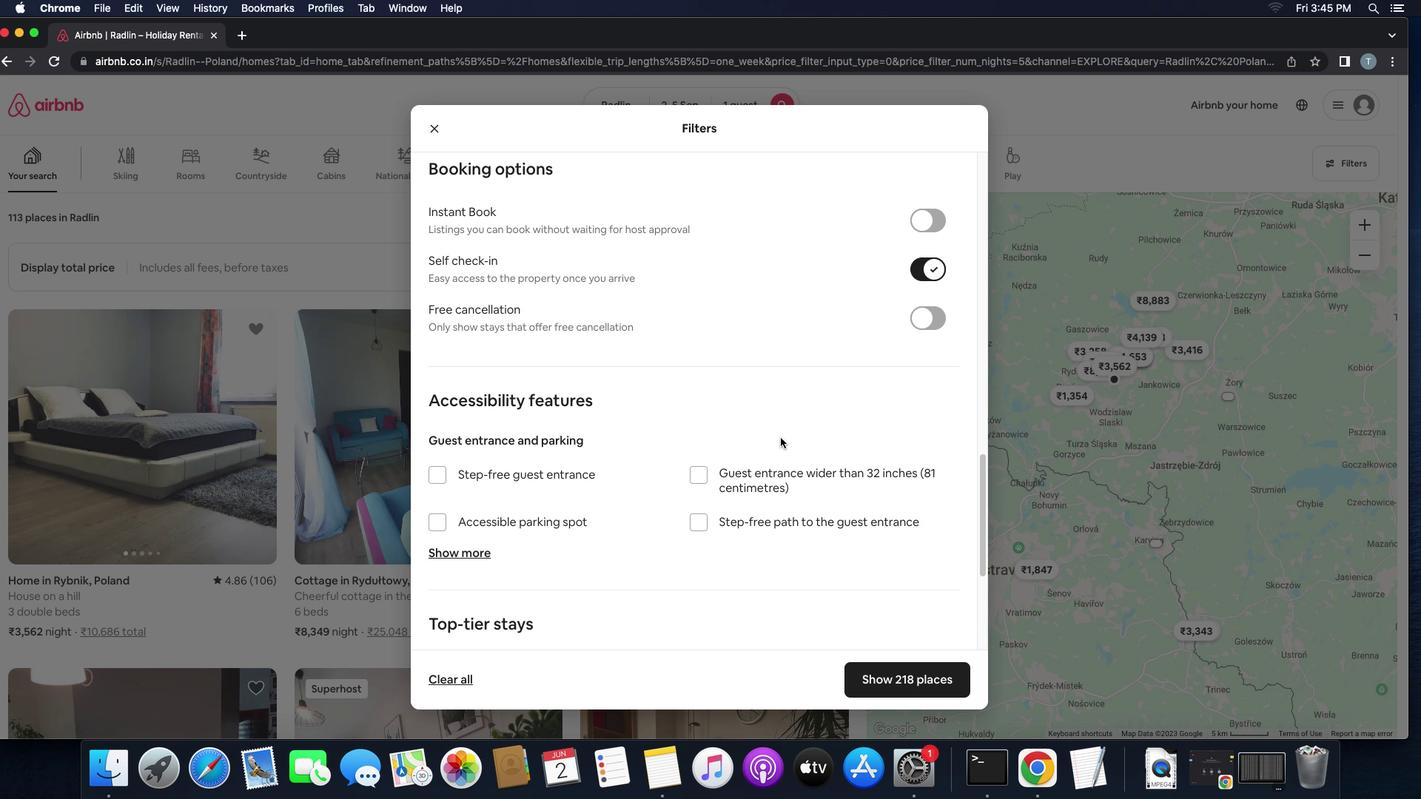 
Action: Mouse scrolled (780, 437) with delta (0, 0)
Screenshot: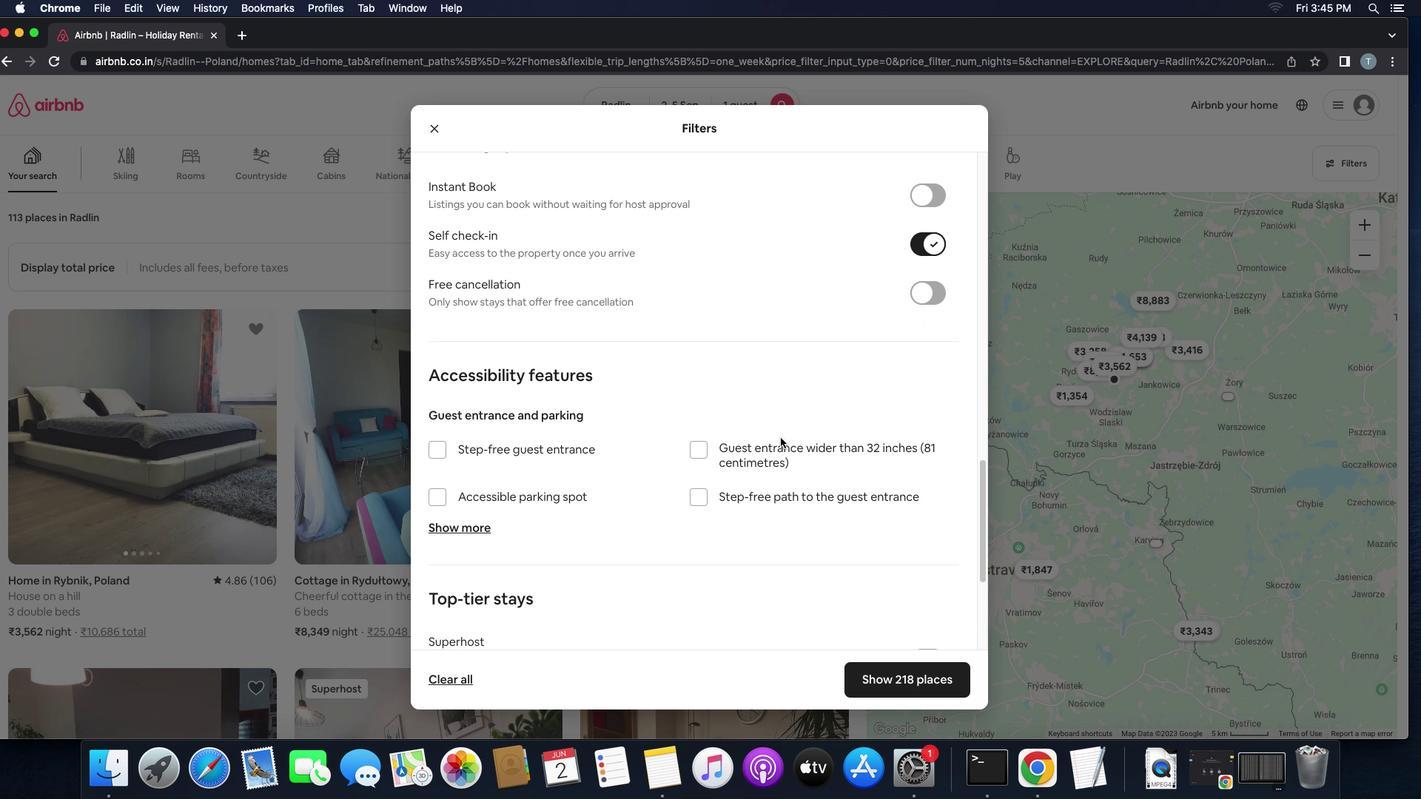 
Action: Mouse moved to (780, 438)
Screenshot: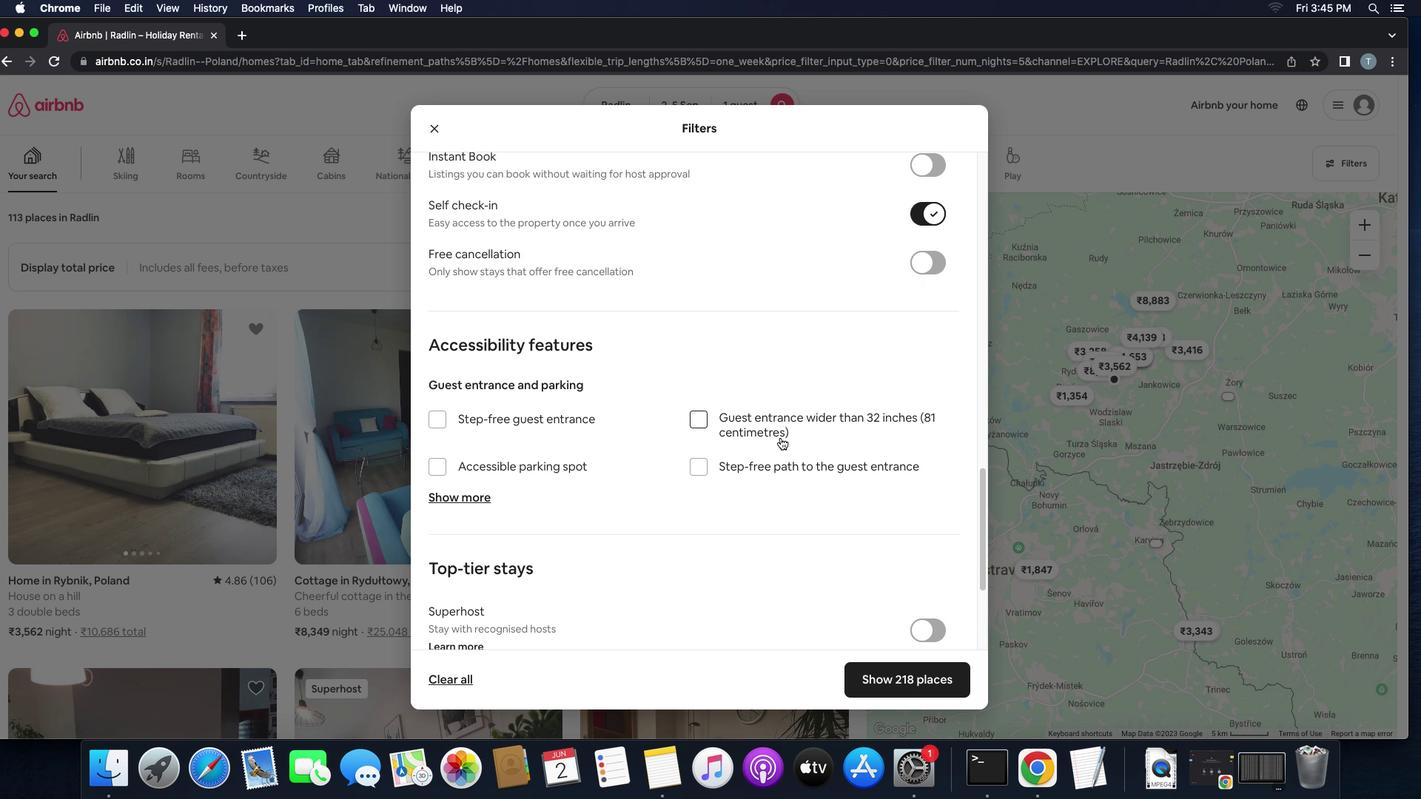 
Action: Mouse scrolled (780, 438) with delta (0, 0)
Screenshot: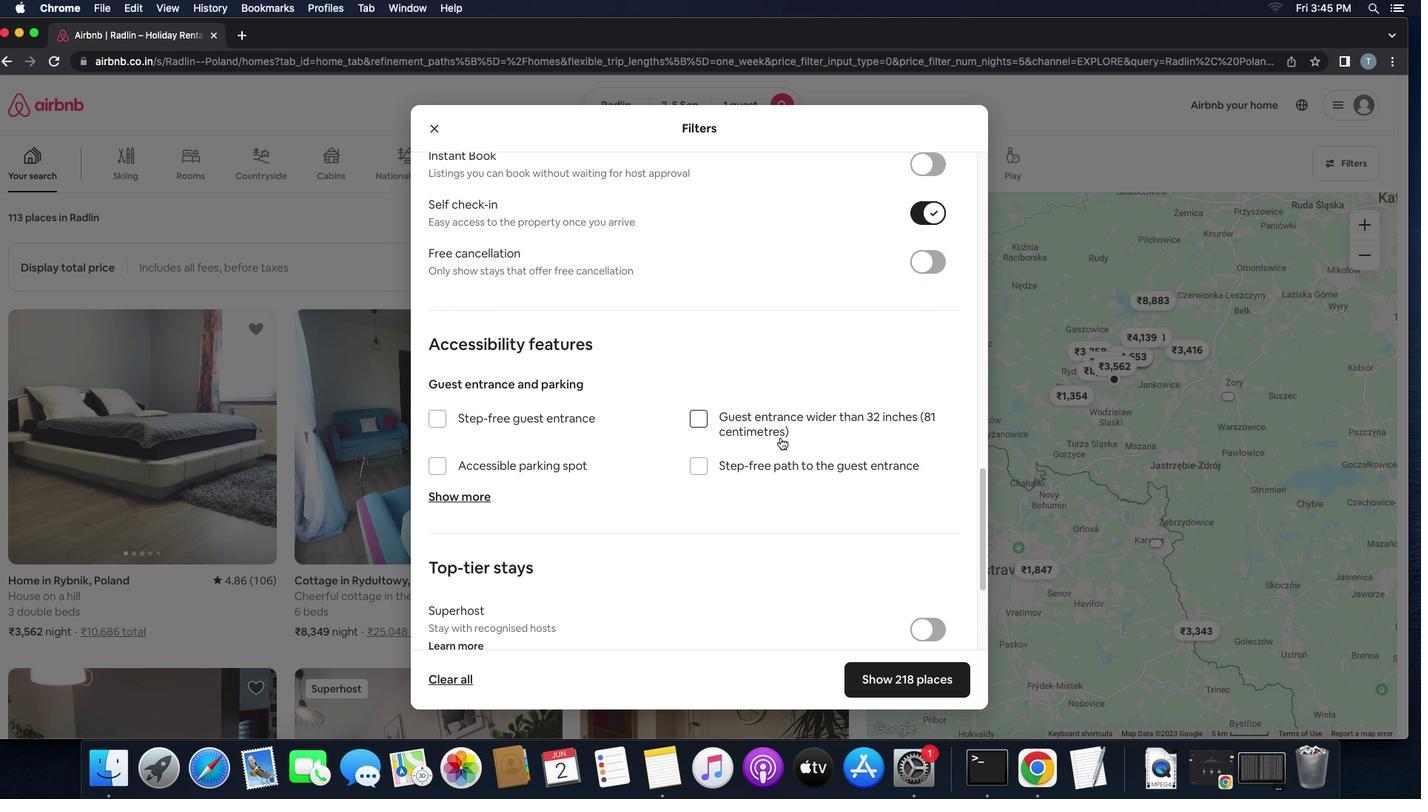 
Action: Mouse scrolled (780, 438) with delta (0, 0)
Screenshot: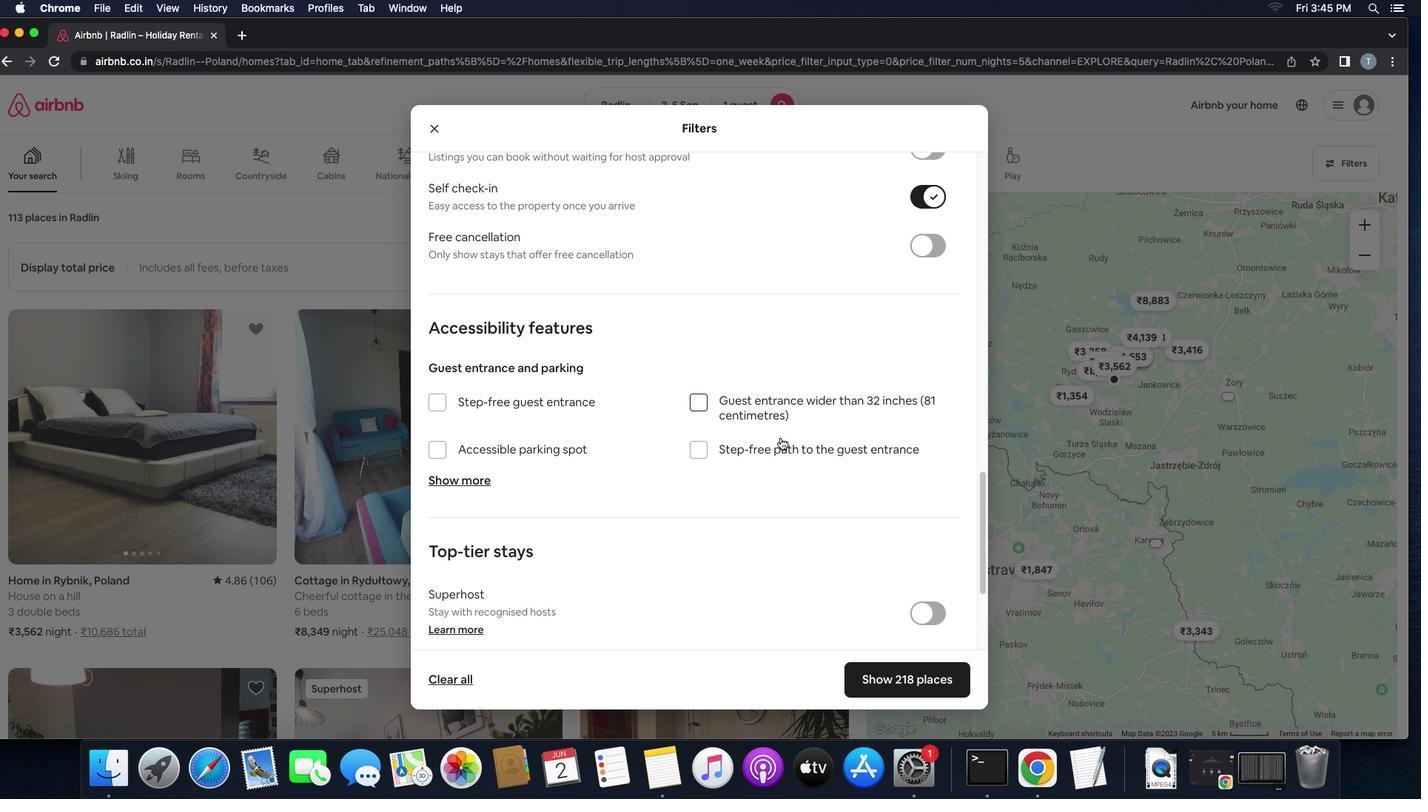 
Action: Mouse scrolled (780, 438) with delta (0, -1)
Screenshot: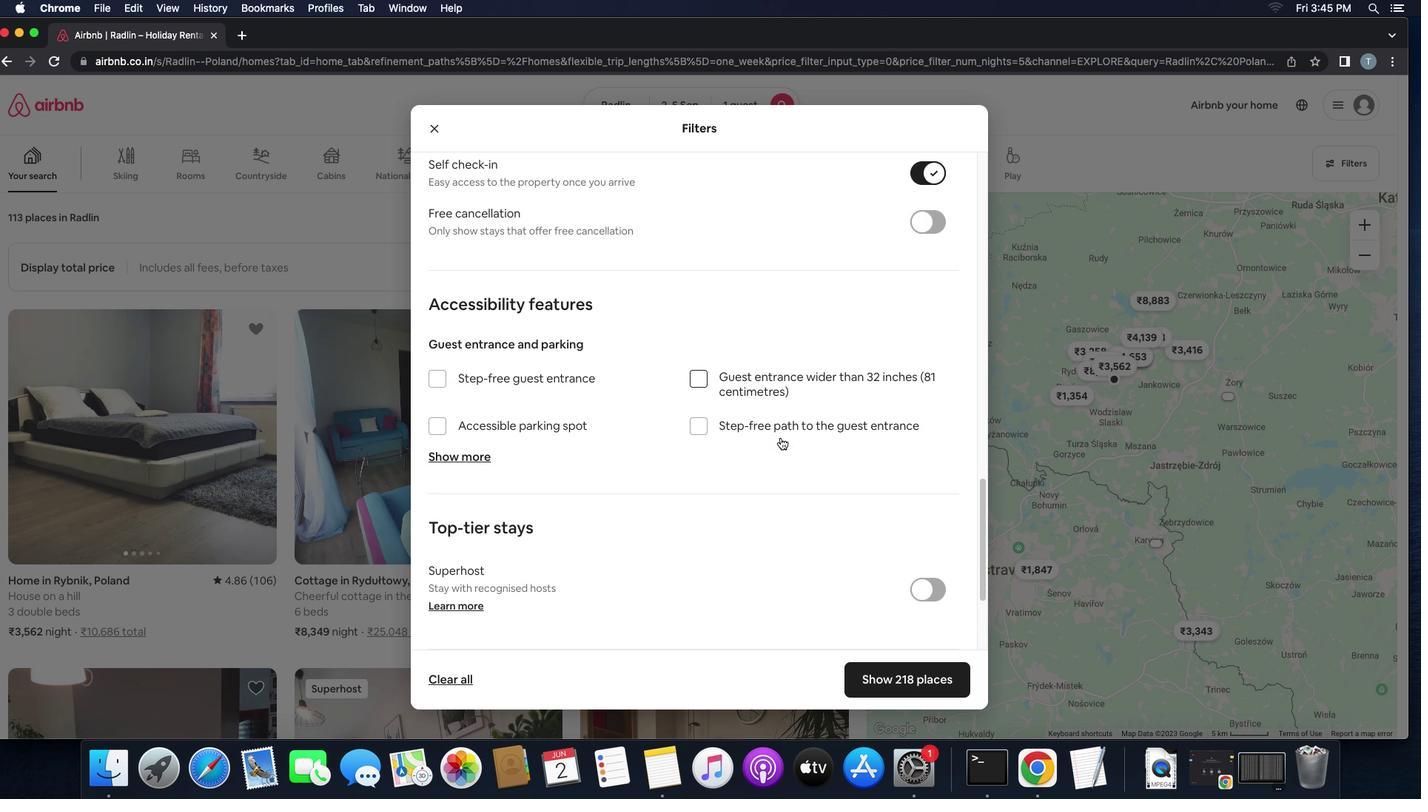 
Action: Mouse moved to (778, 452)
Screenshot: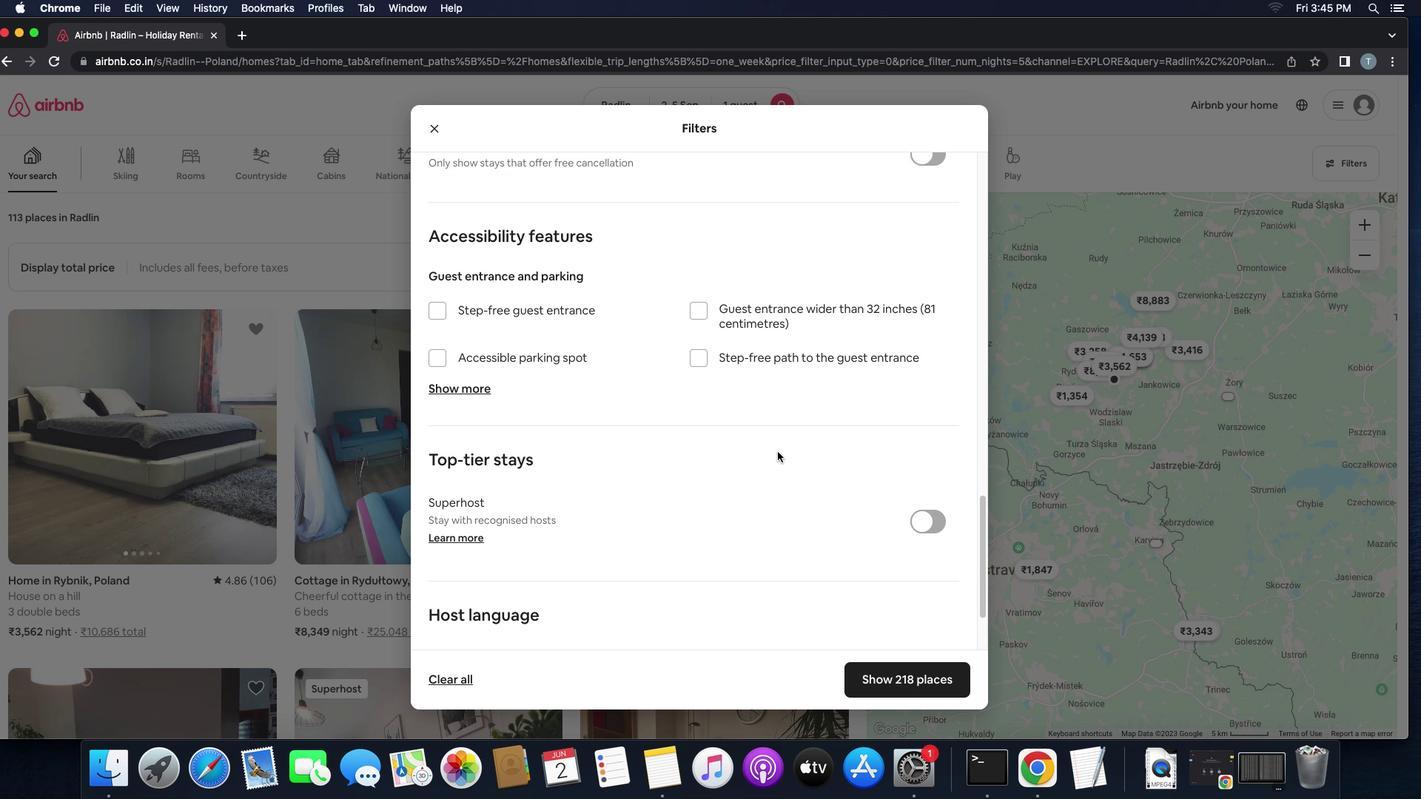 
Action: Mouse scrolled (778, 452) with delta (0, 0)
Screenshot: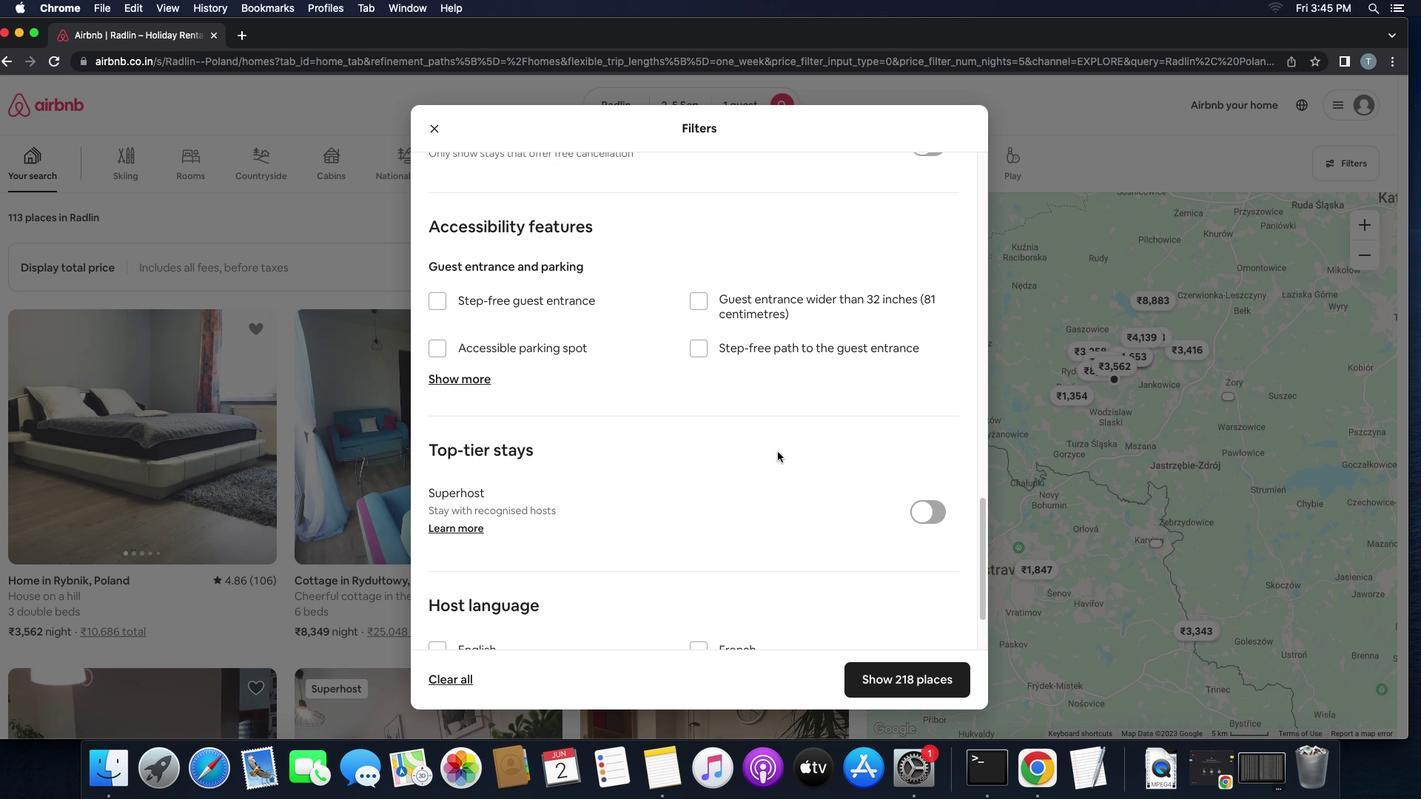 
Action: Mouse scrolled (778, 452) with delta (0, 0)
Screenshot: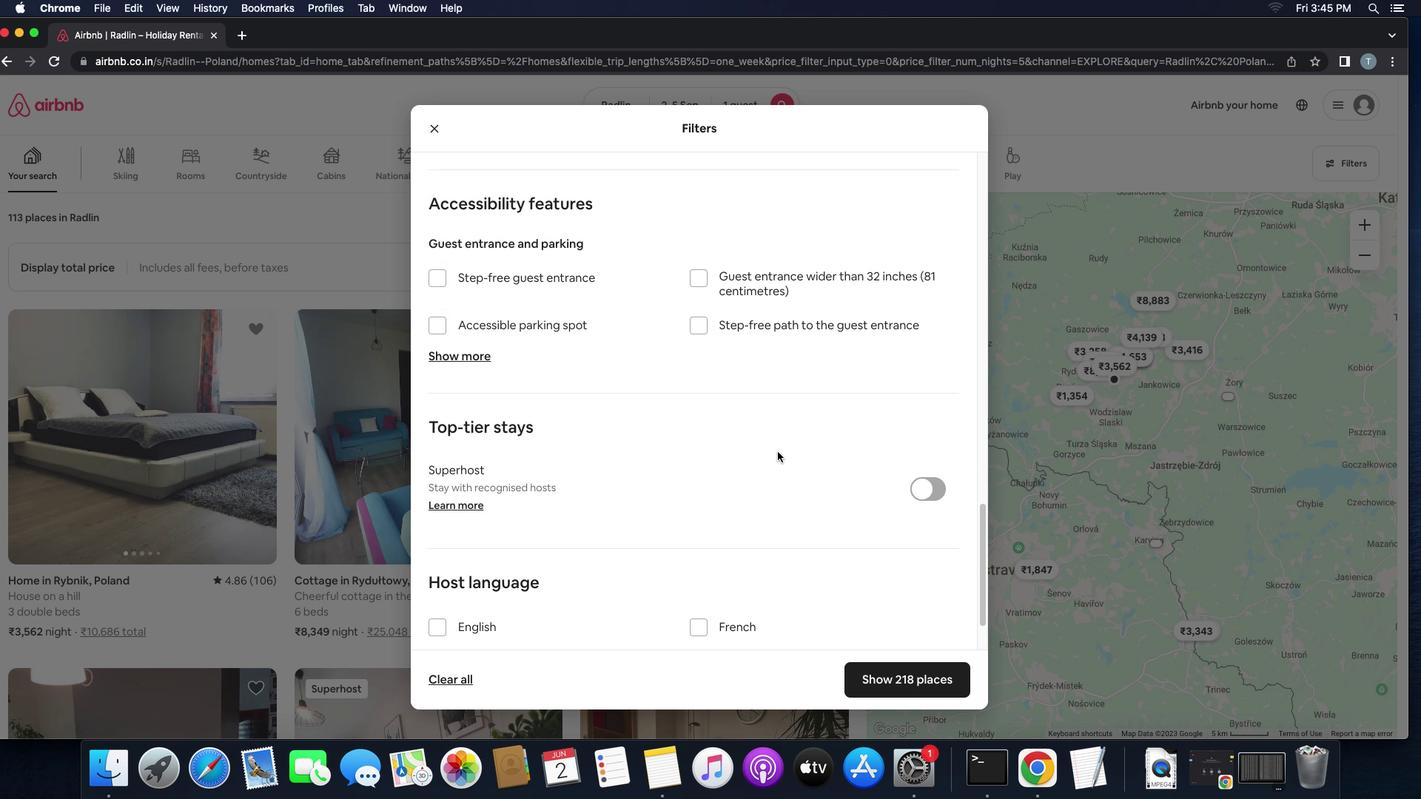 
Action: Mouse scrolled (778, 452) with delta (0, -2)
Screenshot: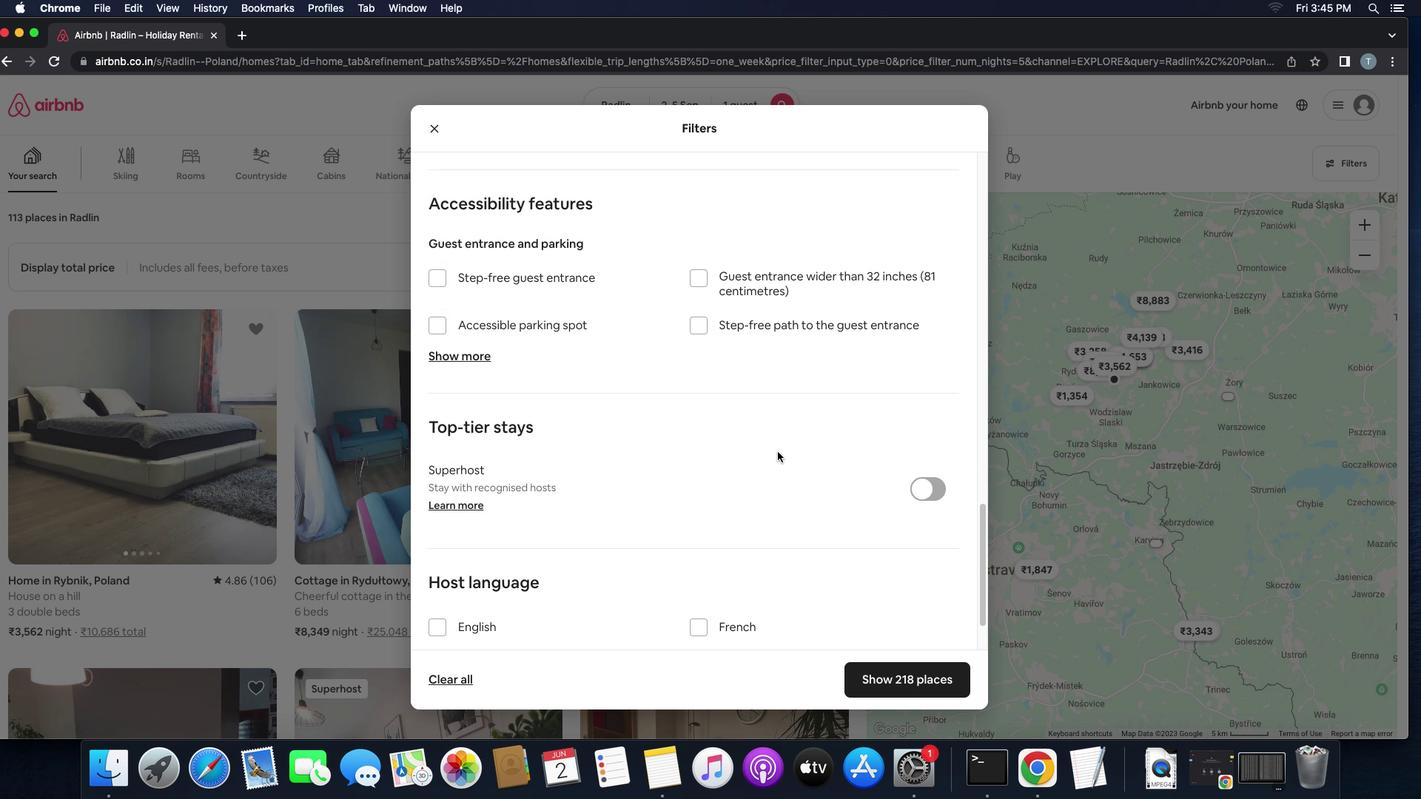 
Action: Mouse scrolled (778, 452) with delta (0, -3)
Screenshot: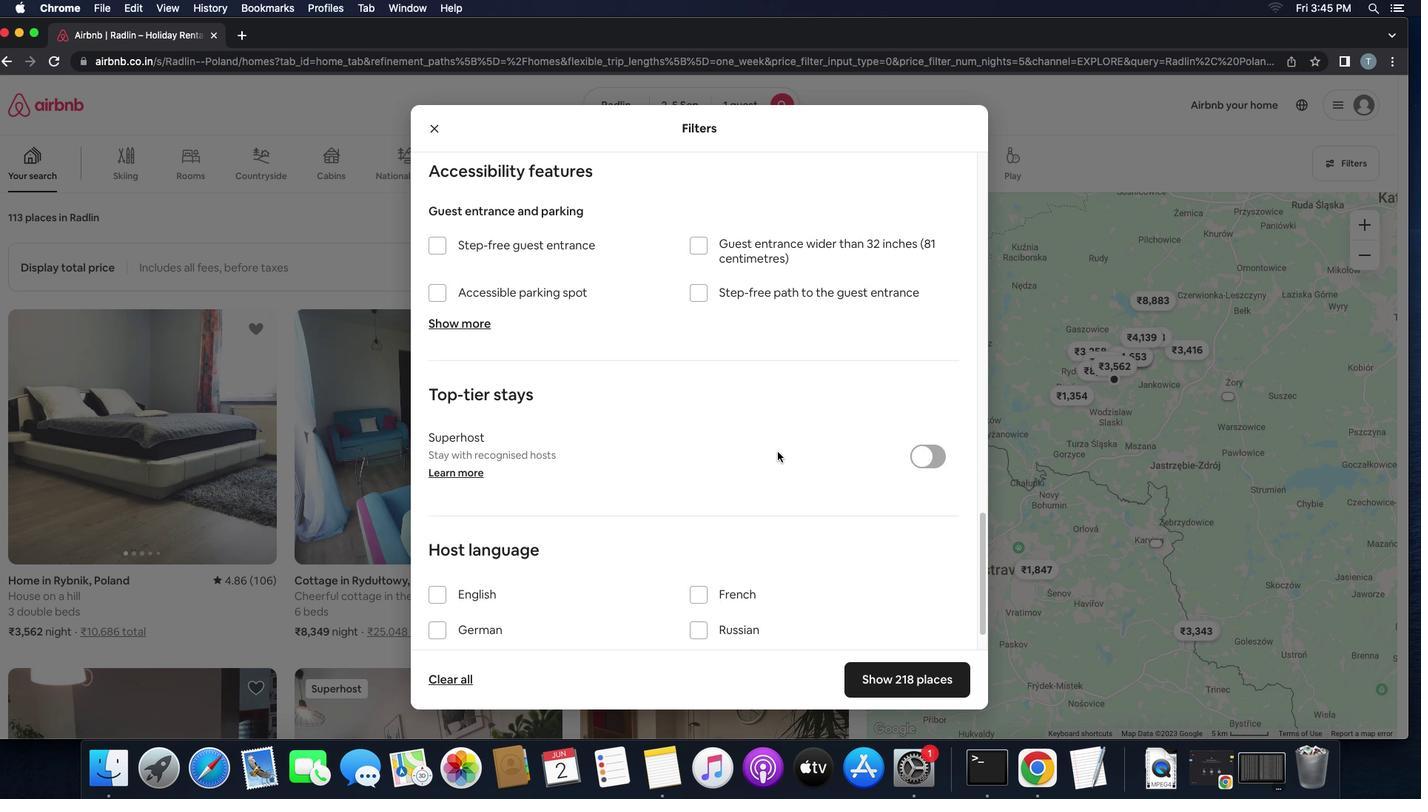 
Action: Mouse moved to (729, 550)
Screenshot: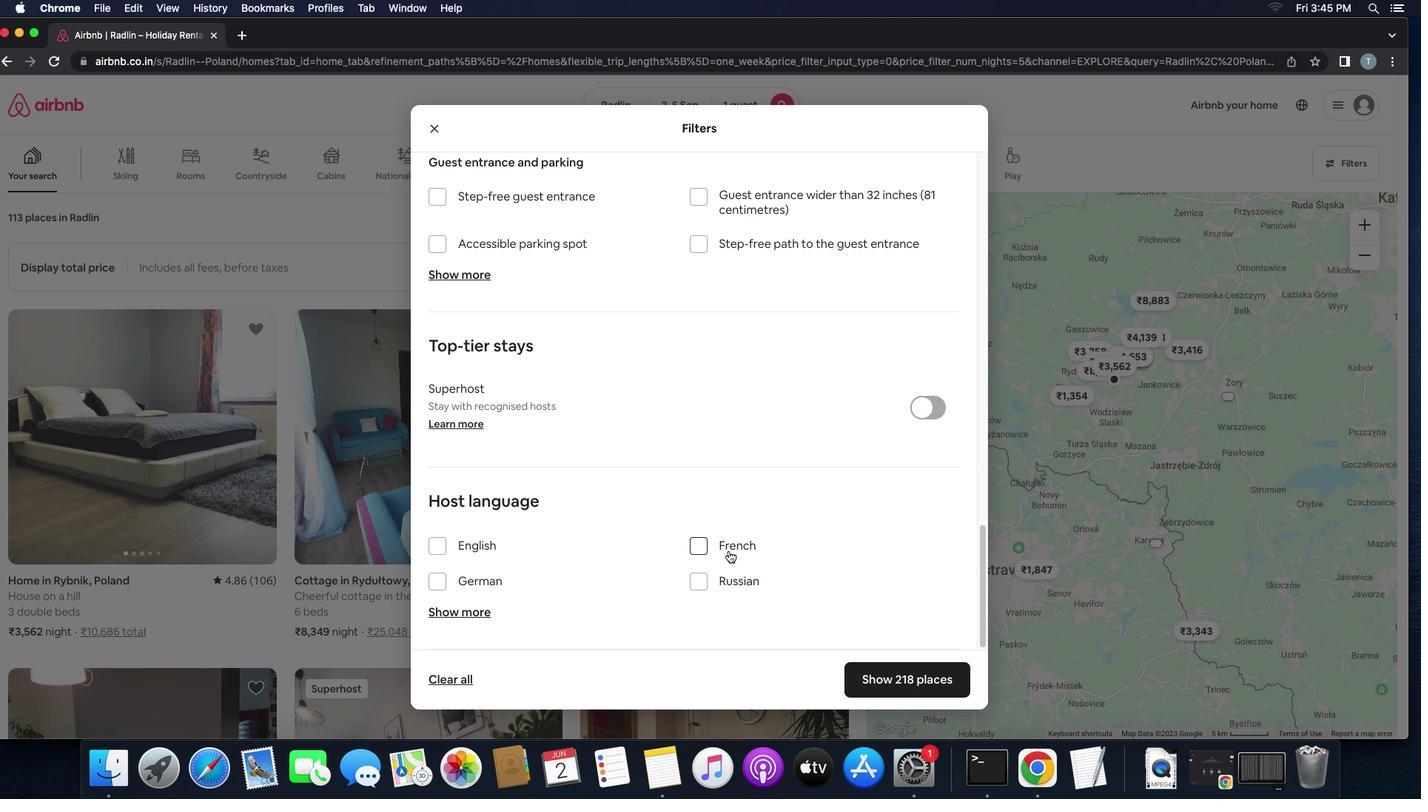 
Action: Mouse scrolled (729, 550) with delta (0, 0)
Screenshot: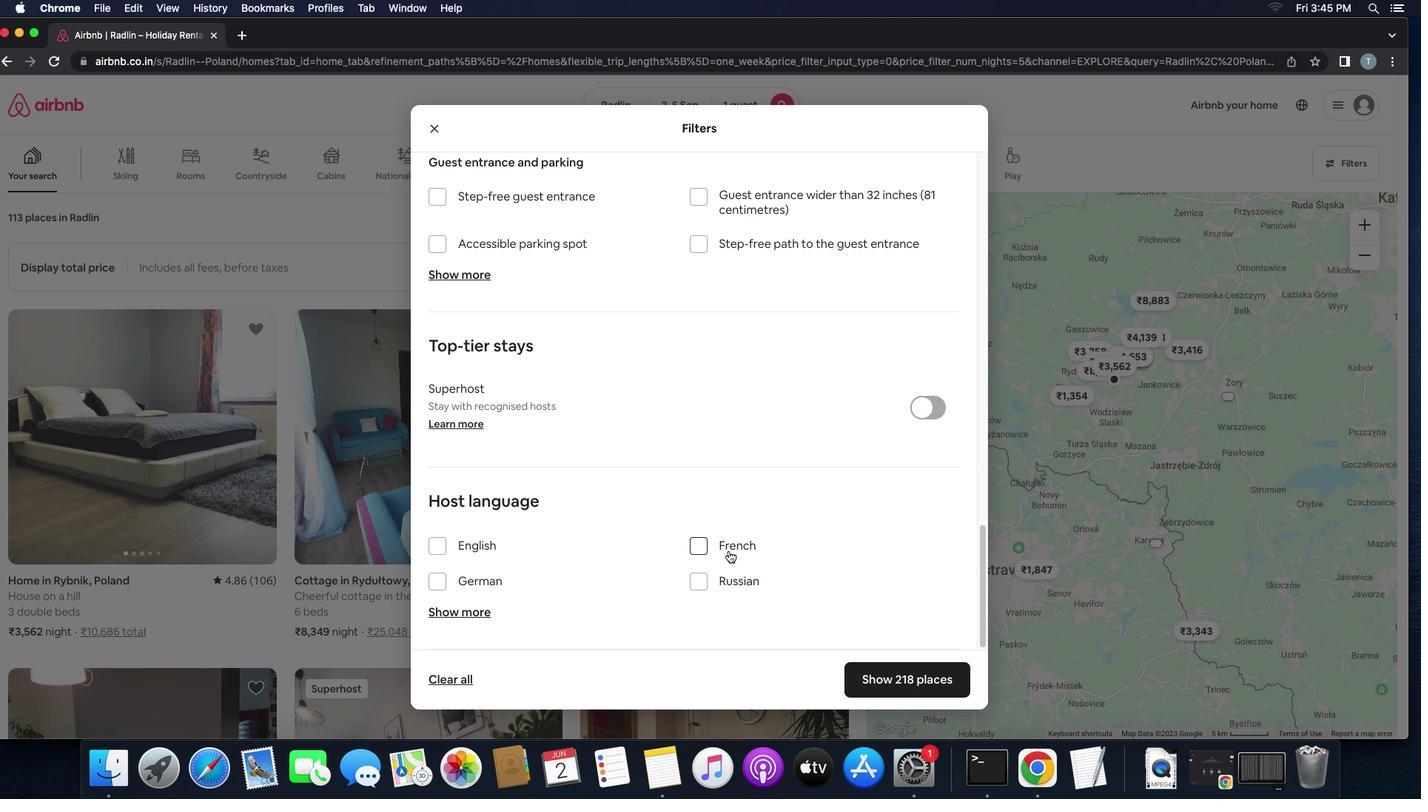 
Action: Mouse scrolled (729, 550) with delta (0, 0)
Screenshot: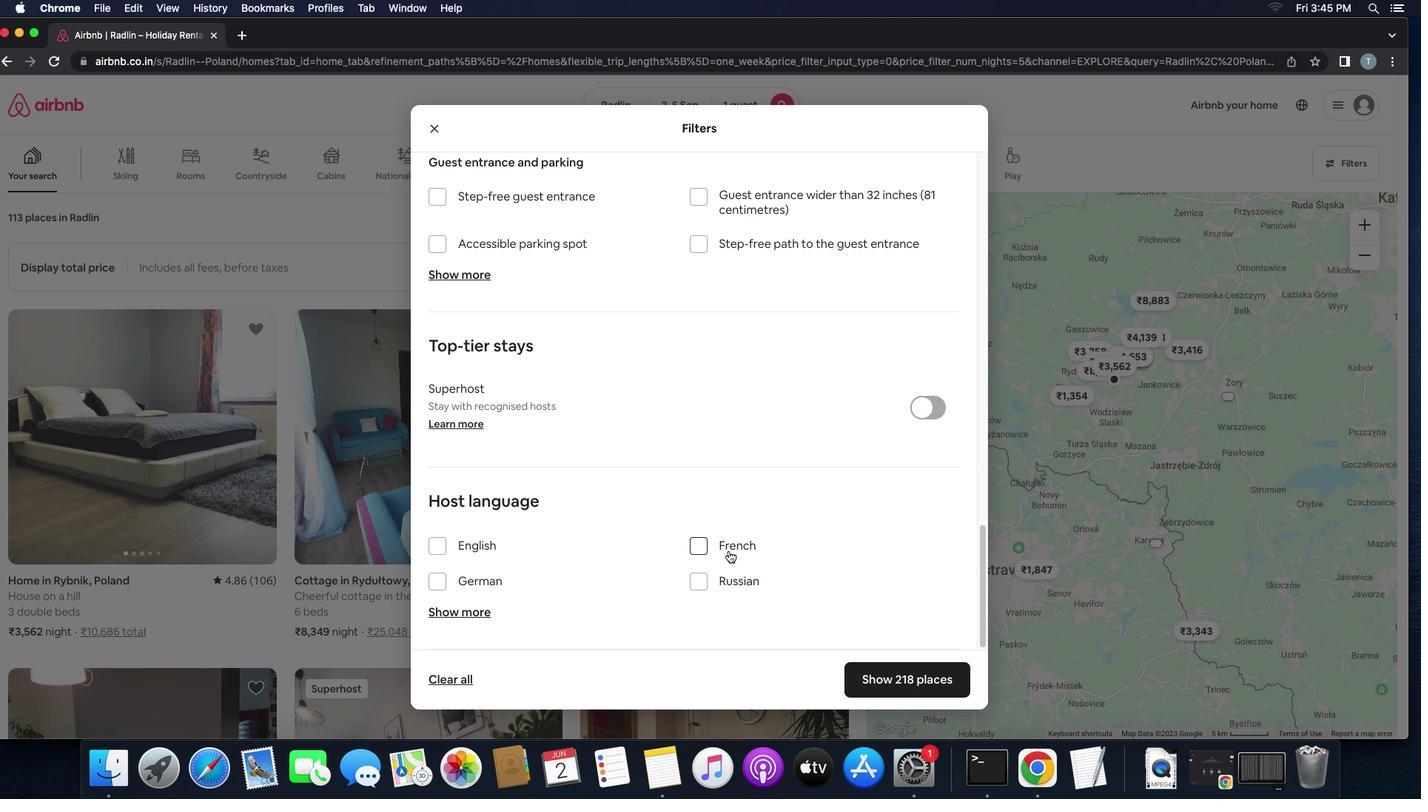 
Action: Mouse scrolled (729, 550) with delta (0, -2)
Screenshot: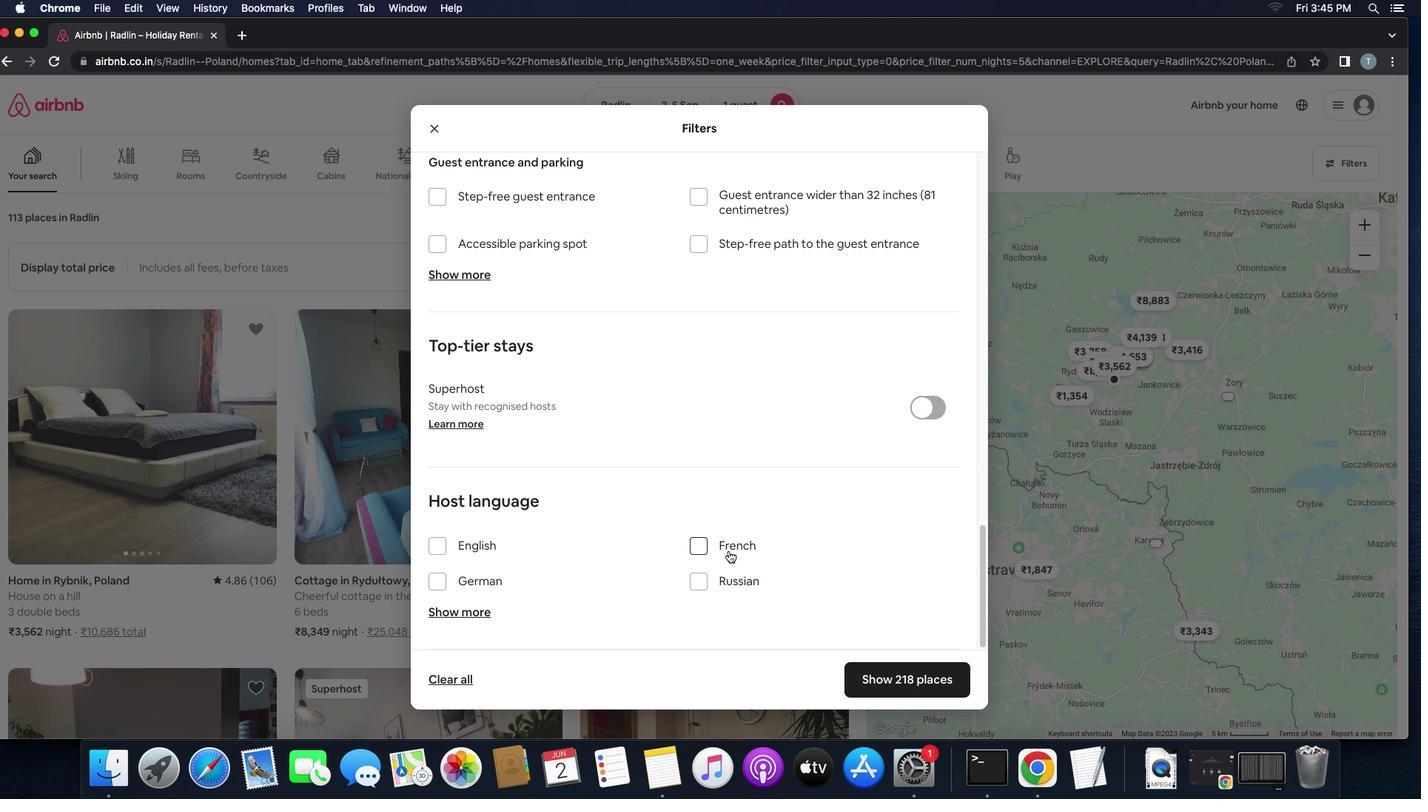 
Action: Mouse scrolled (729, 550) with delta (0, -2)
Screenshot: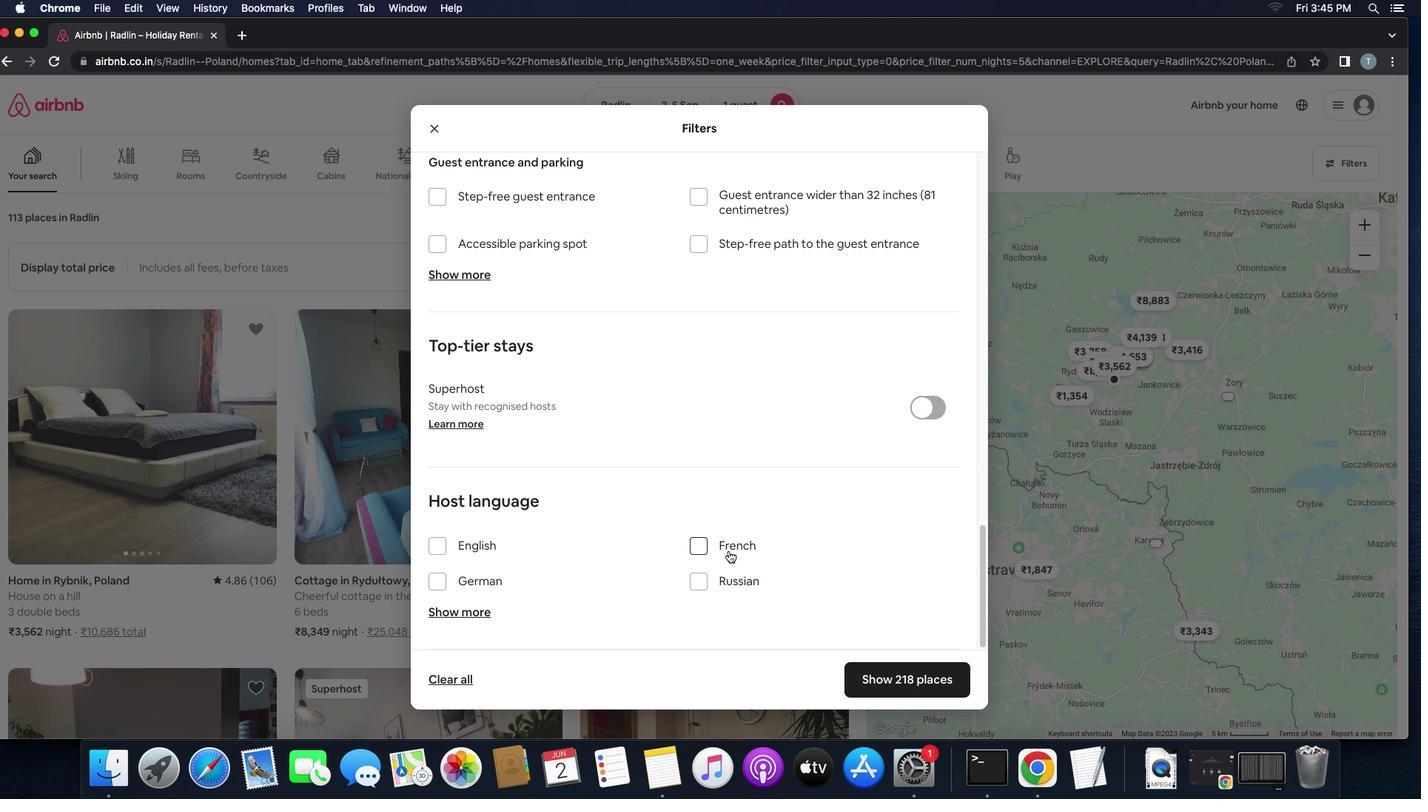 
Action: Mouse moved to (433, 542)
Screenshot: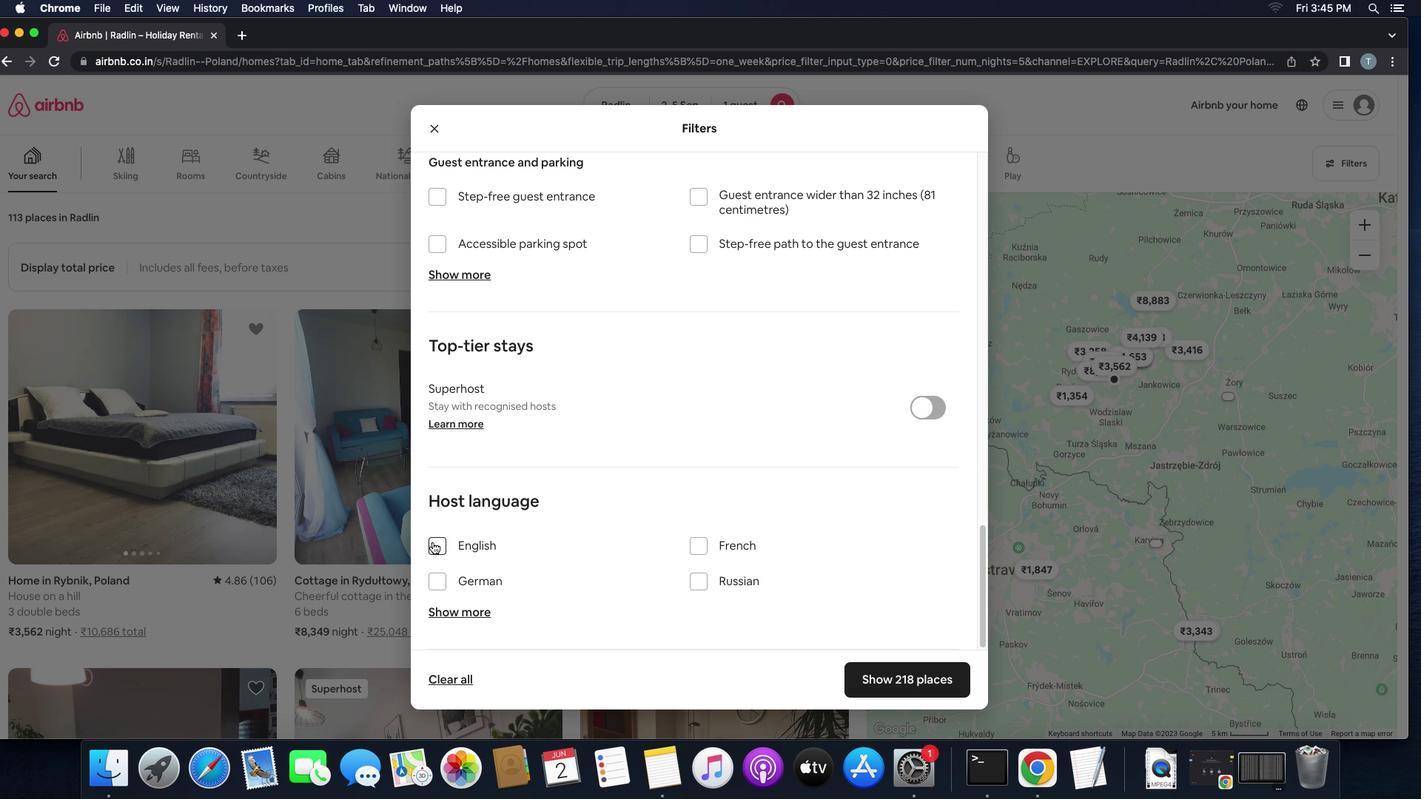 
Action: Mouse pressed left at (433, 542)
Screenshot: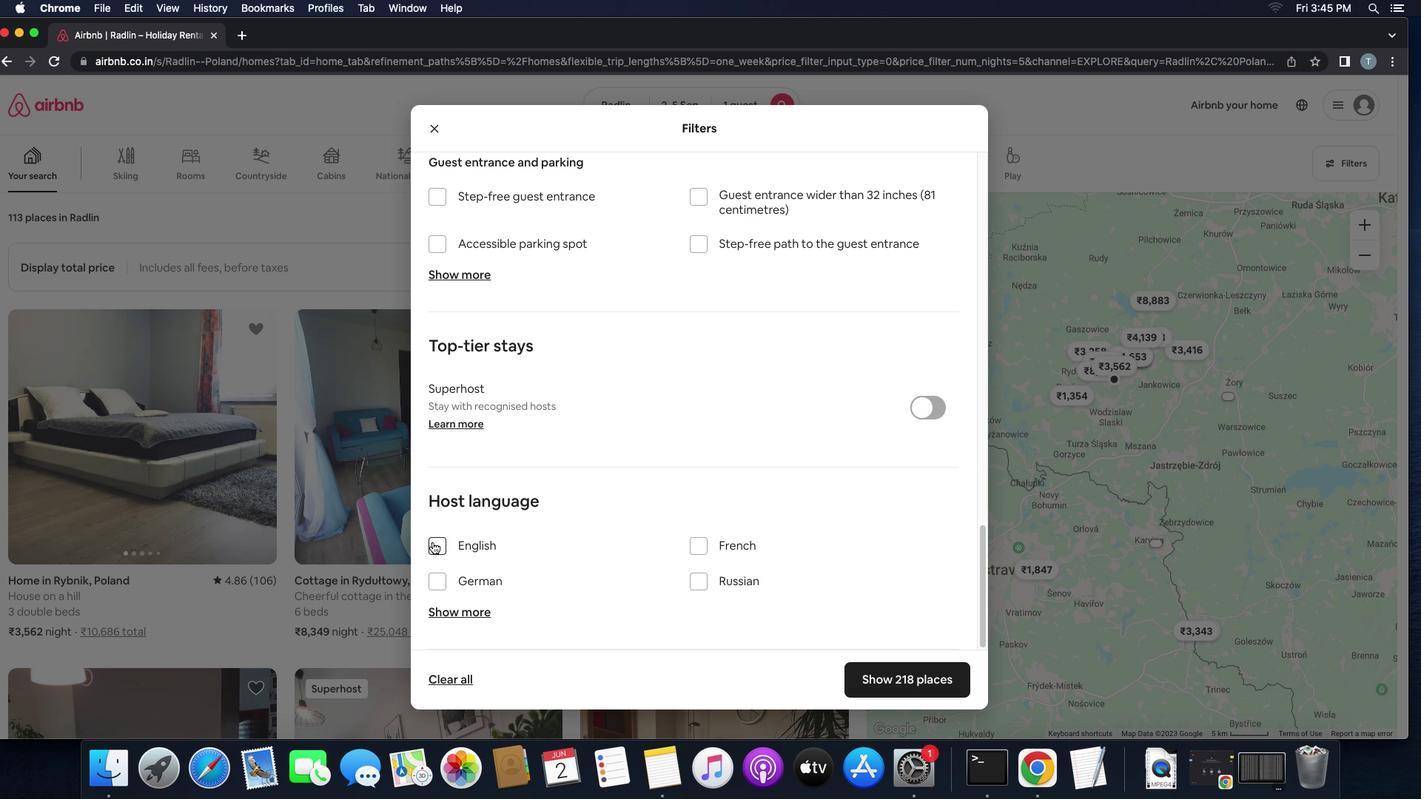 
Action: Mouse moved to (852, 680)
Screenshot: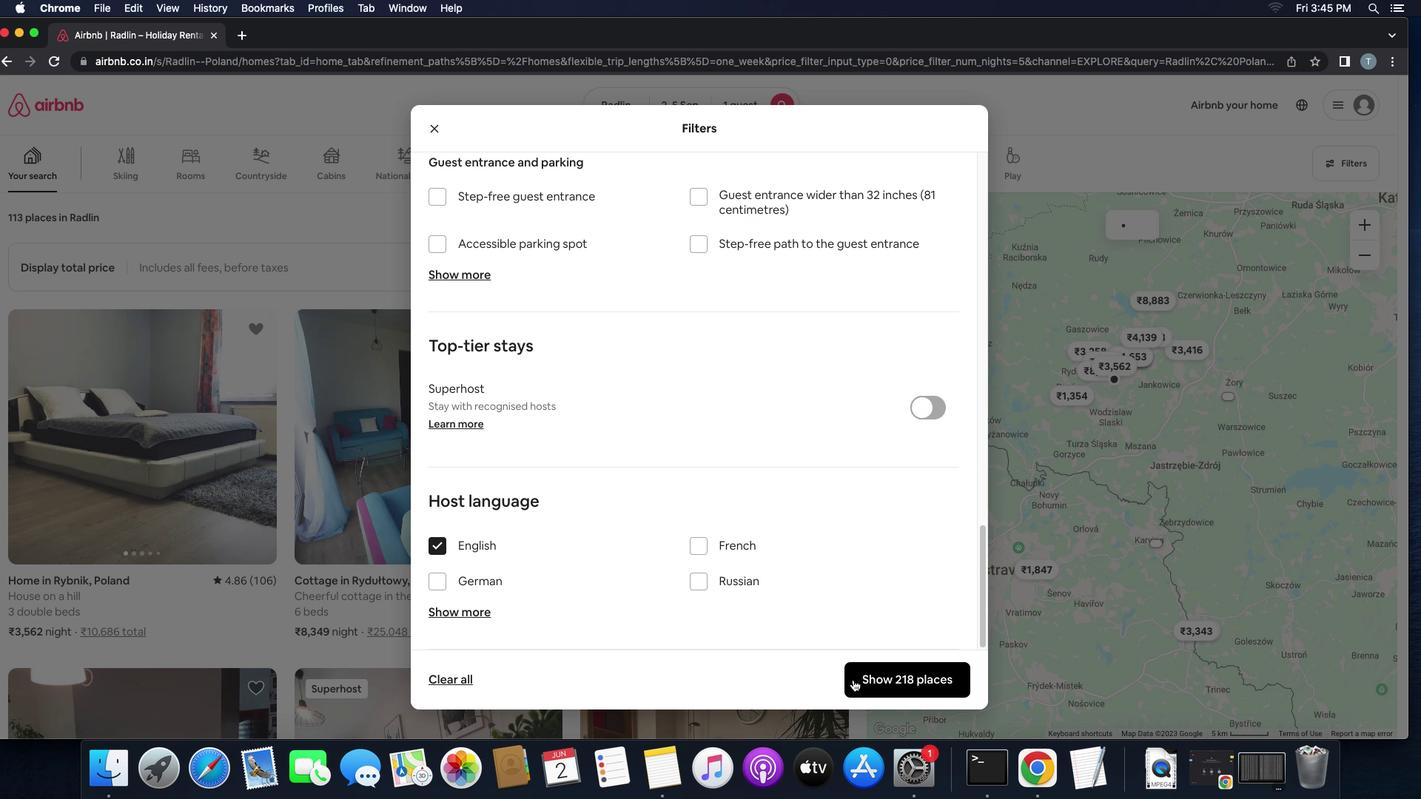 
Action: Mouse pressed left at (852, 680)
Screenshot: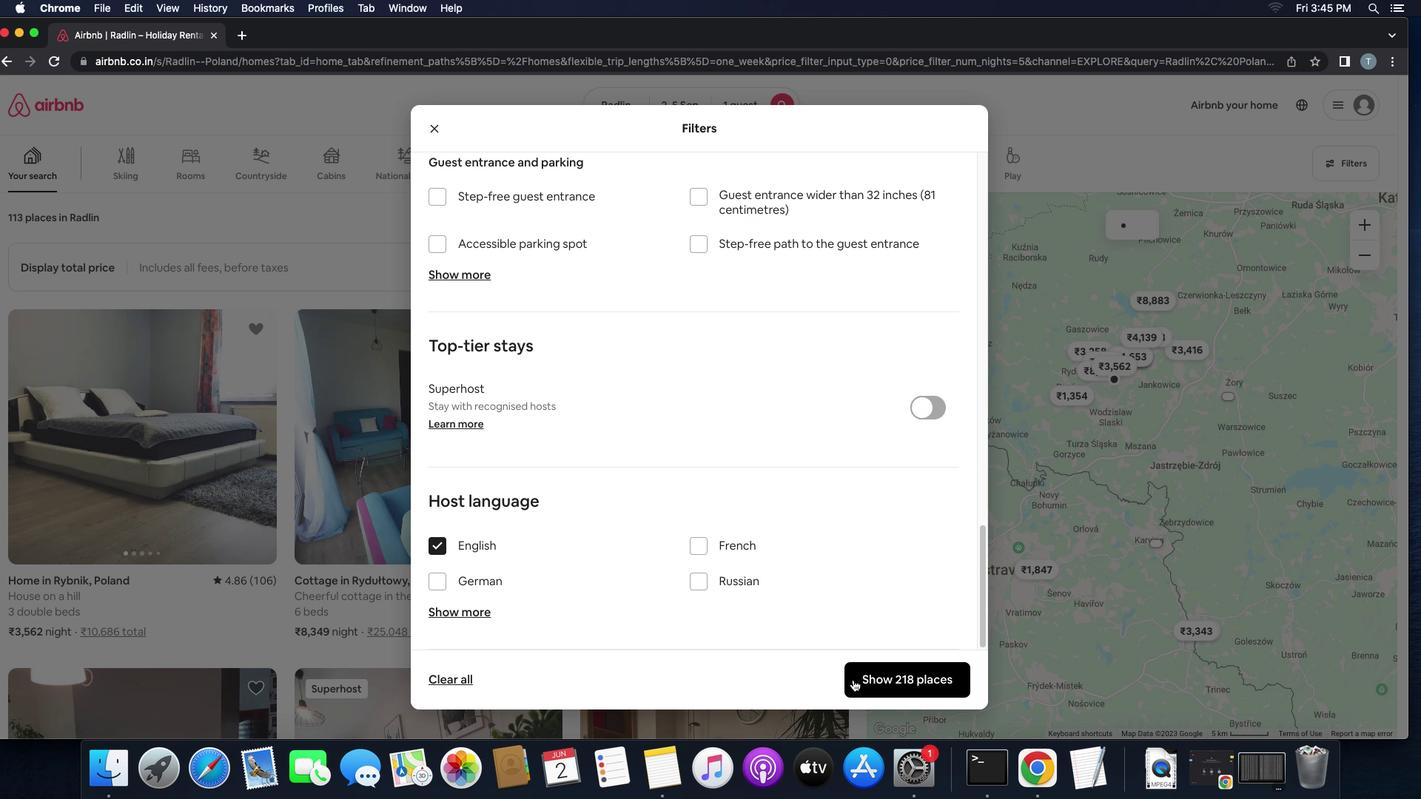 
Action: Mouse moved to (850, 676)
Screenshot: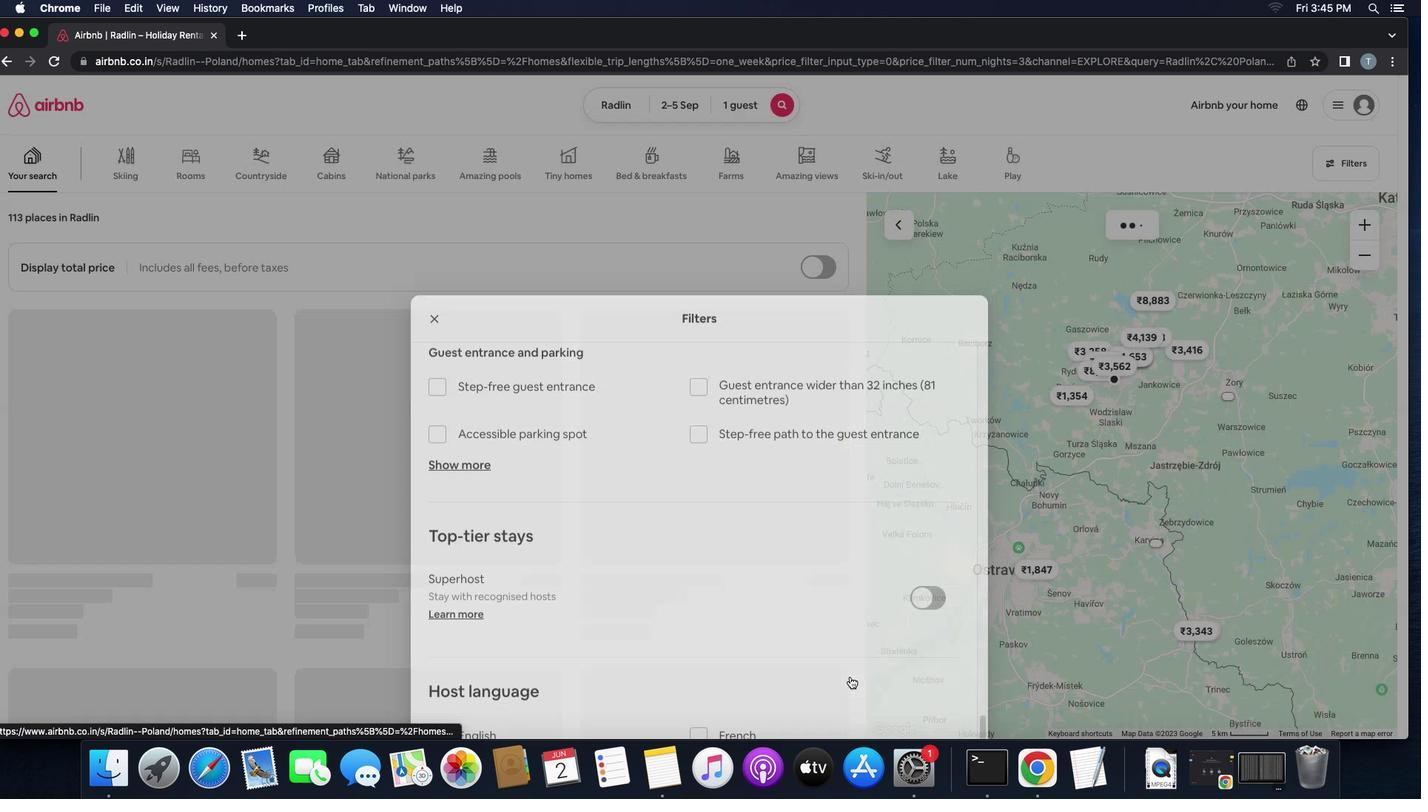 
